 Task: Play online Dominion games in easy mode.
Action: Mouse moved to (237, 537)
Screenshot: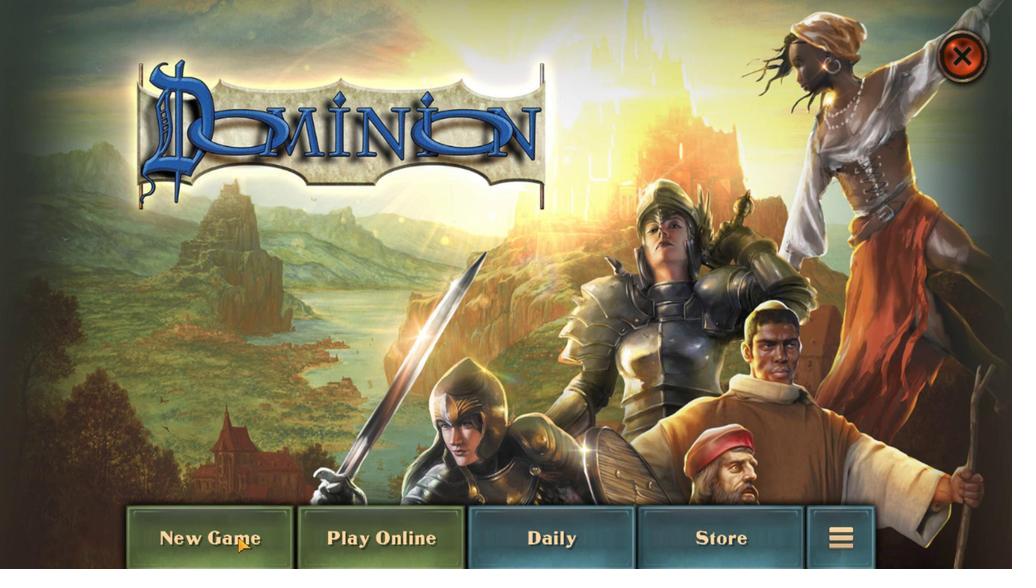 
Action: Mouse pressed left at (237, 537)
Screenshot: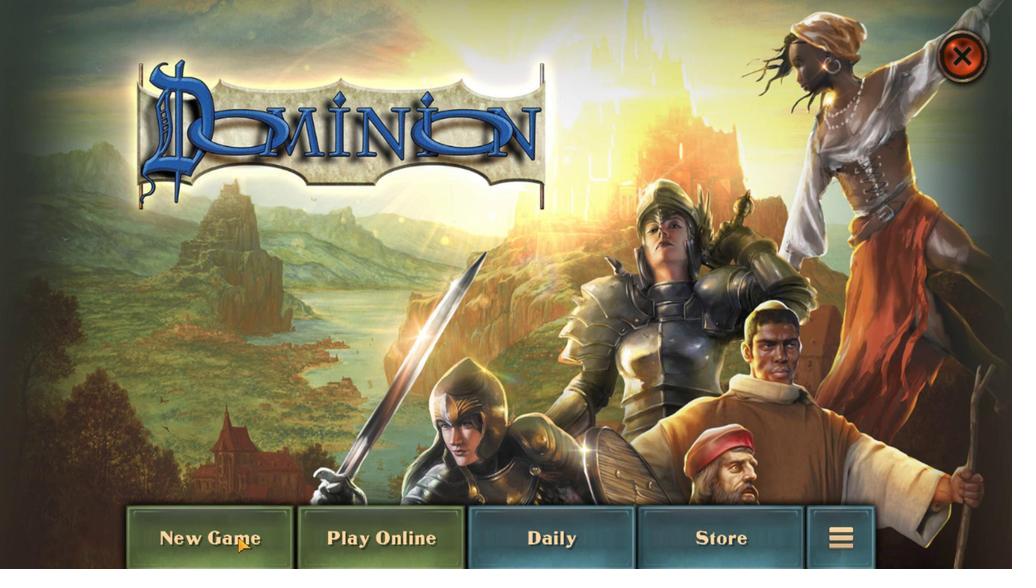 
Action: Mouse moved to (527, 243)
Screenshot: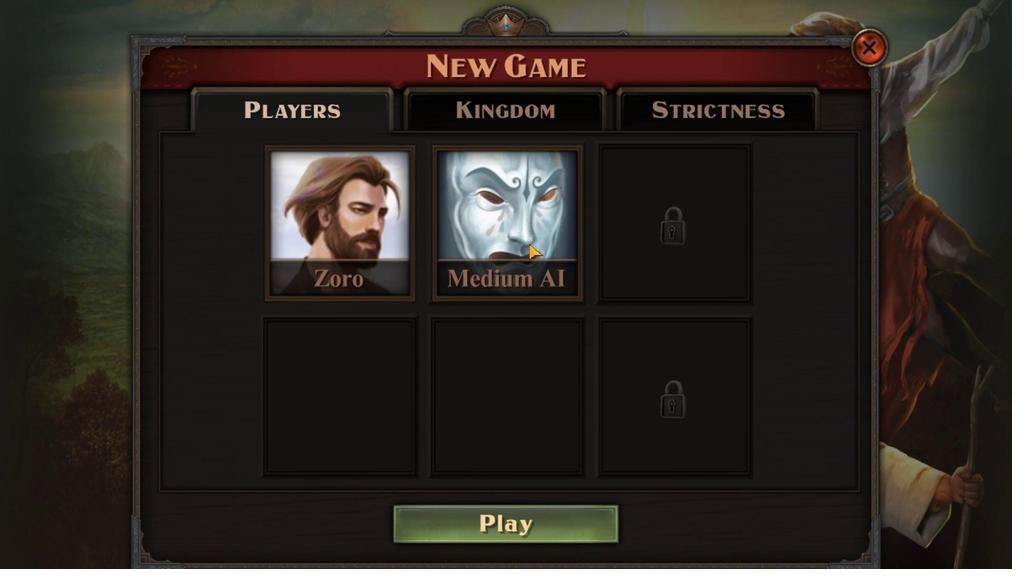 
Action: Mouse pressed left at (527, 243)
Screenshot: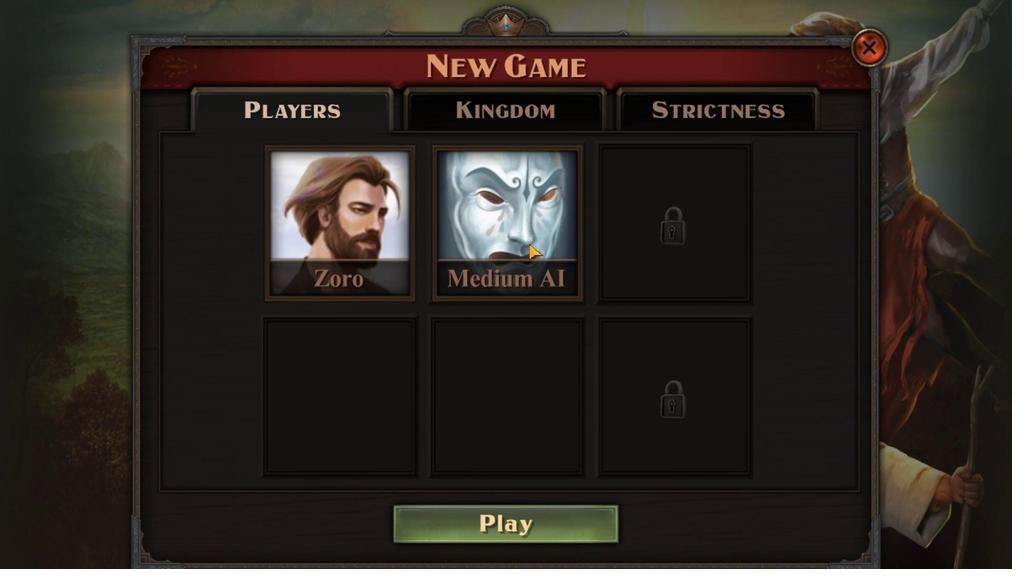 
Action: Mouse moved to (354, 316)
Screenshot: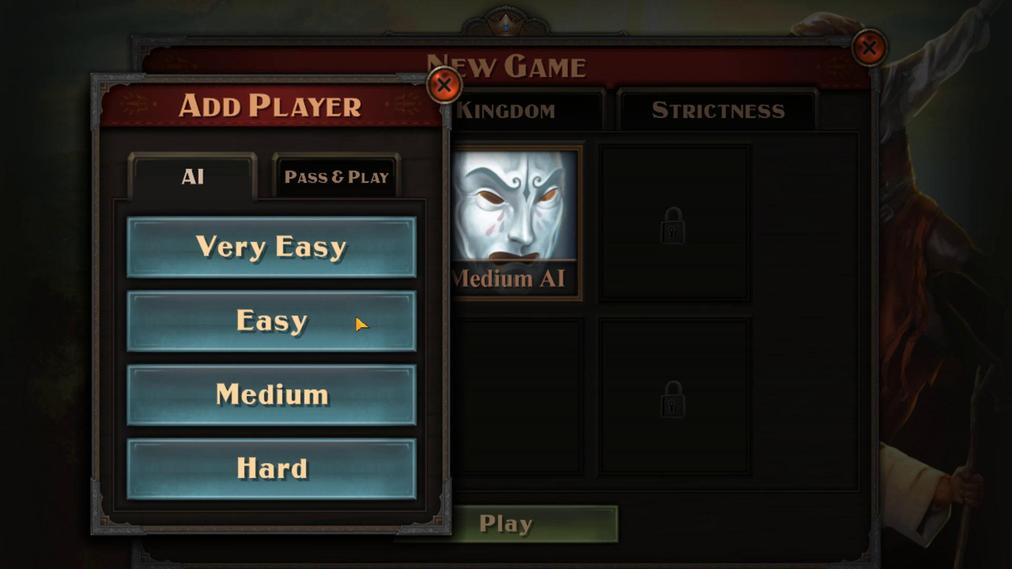 
Action: Mouse pressed left at (354, 316)
Screenshot: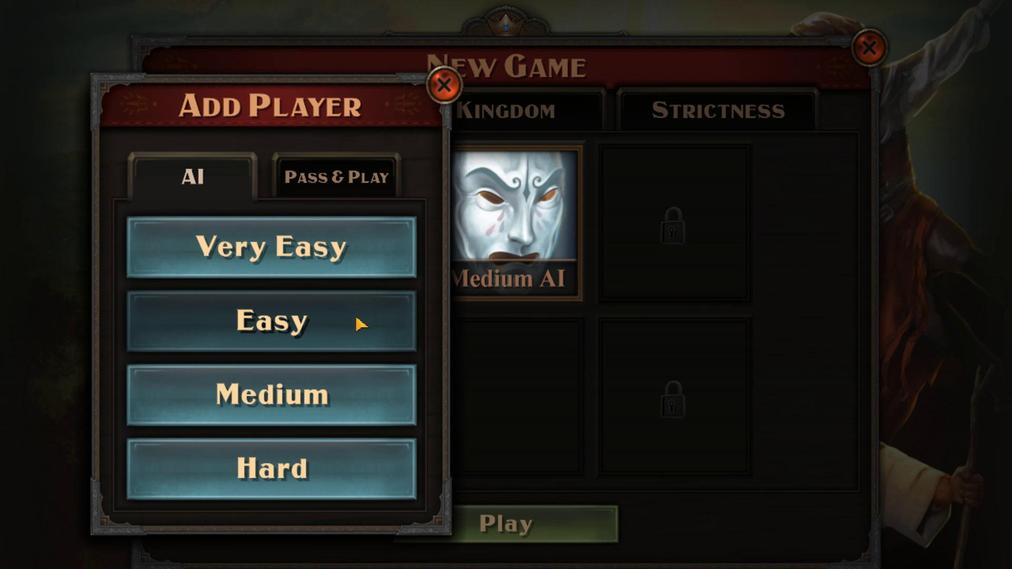 
Action: Mouse moved to (541, 524)
Screenshot: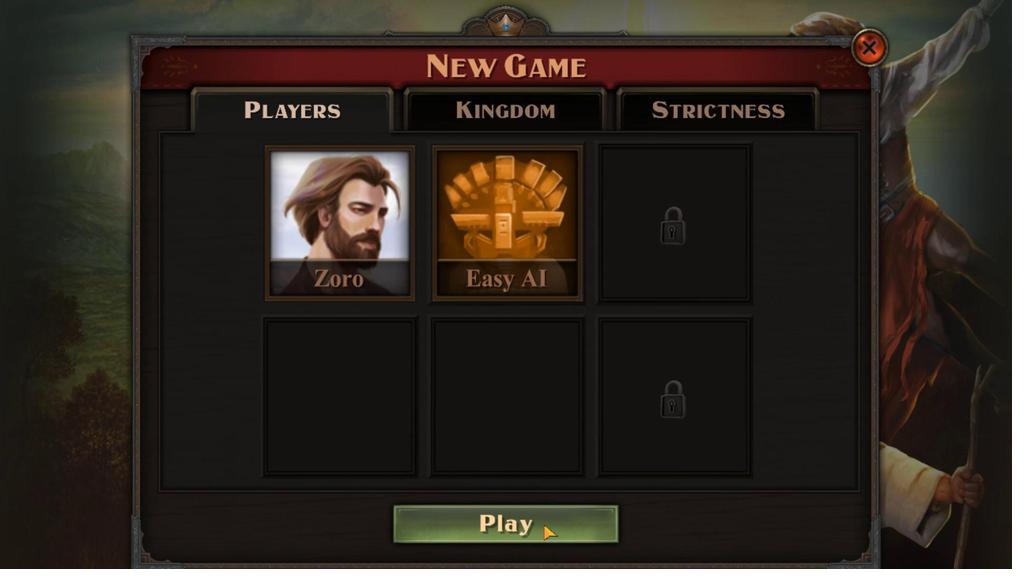 
Action: Mouse pressed left at (541, 524)
Screenshot: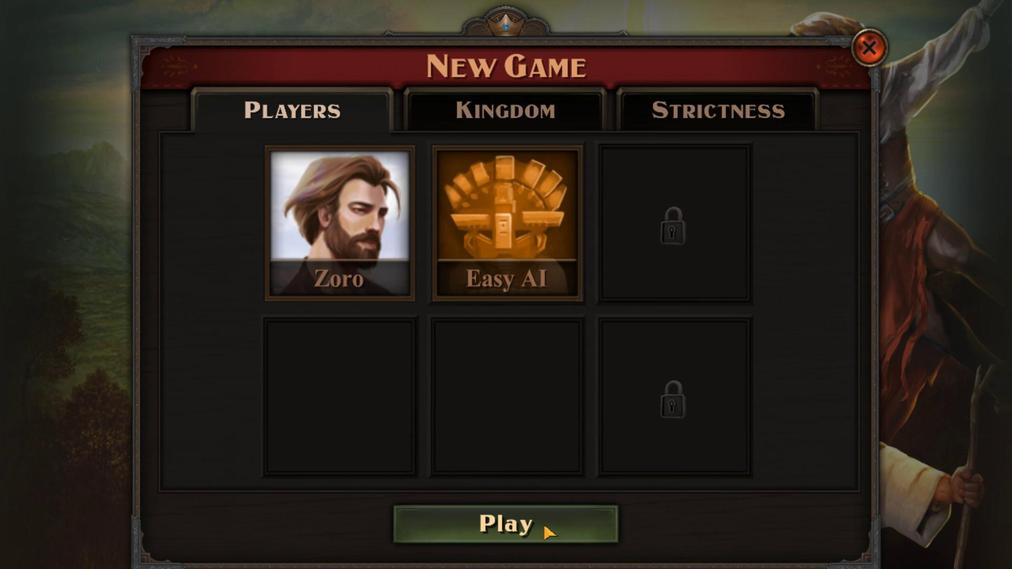 
Action: Mouse moved to (492, 485)
Screenshot: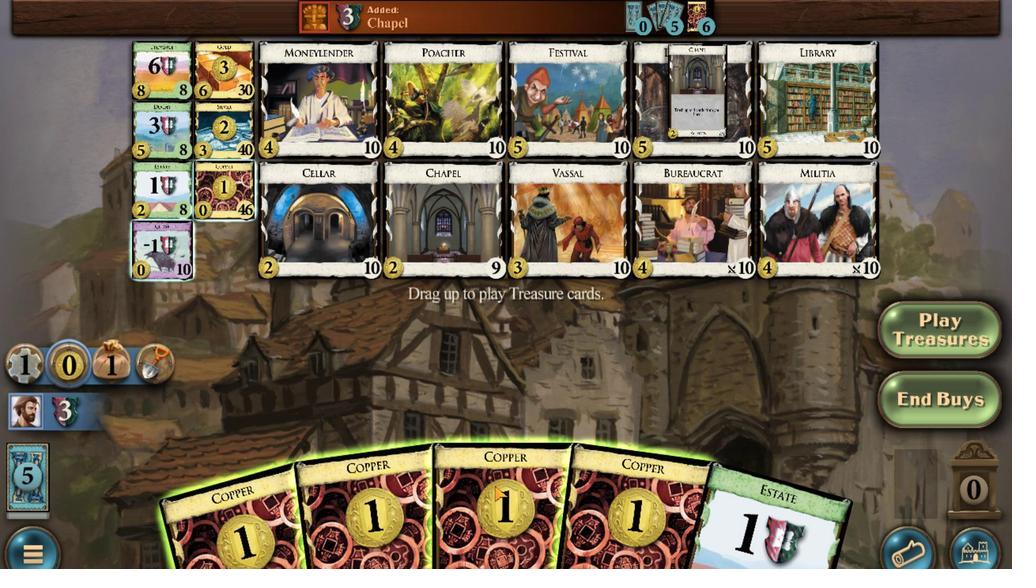 
Action: Mouse scrolled (492, 485) with delta (0, 0)
Screenshot: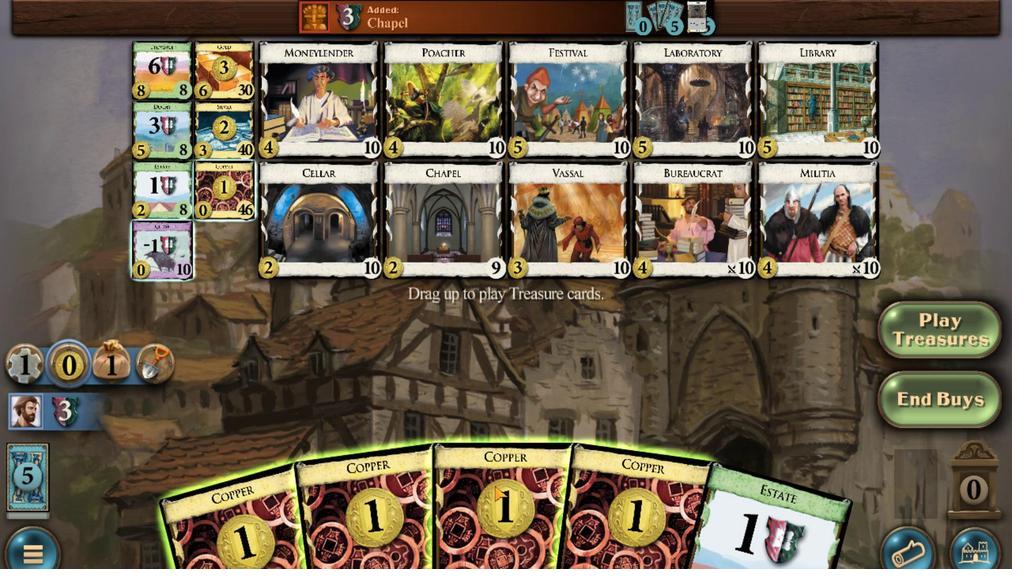 
Action: Mouse moved to (461, 497)
Screenshot: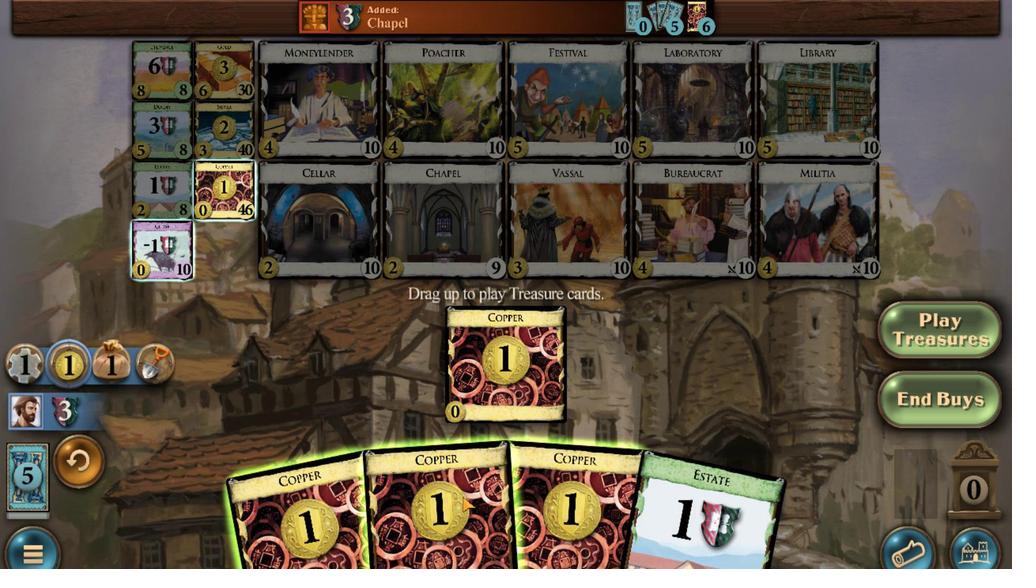
Action: Mouse scrolled (461, 496) with delta (0, 0)
Screenshot: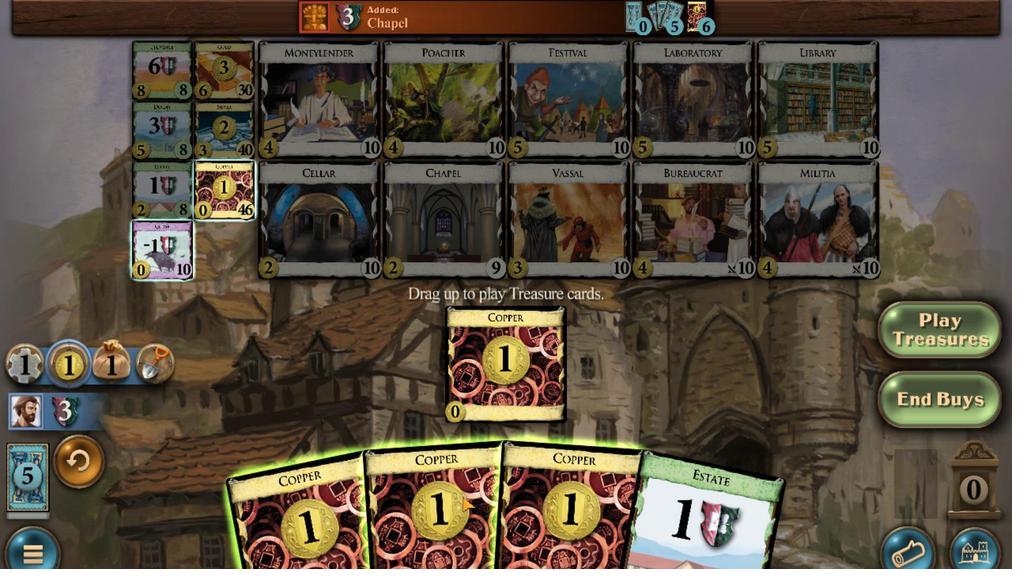 
Action: Mouse moved to (409, 499)
Screenshot: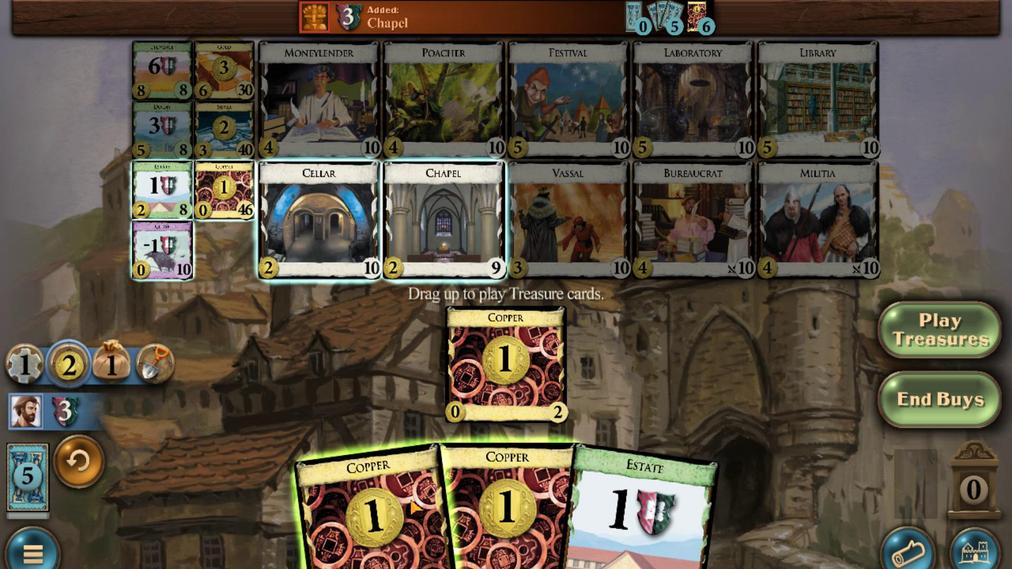 
Action: Mouse scrolled (409, 499) with delta (0, 0)
Screenshot: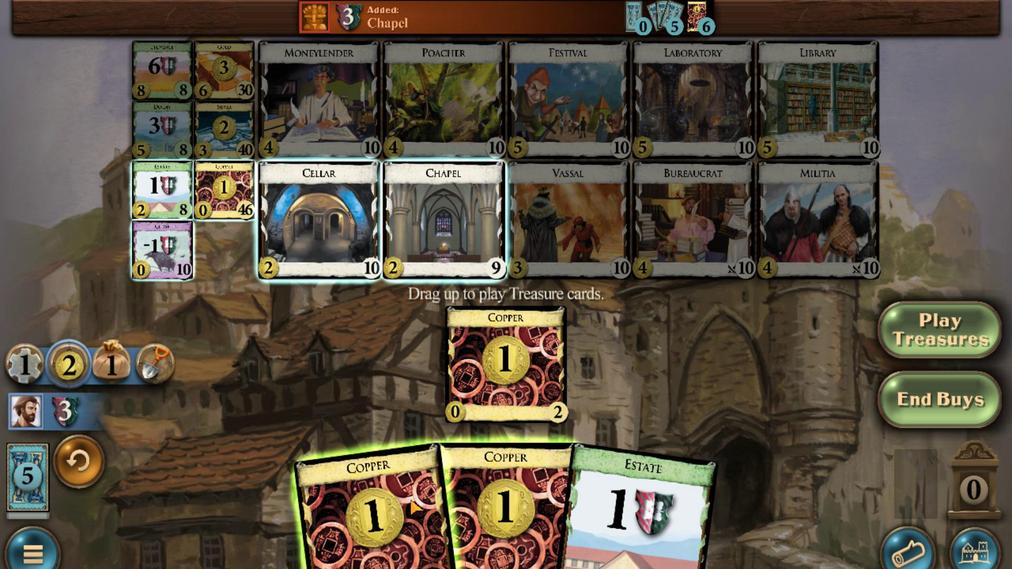
Action: Mouse scrolled (409, 499) with delta (0, 0)
Screenshot: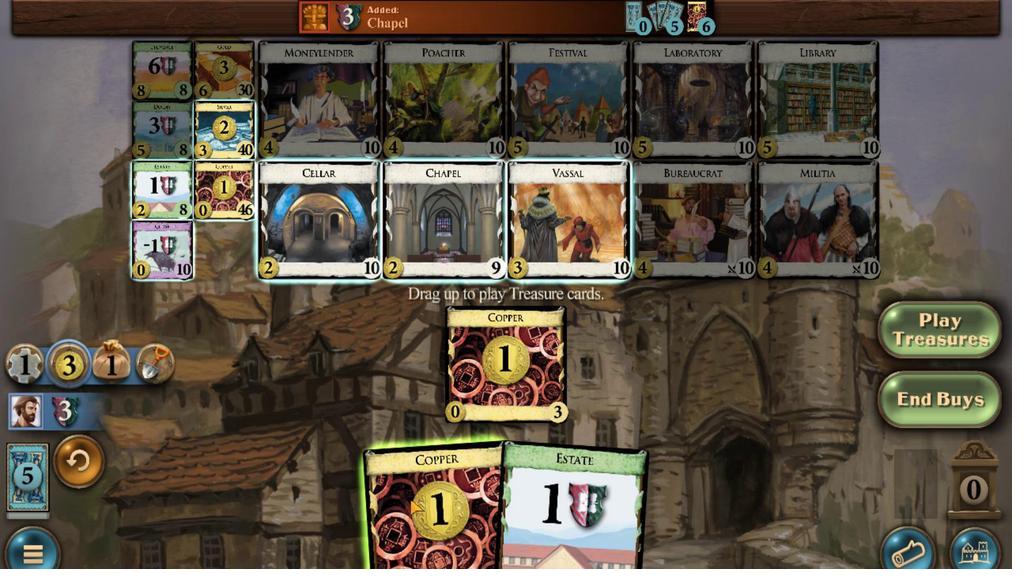 
Action: Mouse moved to (798, 217)
Screenshot: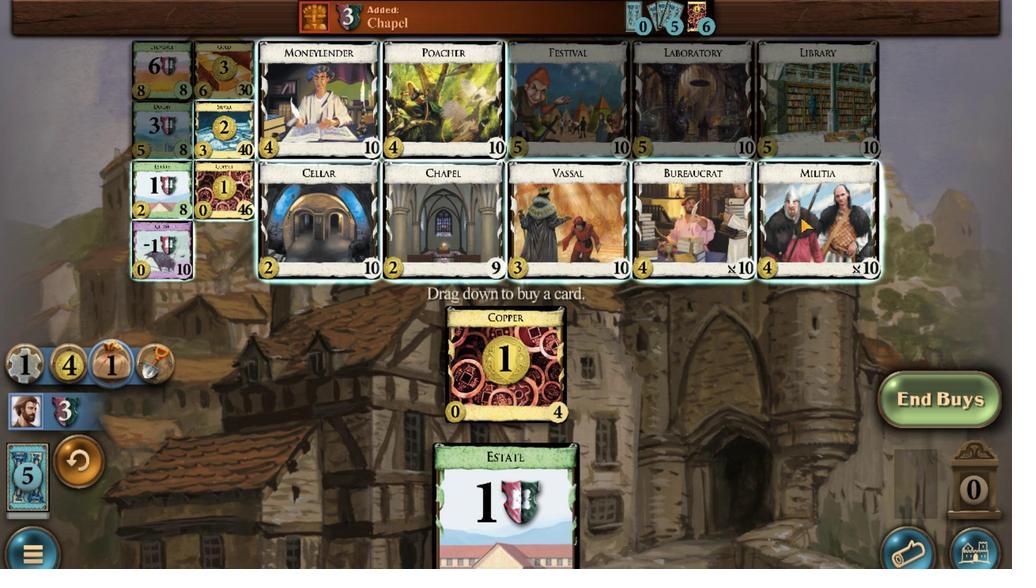 
Action: Mouse scrolled (798, 217) with delta (0, 0)
Screenshot: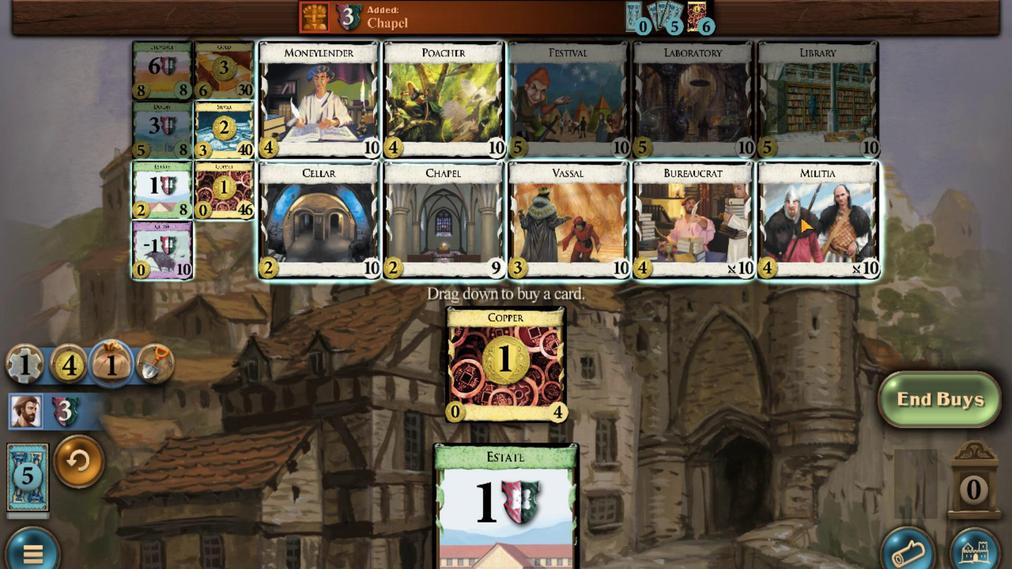 
Action: Mouse scrolled (798, 217) with delta (0, 0)
Screenshot: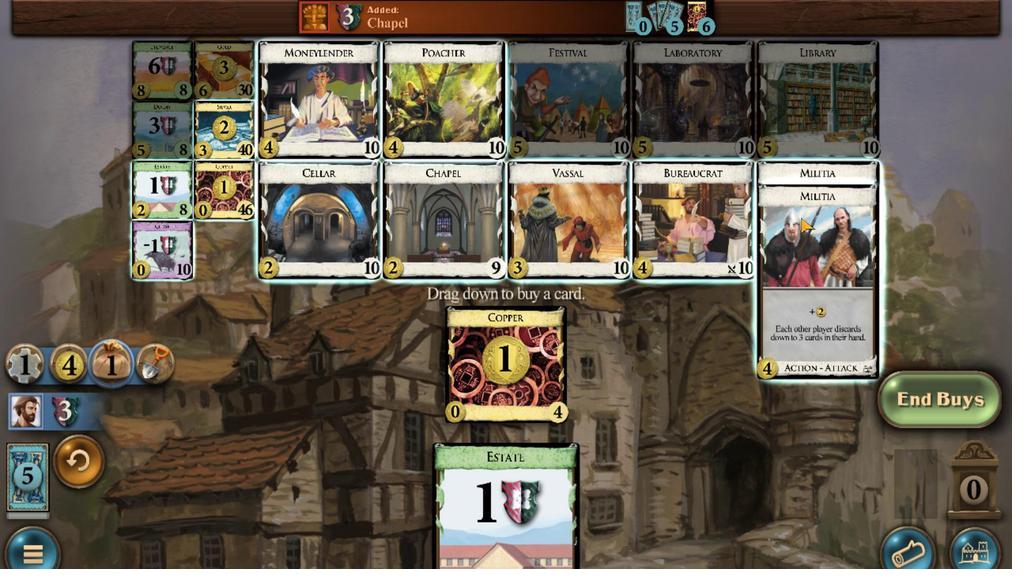 
Action: Mouse scrolled (798, 217) with delta (0, 0)
Screenshot: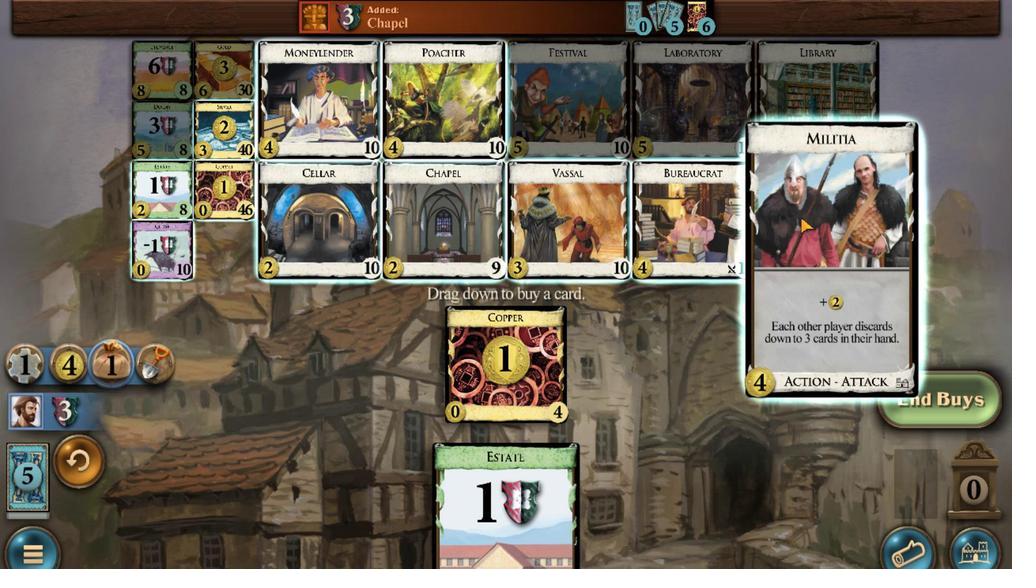
Action: Mouse scrolled (798, 217) with delta (0, 0)
Screenshot: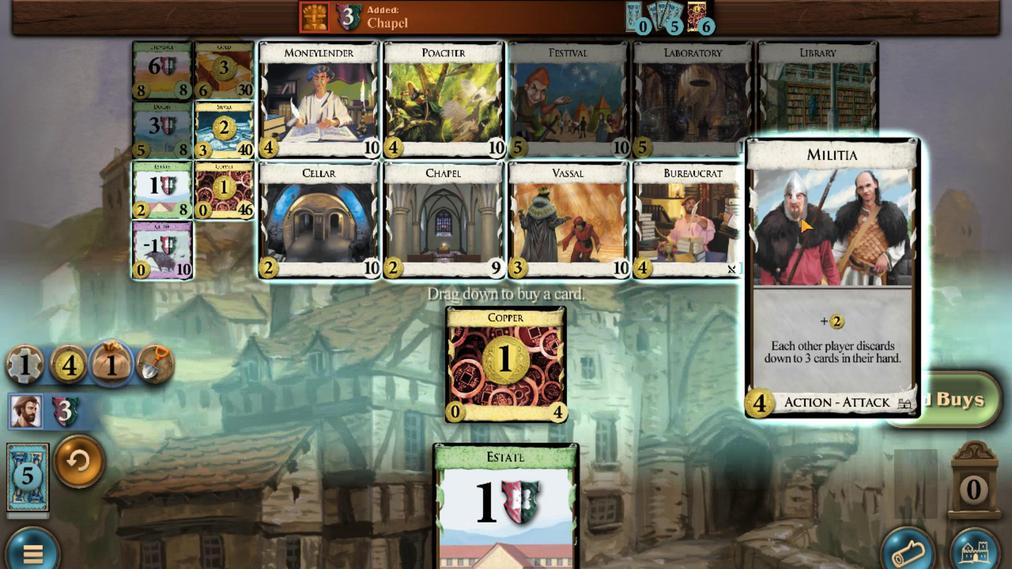 
Action: Mouse moved to (480, 482)
Screenshot: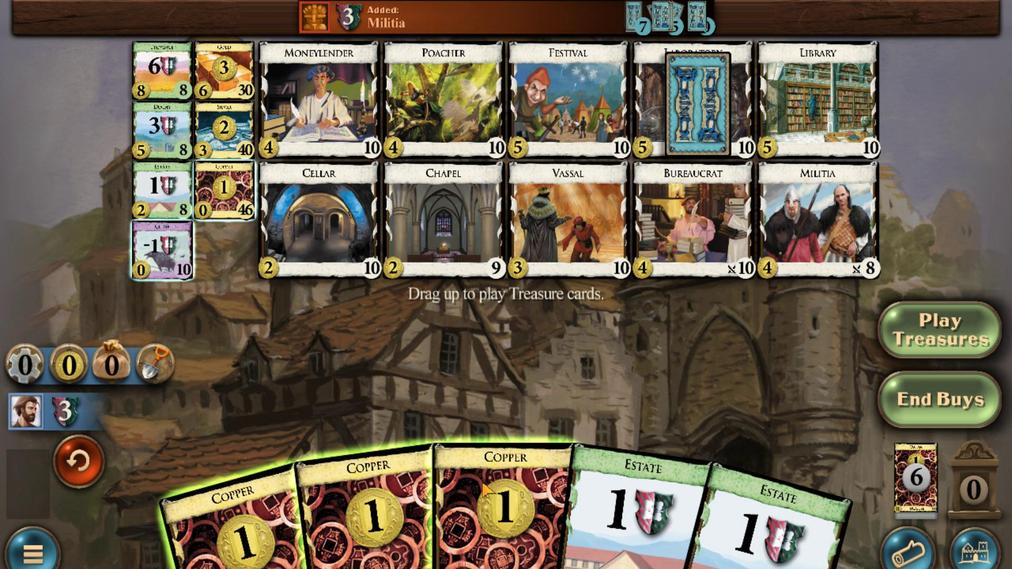 
Action: Mouse scrolled (480, 481) with delta (0, 0)
Screenshot: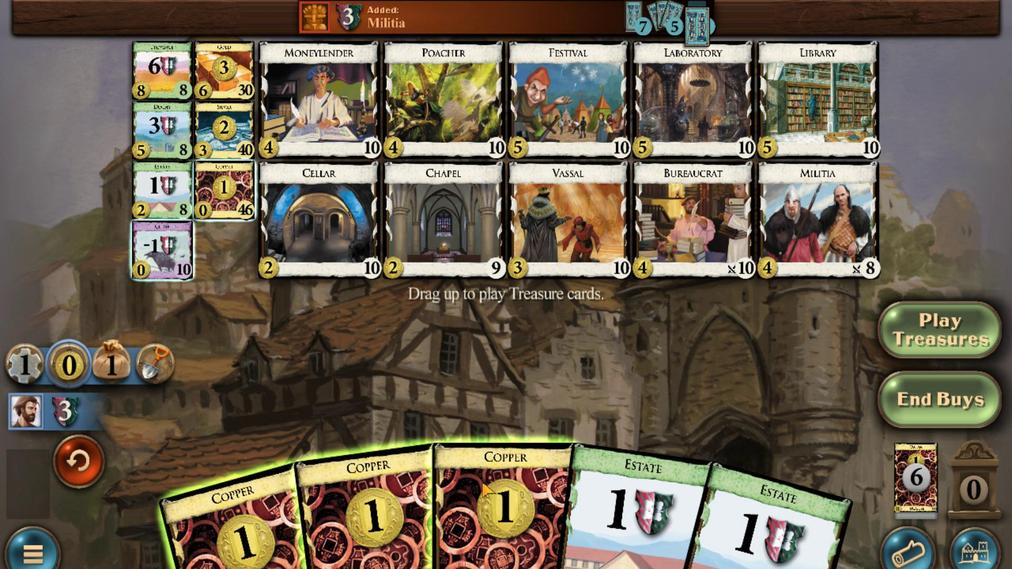 
Action: Mouse moved to (416, 479)
Screenshot: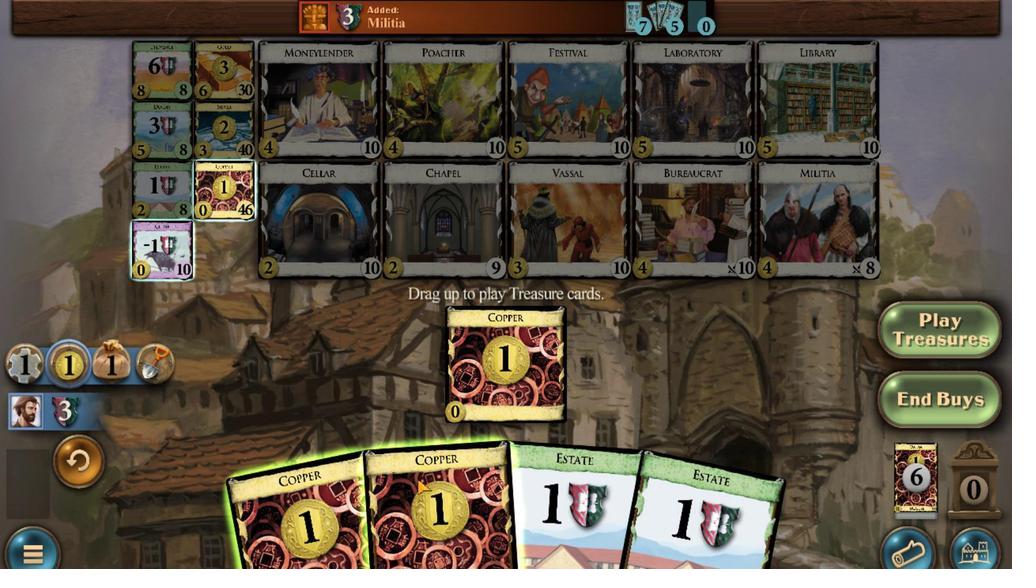 
Action: Mouse scrolled (416, 479) with delta (0, 0)
Screenshot: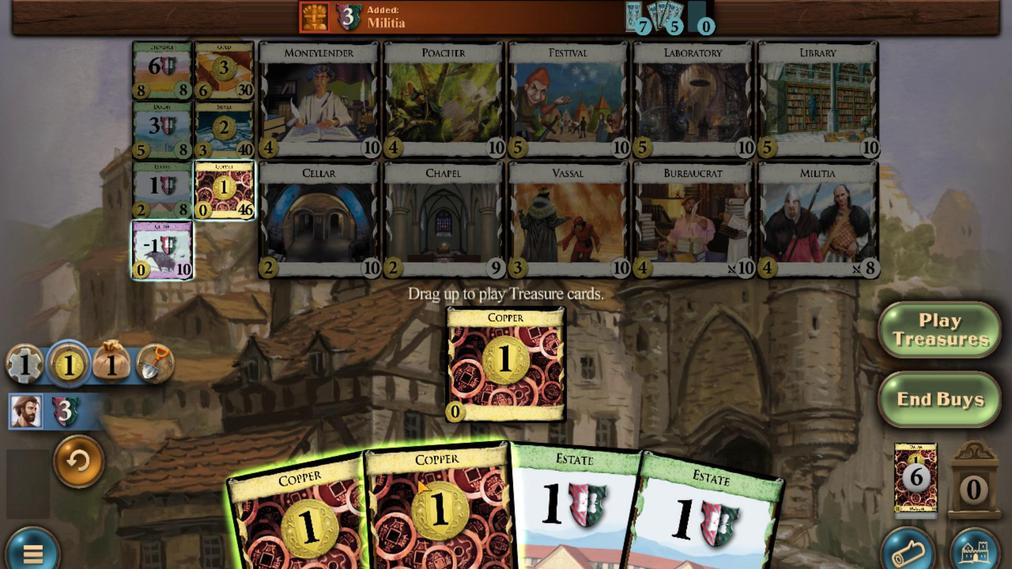 
Action: Mouse moved to (351, 482)
Screenshot: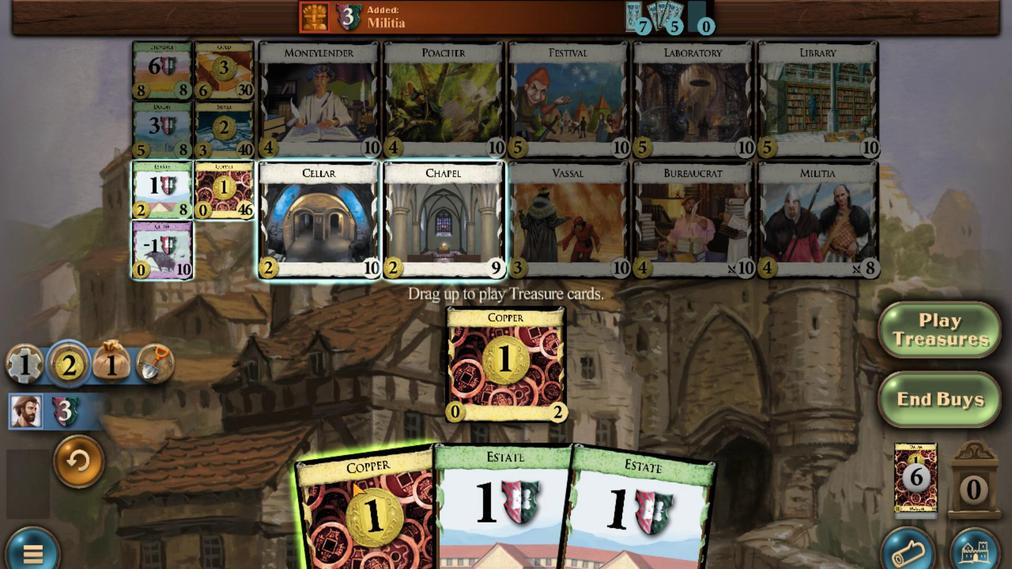 
Action: Mouse scrolled (351, 481) with delta (0, 0)
Screenshot: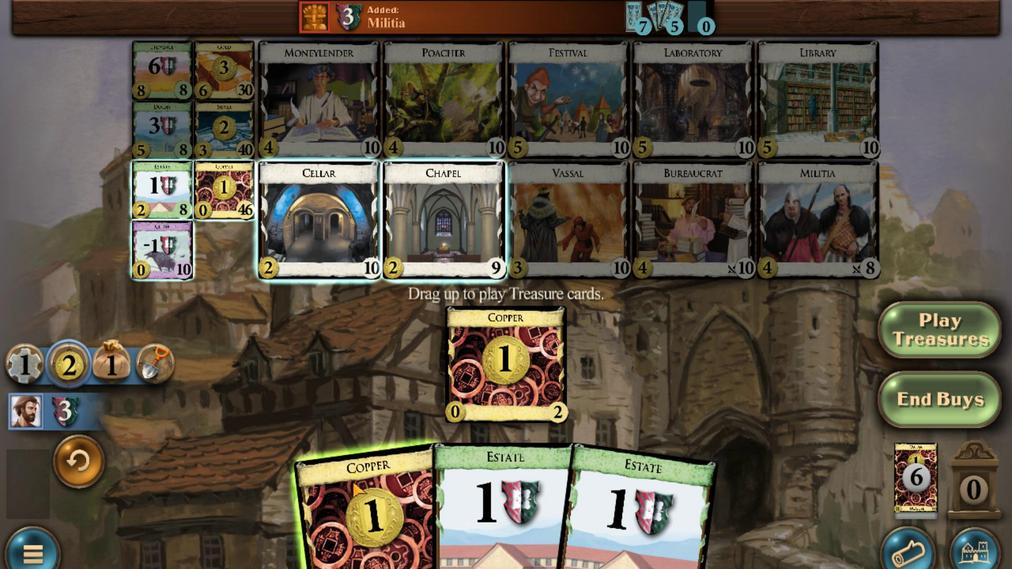 
Action: Mouse moved to (234, 131)
Screenshot: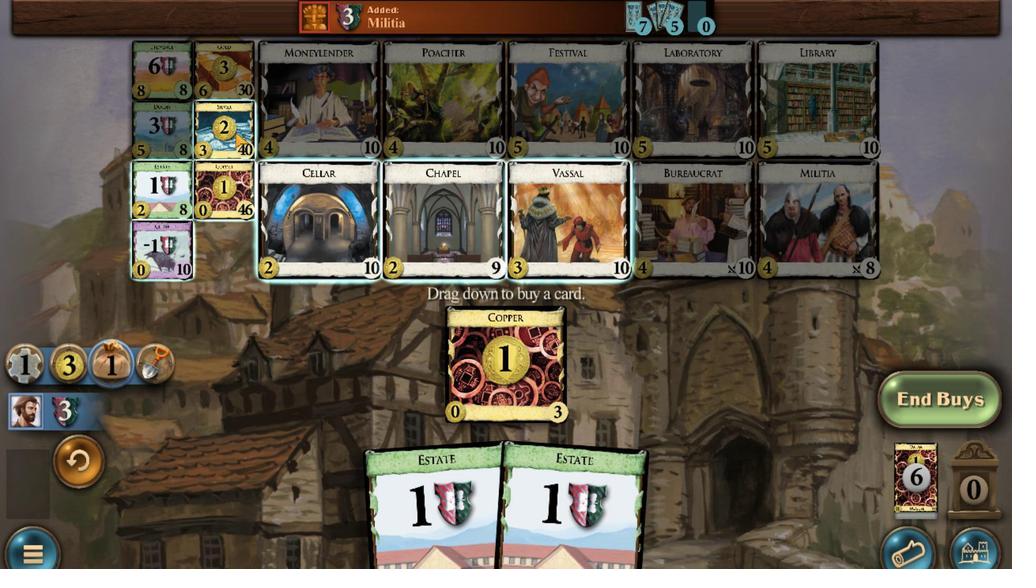 
Action: Mouse scrolled (234, 132) with delta (0, 0)
Screenshot: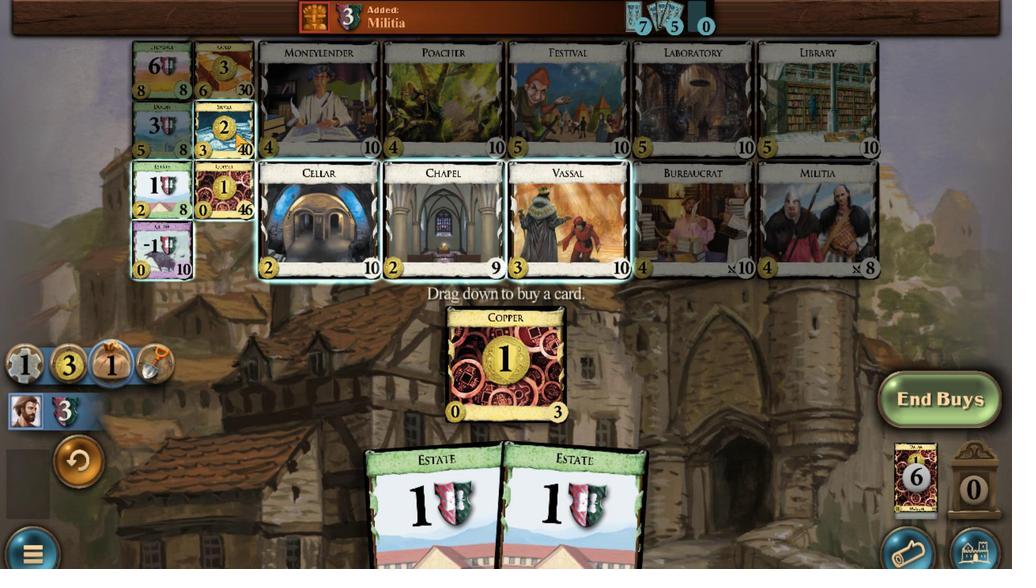 
Action: Mouse scrolled (234, 132) with delta (0, 0)
Screenshot: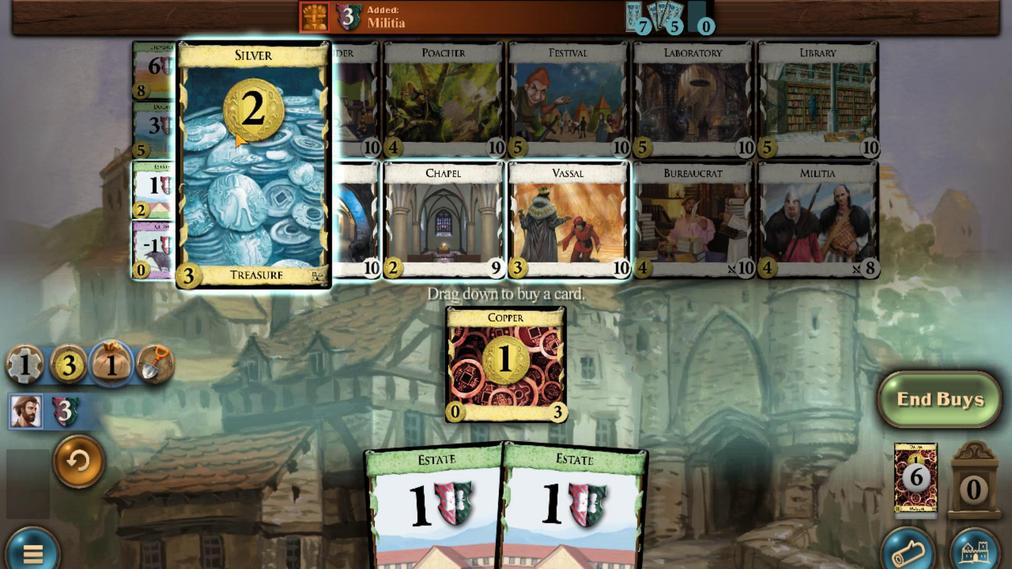 
Action: Mouse moved to (234, 131)
Screenshot: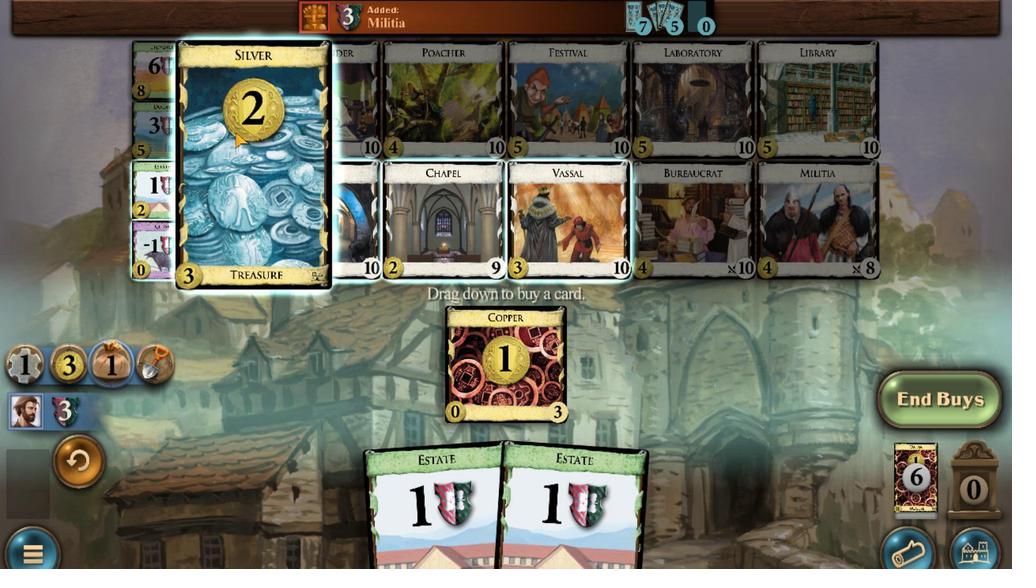 
Action: Mouse scrolled (234, 131) with delta (0, 0)
Screenshot: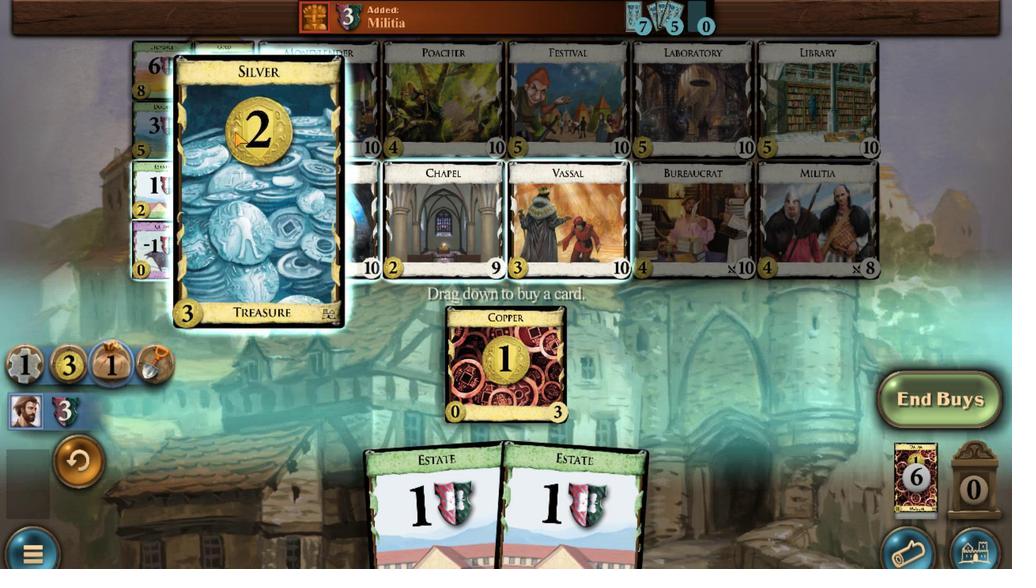 
Action: Mouse scrolled (234, 131) with delta (0, 0)
Screenshot: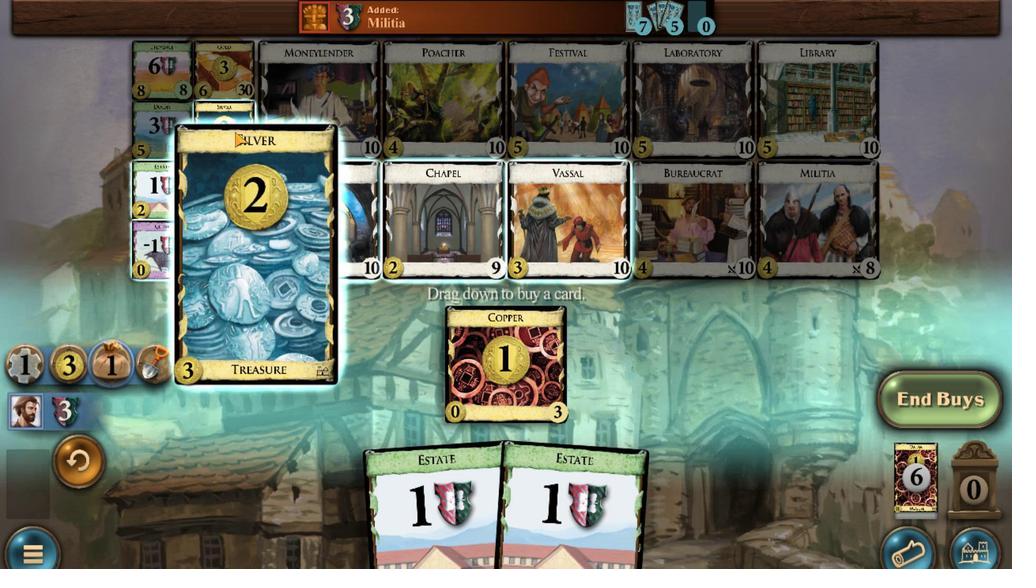 
Action: Mouse scrolled (234, 131) with delta (0, 0)
Screenshot: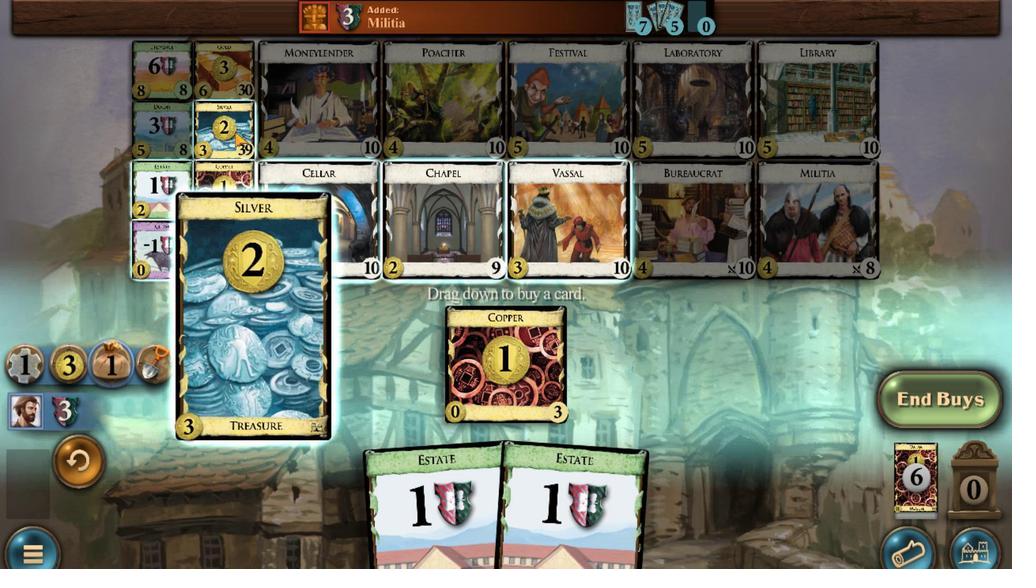 
Action: Mouse moved to (240, 519)
Screenshot: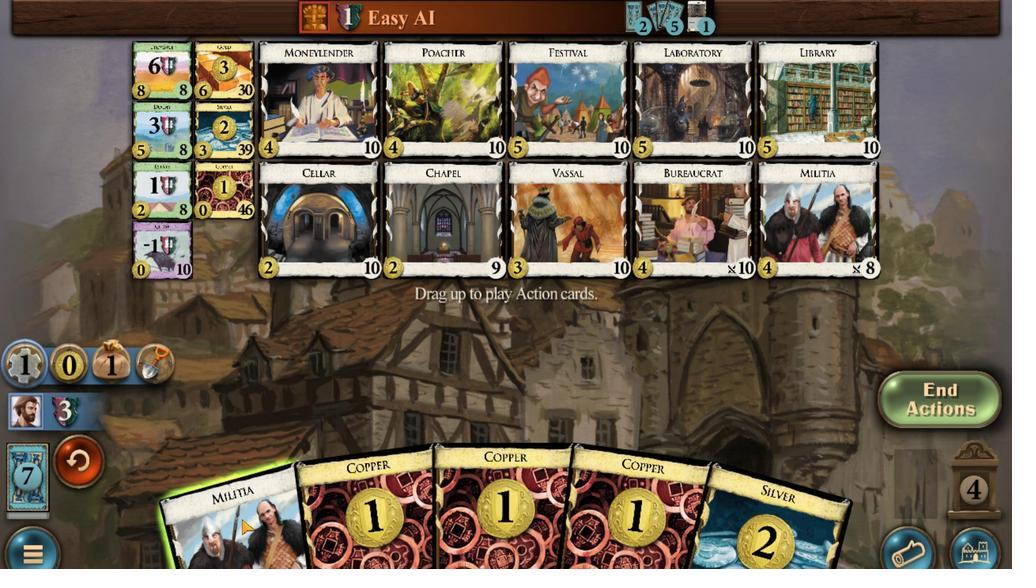 
Action: Mouse scrolled (240, 519) with delta (0, 0)
Screenshot: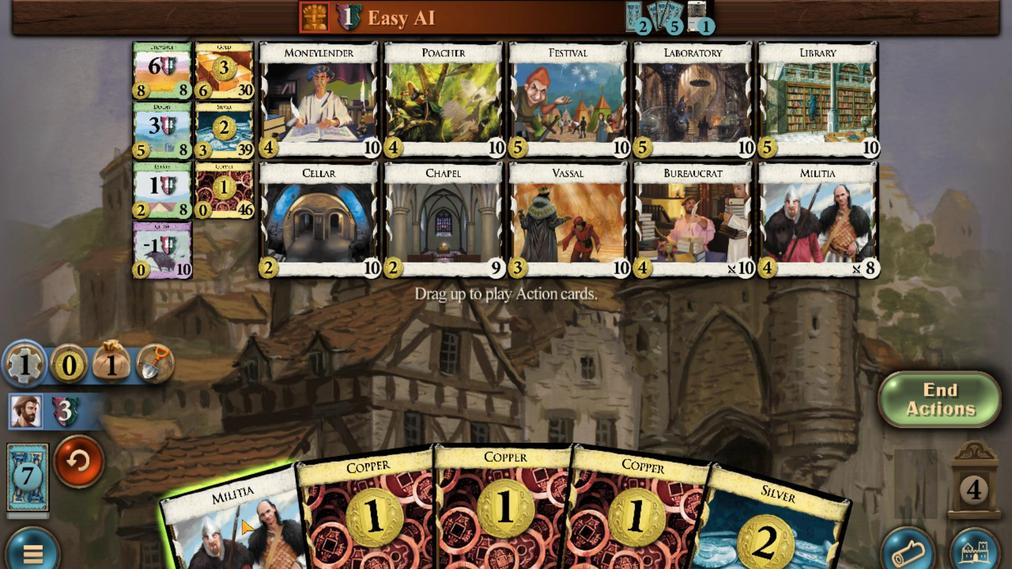 
Action: Mouse moved to (695, 486)
Screenshot: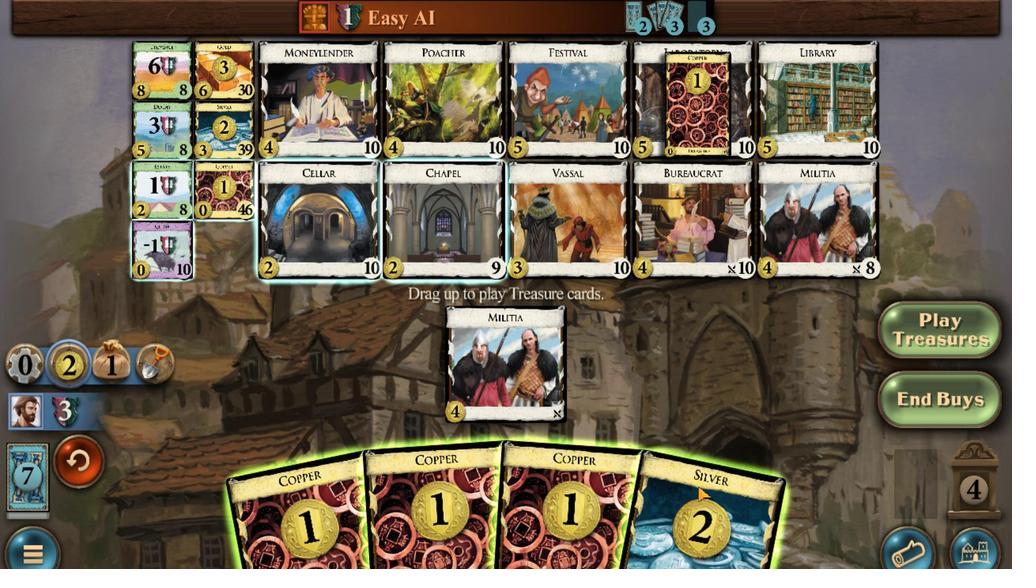 
Action: Mouse scrolled (695, 485) with delta (0, 0)
Screenshot: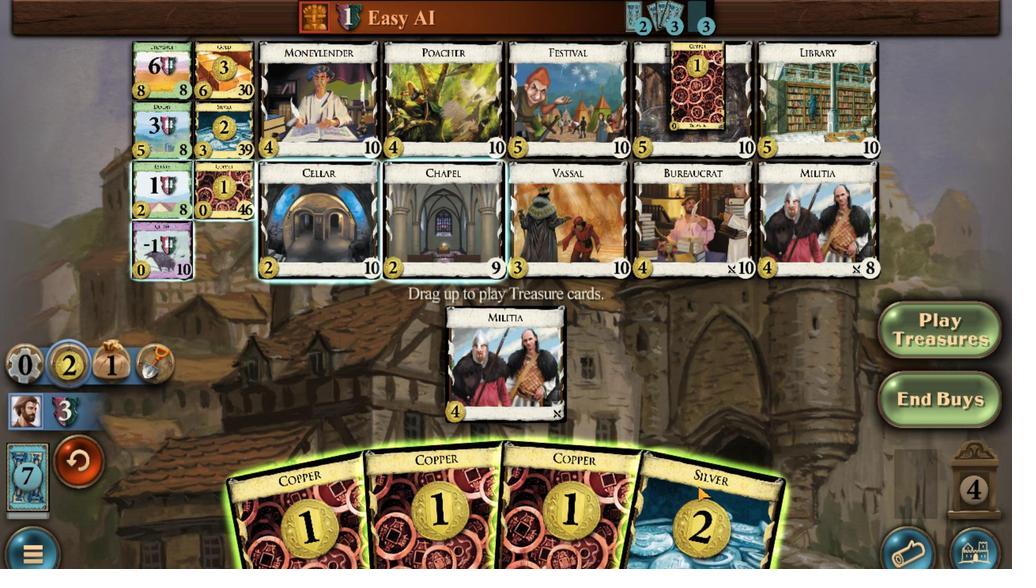 
Action: Mouse moved to (653, 486)
Screenshot: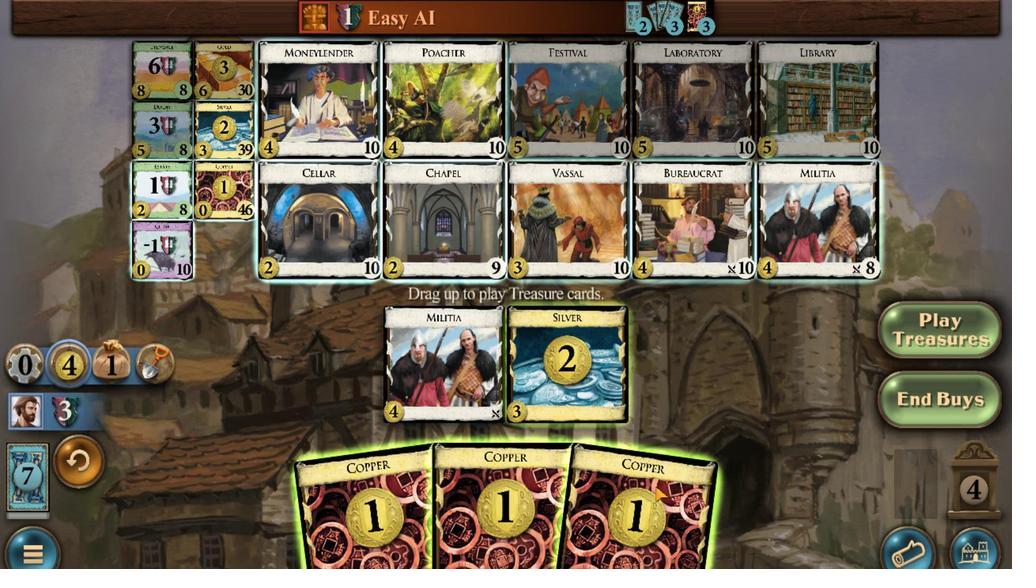 
Action: Mouse scrolled (653, 485) with delta (0, 0)
Screenshot: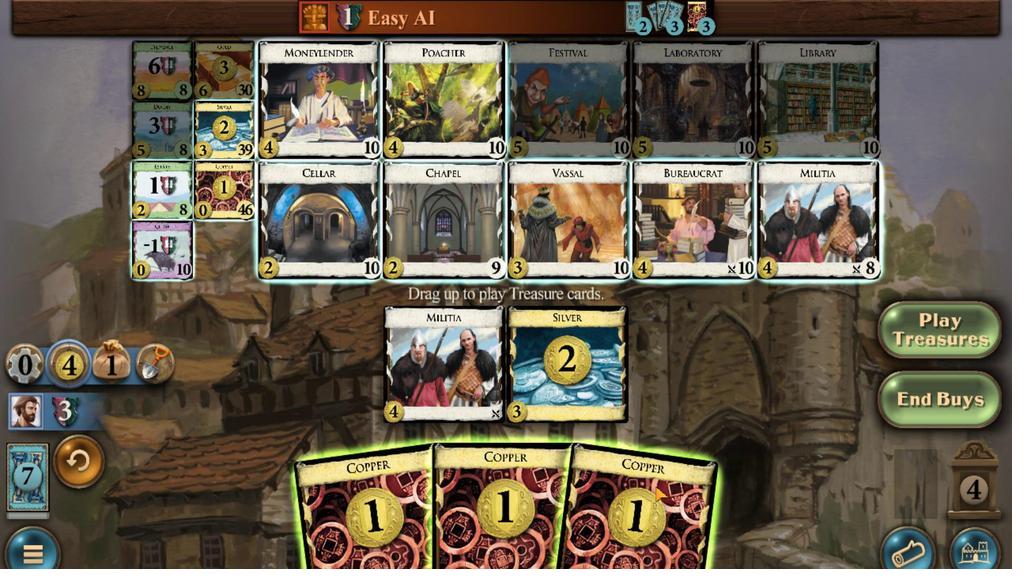 
Action: Mouse moved to (613, 491)
Screenshot: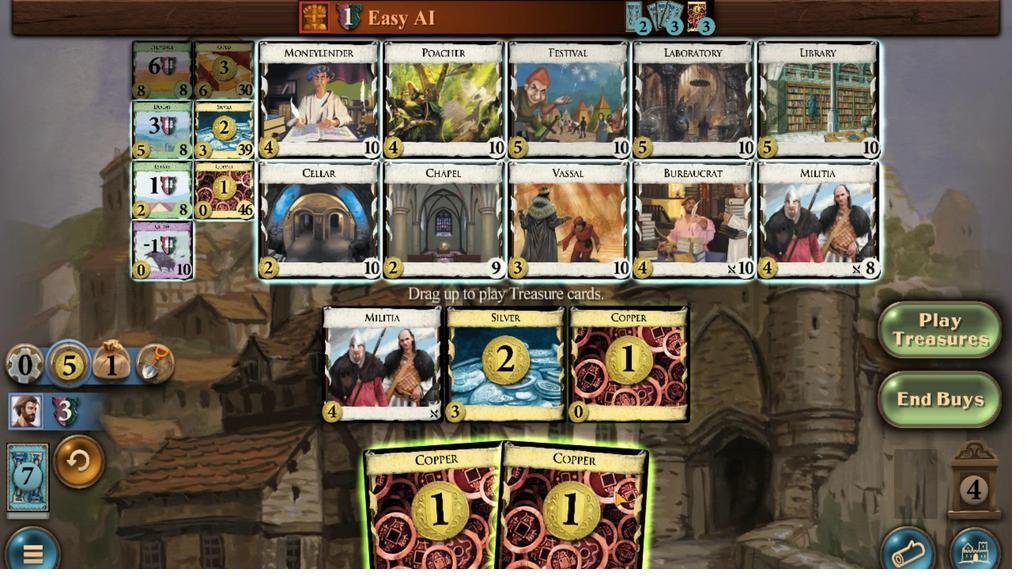 
Action: Mouse scrolled (613, 491) with delta (0, 0)
Screenshot: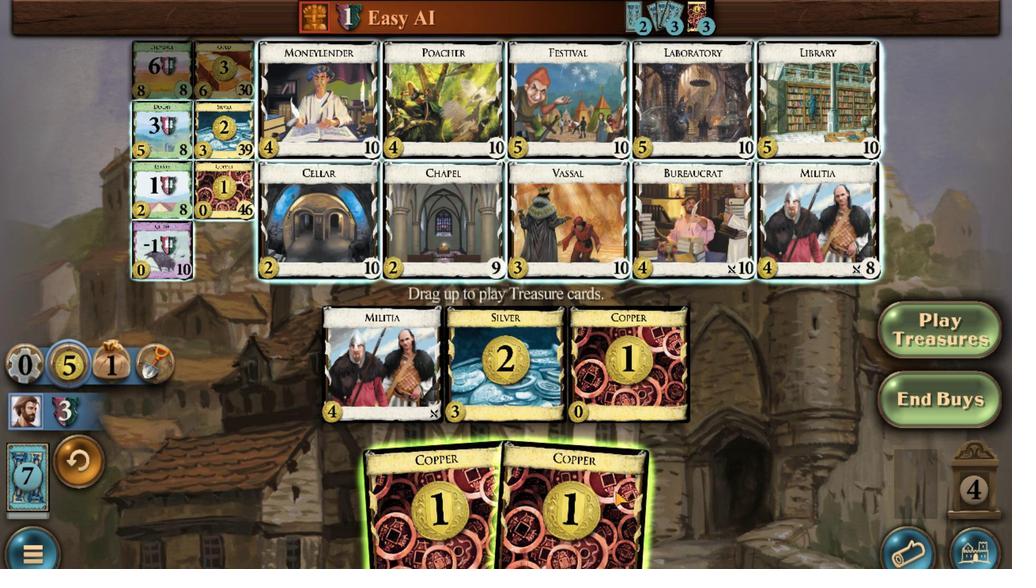 
Action: Mouse moved to (547, 484)
Screenshot: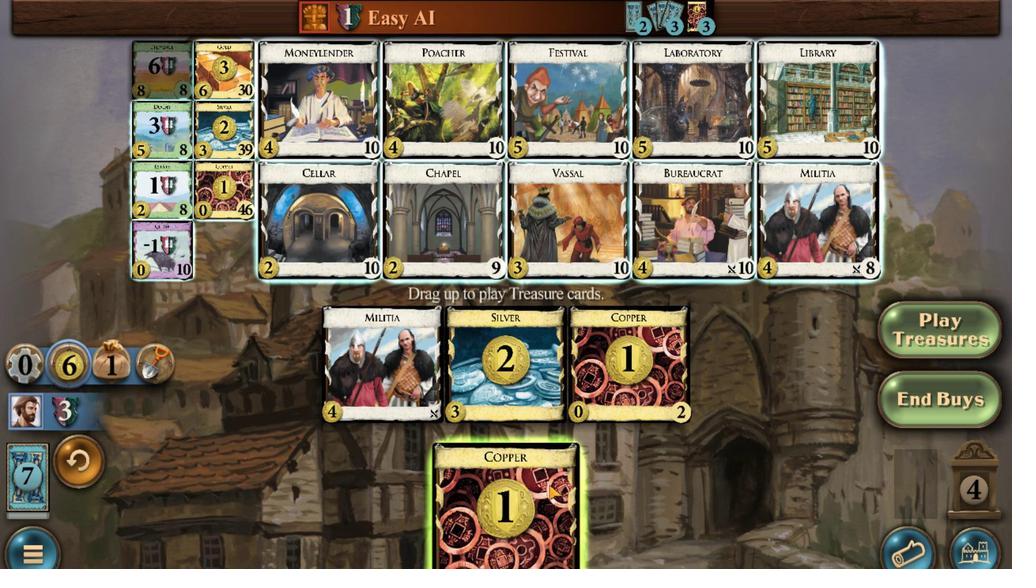 
Action: Mouse scrolled (547, 484) with delta (0, 0)
Screenshot: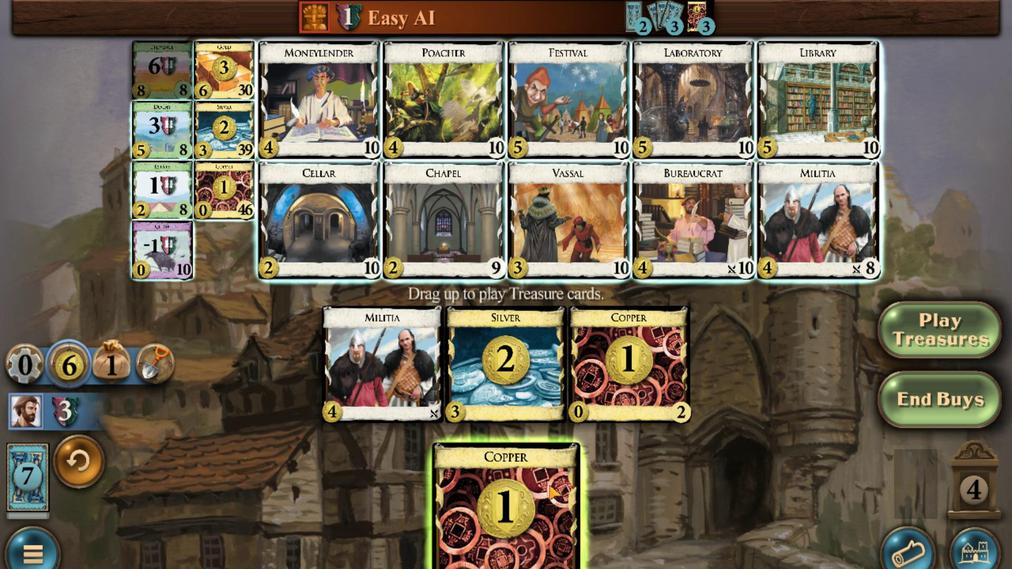 
Action: Mouse moved to (226, 74)
Screenshot: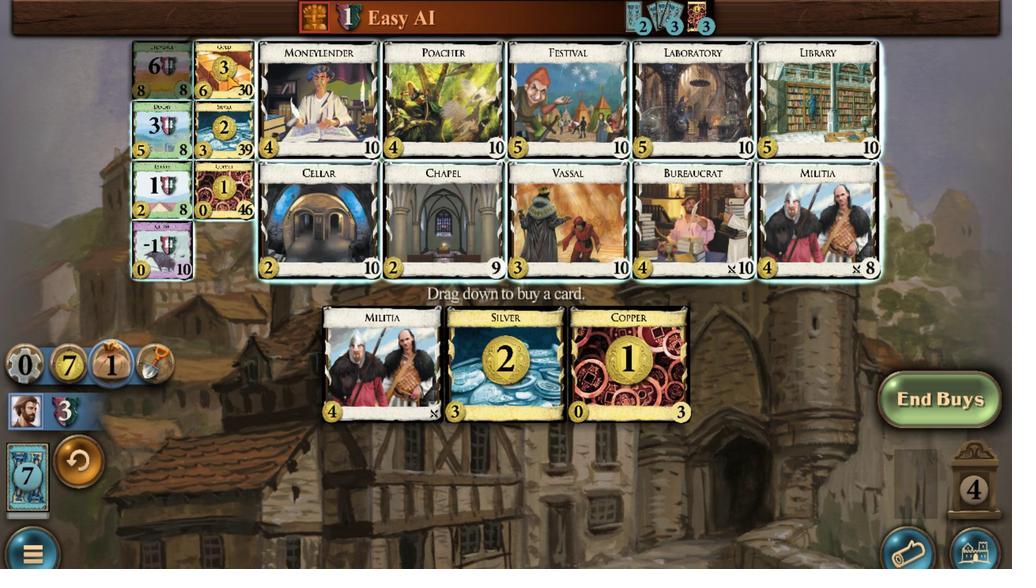 
Action: Mouse scrolled (226, 74) with delta (0, 0)
Screenshot: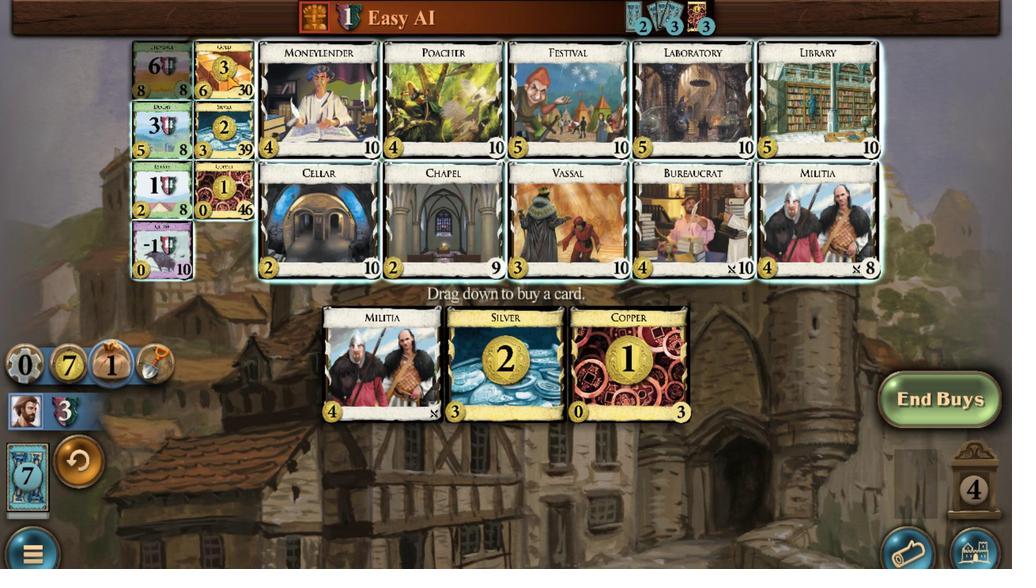 
Action: Mouse scrolled (226, 74) with delta (0, 0)
Screenshot: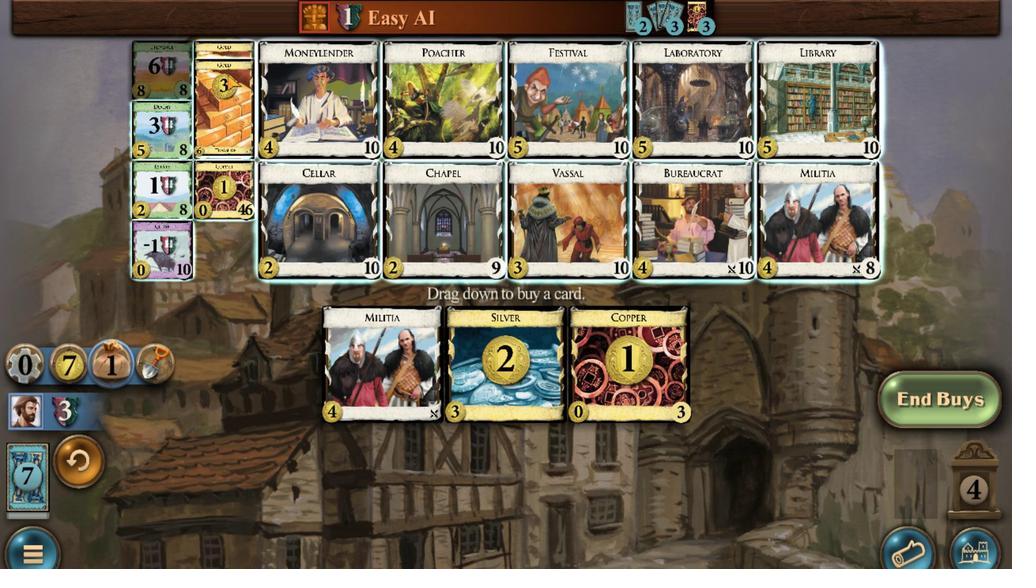 
Action: Mouse scrolled (226, 74) with delta (0, 0)
Screenshot: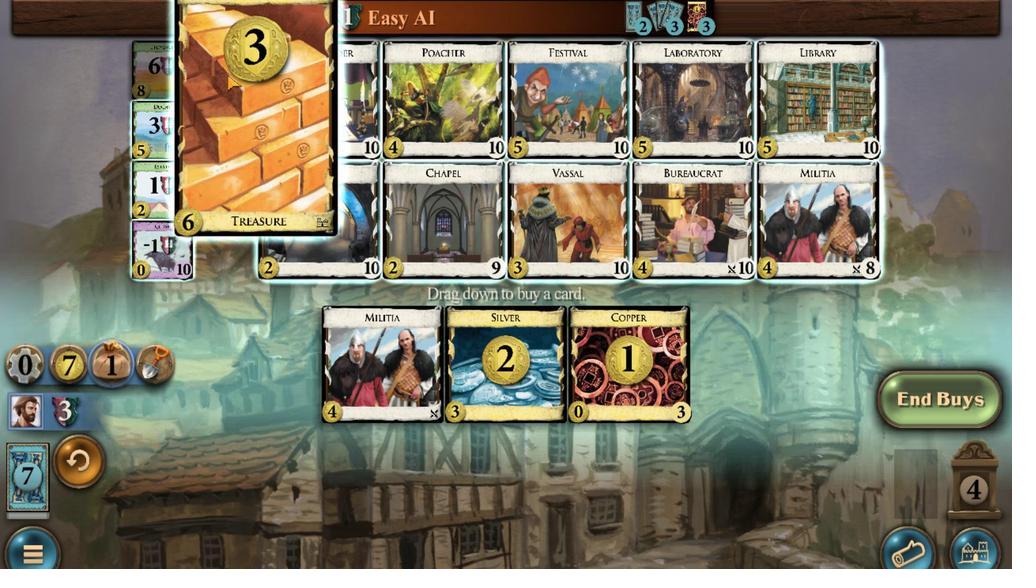 
Action: Mouse scrolled (226, 74) with delta (0, 0)
Screenshot: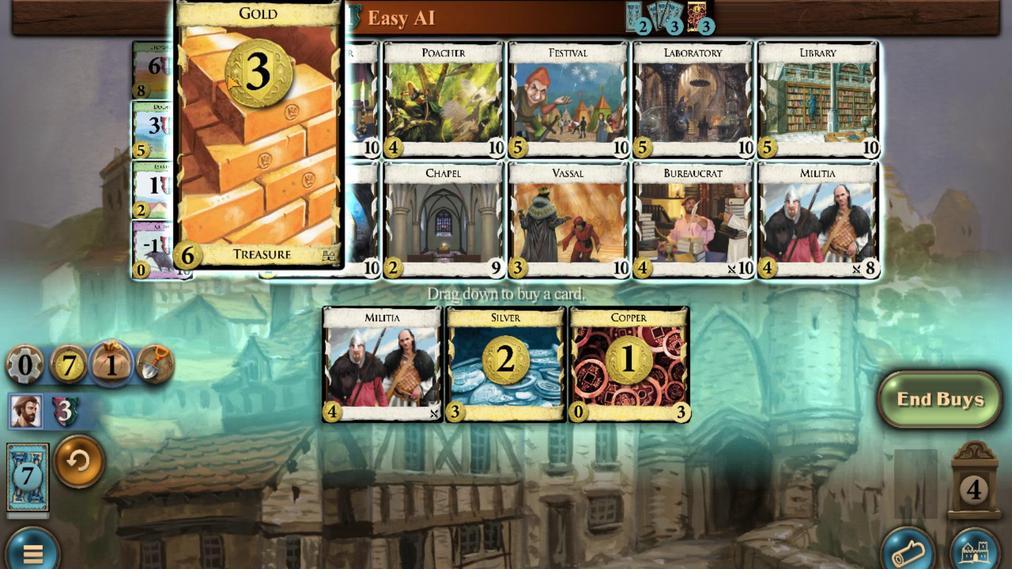 
Action: Mouse scrolled (226, 74) with delta (0, 0)
Screenshot: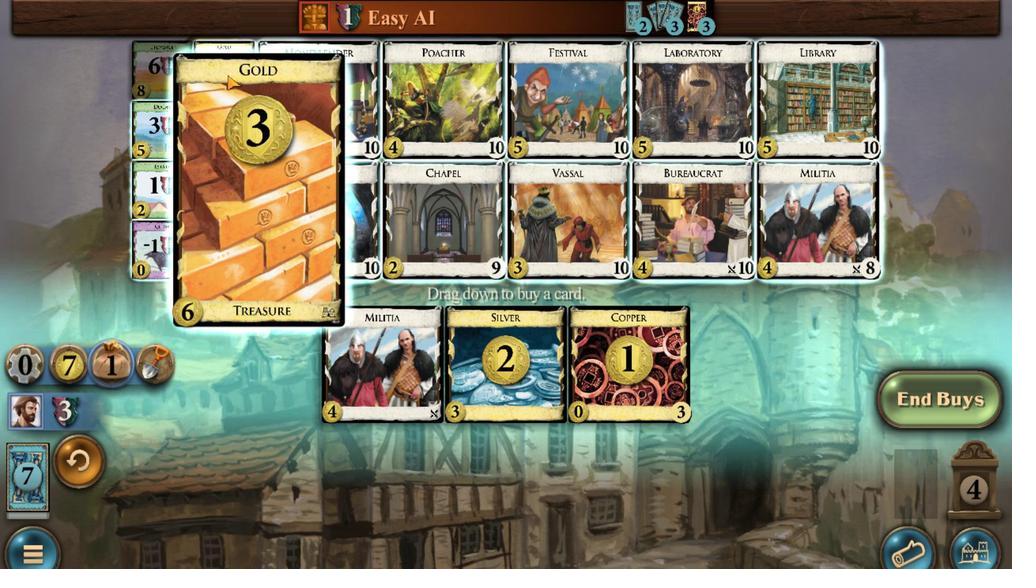 
Action: Mouse scrolled (226, 74) with delta (0, 0)
Screenshot: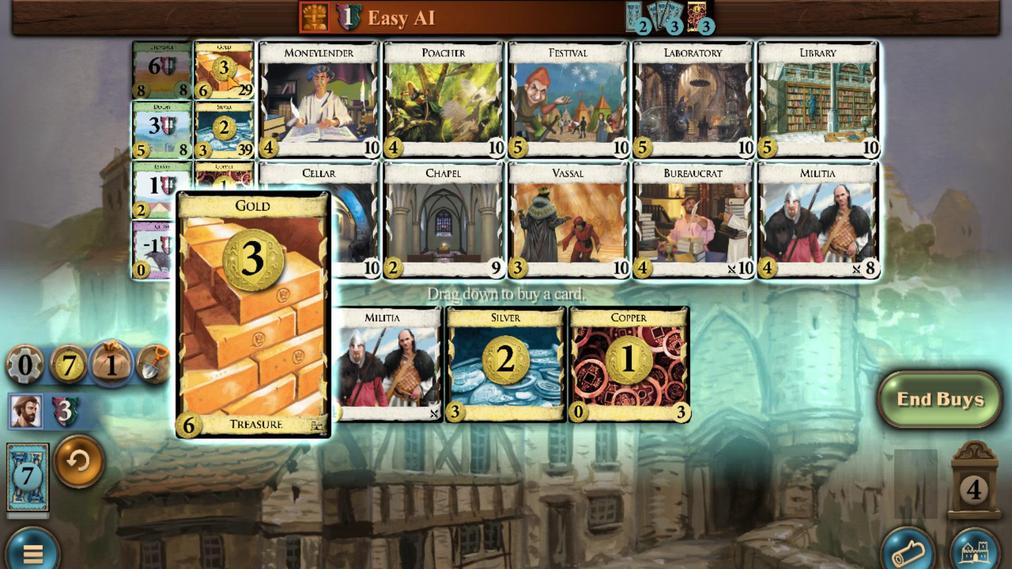 
Action: Mouse moved to (486, 471)
Screenshot: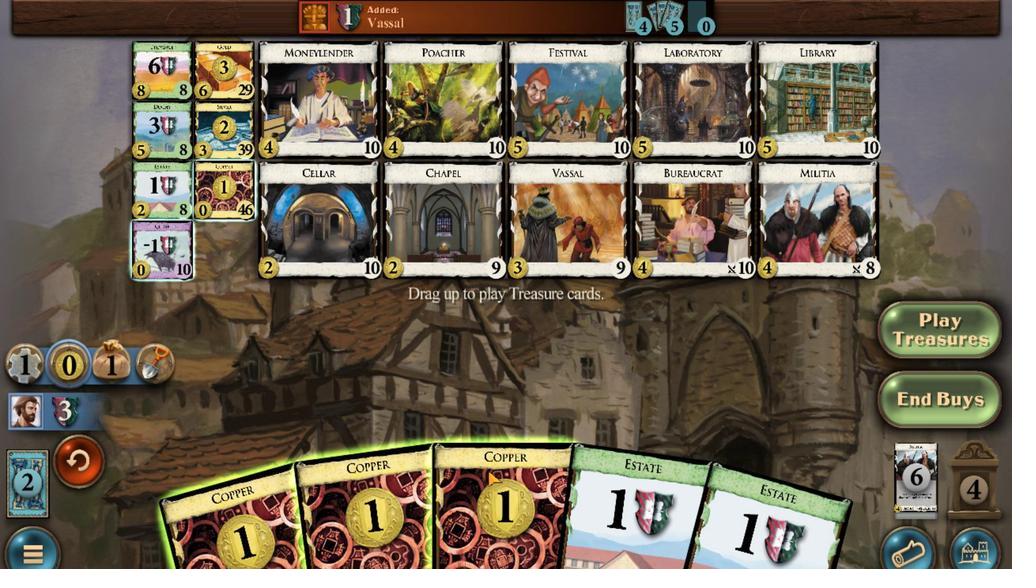 
Action: Mouse scrolled (486, 470) with delta (0, 0)
Screenshot: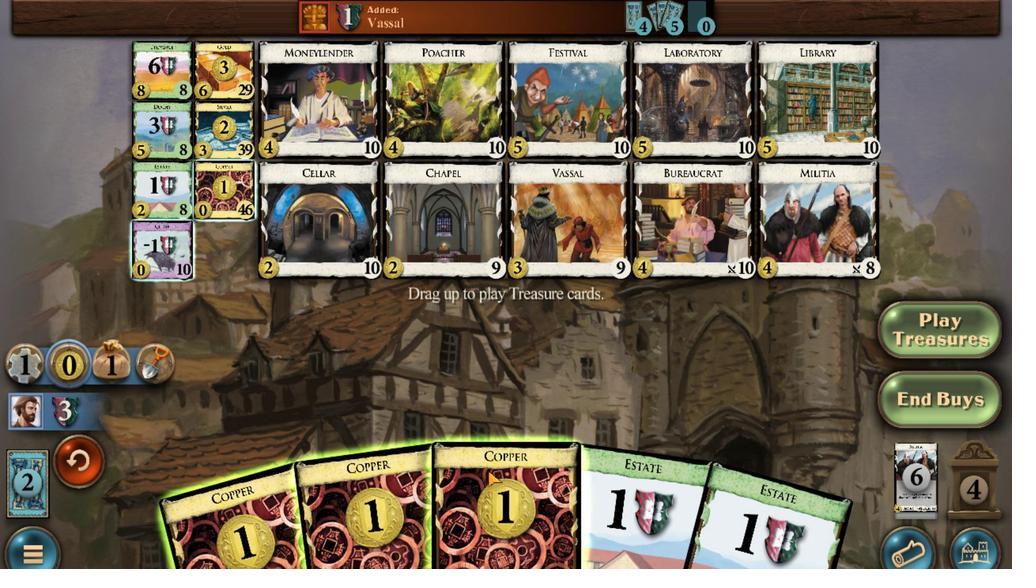 
Action: Mouse moved to (448, 484)
Screenshot: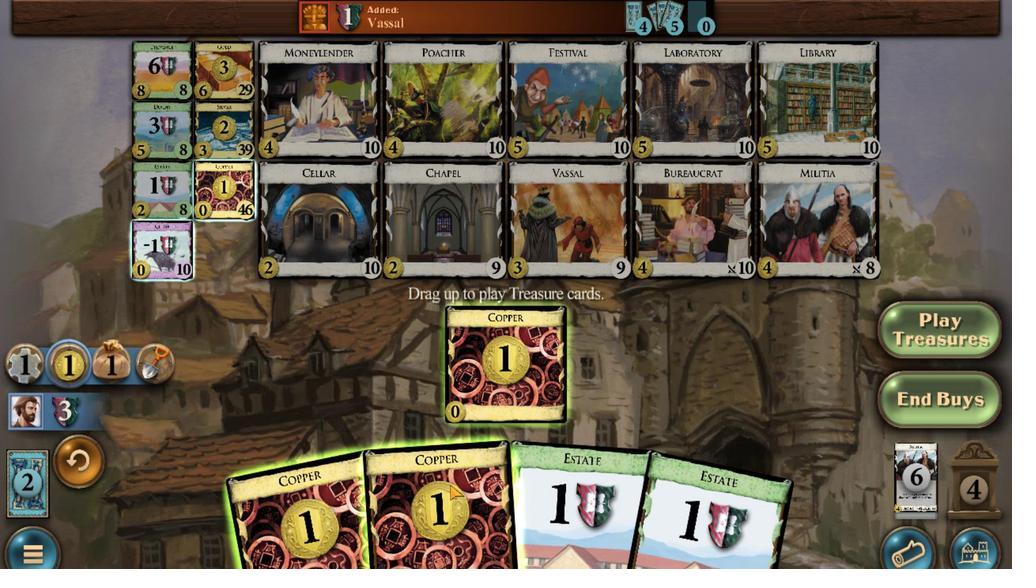 
Action: Mouse scrolled (448, 484) with delta (0, 0)
Screenshot: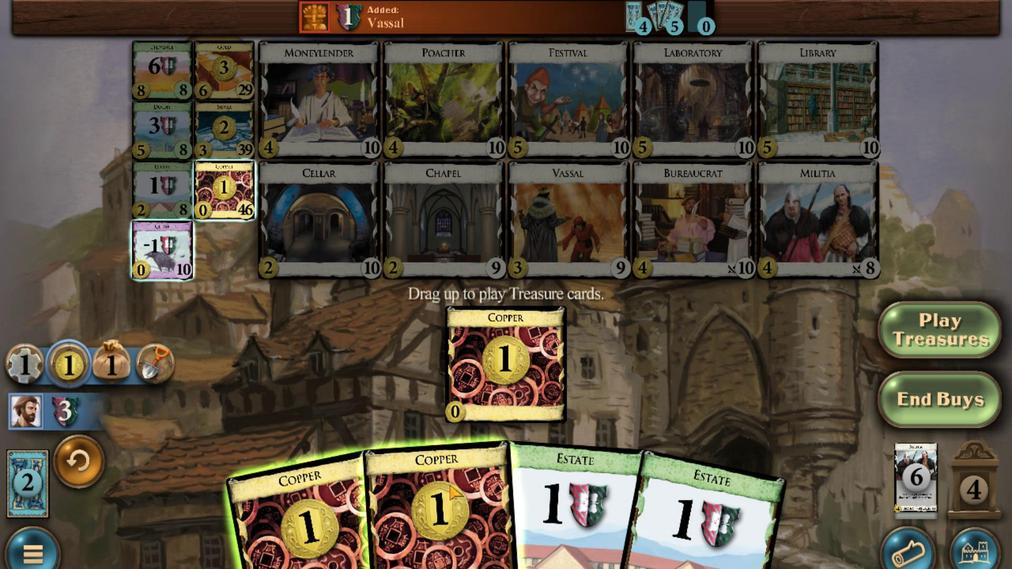 
Action: Mouse moved to (393, 488)
Screenshot: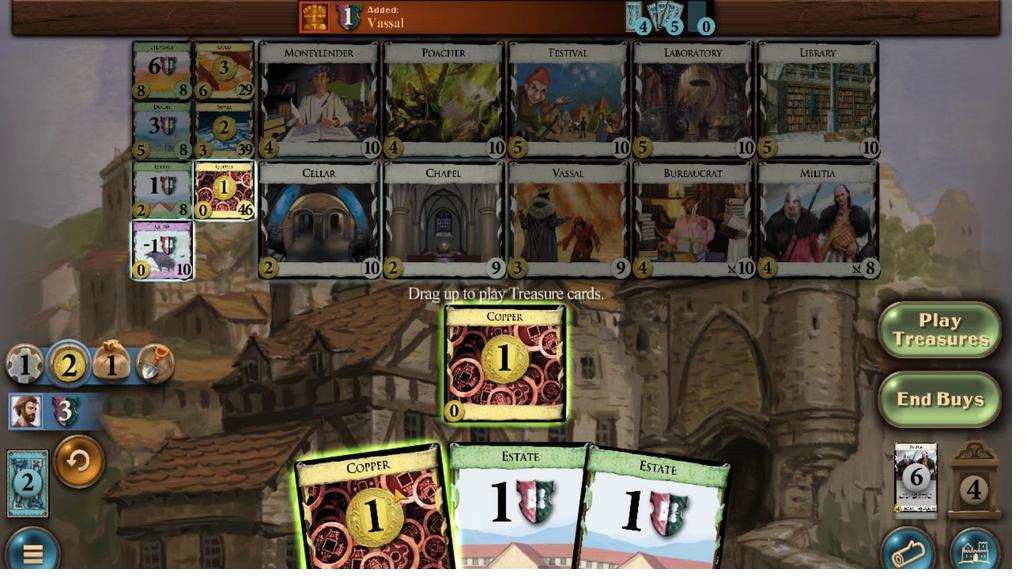 
Action: Mouse scrolled (393, 487) with delta (0, -1)
Screenshot: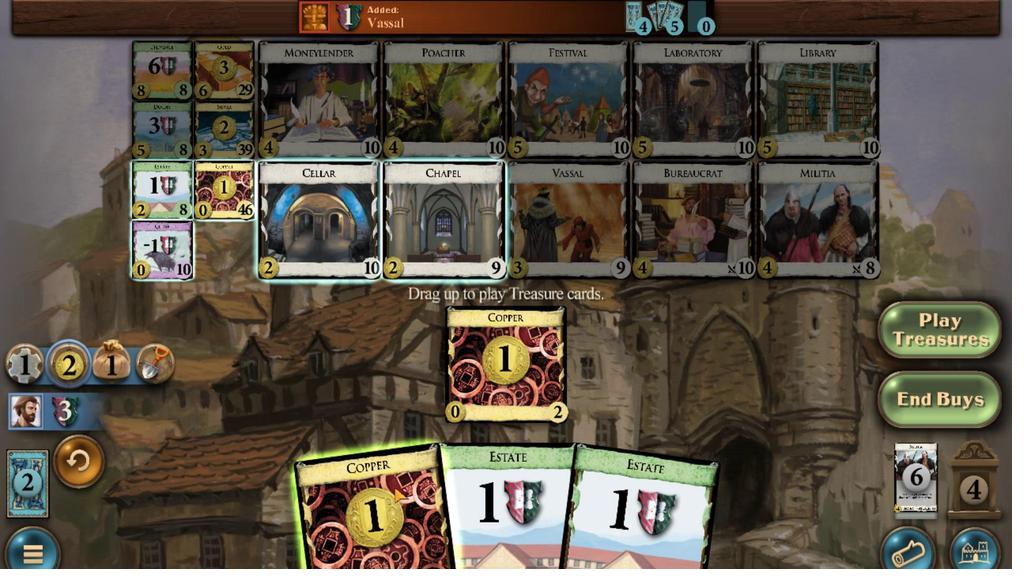 
Action: Mouse moved to (226, 134)
Screenshot: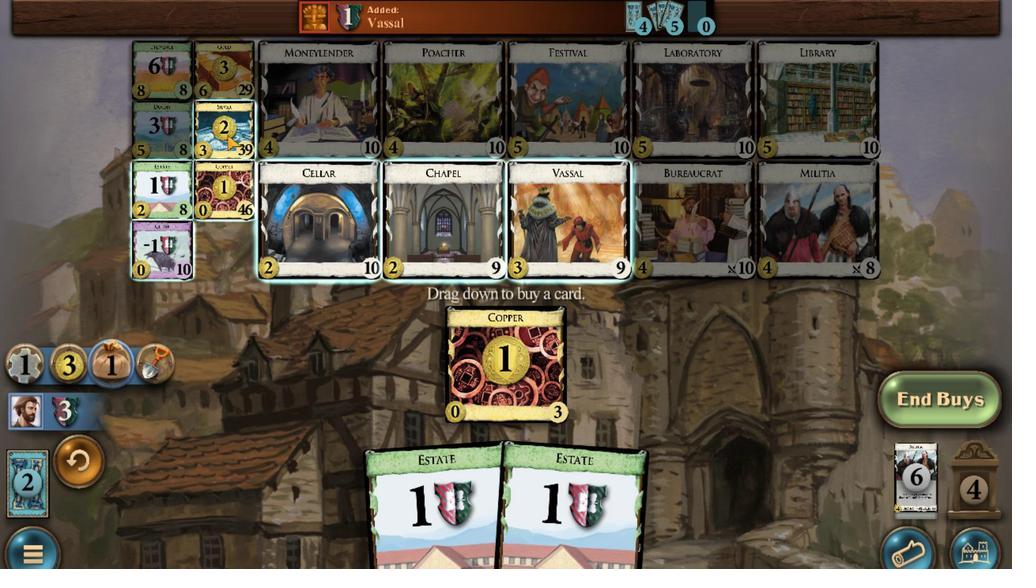 
Action: Mouse scrolled (226, 134) with delta (0, 0)
Screenshot: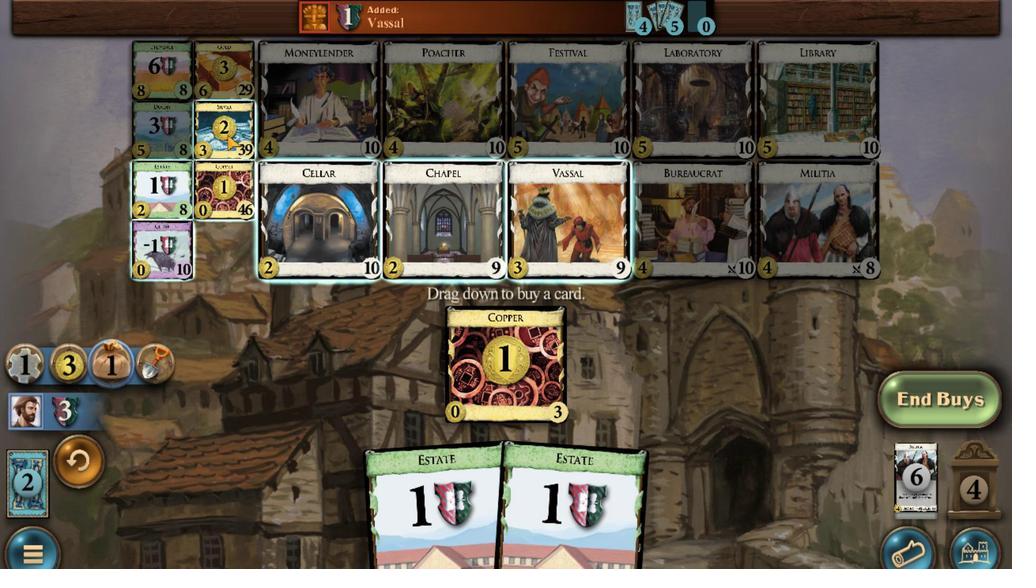 
Action: Mouse scrolled (226, 134) with delta (0, 0)
Screenshot: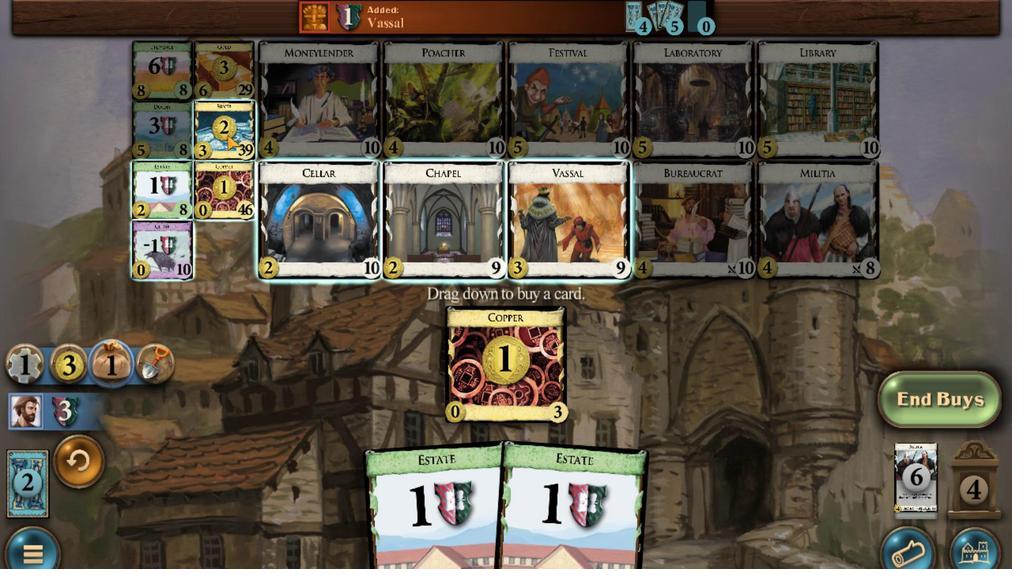 
Action: Mouse scrolled (226, 134) with delta (0, 0)
Screenshot: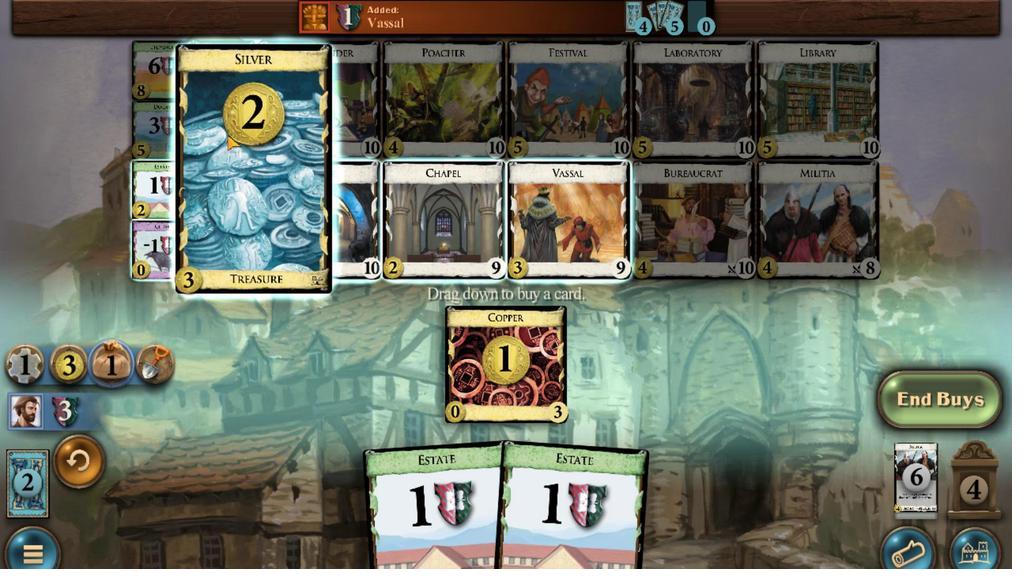 
Action: Mouse scrolled (226, 134) with delta (0, 0)
Screenshot: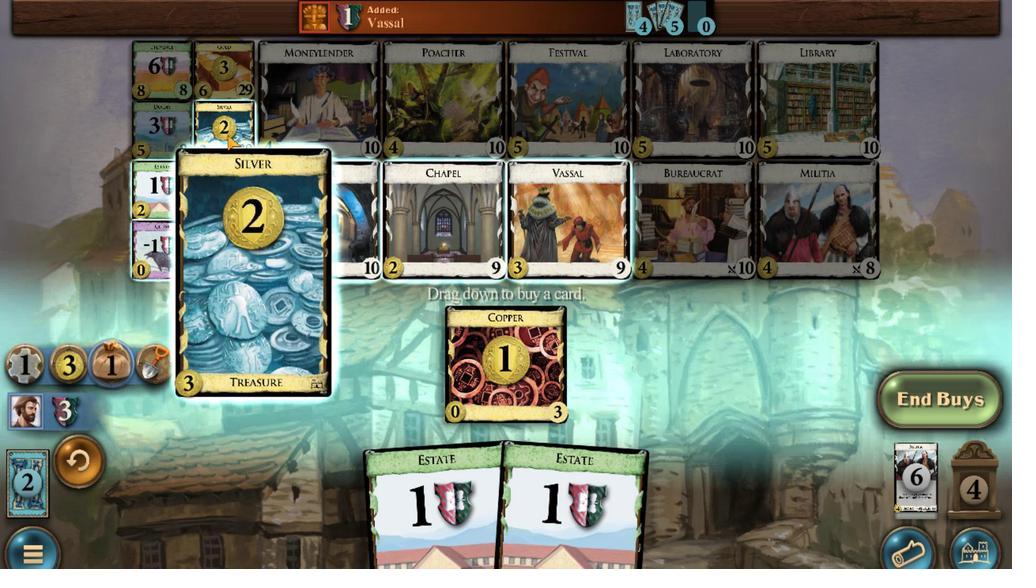 
Action: Mouse scrolled (226, 134) with delta (0, 0)
Screenshot: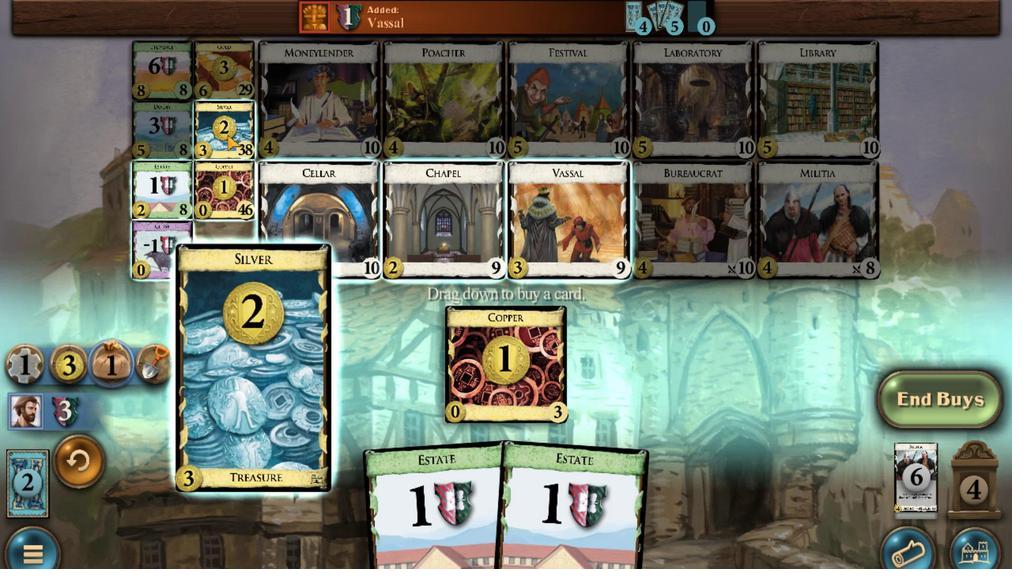 
Action: Mouse moved to (618, 507)
Screenshot: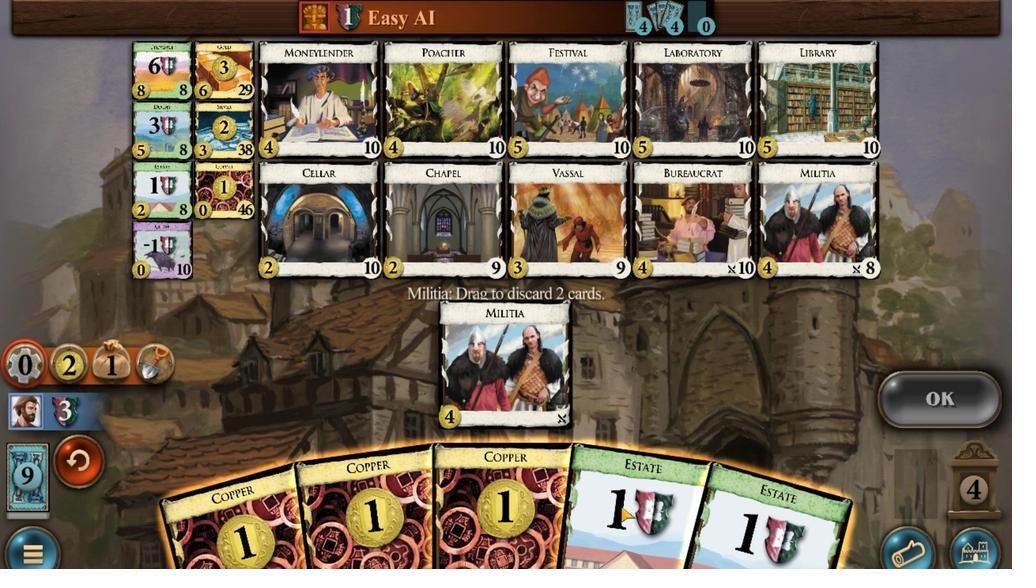 
Action: Mouse scrolled (618, 506) with delta (0, 0)
Screenshot: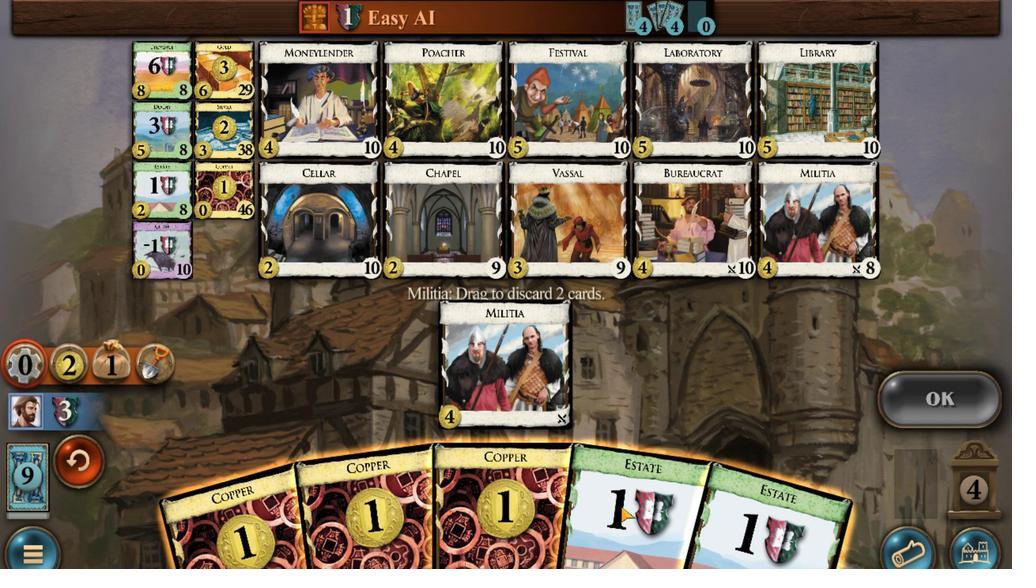 
Action: Mouse moved to (717, 511)
Screenshot: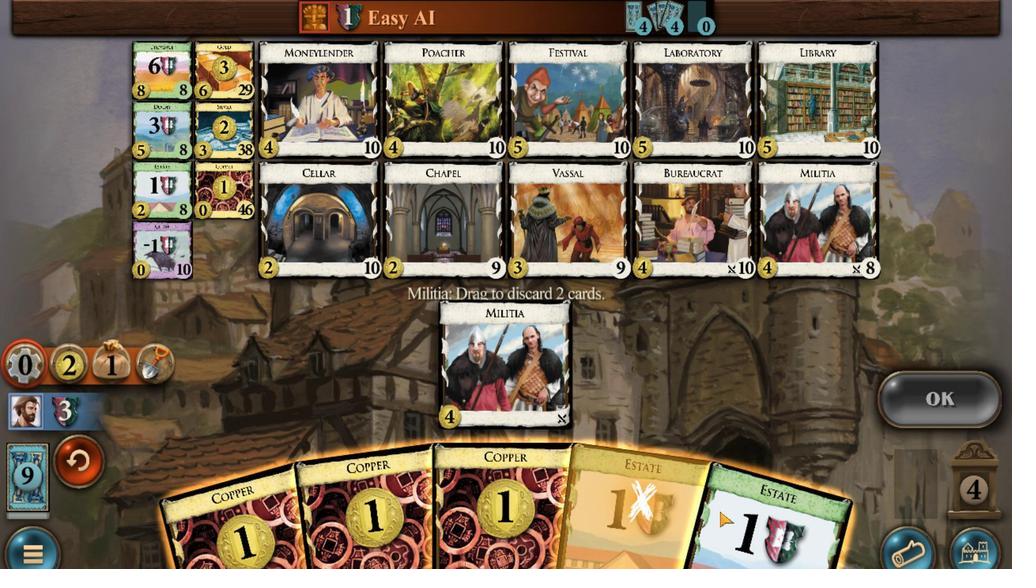 
Action: Mouse scrolled (717, 511) with delta (0, 0)
Screenshot: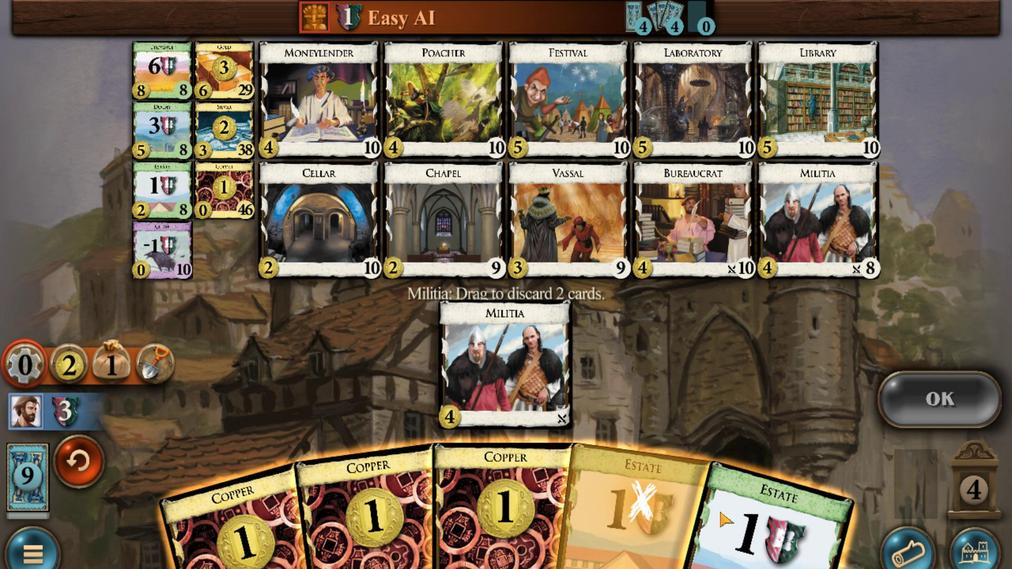 
Action: Mouse moved to (903, 404)
Screenshot: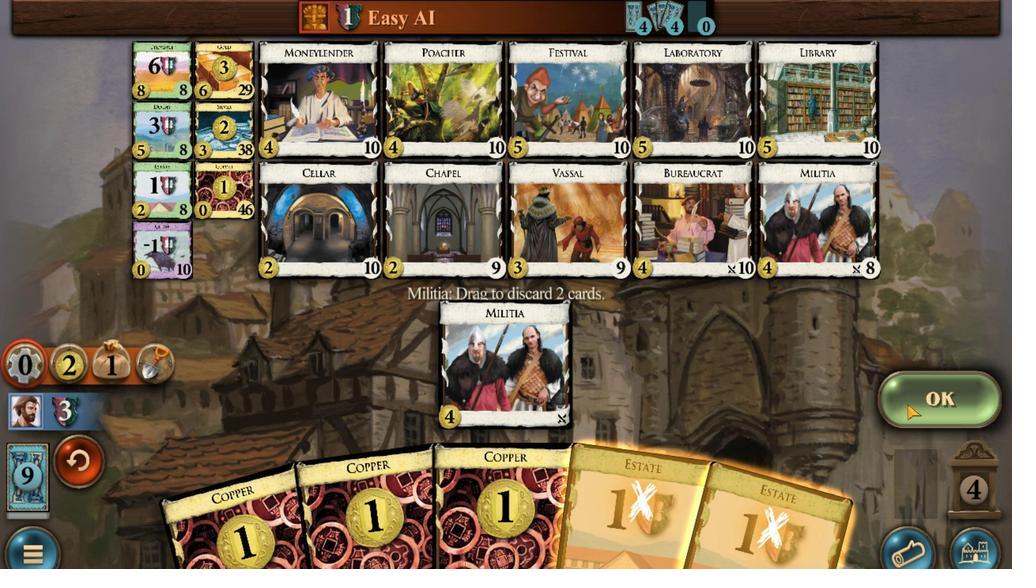 
Action: Mouse pressed left at (903, 404)
Screenshot: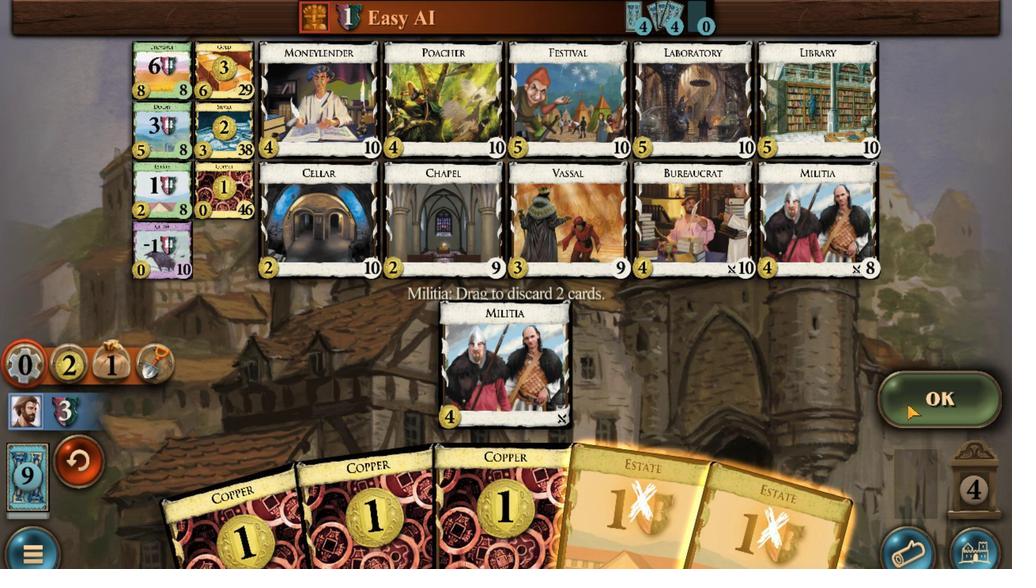 
Action: Mouse moved to (642, 500)
Screenshot: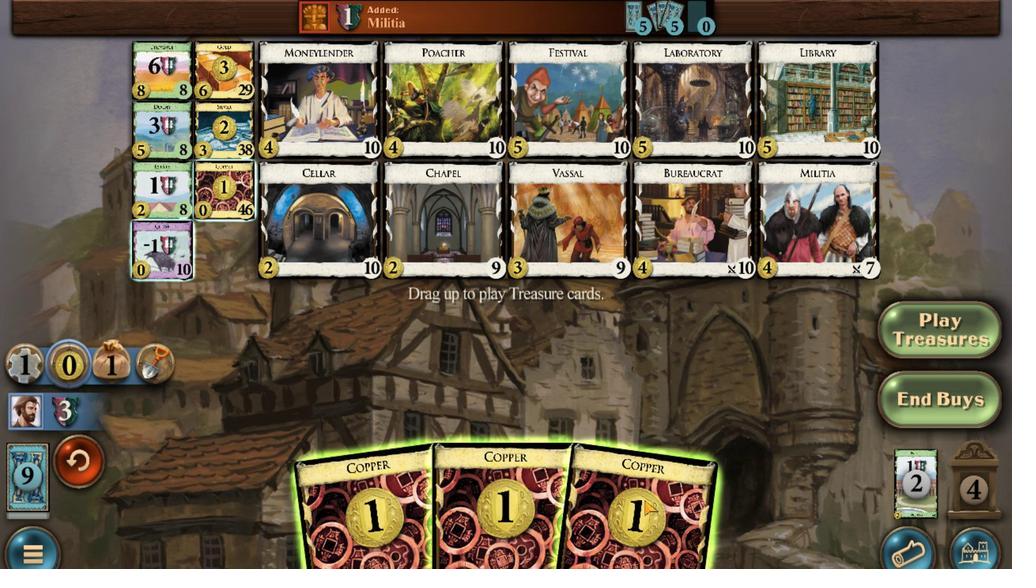 
Action: Mouse scrolled (642, 499) with delta (0, 0)
Screenshot: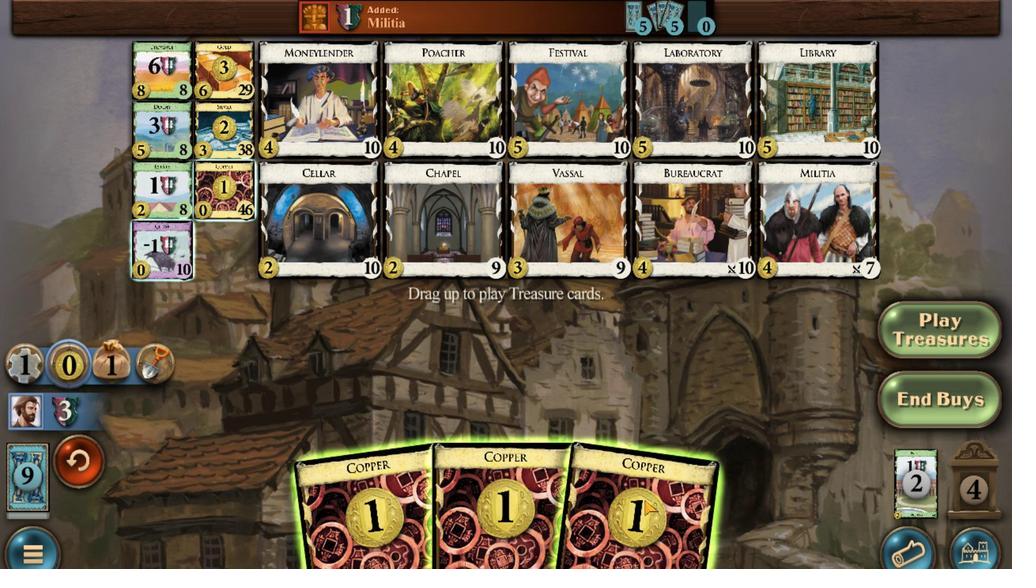 
Action: Mouse moved to (586, 502)
Screenshot: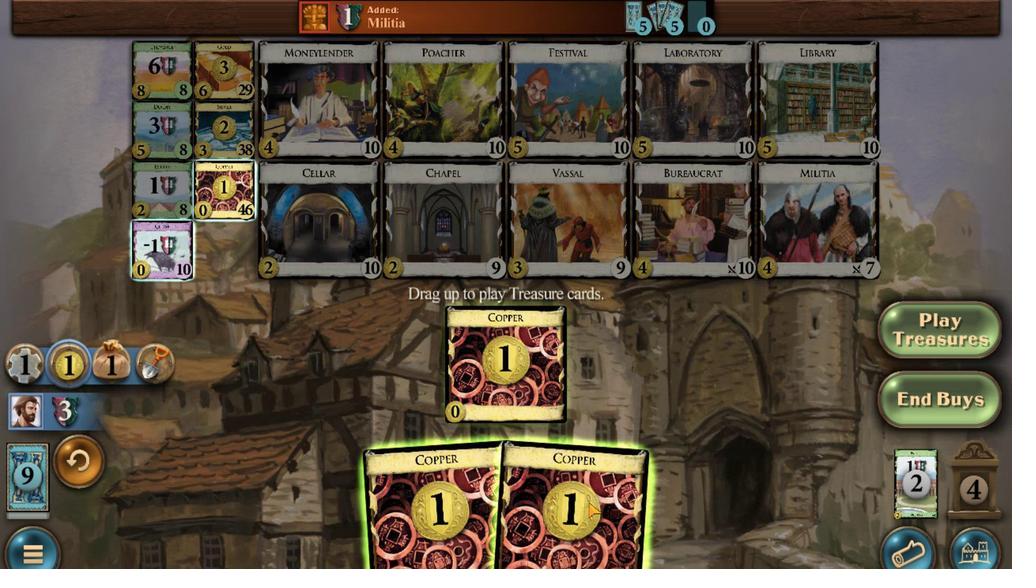
Action: Mouse scrolled (586, 502) with delta (0, 0)
Screenshot: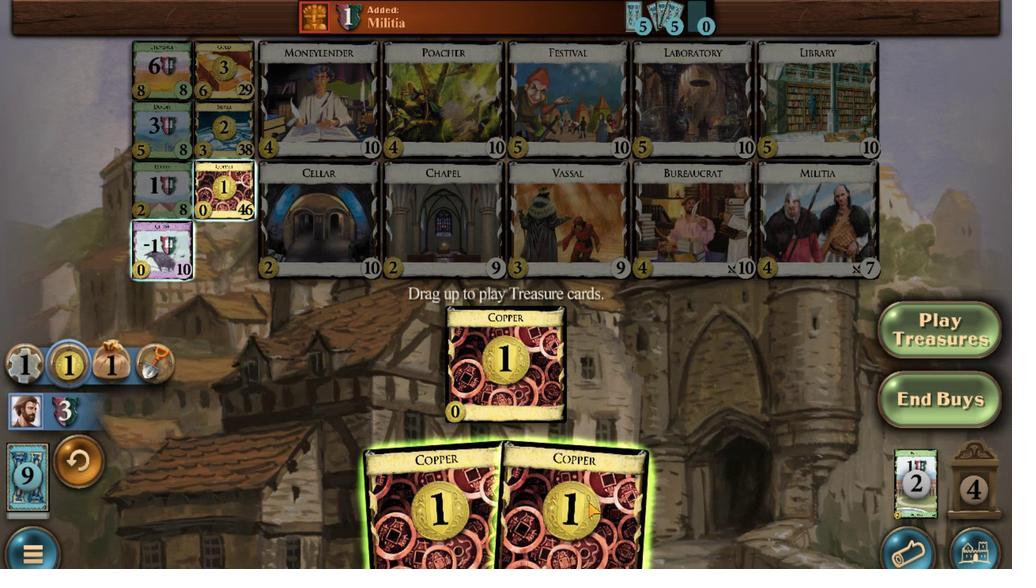 
Action: Mouse moved to (541, 510)
Screenshot: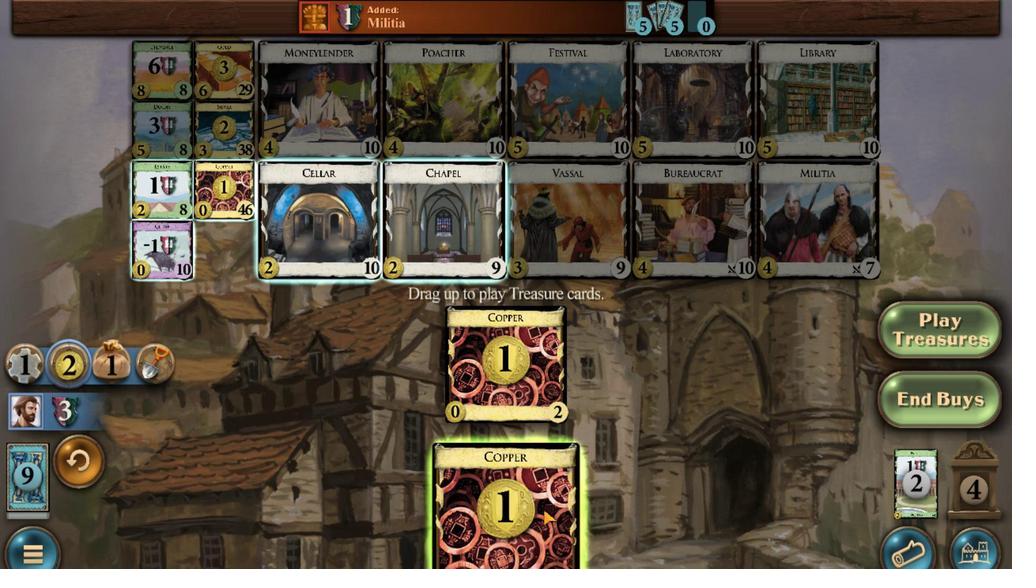 
Action: Mouse scrolled (541, 510) with delta (0, 0)
Screenshot: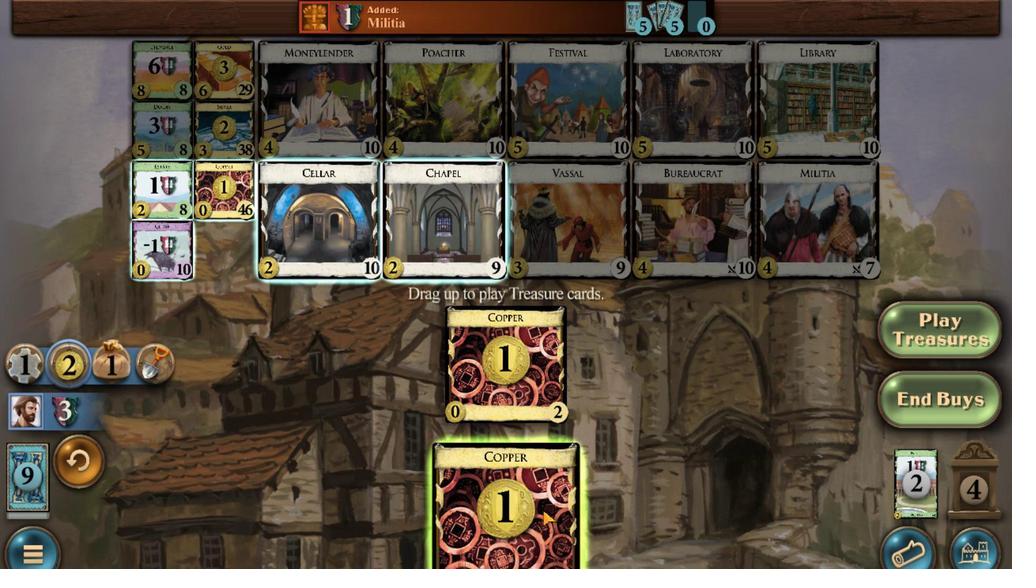 
Action: Mouse moved to (211, 123)
Screenshot: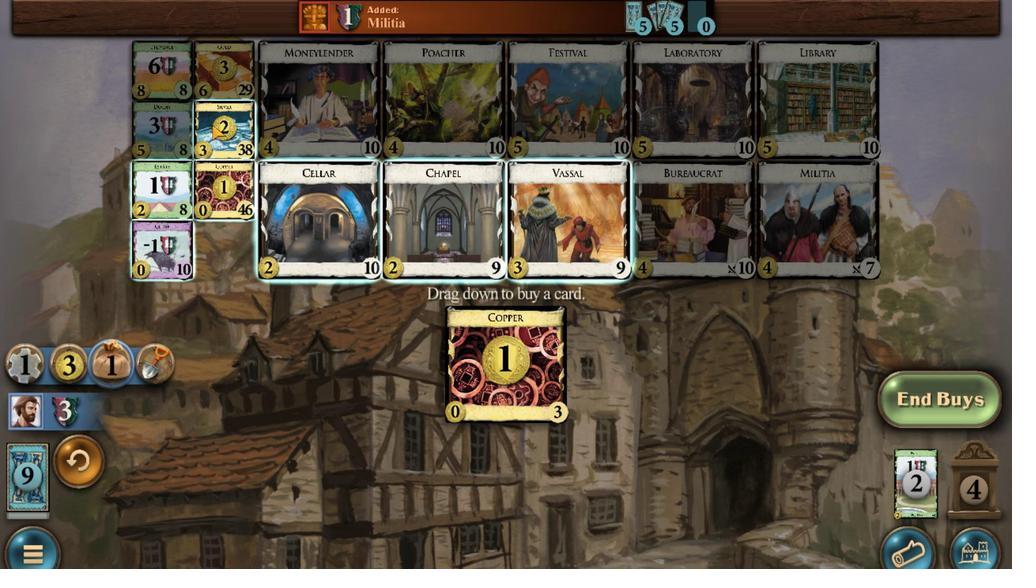 
Action: Mouse scrolled (211, 124) with delta (0, 0)
Screenshot: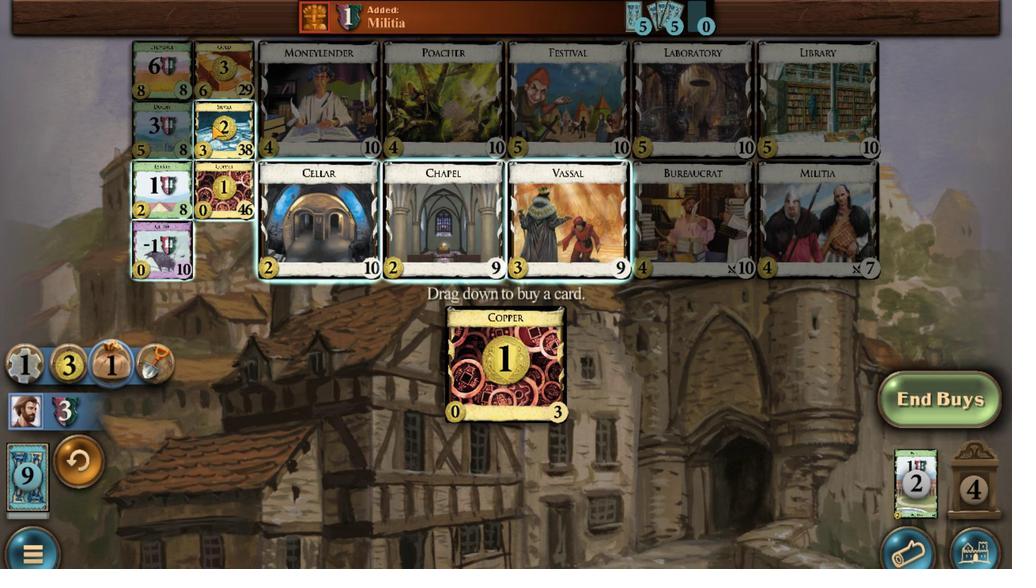 
Action: Mouse scrolled (211, 124) with delta (0, 0)
Screenshot: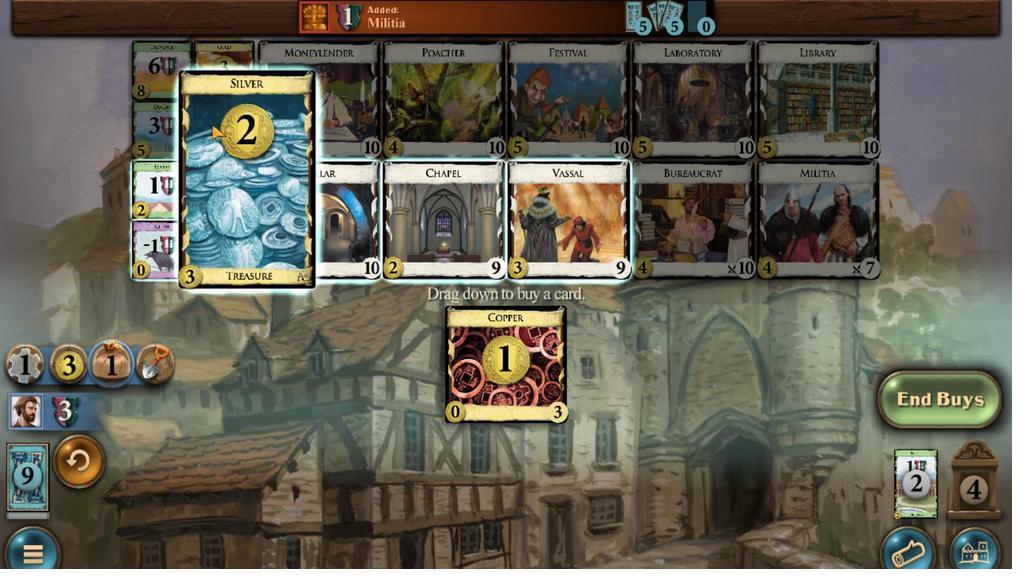 
Action: Mouse scrolled (211, 124) with delta (0, 0)
Screenshot: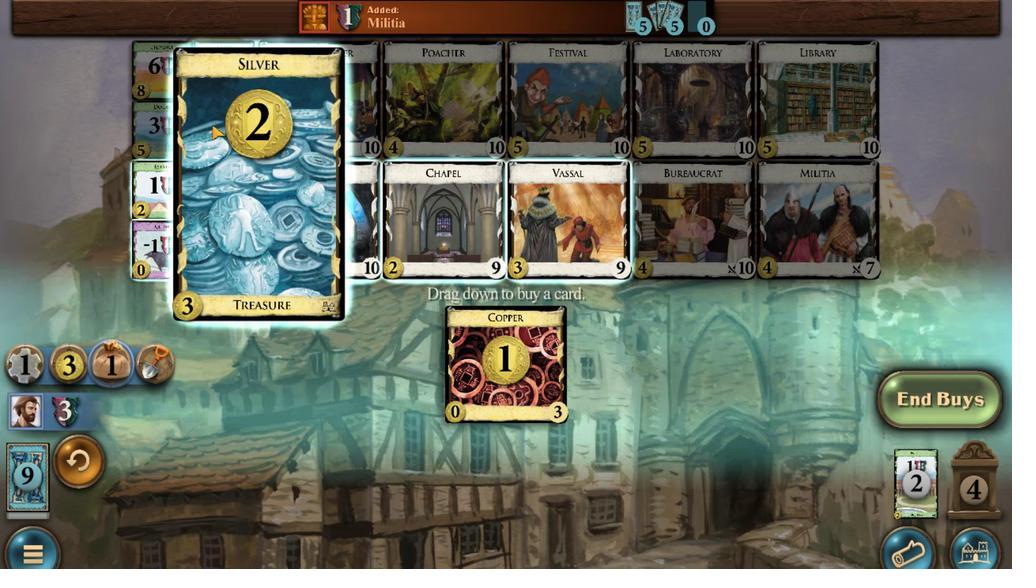 
Action: Mouse scrolled (211, 124) with delta (0, 0)
Screenshot: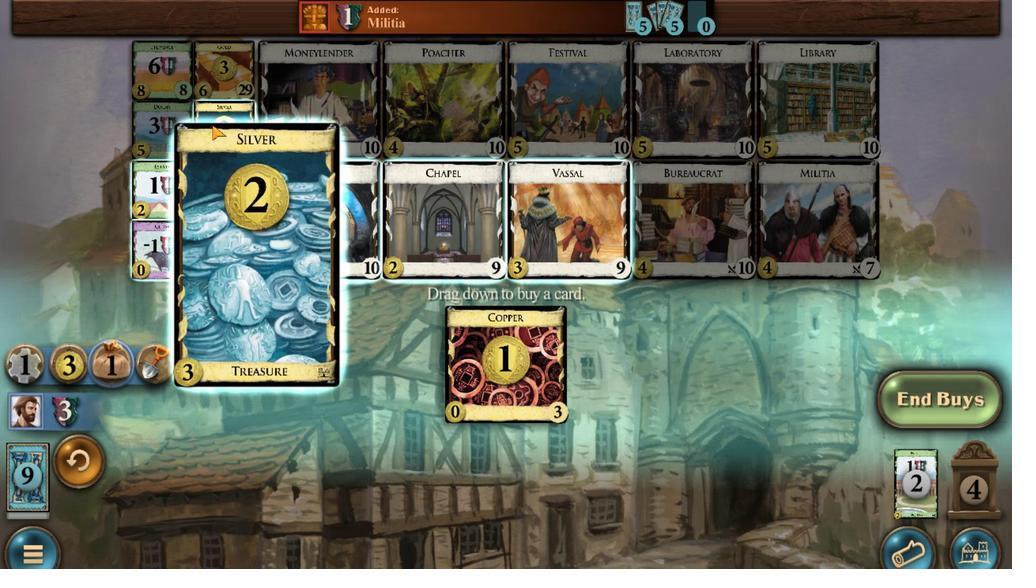 
Action: Mouse moved to (371, 500)
Screenshot: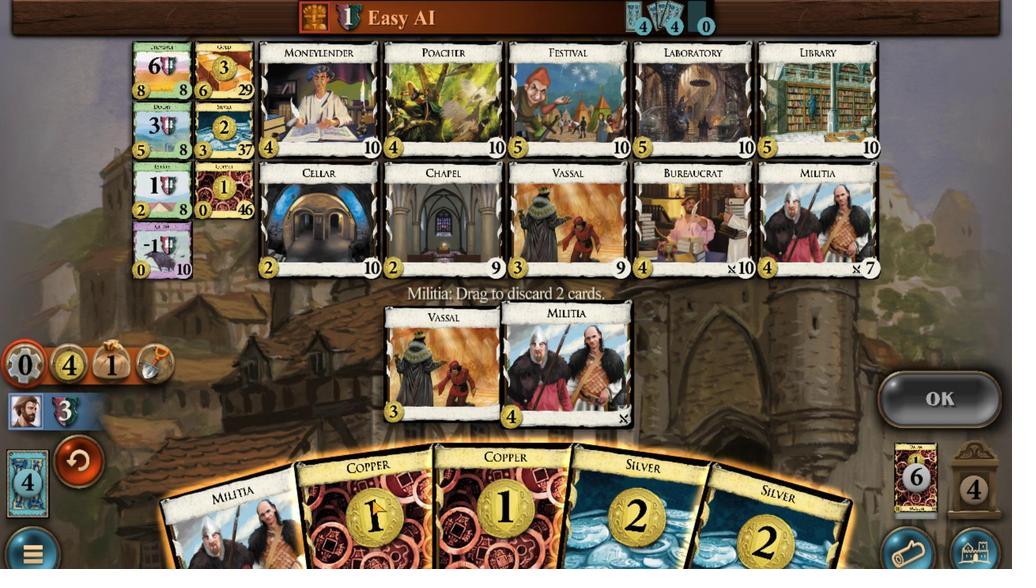
Action: Mouse scrolled (371, 499) with delta (0, 0)
Screenshot: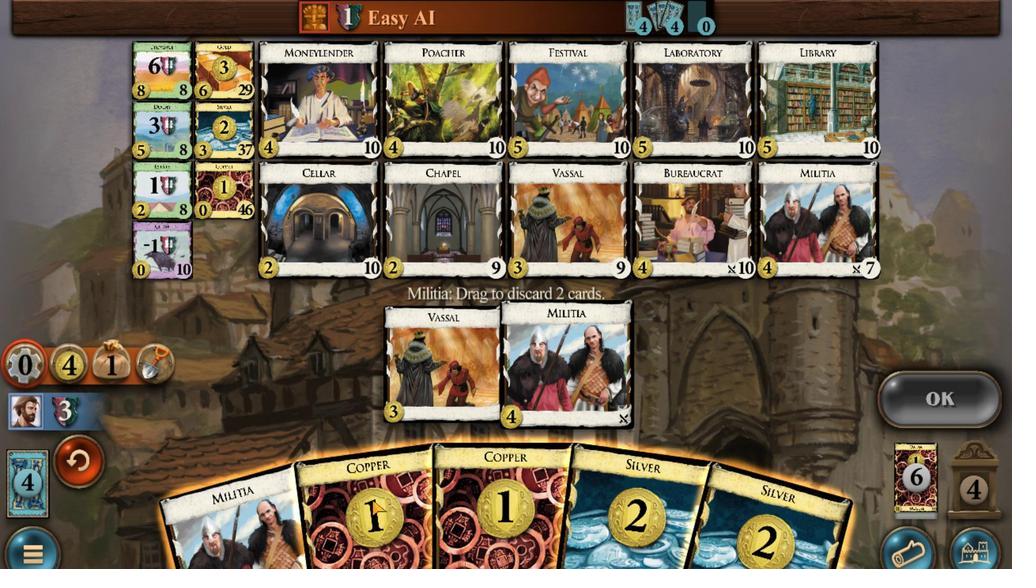 
Action: Mouse moved to (470, 502)
Screenshot: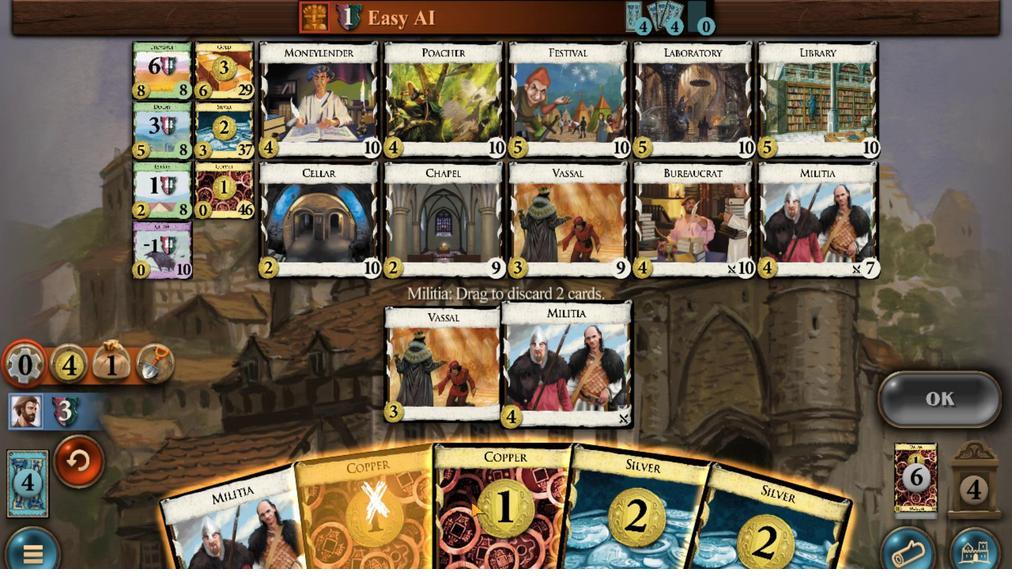 
Action: Mouse scrolled (470, 502) with delta (0, 0)
Screenshot: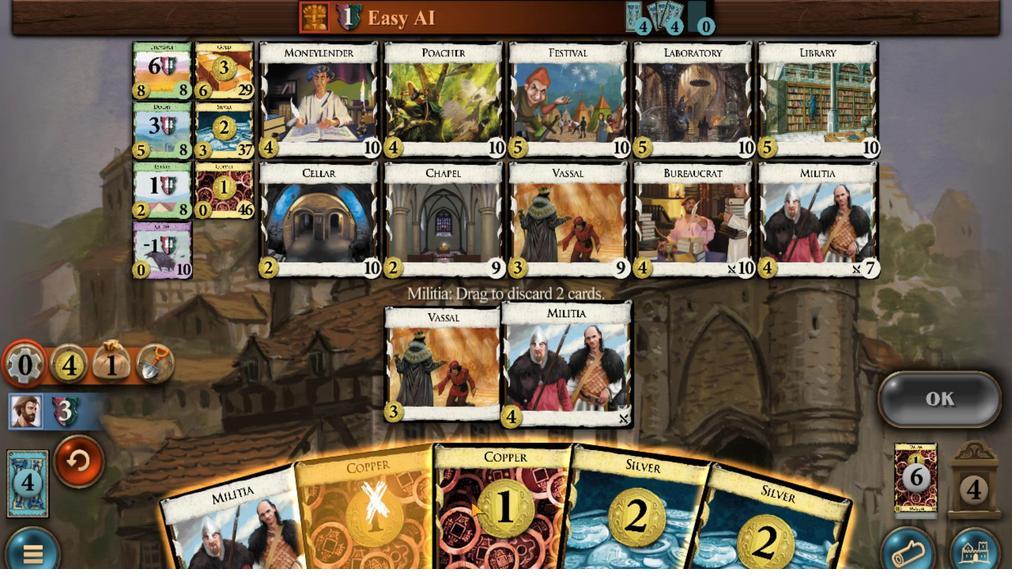 
Action: Mouse moved to (942, 401)
Screenshot: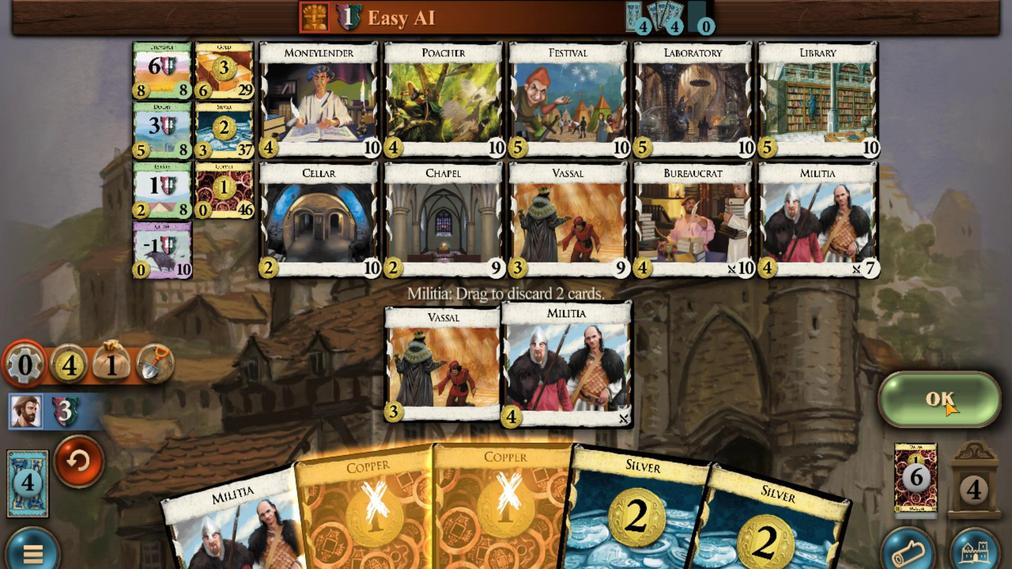 
Action: Mouse pressed left at (942, 401)
Screenshot: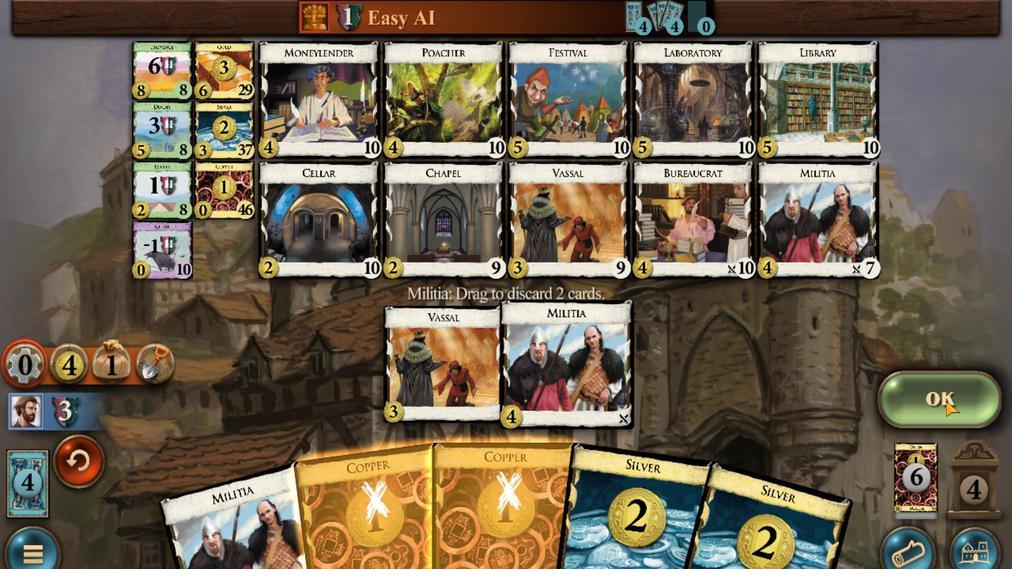 
Action: Mouse moved to (376, 465)
Screenshot: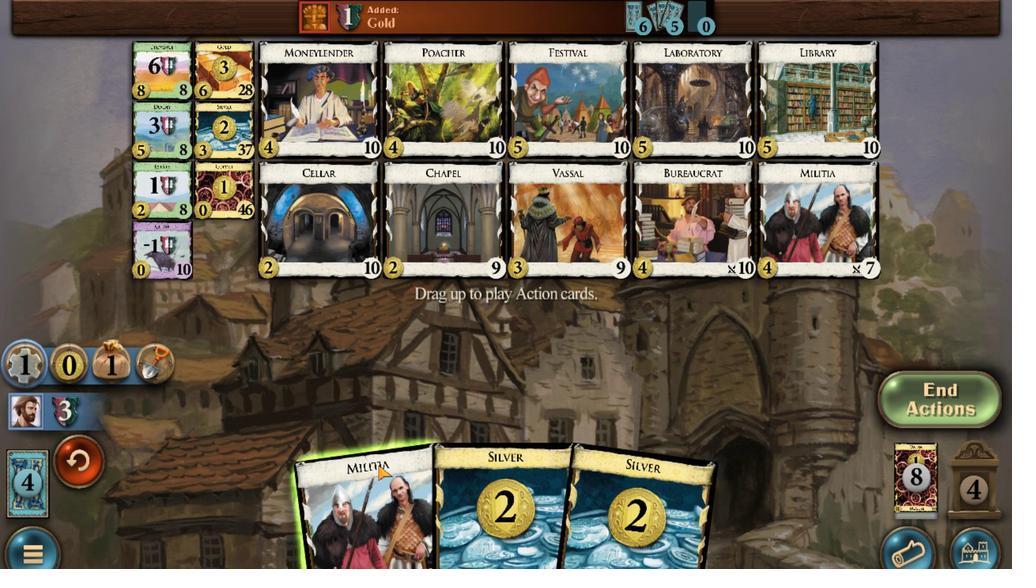 
Action: Mouse scrolled (376, 464) with delta (0, 0)
Screenshot: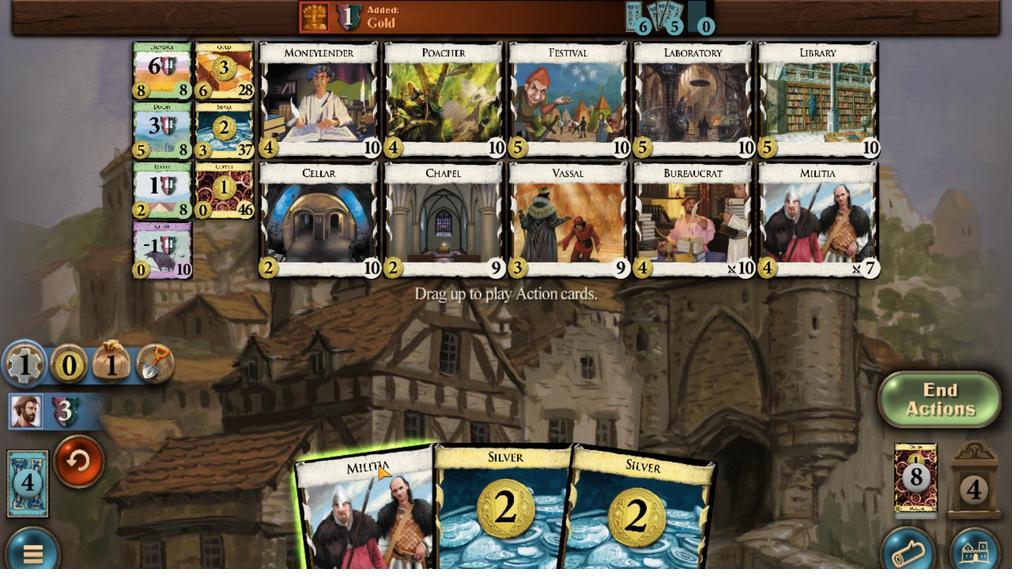 
Action: Mouse moved to (557, 492)
Screenshot: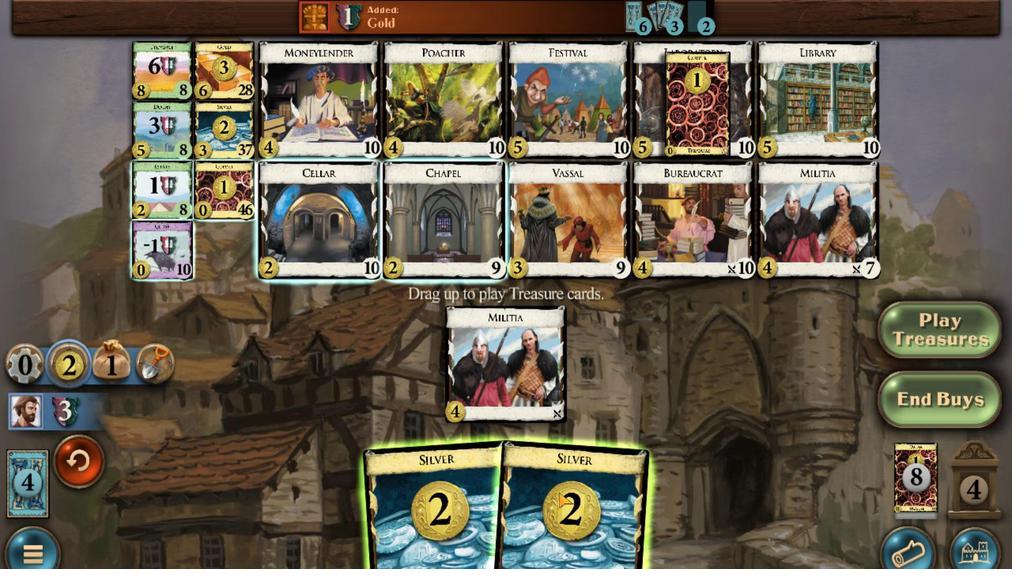 
Action: Mouse scrolled (557, 492) with delta (0, 0)
Screenshot: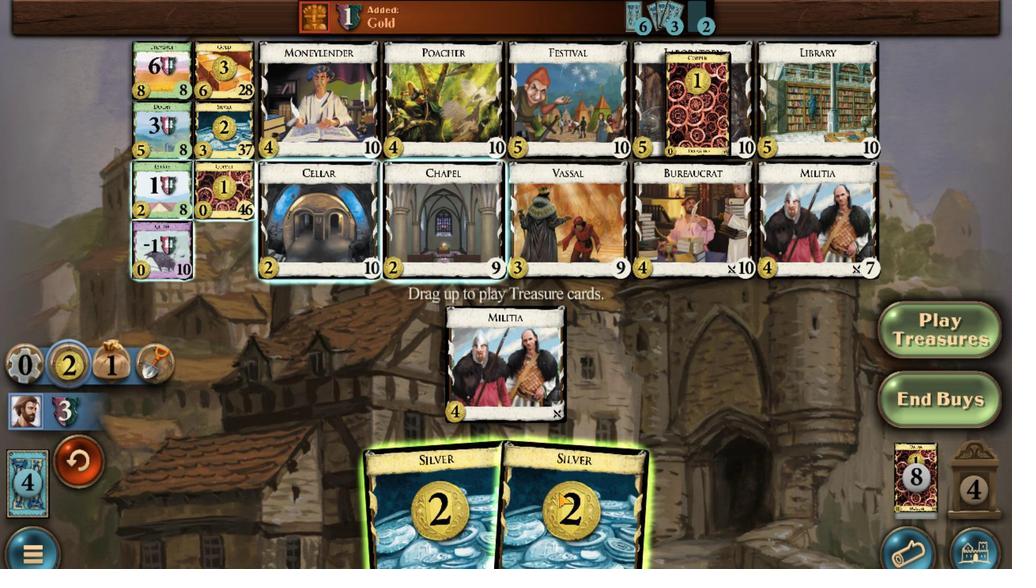 
Action: Mouse moved to (516, 494)
Screenshot: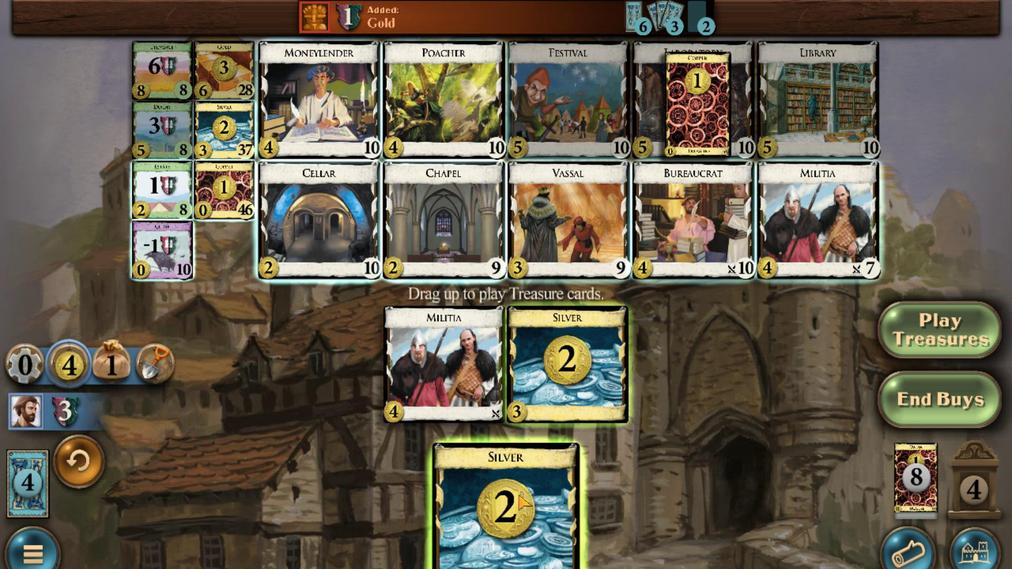 
Action: Mouse scrolled (516, 494) with delta (0, 0)
Screenshot: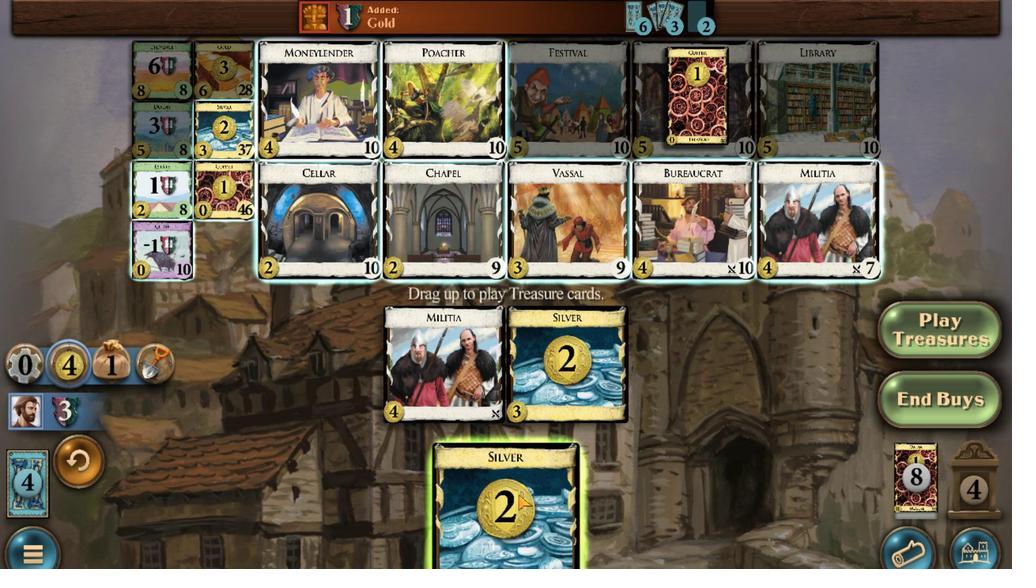 
Action: Mouse moved to (223, 75)
Screenshot: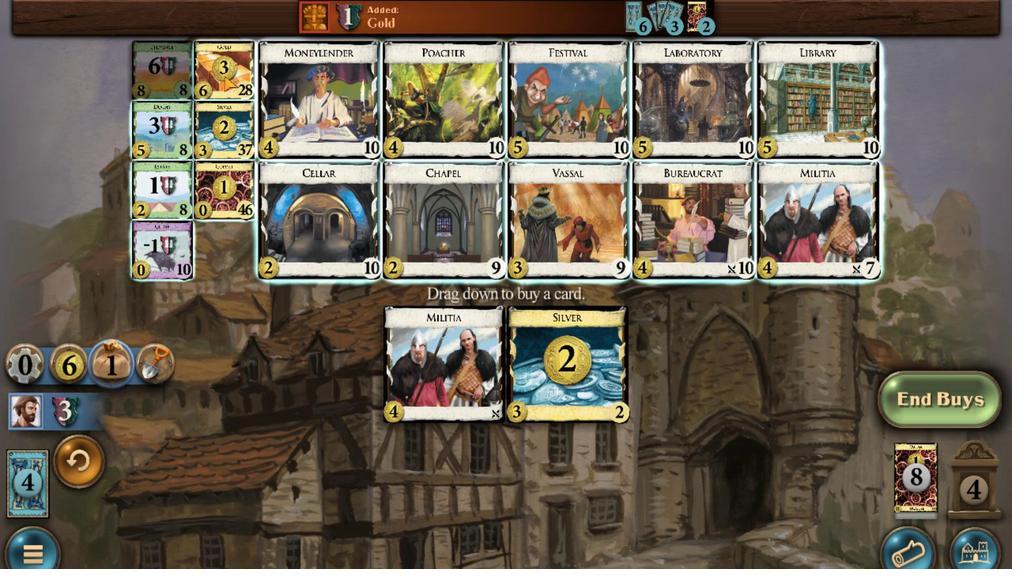 
Action: Mouse scrolled (223, 75) with delta (0, 0)
Screenshot: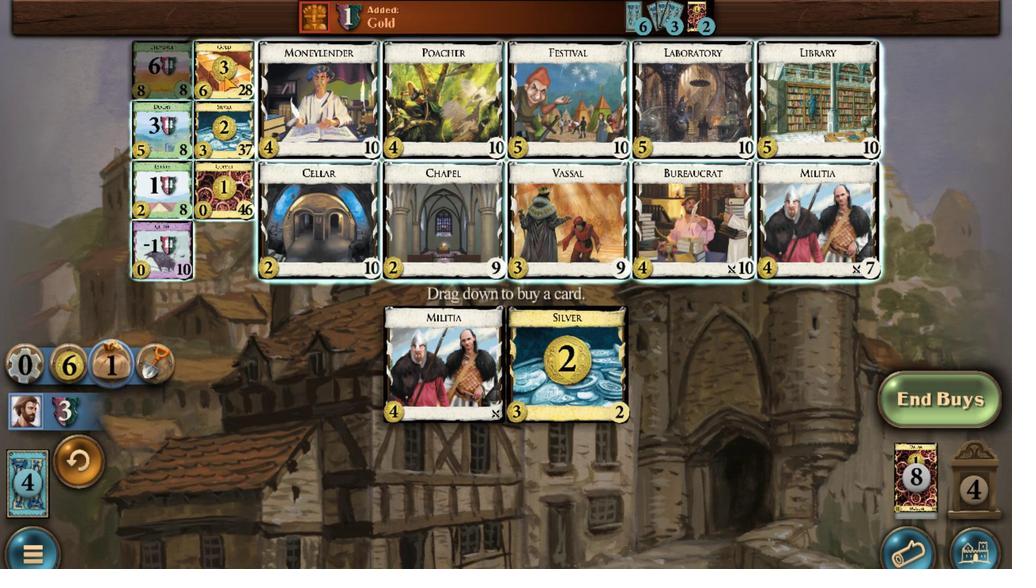 
Action: Mouse scrolled (223, 75) with delta (0, 0)
Screenshot: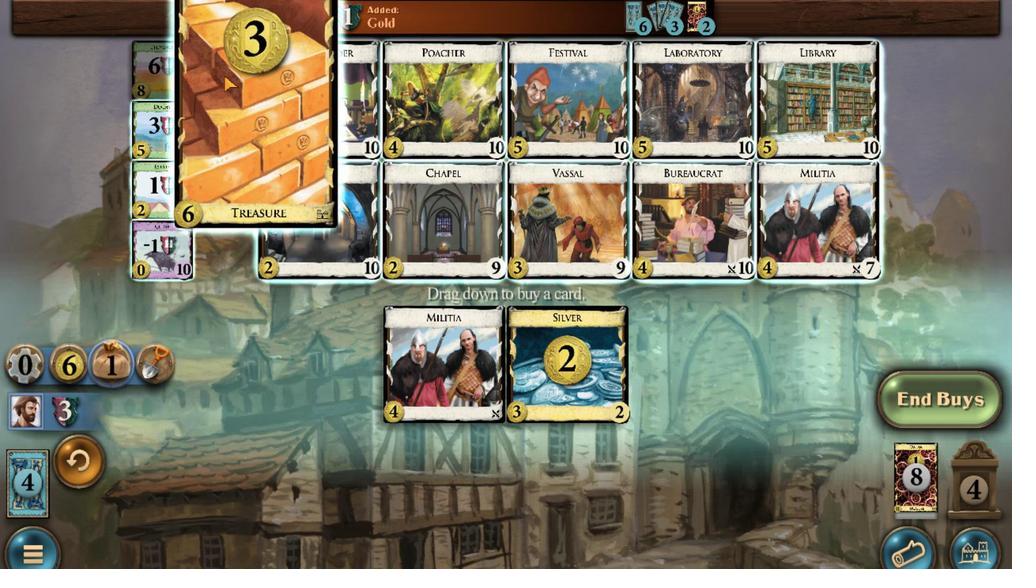 
Action: Mouse scrolled (223, 75) with delta (0, 0)
Screenshot: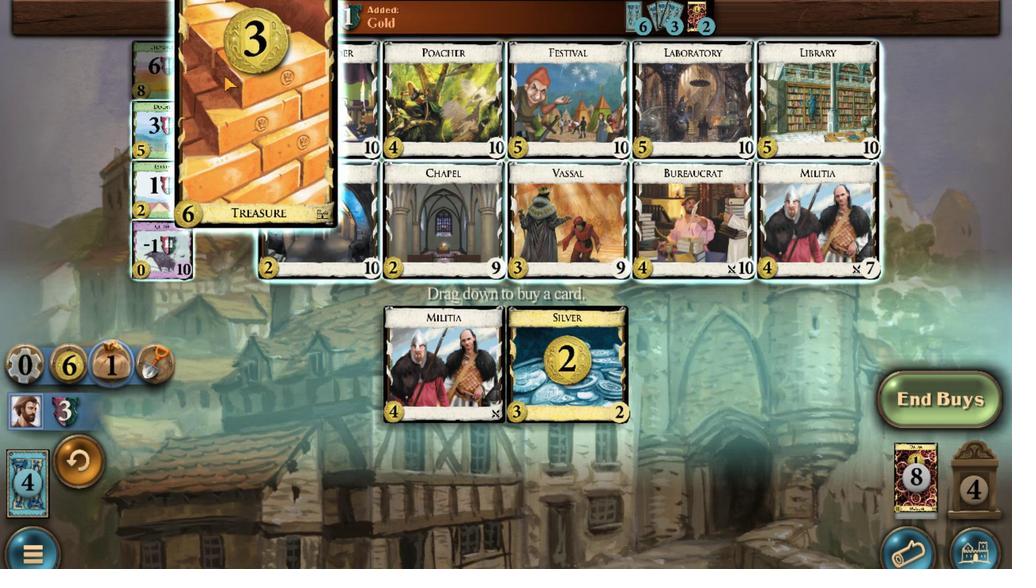 
Action: Mouse scrolled (223, 75) with delta (0, 0)
Screenshot: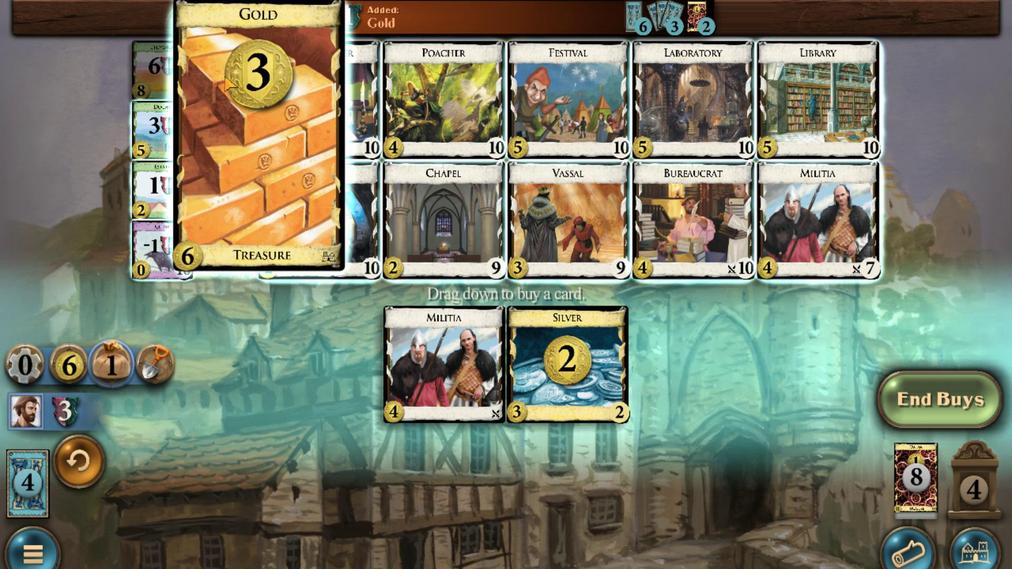 
Action: Mouse scrolled (223, 75) with delta (0, 0)
Screenshot: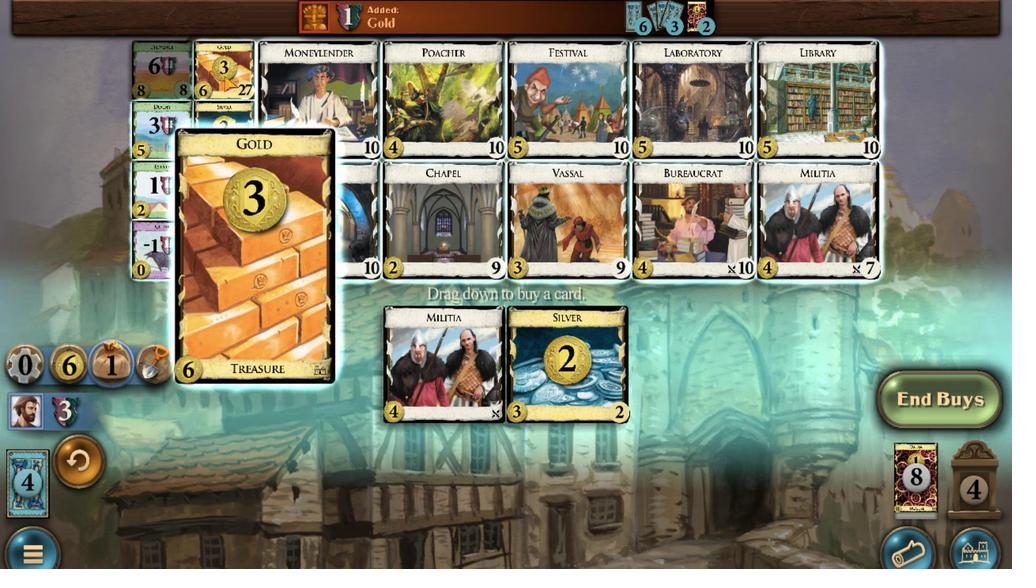 
Action: Mouse moved to (782, 535)
Screenshot: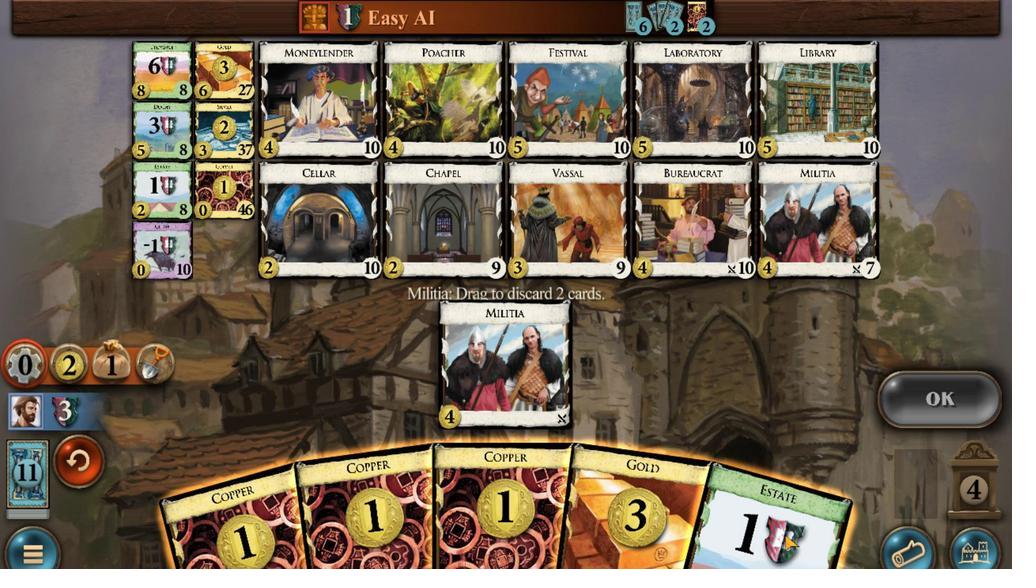 
Action: Mouse scrolled (782, 535) with delta (0, 0)
Screenshot: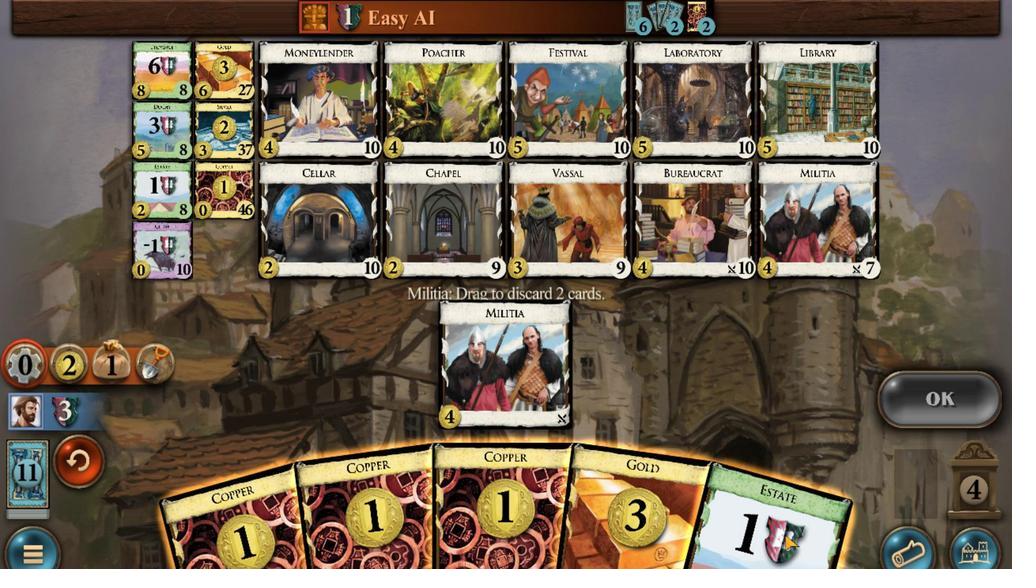 
Action: Mouse moved to (260, 526)
Screenshot: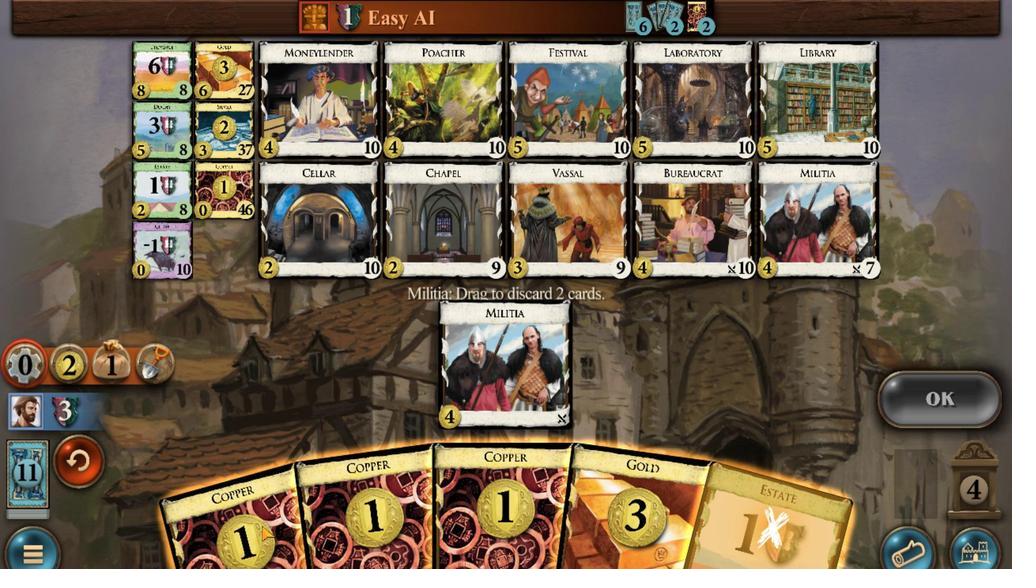 
Action: Mouse scrolled (260, 525) with delta (0, 0)
Screenshot: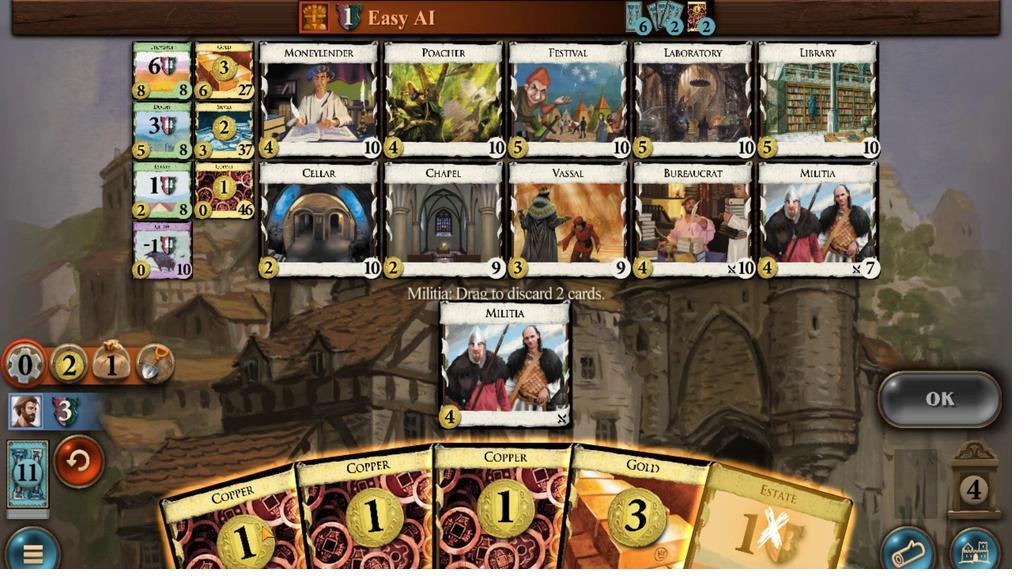 
Action: Mouse moved to (917, 401)
Screenshot: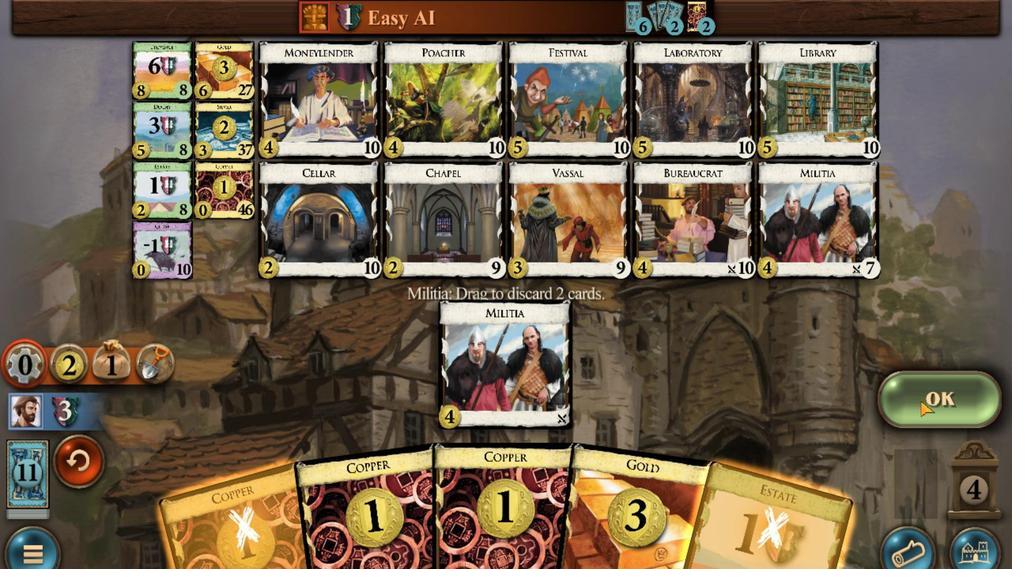 
Action: Mouse pressed left at (917, 401)
Screenshot: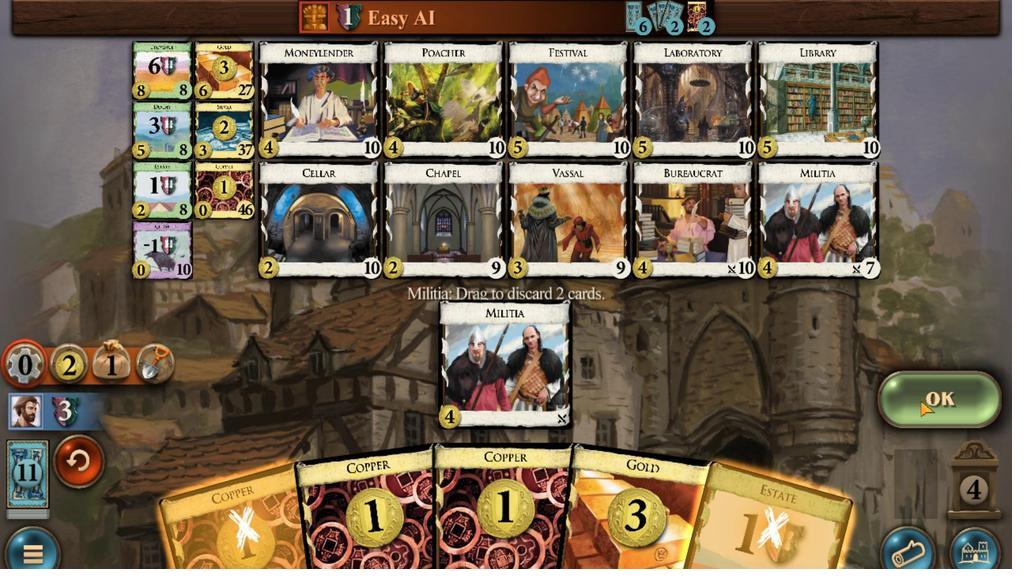 
Action: Mouse moved to (519, 474)
Screenshot: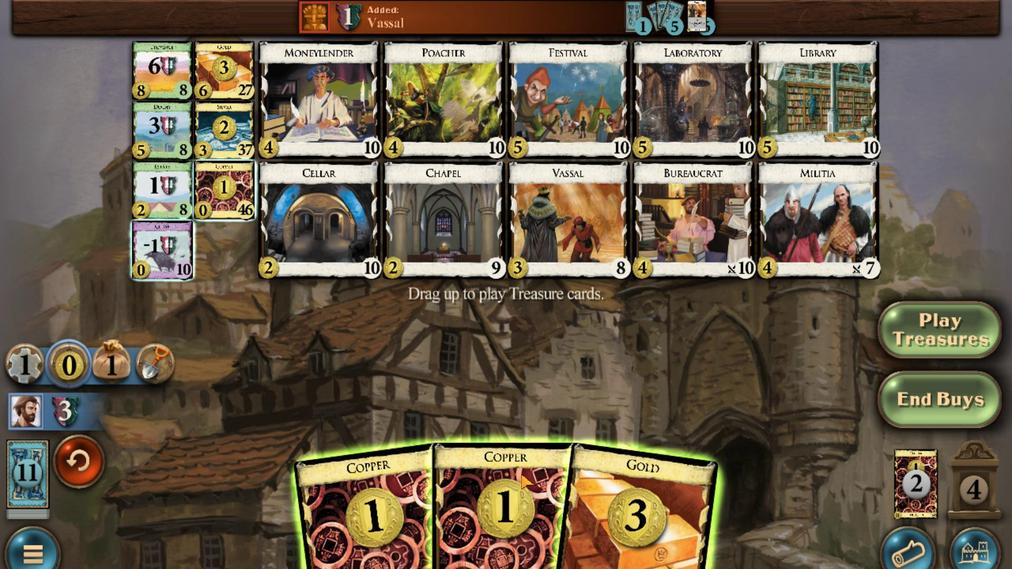 
Action: Mouse scrolled (519, 473) with delta (0, -1)
Screenshot: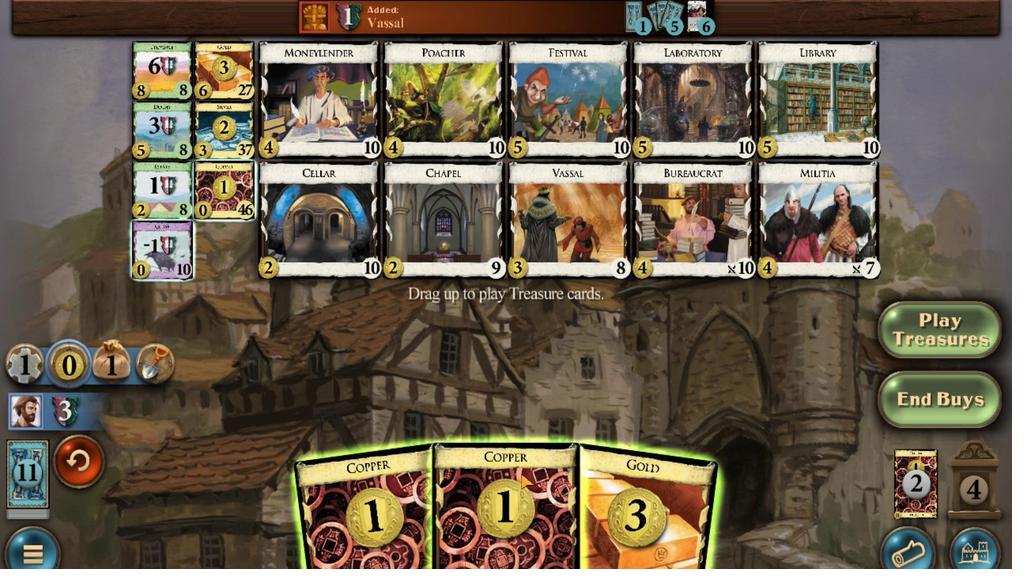 
Action: Mouse moved to (474, 491)
Screenshot: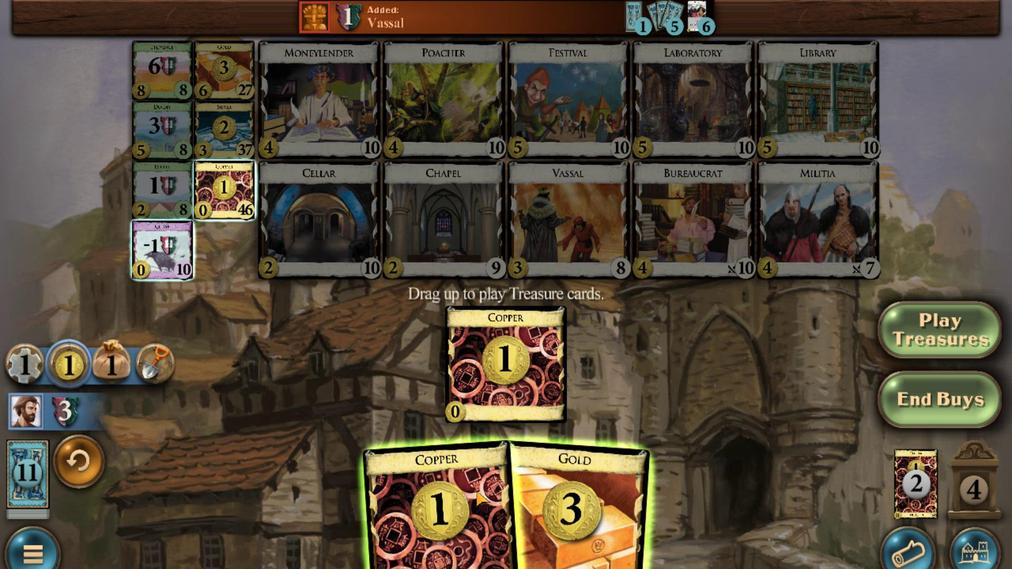 
Action: Mouse scrolled (474, 490) with delta (0, 0)
Screenshot: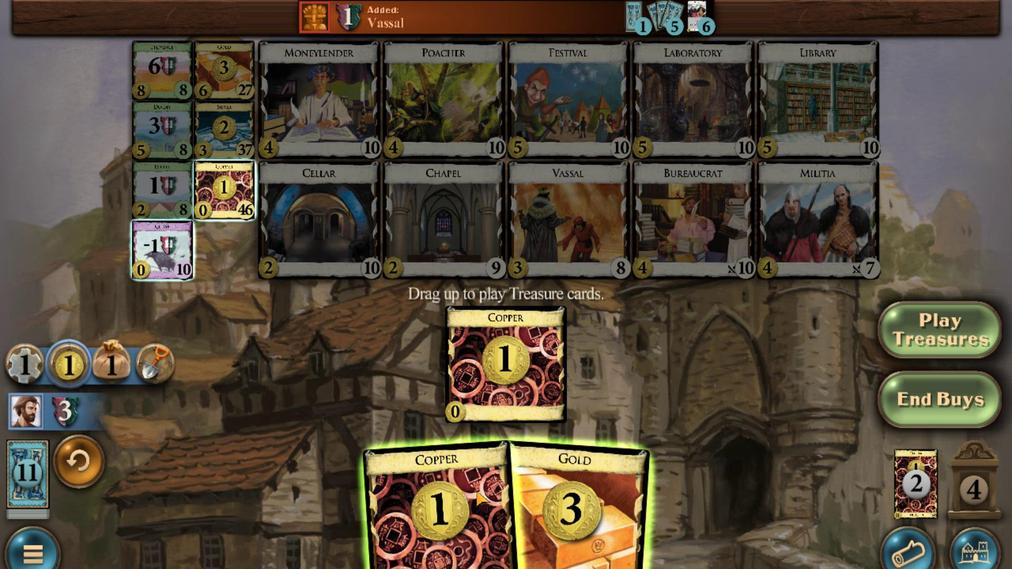 
Action: Mouse moved to (473, 491)
Screenshot: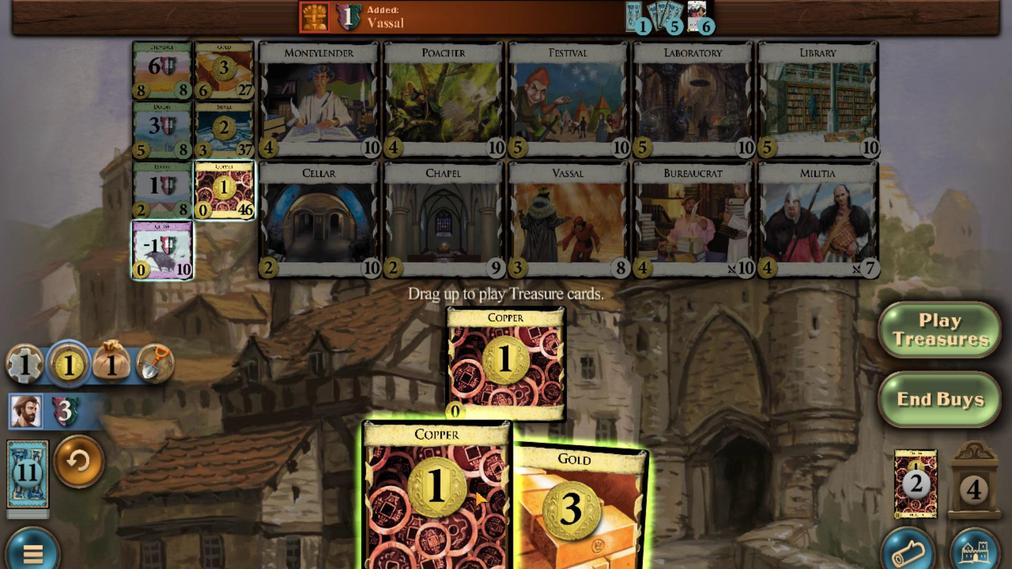 
Action: Mouse scrolled (473, 490) with delta (0, 0)
Screenshot: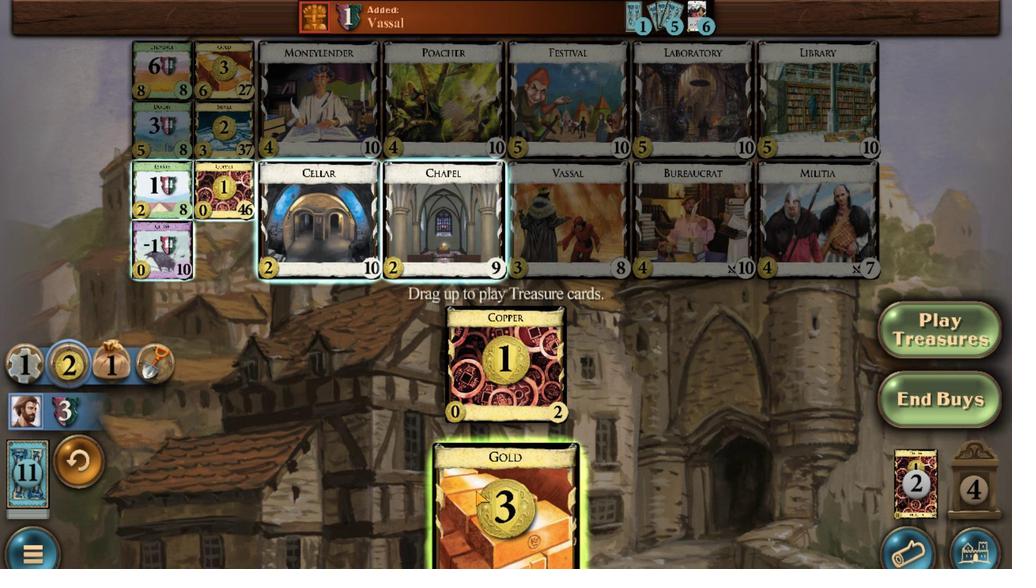 
Action: Mouse moved to (144, 129)
Screenshot: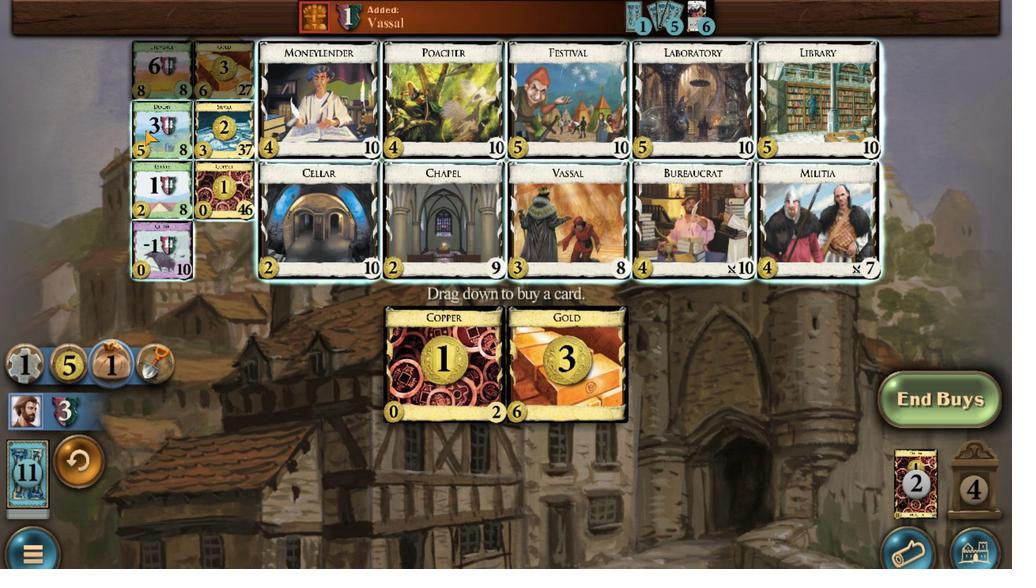 
Action: Mouse scrolled (144, 130) with delta (0, 0)
Screenshot: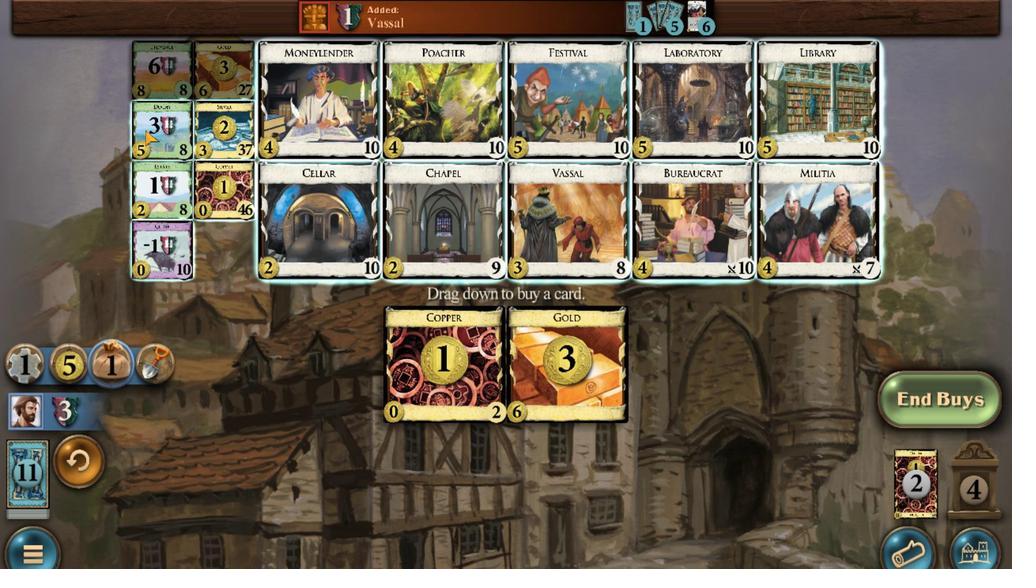 
Action: Mouse scrolled (144, 130) with delta (0, 0)
Screenshot: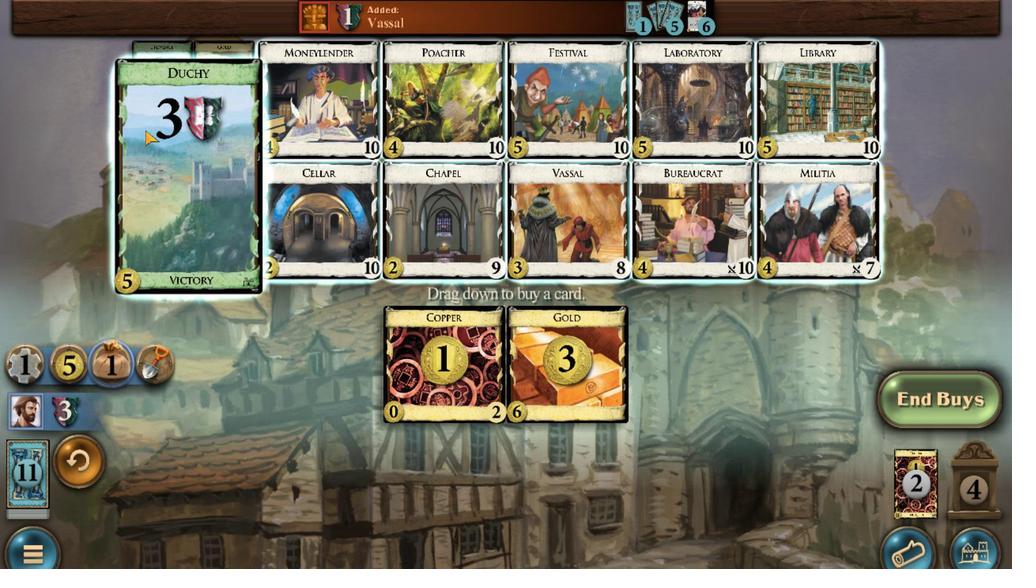 
Action: Mouse scrolled (144, 130) with delta (0, 0)
Screenshot: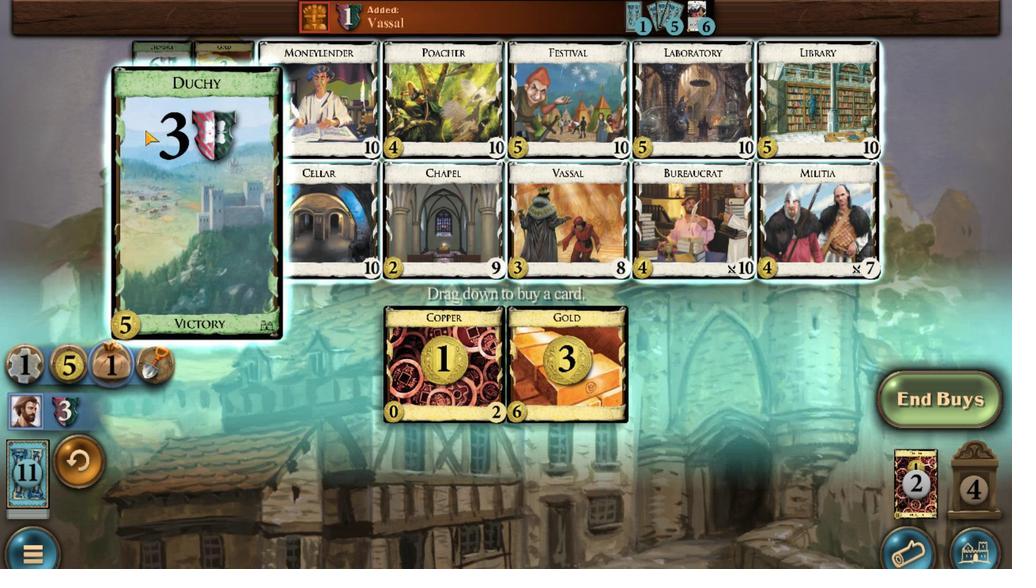 
Action: Mouse scrolled (144, 130) with delta (0, 0)
Screenshot: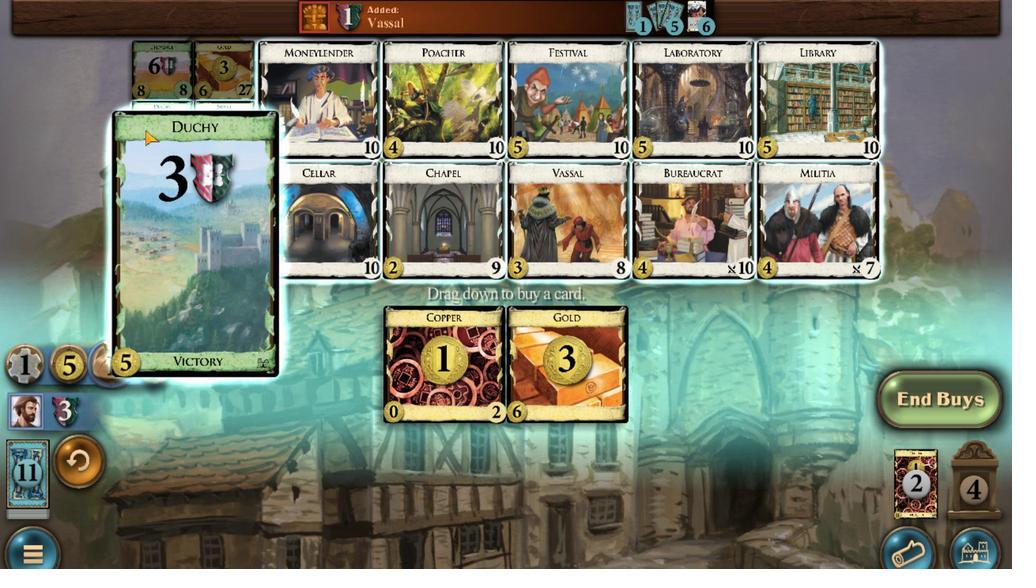 
Action: Mouse scrolled (144, 130) with delta (0, 0)
Screenshot: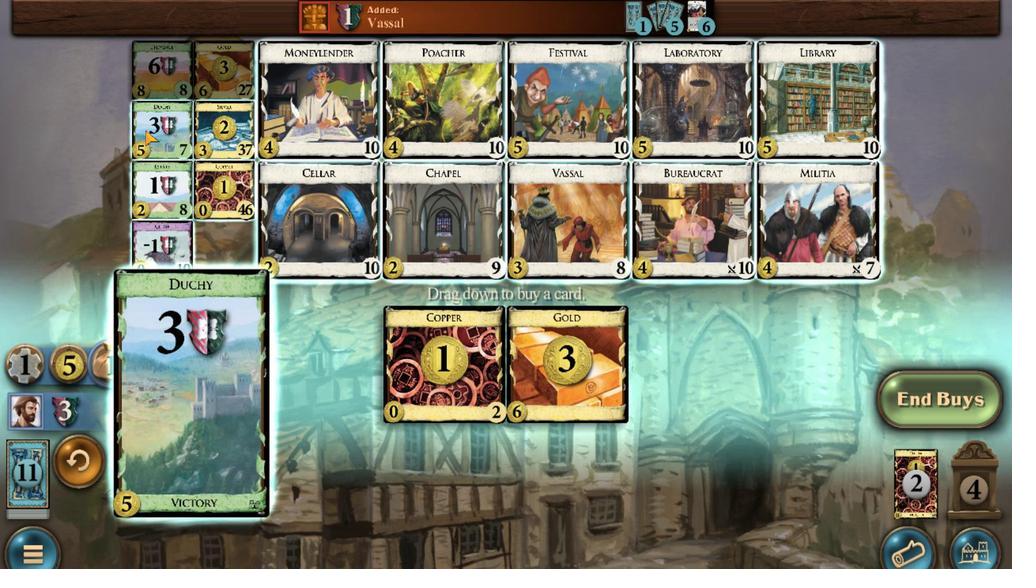 
Action: Mouse moved to (275, 507)
Screenshot: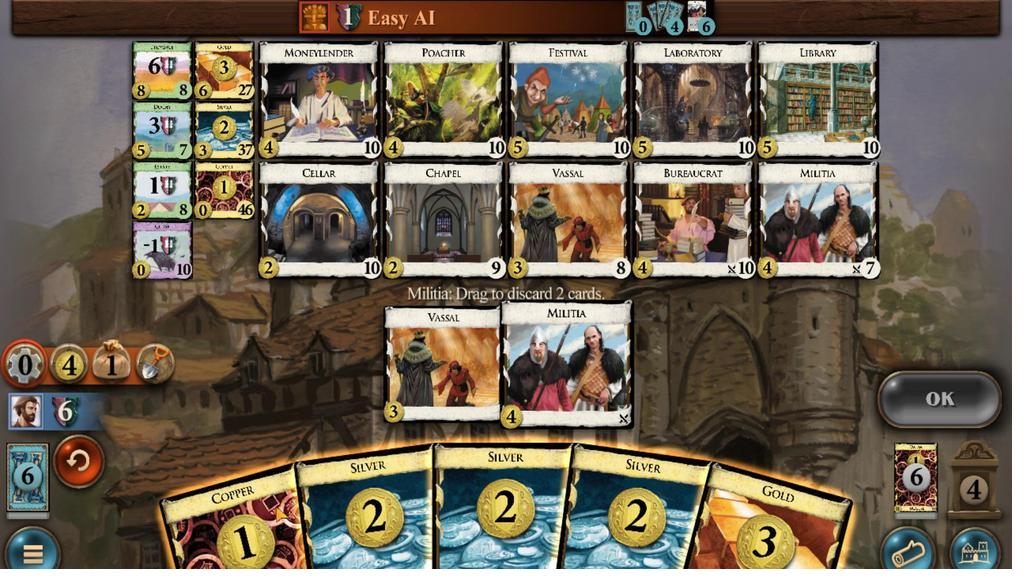 
Action: Mouse scrolled (275, 506) with delta (0, 0)
Screenshot: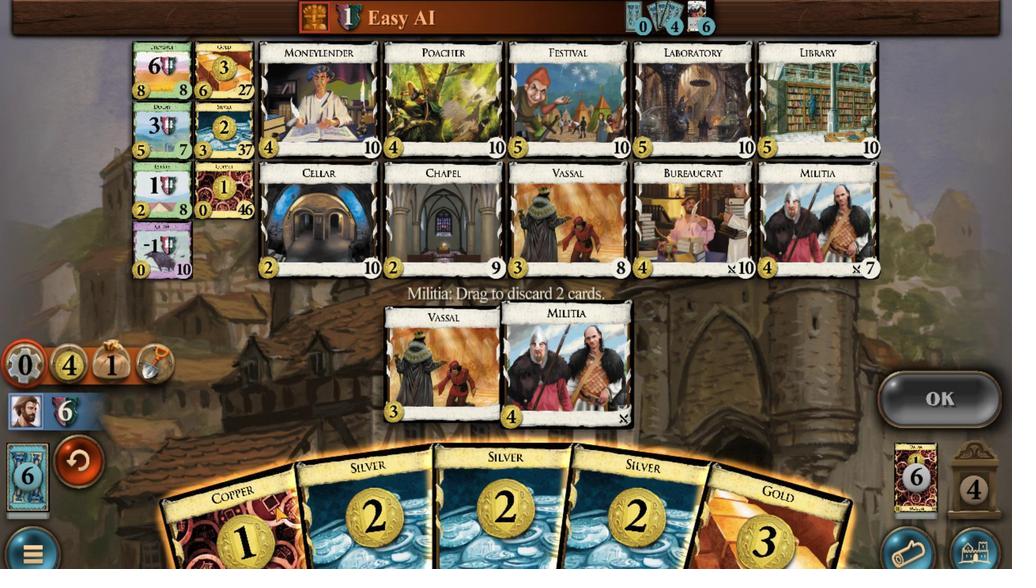 
Action: Mouse moved to (348, 511)
Screenshot: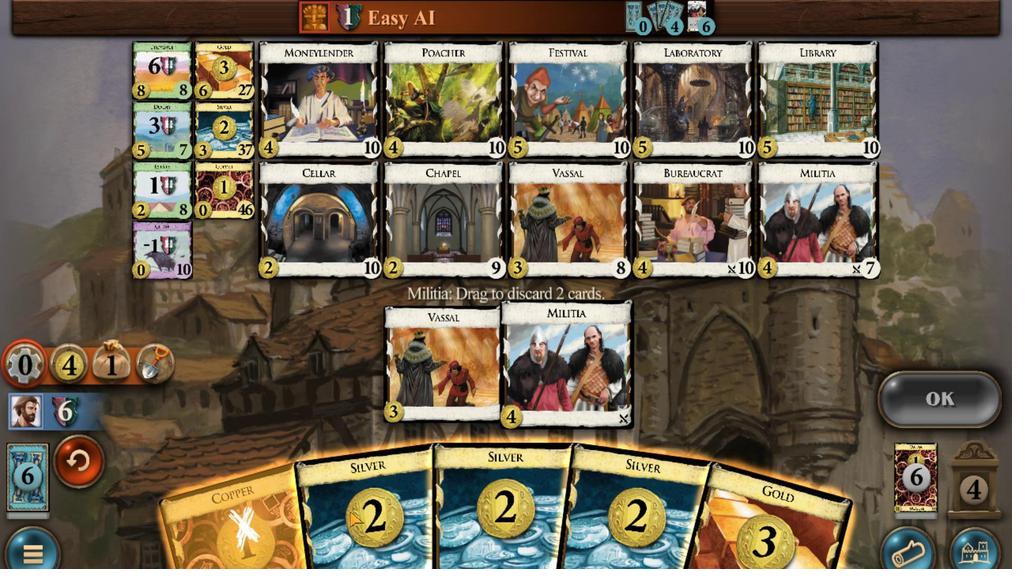 
Action: Mouse scrolled (348, 511) with delta (0, 0)
Screenshot: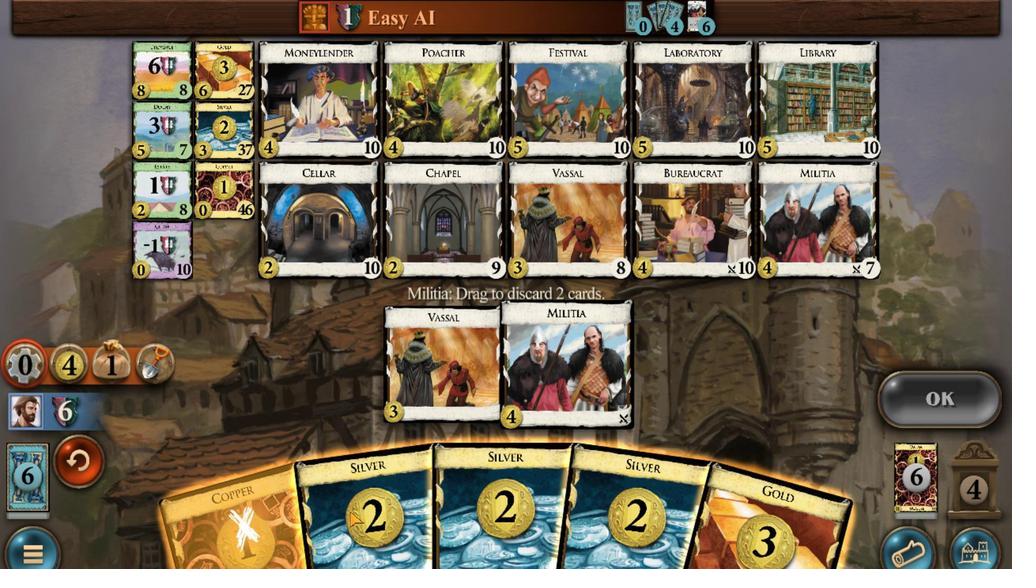 
Action: Mouse moved to (352, 542)
Screenshot: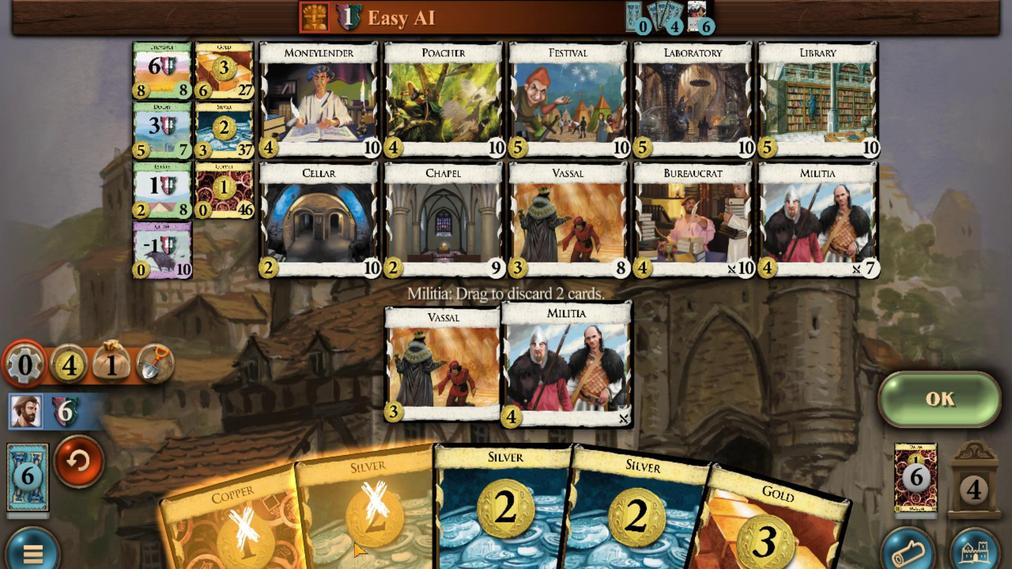 
Action: Mouse scrolled (352, 542) with delta (0, 0)
Screenshot: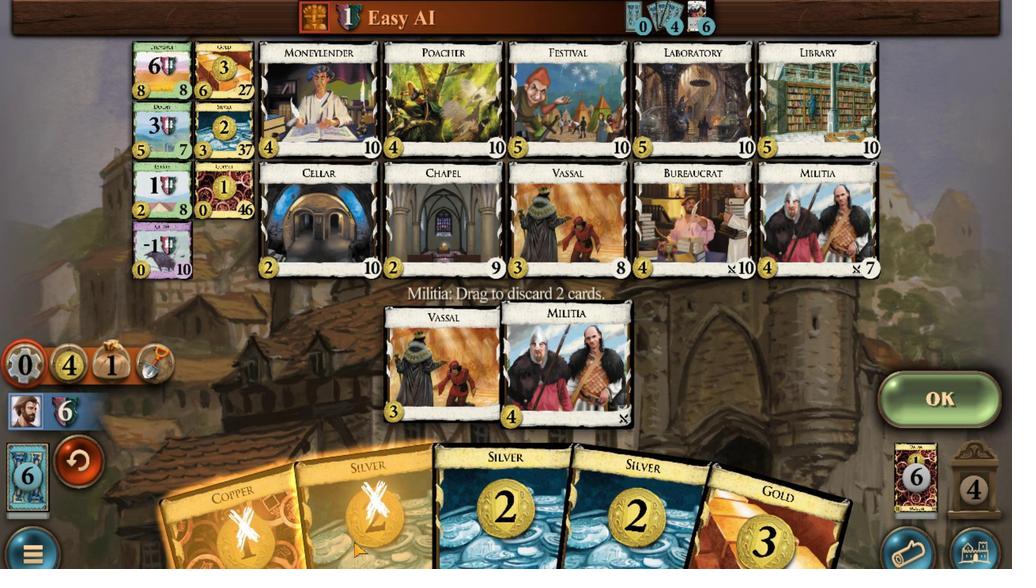 
Action: Mouse moved to (771, 538)
Screenshot: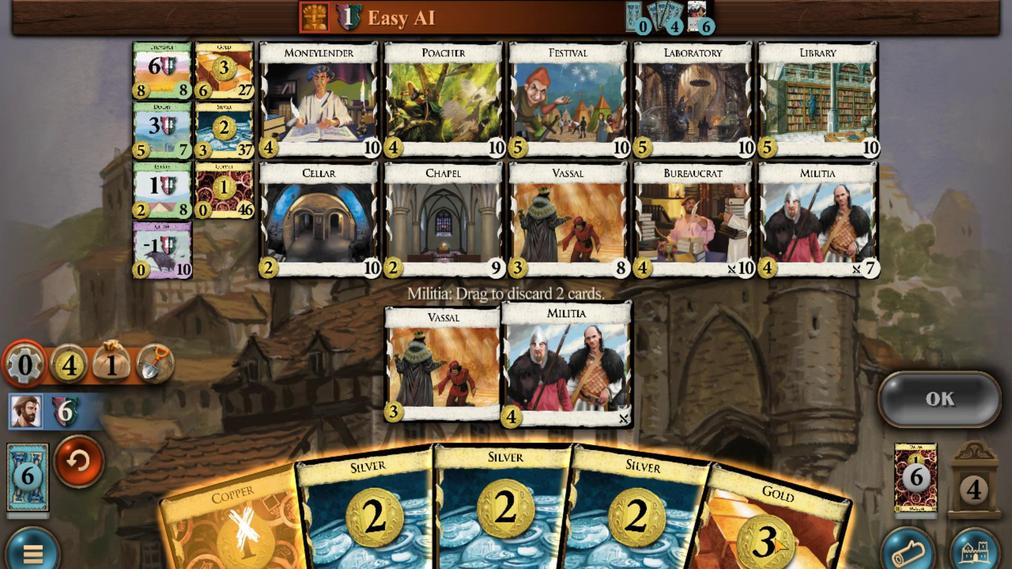 
Action: Mouse scrolled (771, 537) with delta (0, 0)
Screenshot: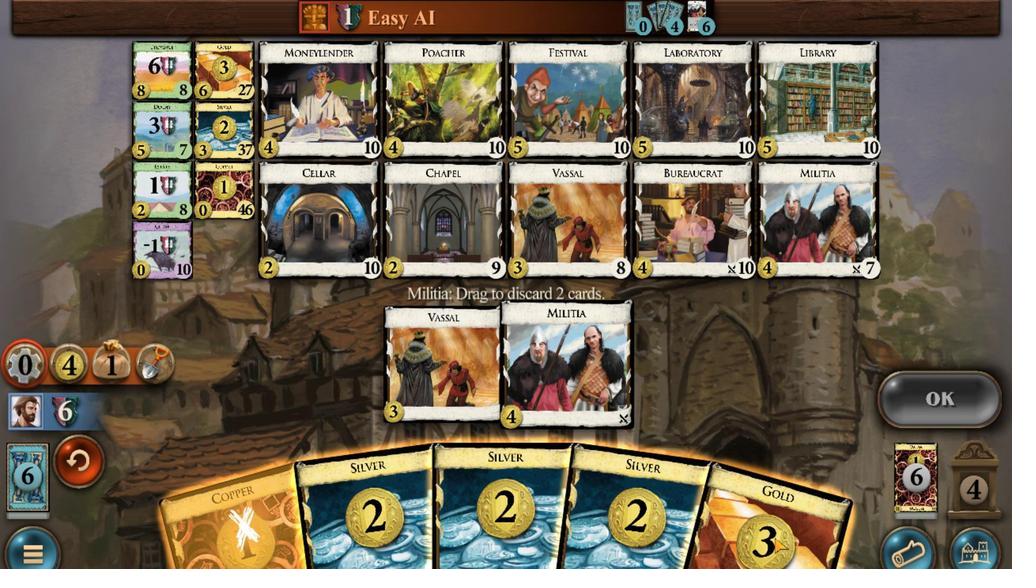 
Action: Mouse moved to (953, 413)
Screenshot: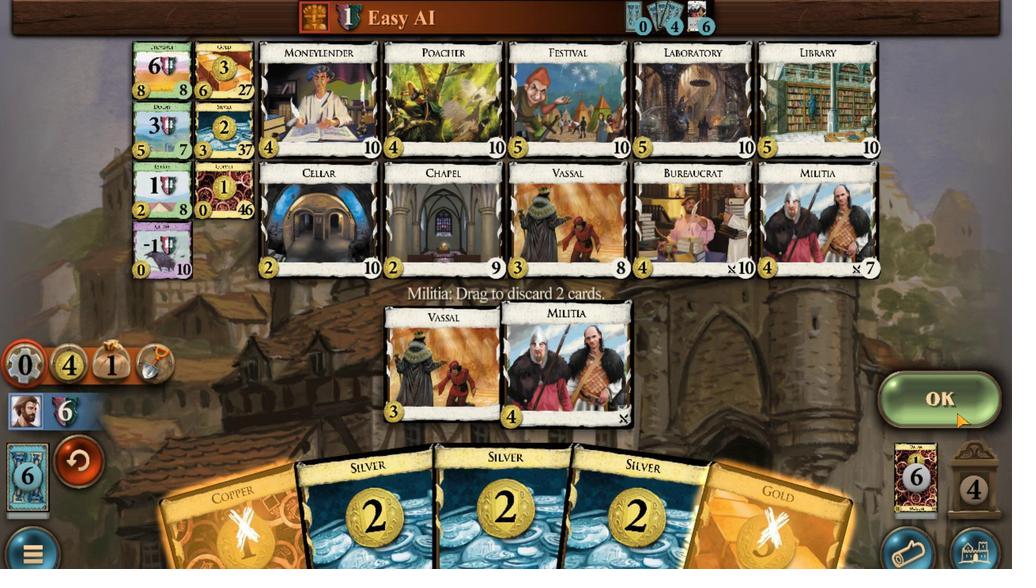 
Action: Mouse pressed left at (953, 413)
Screenshot: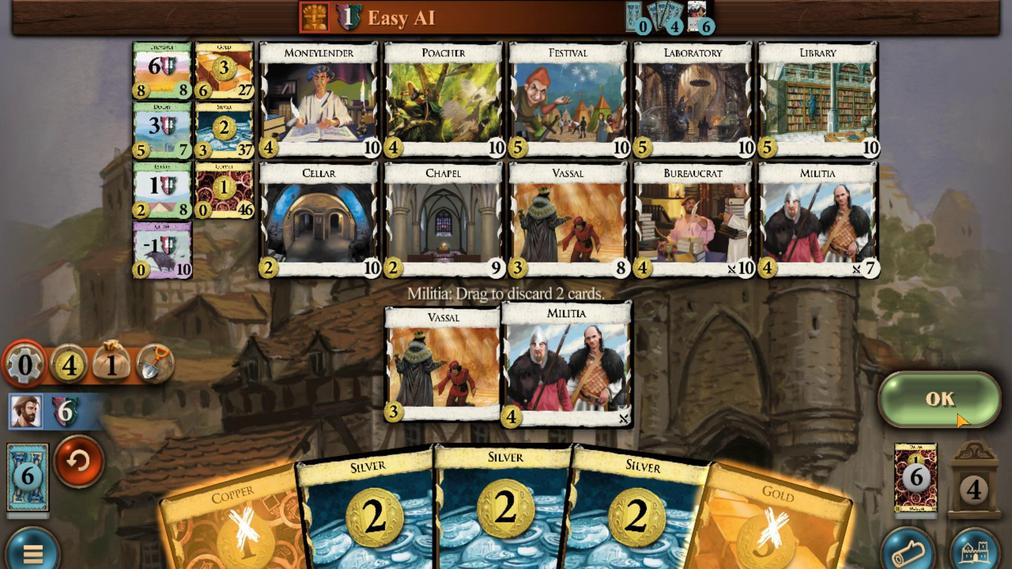 
Action: Mouse moved to (382, 474)
Screenshot: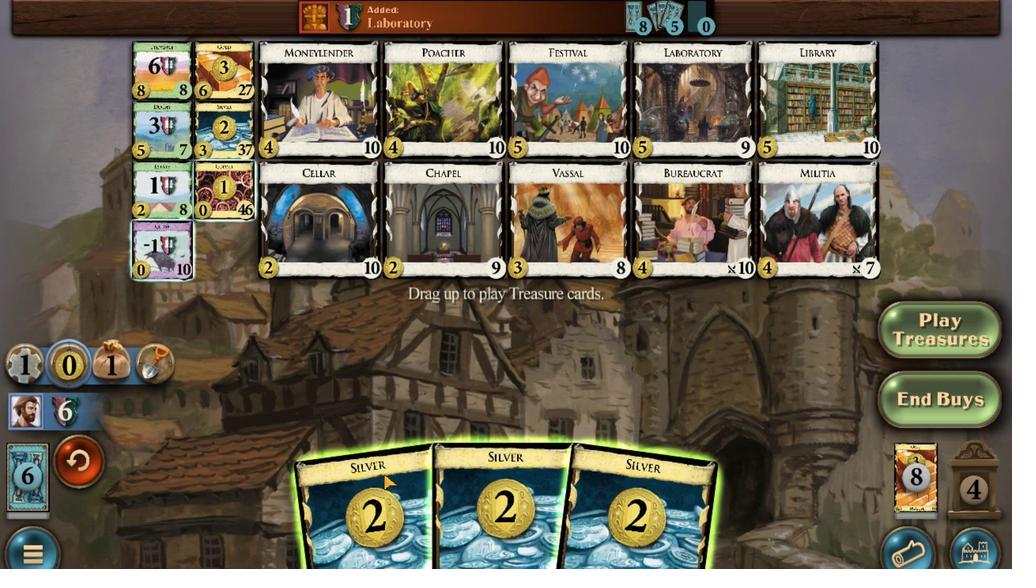 
Action: Mouse scrolled (382, 474) with delta (0, 0)
Screenshot: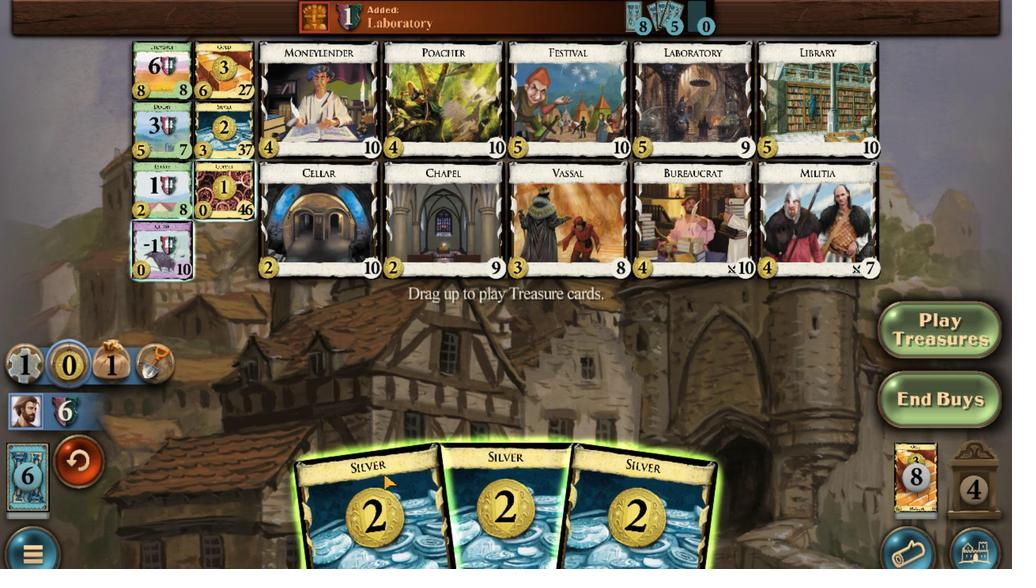 
Action: Mouse moved to (426, 474)
Screenshot: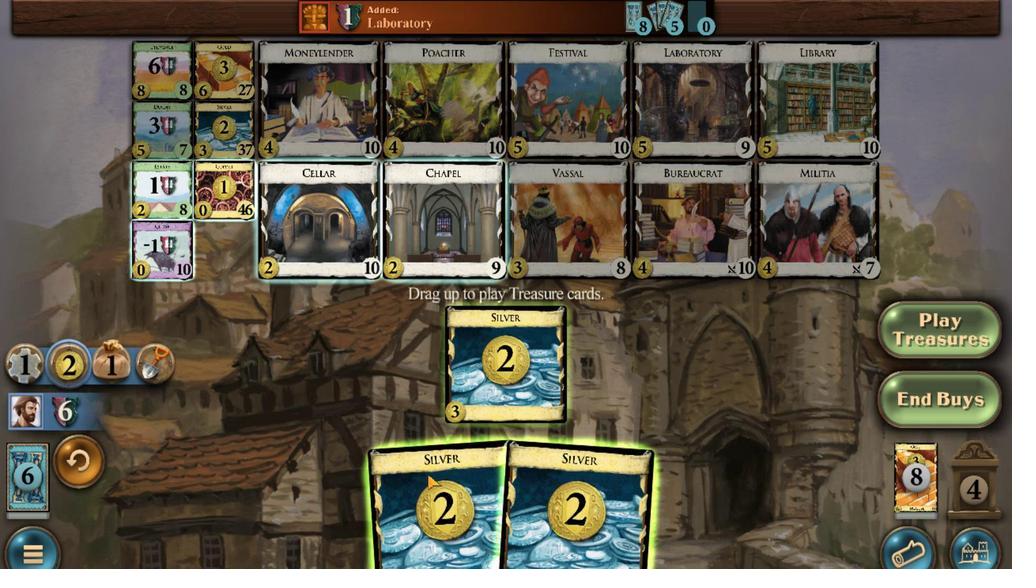 
Action: Mouse scrolled (426, 474) with delta (0, 0)
Screenshot: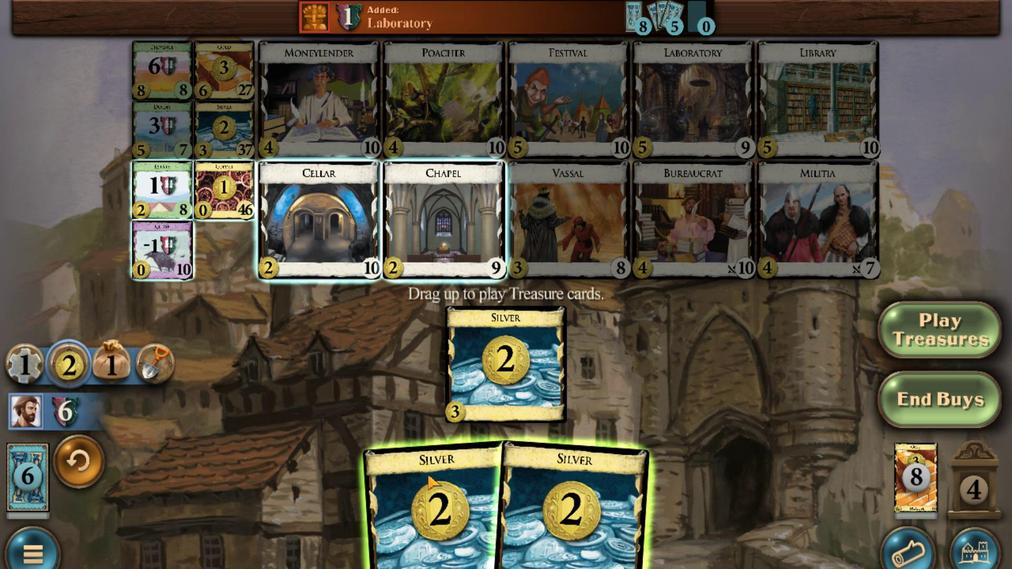 
Action: Mouse moved to (466, 474)
Screenshot: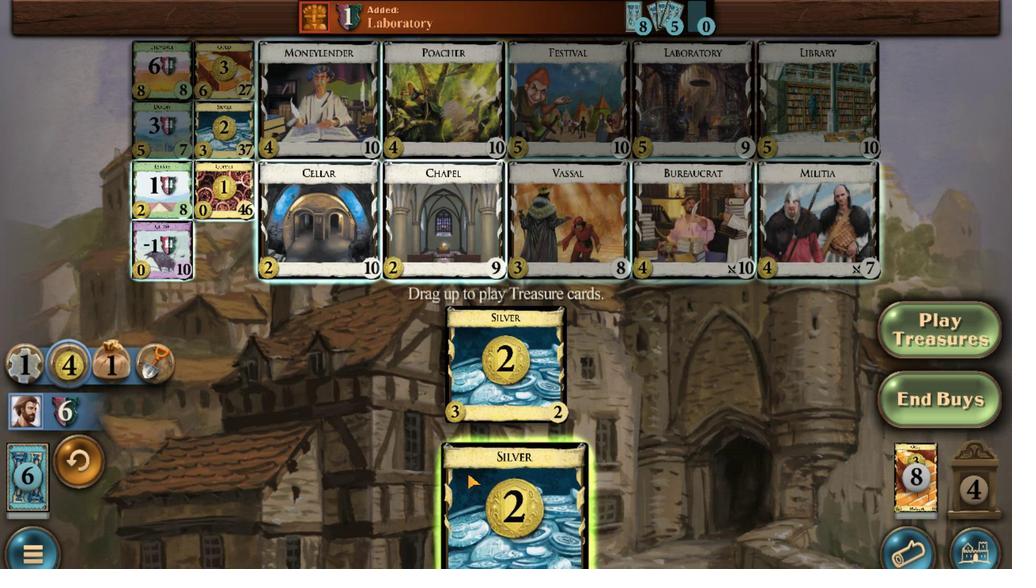 
Action: Mouse scrolled (466, 473) with delta (0, -1)
Screenshot: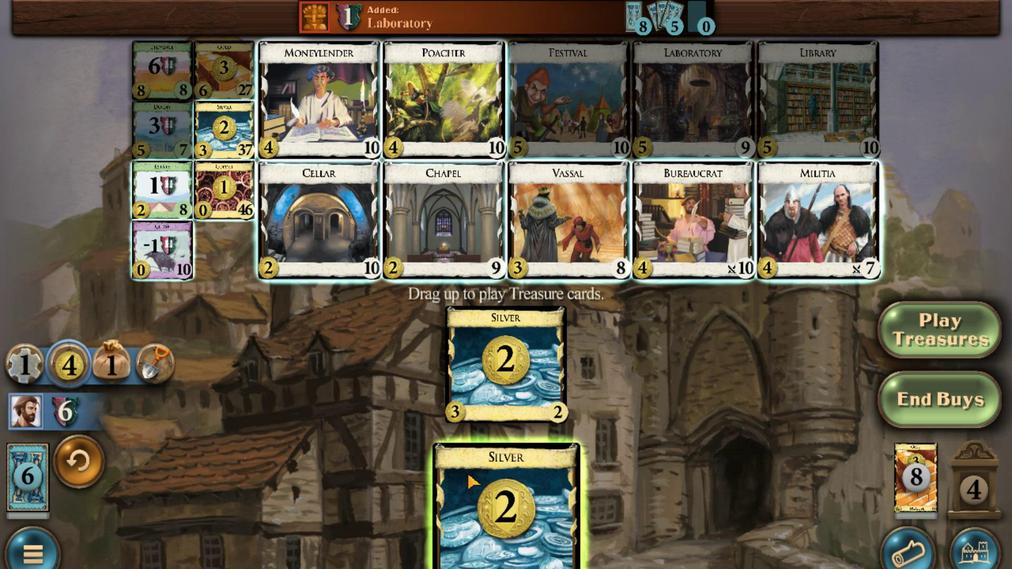 
Action: Mouse moved to (212, 58)
Screenshot: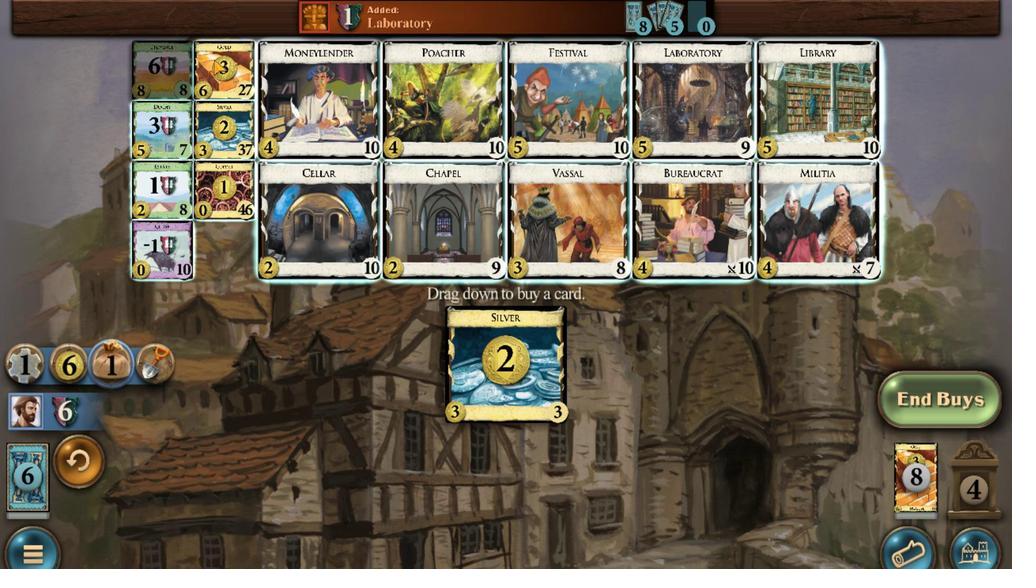 
Action: Mouse scrolled (212, 59) with delta (0, 0)
Screenshot: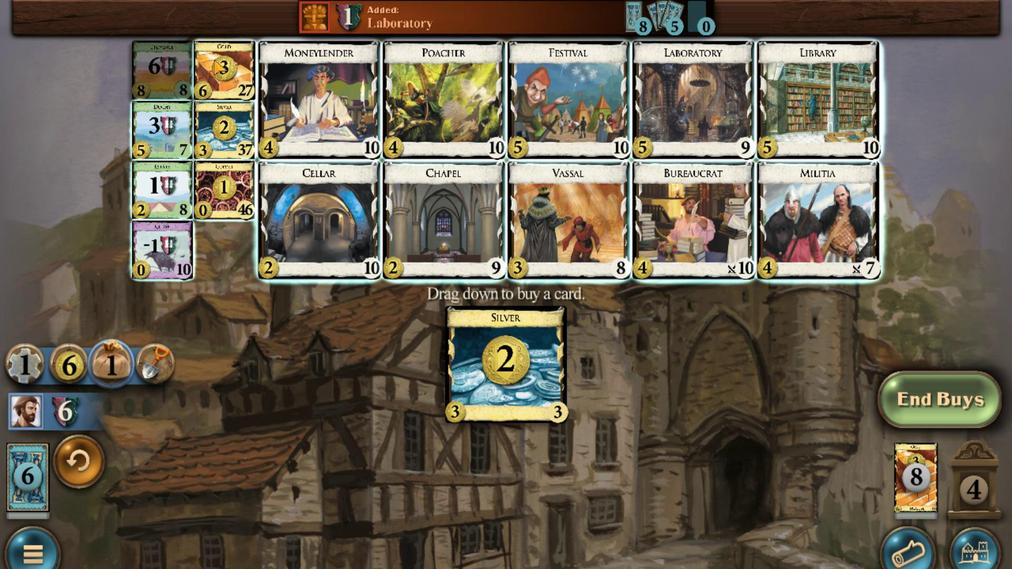 
Action: Mouse scrolled (212, 59) with delta (0, 0)
Screenshot: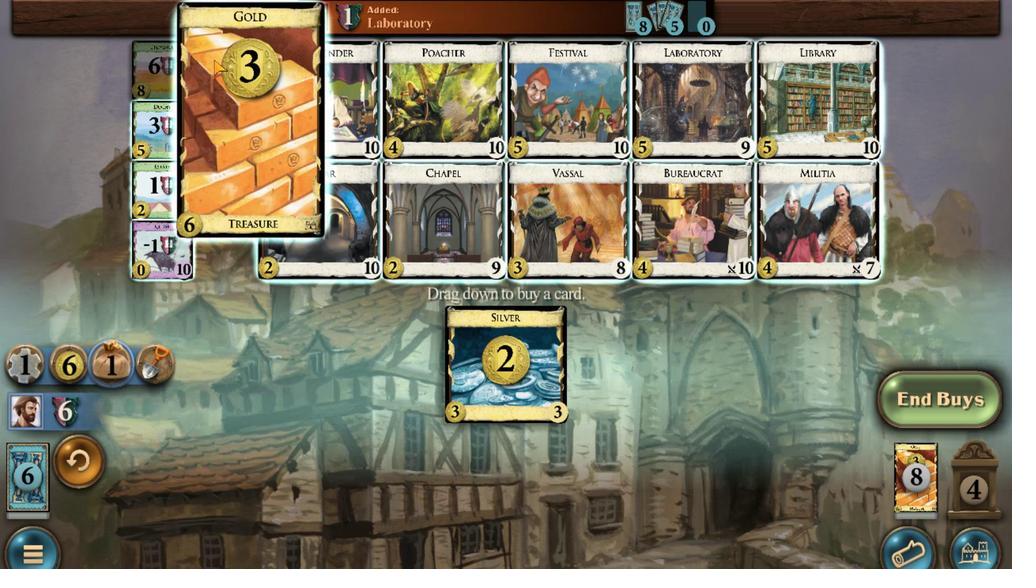 
Action: Mouse scrolled (212, 59) with delta (0, 0)
Screenshot: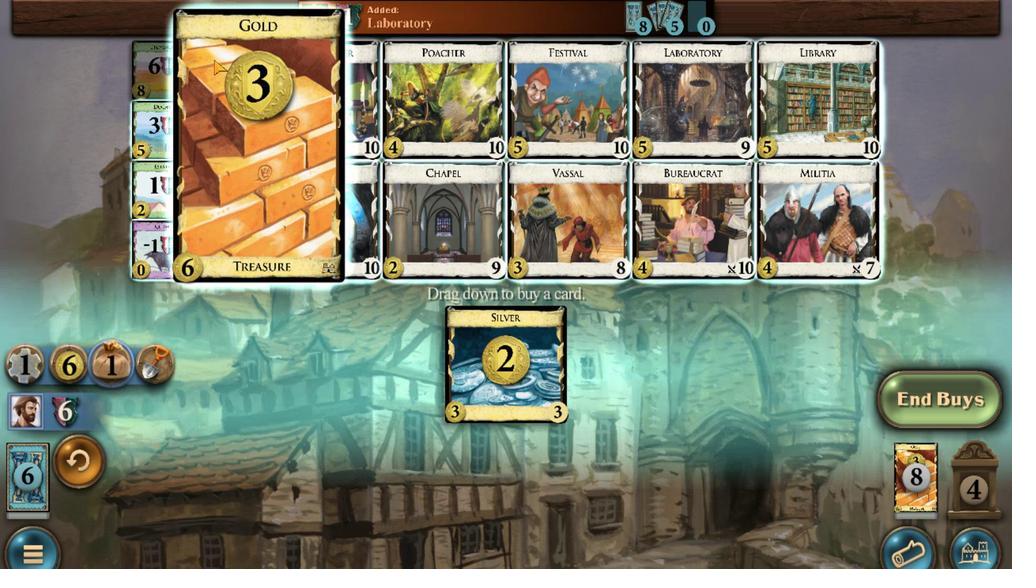 
Action: Mouse scrolled (212, 59) with delta (0, 0)
Screenshot: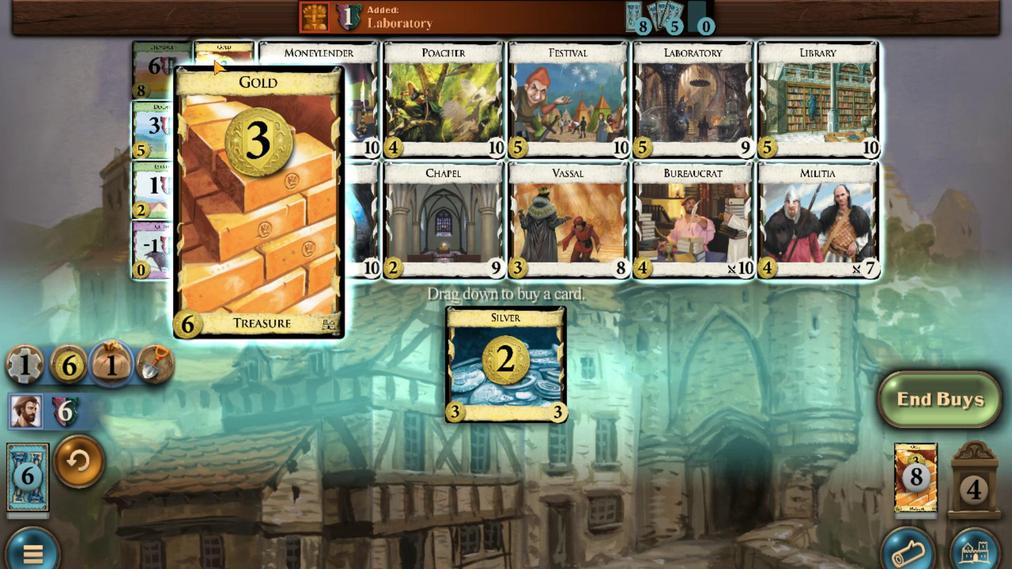 
Action: Mouse scrolled (212, 59) with delta (0, 0)
Screenshot: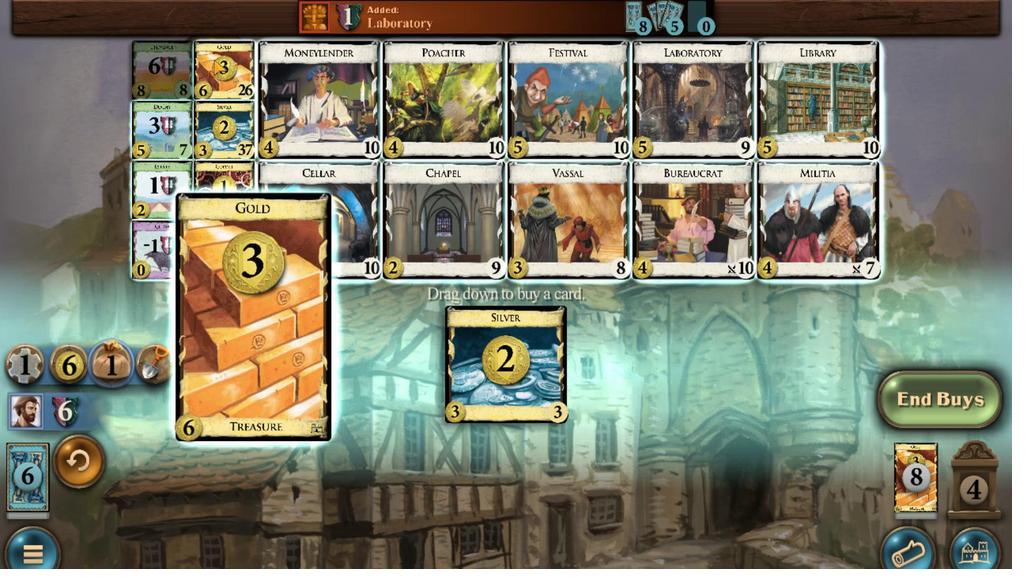 
Action: Mouse moved to (614, 490)
Screenshot: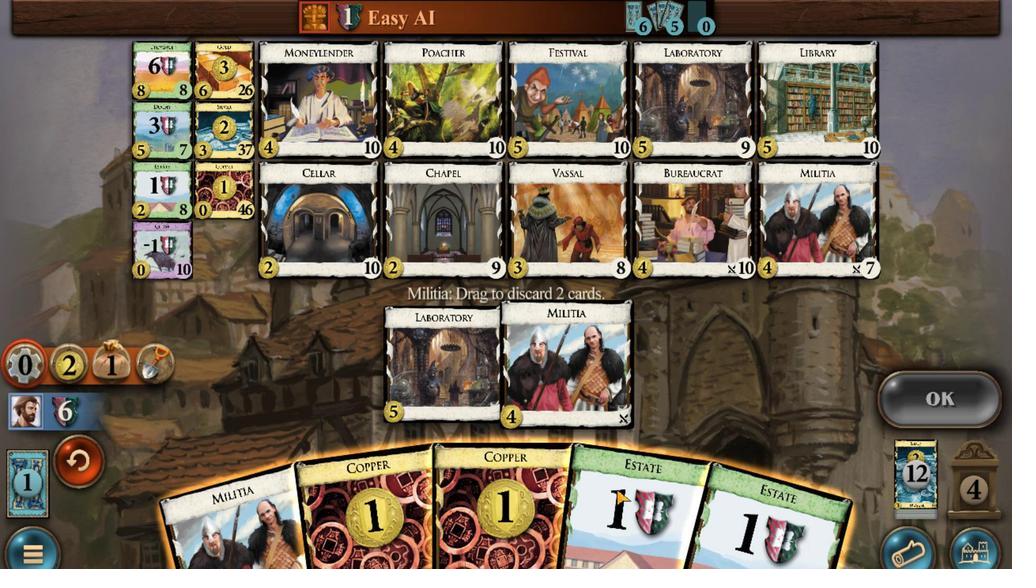 
Action: Mouse scrolled (614, 489) with delta (0, 0)
Screenshot: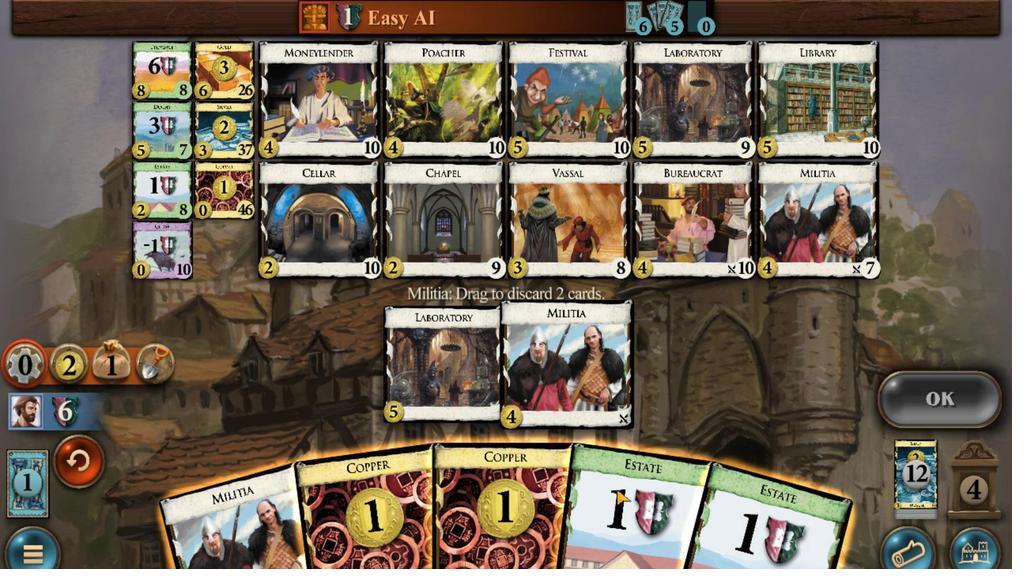 
Action: Mouse moved to (724, 506)
Screenshot: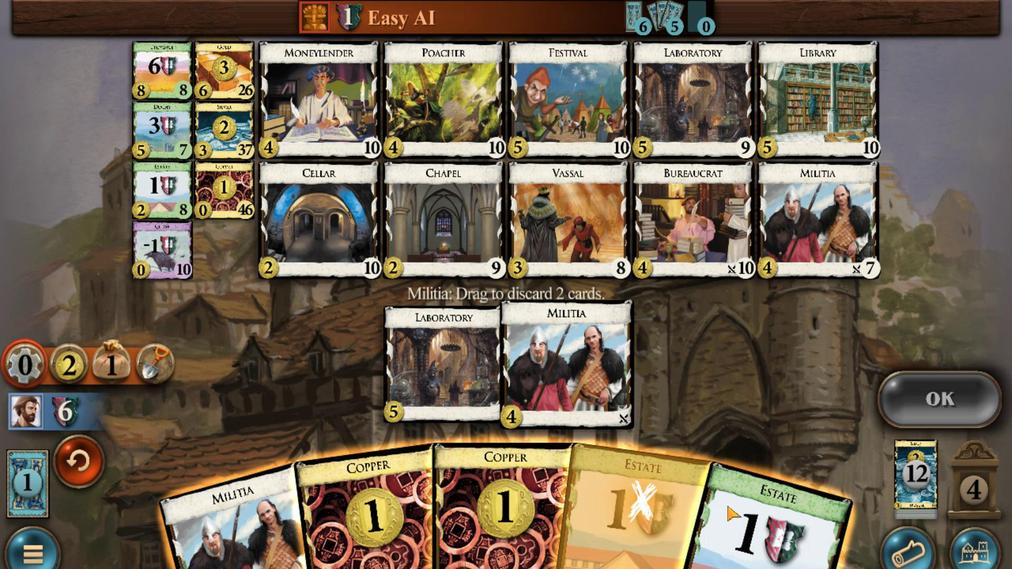 
Action: Mouse scrolled (724, 505) with delta (0, 0)
Screenshot: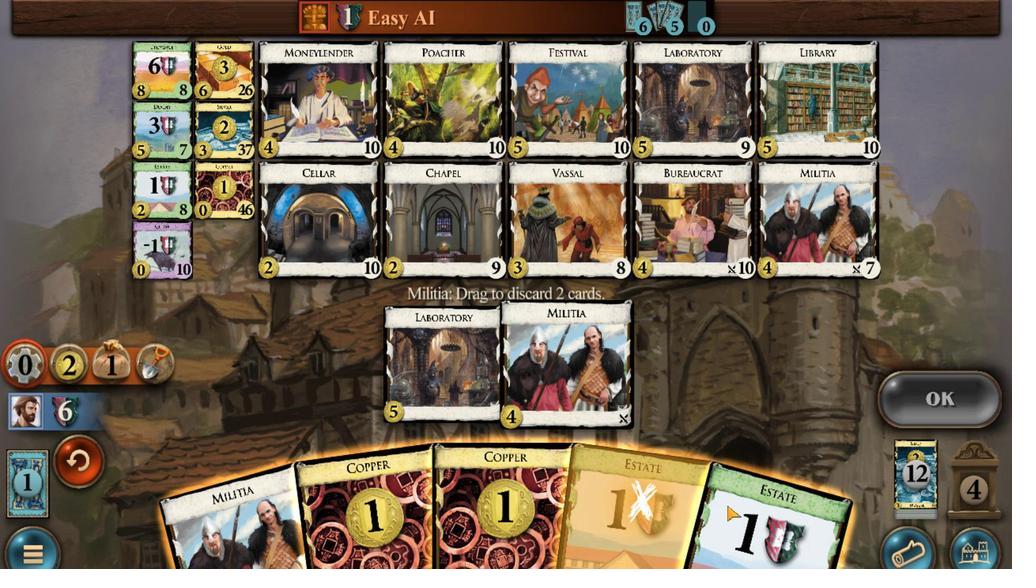 
Action: Mouse moved to (893, 411)
Screenshot: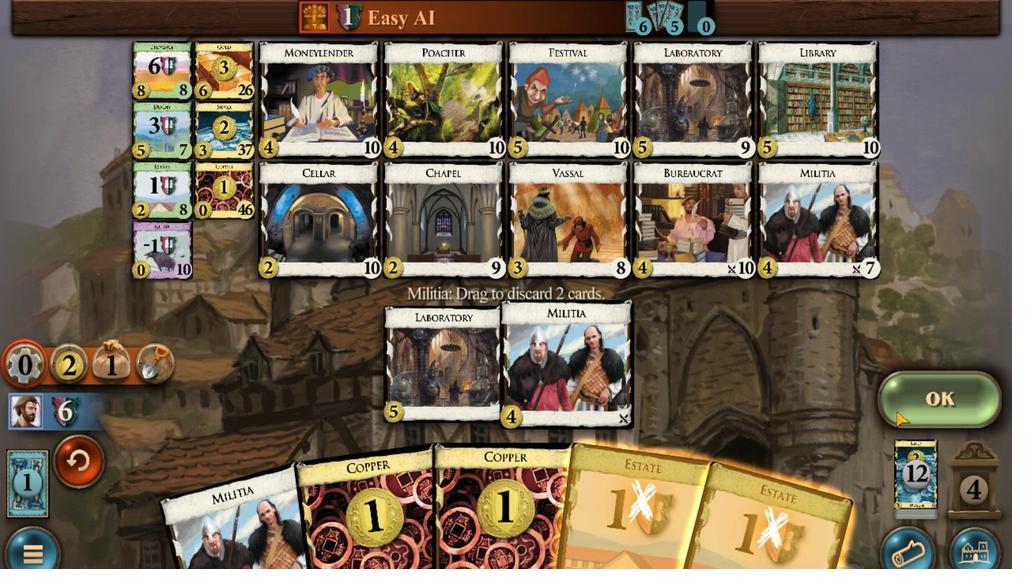 
Action: Mouse pressed left at (893, 411)
Screenshot: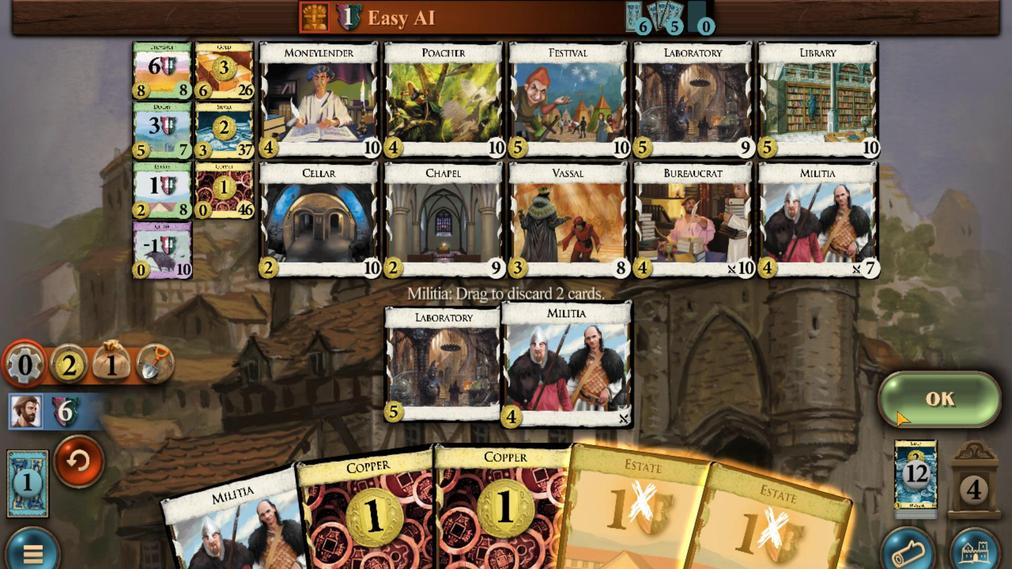 
Action: Mouse moved to (396, 471)
Screenshot: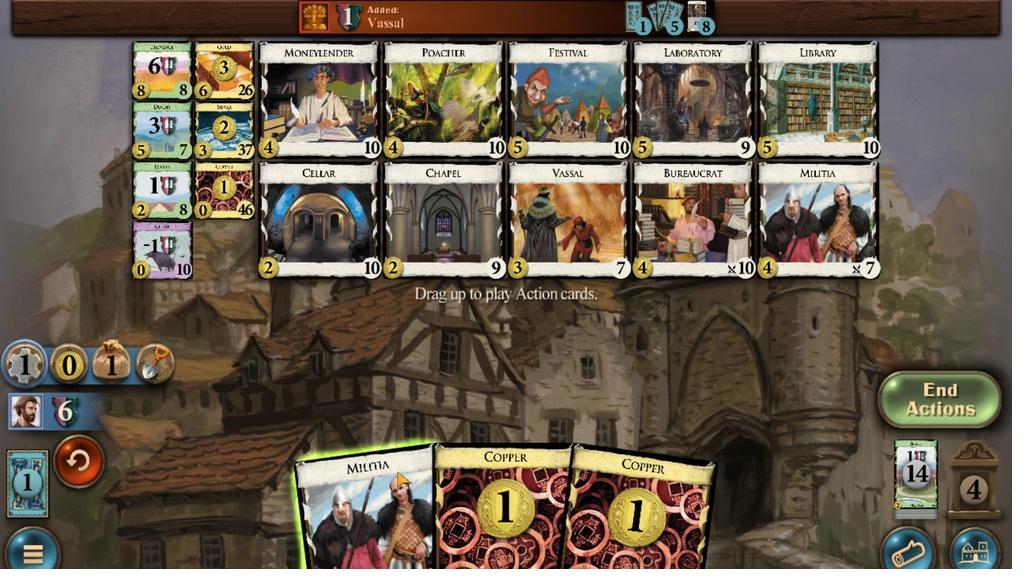 
Action: Mouse scrolled (396, 471) with delta (0, 0)
Screenshot: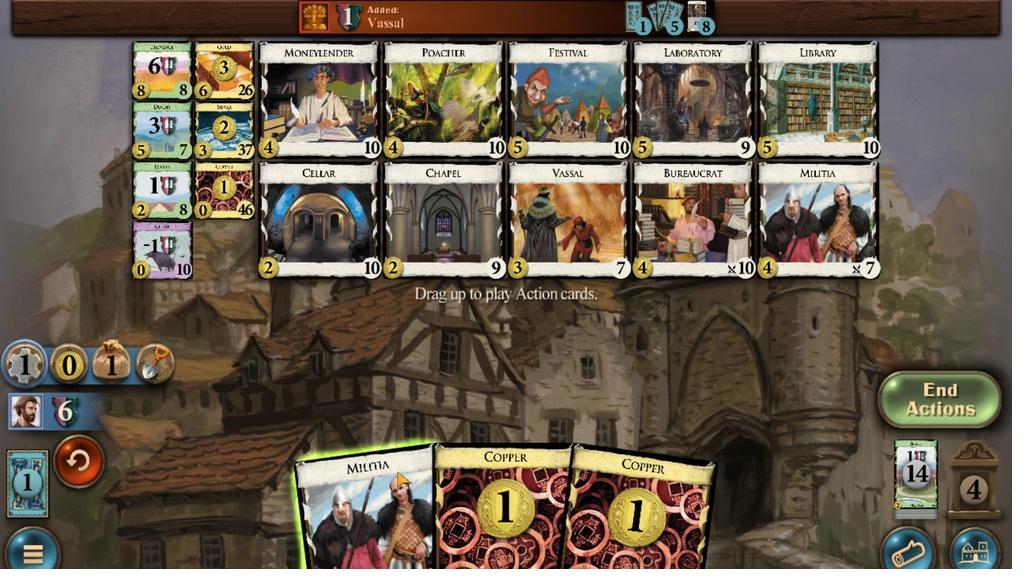 
Action: Mouse moved to (426, 476)
Screenshot: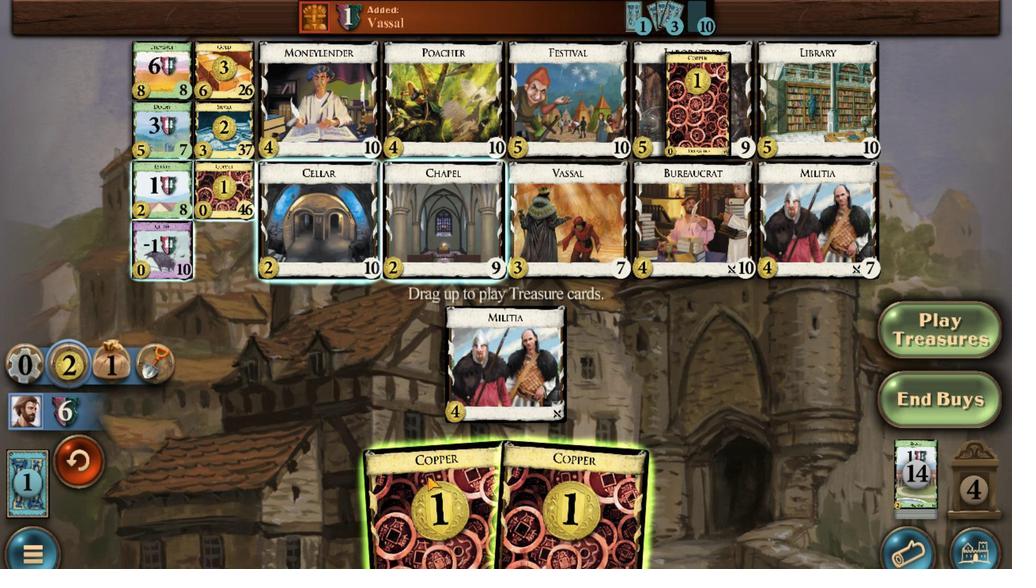 
Action: Mouse scrolled (426, 475) with delta (0, 0)
Screenshot: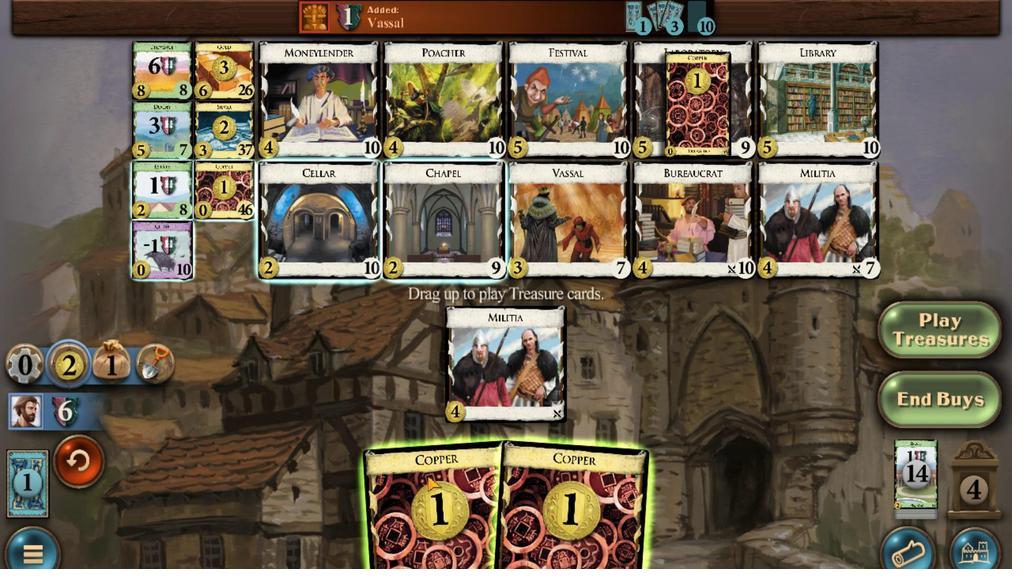 
Action: Mouse moved to (530, 501)
Screenshot: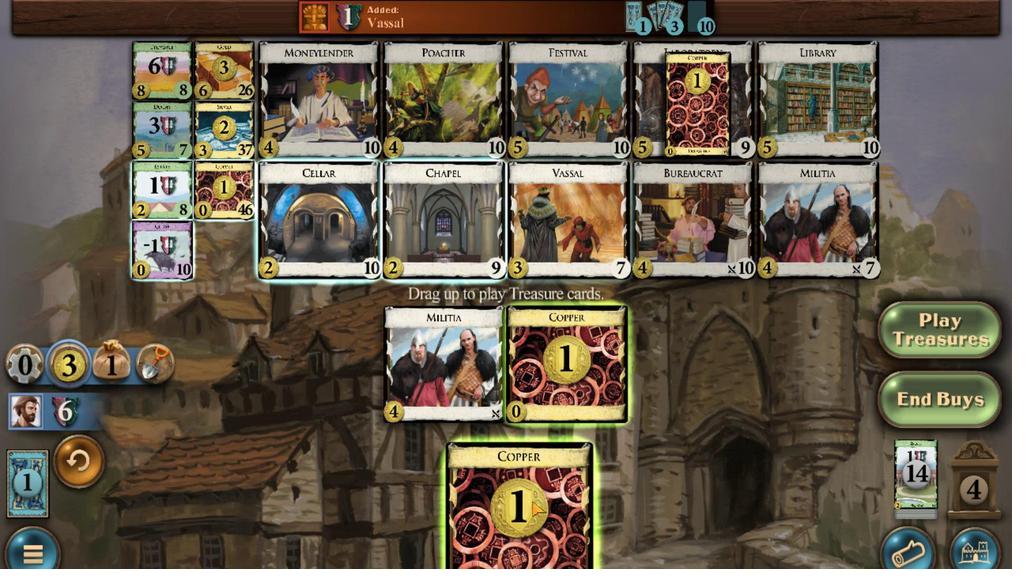 
Action: Mouse scrolled (530, 501) with delta (0, 0)
Screenshot: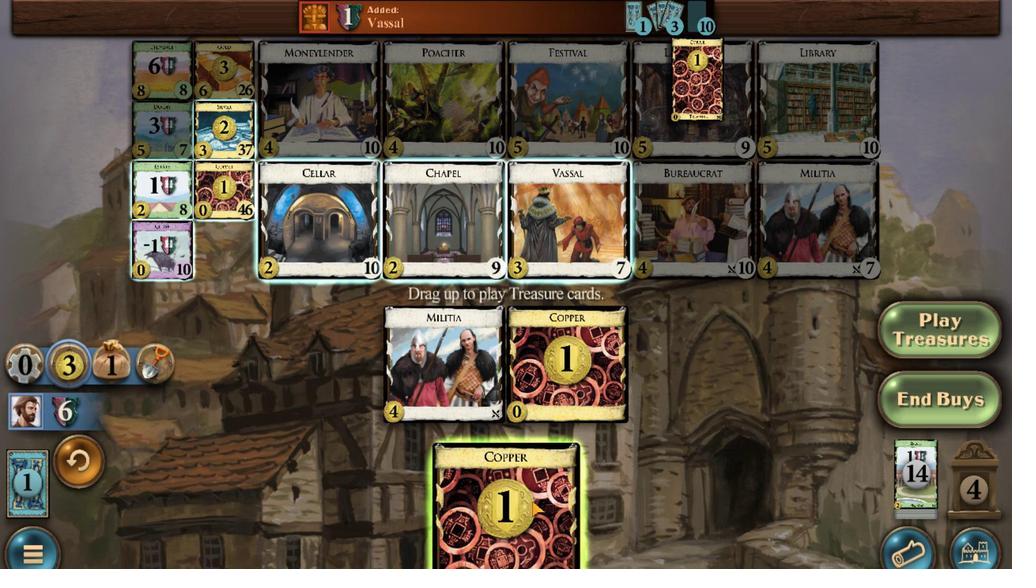 
Action: Mouse moved to (782, 214)
Screenshot: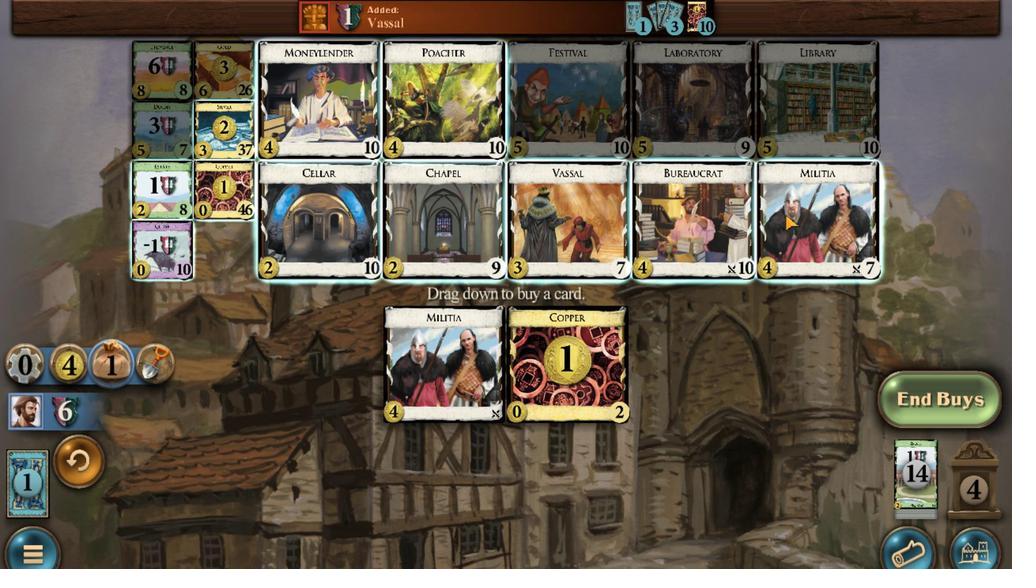 
Action: Mouse scrolled (782, 215) with delta (0, 0)
Screenshot: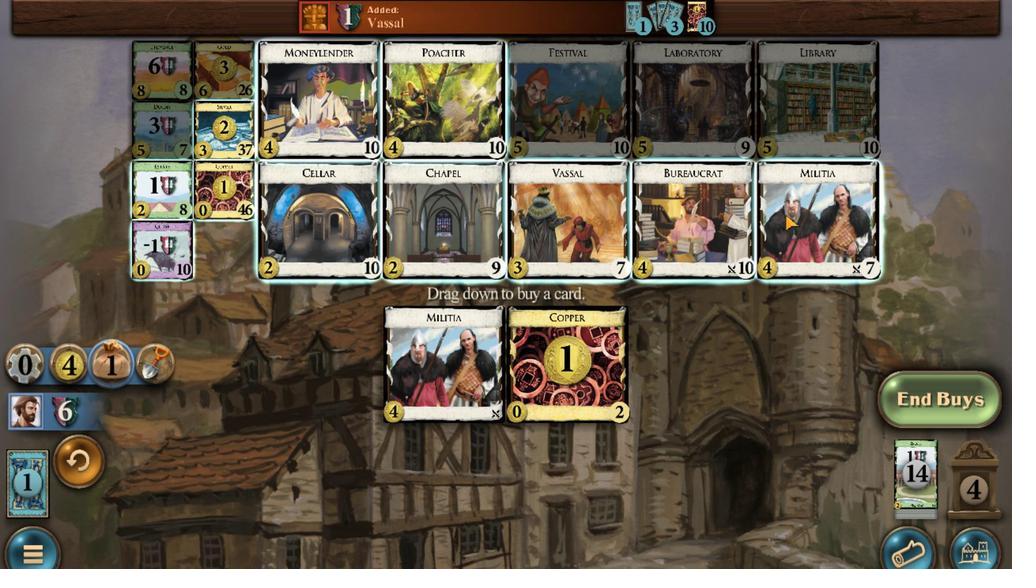 
Action: Mouse scrolled (782, 215) with delta (0, 0)
Screenshot: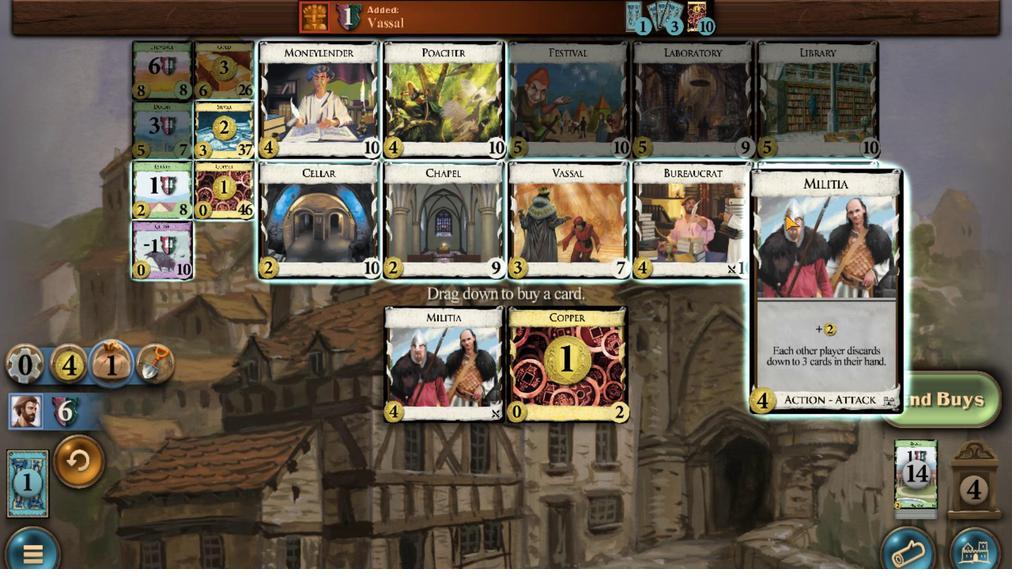 
Action: Mouse scrolled (782, 215) with delta (0, 0)
Screenshot: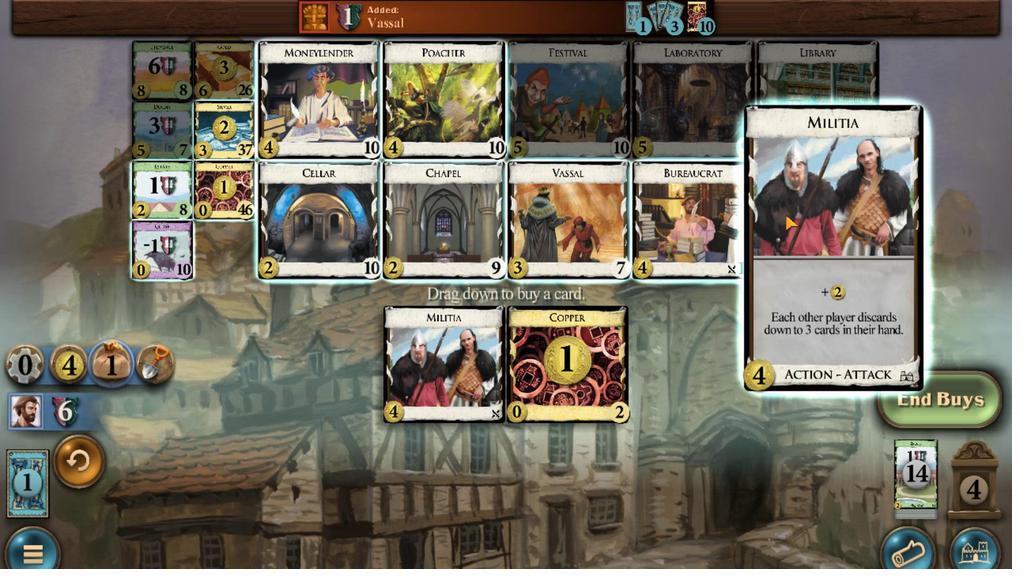 
Action: Mouse scrolled (782, 215) with delta (0, 0)
Screenshot: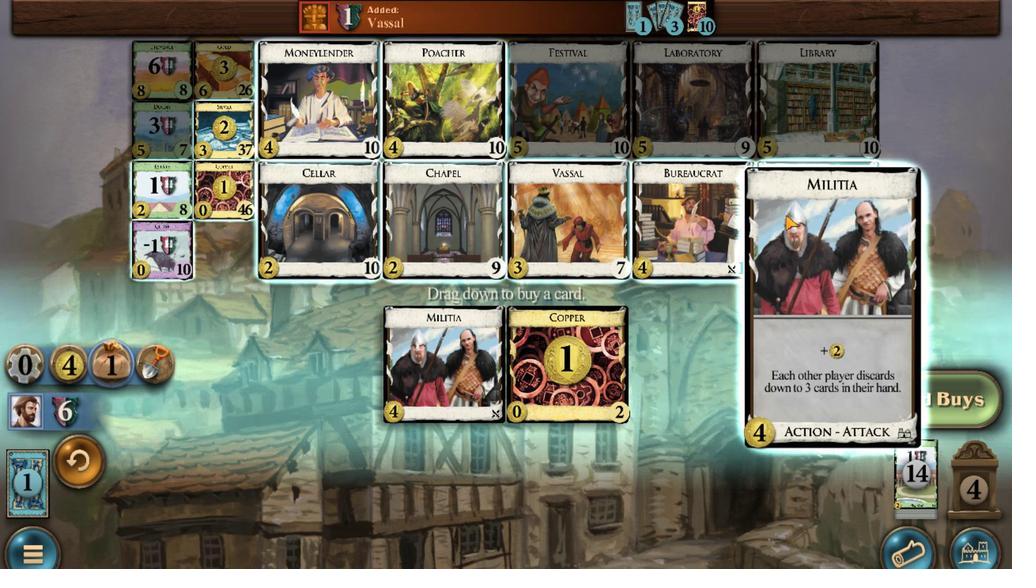 
Action: Mouse scrolled (782, 215) with delta (0, 0)
Screenshot: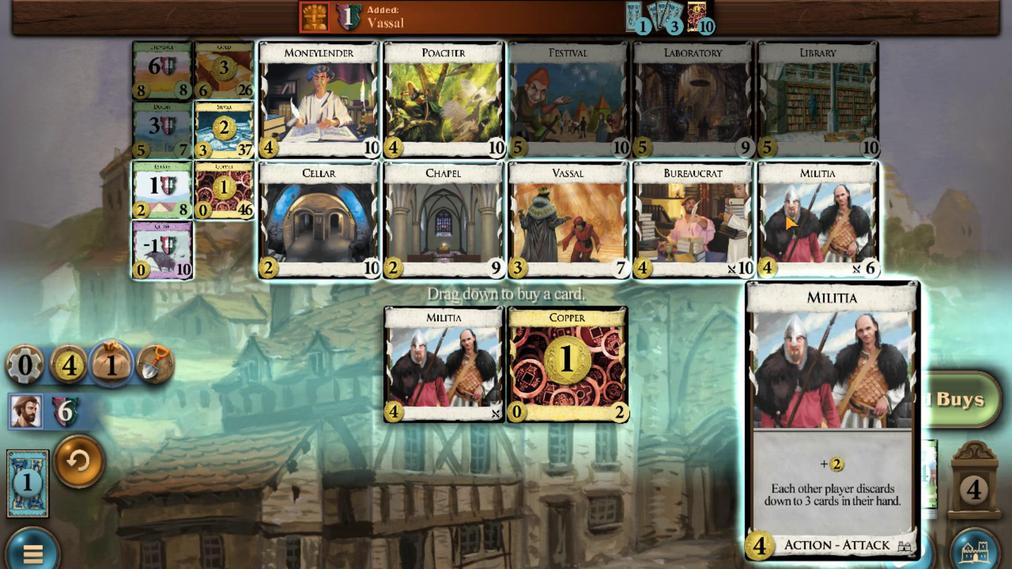 
Action: Mouse moved to (250, 487)
Screenshot: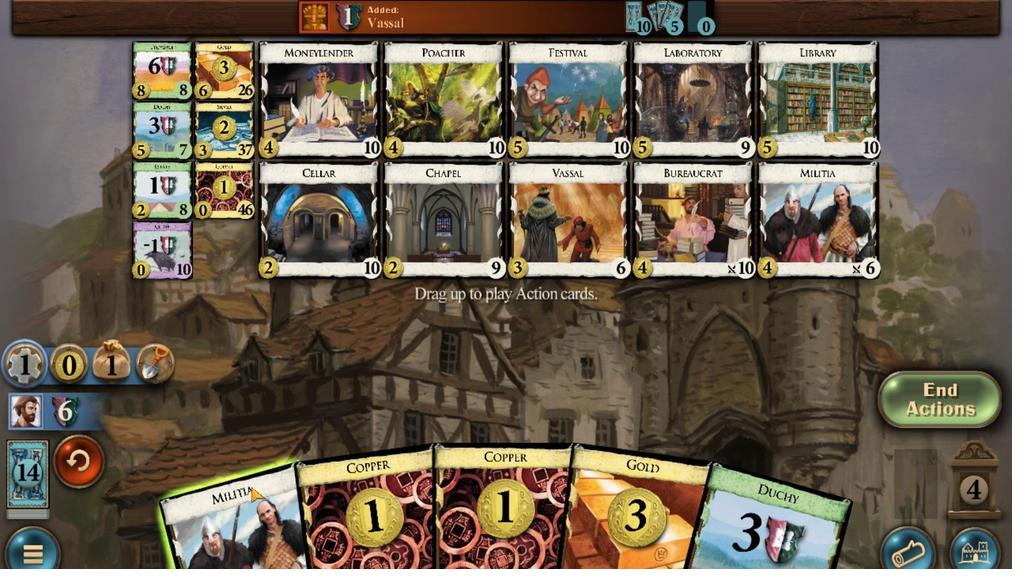 
Action: Mouse scrolled (250, 486) with delta (0, 0)
Screenshot: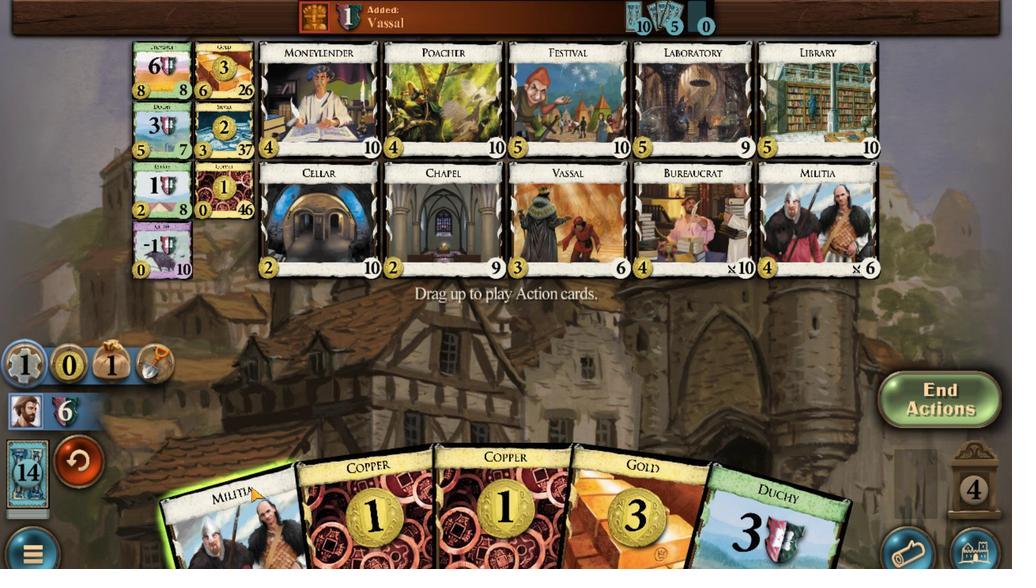 
Action: Mouse moved to (580, 481)
Screenshot: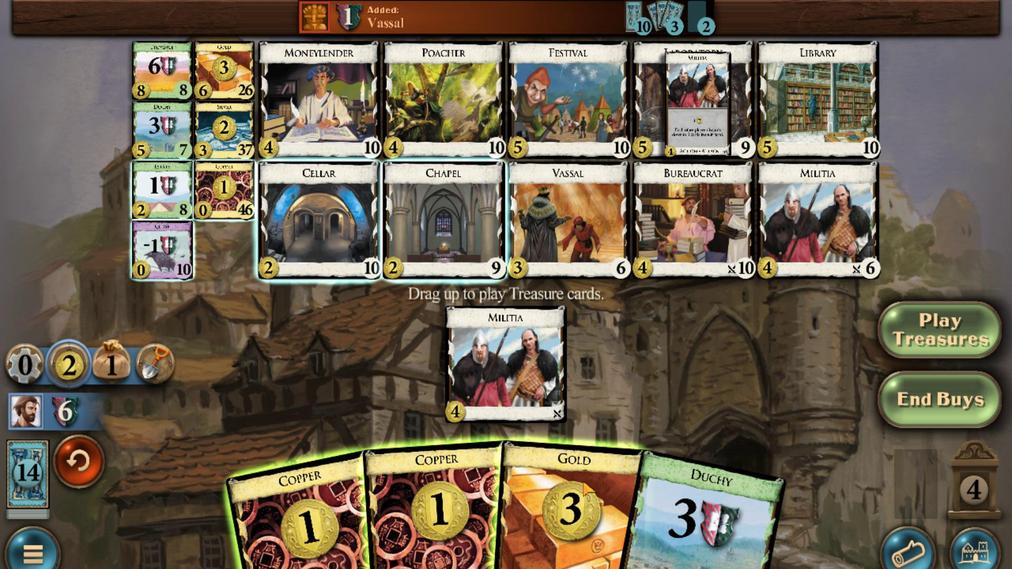 
Action: Mouse scrolled (580, 480) with delta (0, 0)
Screenshot: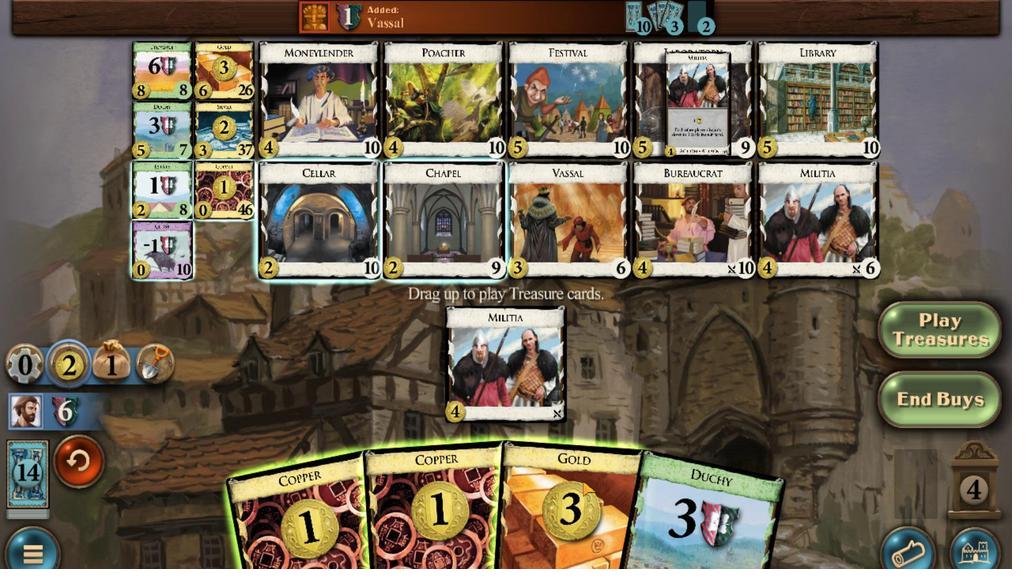 
Action: Mouse moved to (501, 492)
Screenshot: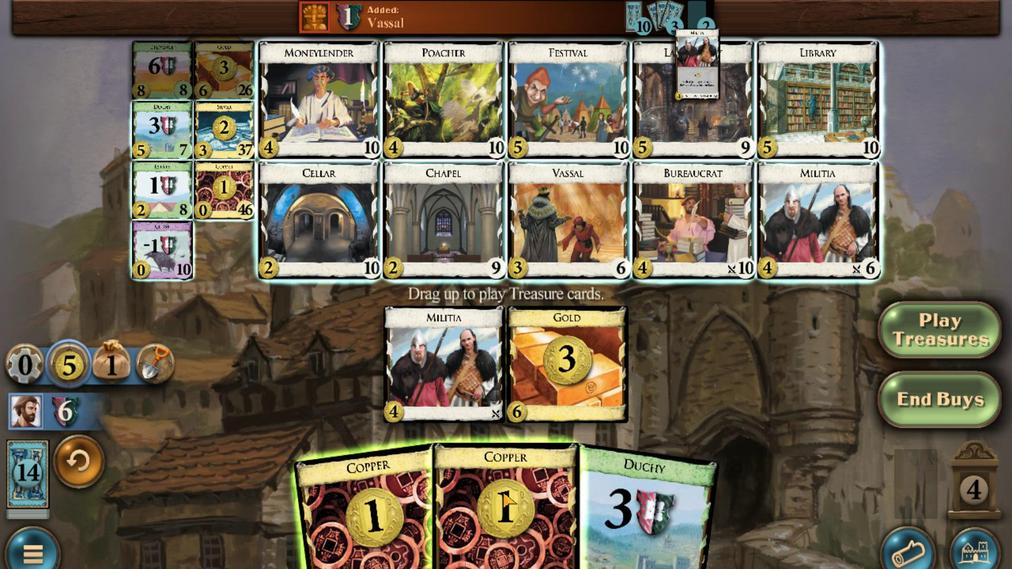 
Action: Mouse scrolled (501, 492) with delta (0, 0)
Screenshot: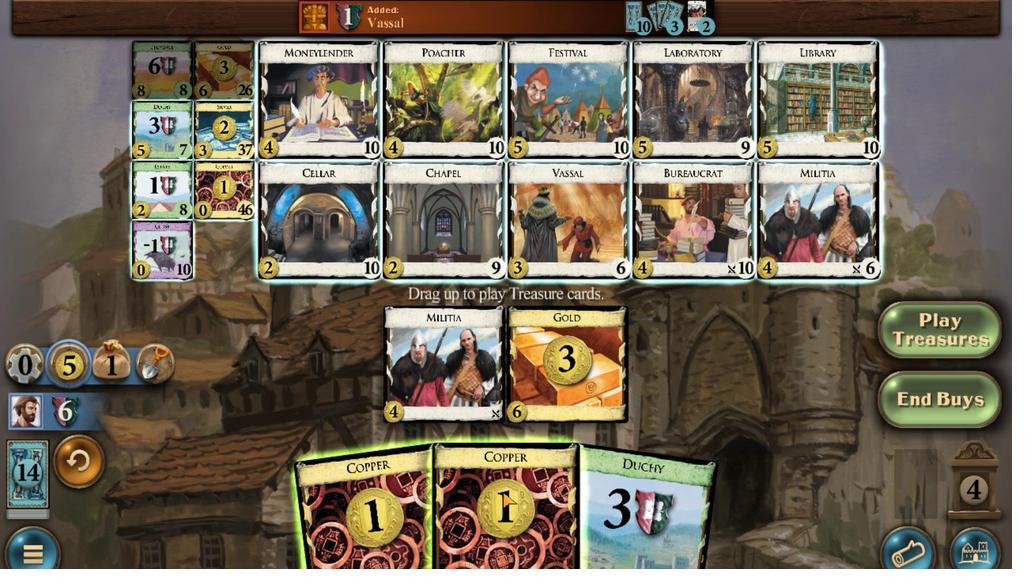 
Action: Mouse moved to (212, 60)
Screenshot: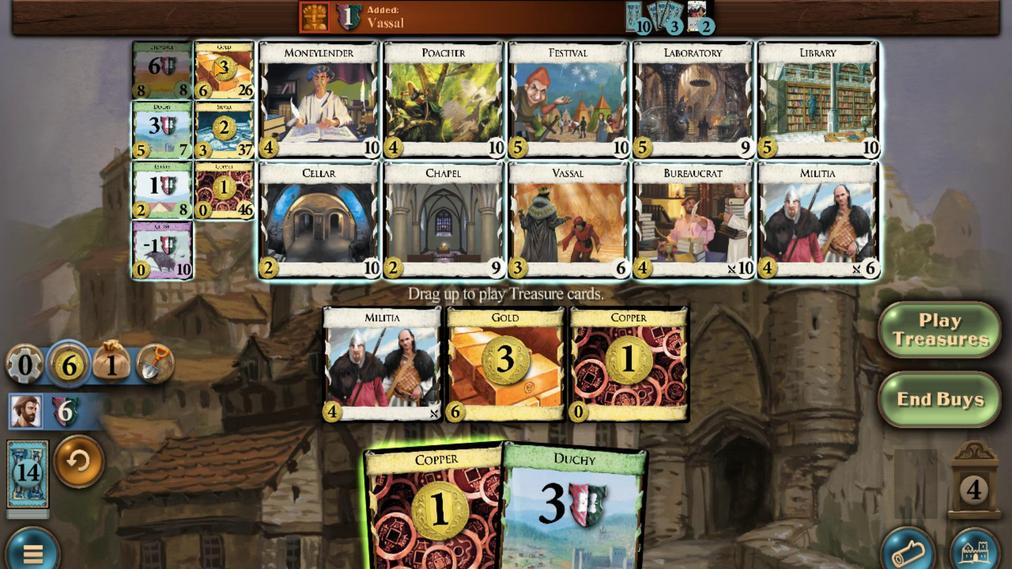 
Action: Mouse scrolled (212, 61) with delta (0, 0)
Screenshot: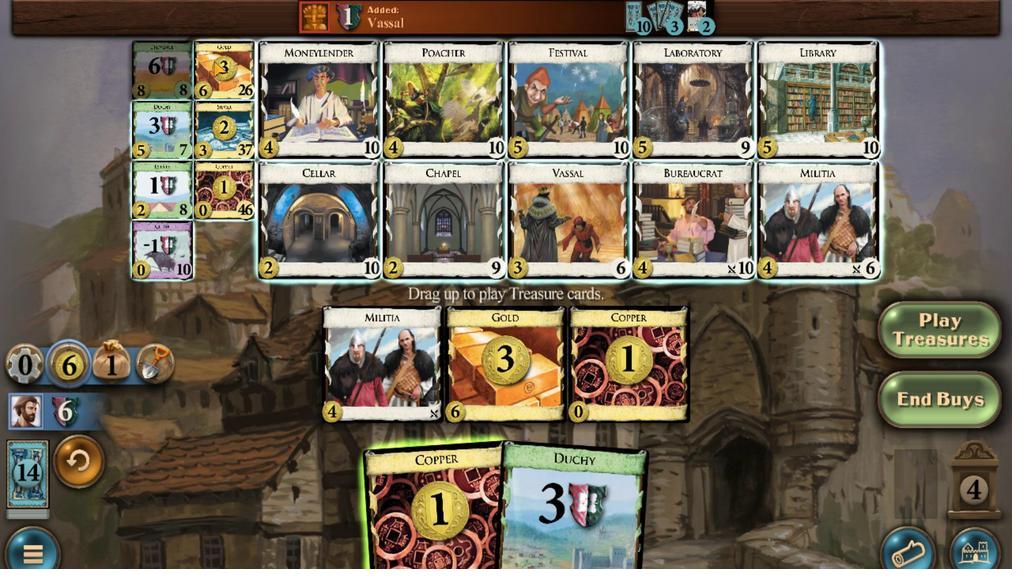 
Action: Mouse scrolled (212, 61) with delta (0, 0)
Screenshot: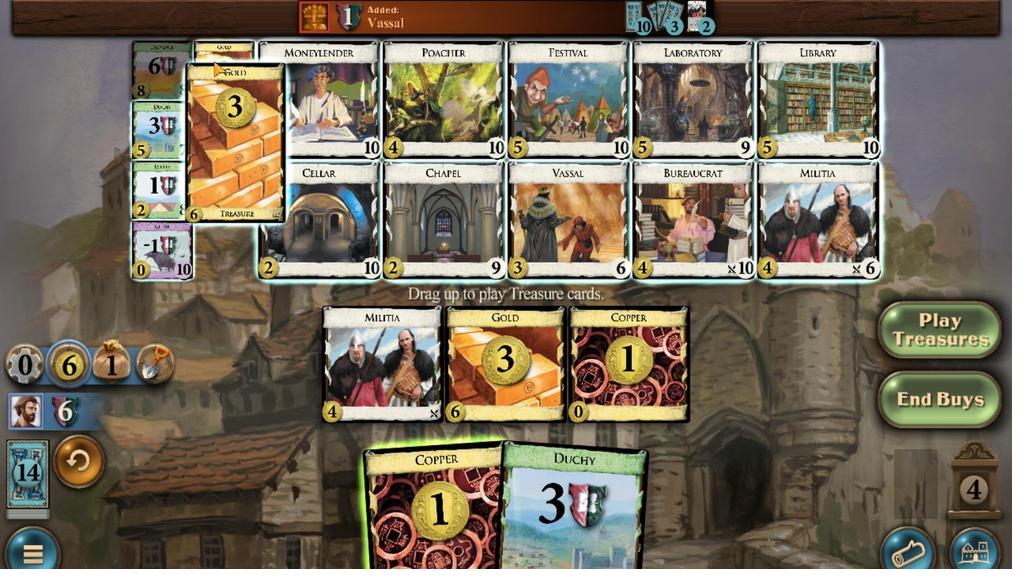
Action: Mouse scrolled (212, 61) with delta (0, 0)
Screenshot: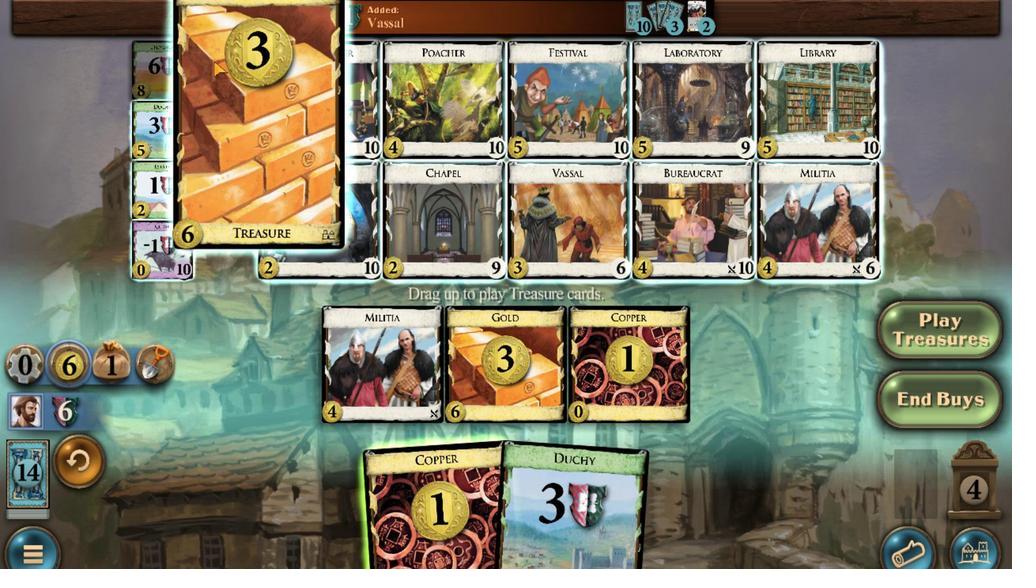 
Action: Mouse scrolled (212, 61) with delta (0, 0)
Screenshot: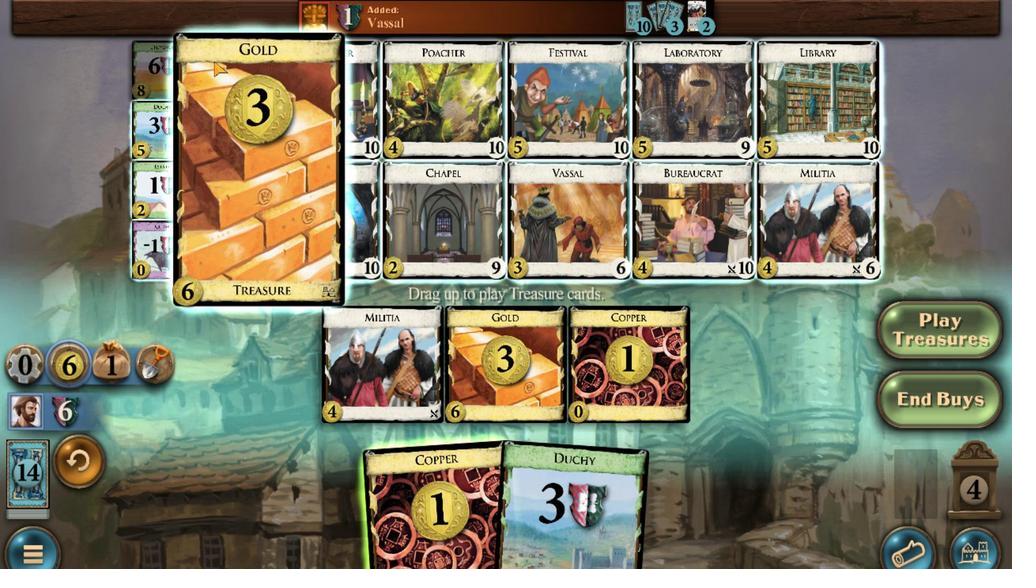 
Action: Mouse scrolled (212, 61) with delta (0, 0)
Screenshot: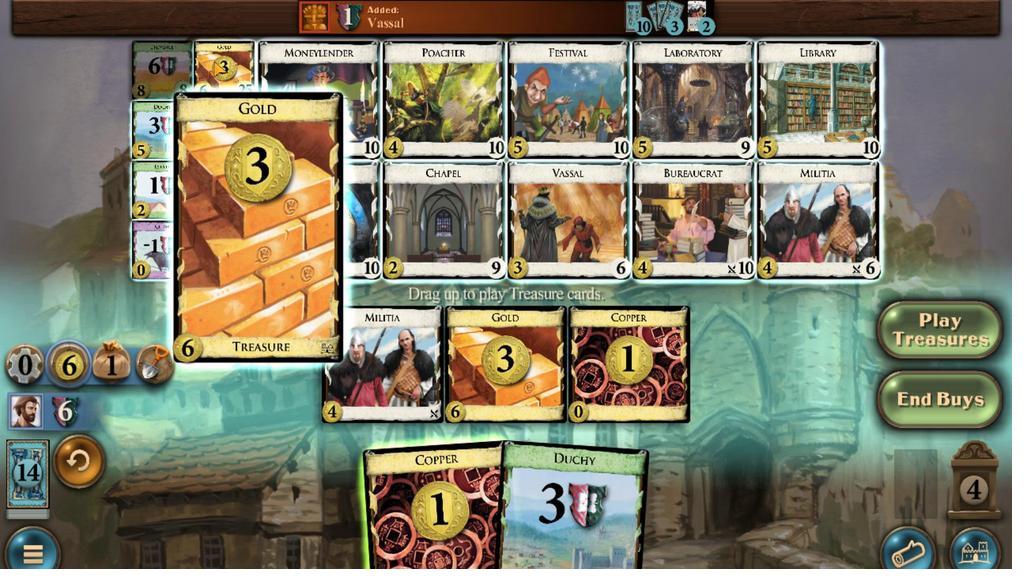 
Action: Mouse moved to (473, 497)
Screenshot: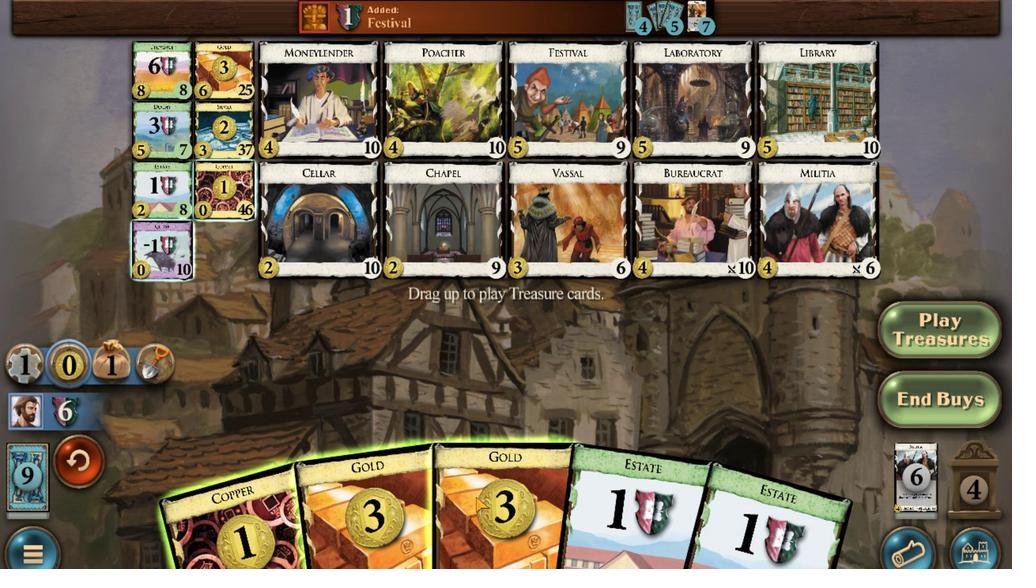 
Action: Mouse scrolled (473, 496) with delta (0, 0)
Screenshot: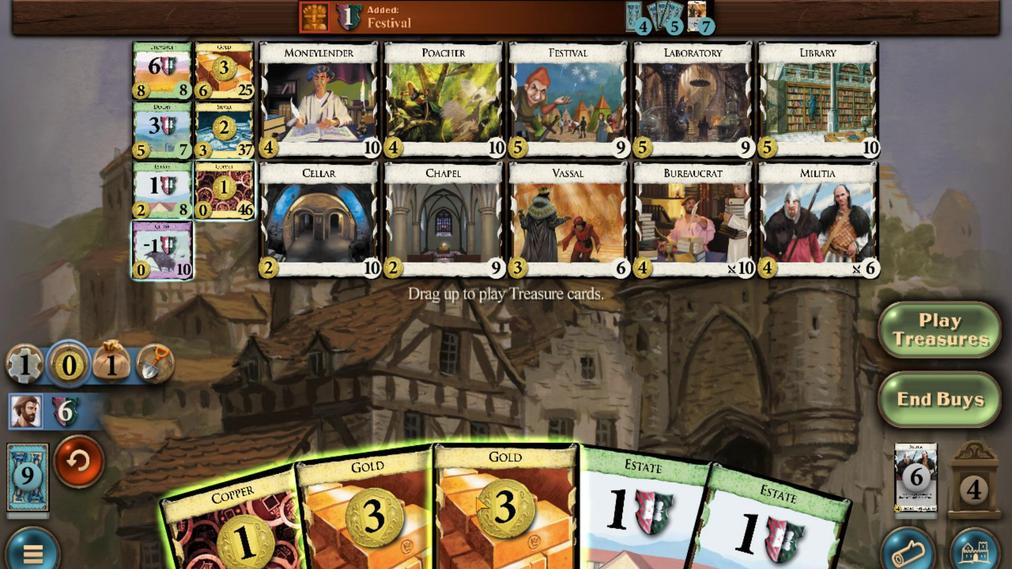
Action: Mouse moved to (412, 499)
Screenshot: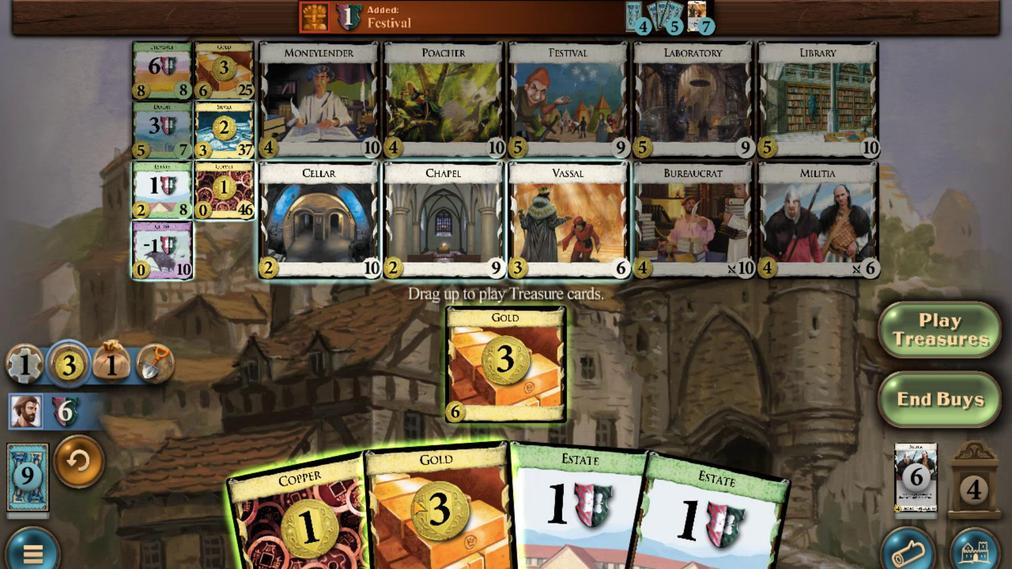 
Action: Mouse scrolled (412, 499) with delta (0, 0)
Screenshot: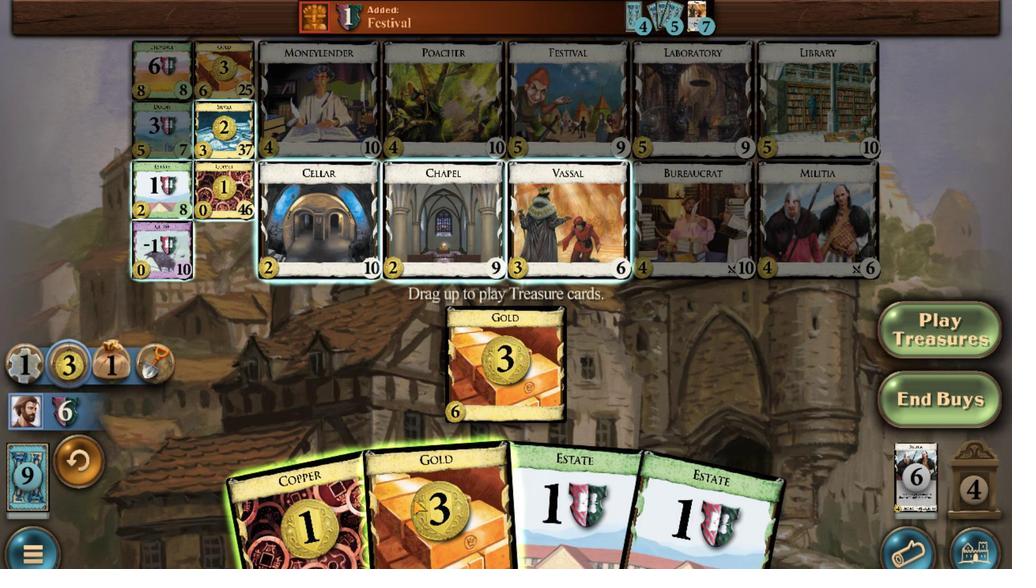 
Action: Mouse moved to (217, 75)
Screenshot: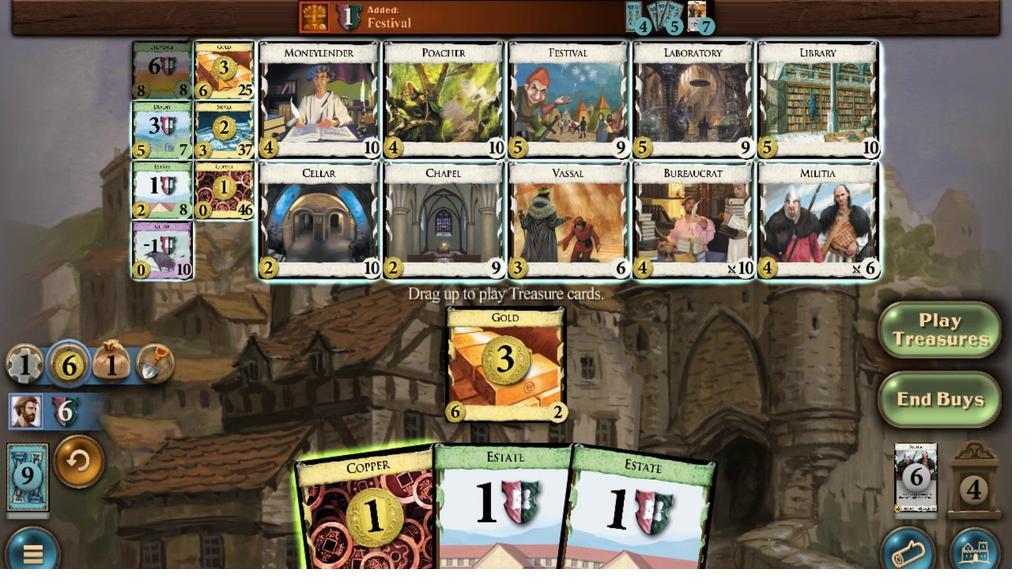 
Action: Mouse scrolled (217, 75) with delta (0, 0)
Screenshot: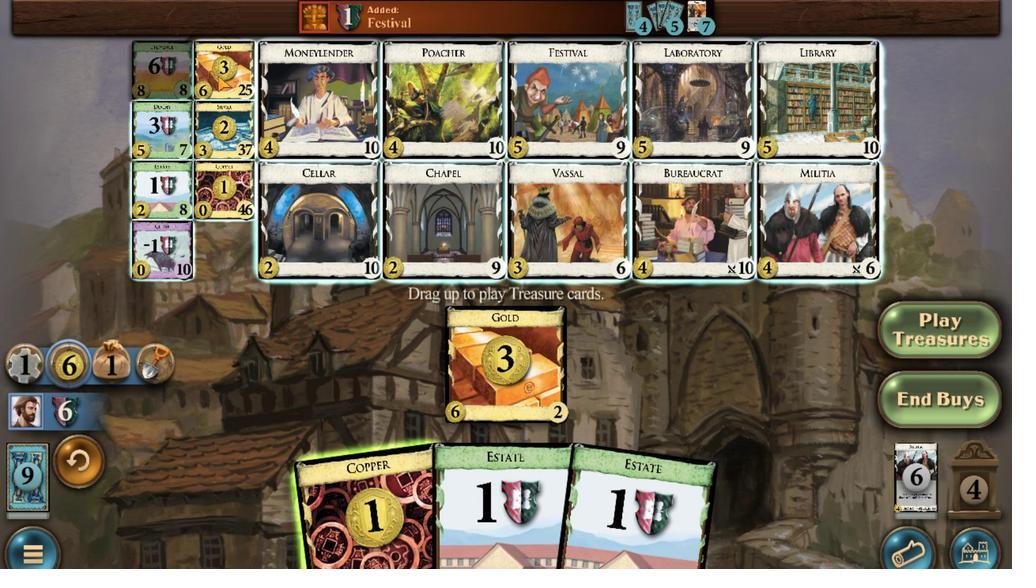 
Action: Mouse scrolled (217, 75) with delta (0, 0)
Screenshot: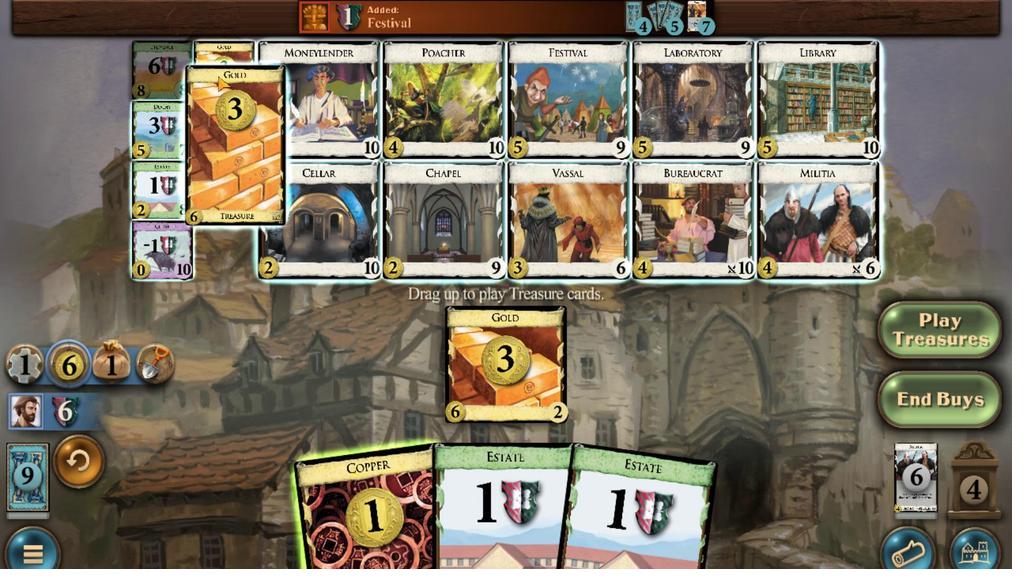 
Action: Mouse scrolled (217, 75) with delta (0, 0)
Screenshot: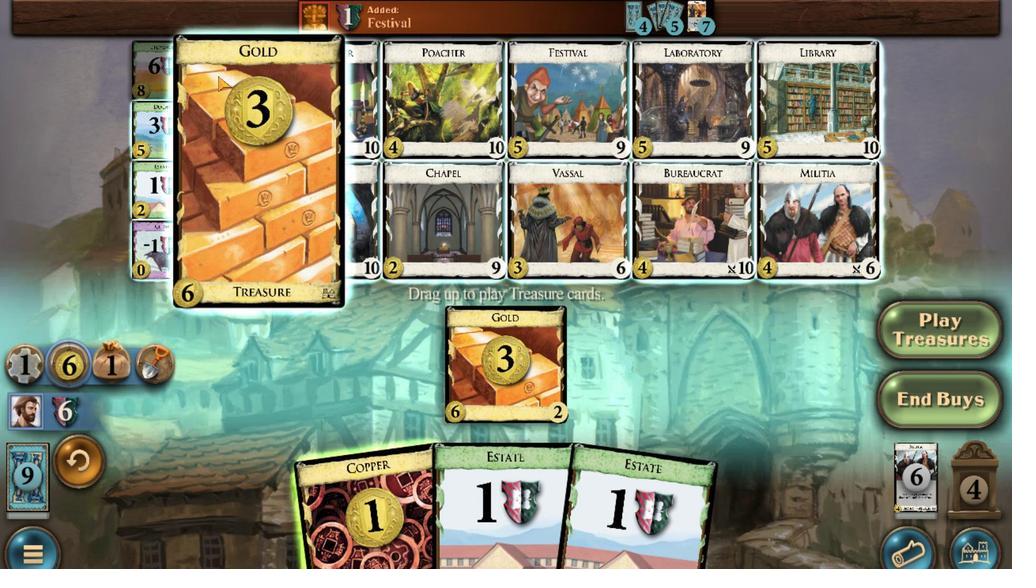 
Action: Mouse scrolled (217, 75) with delta (0, 0)
Screenshot: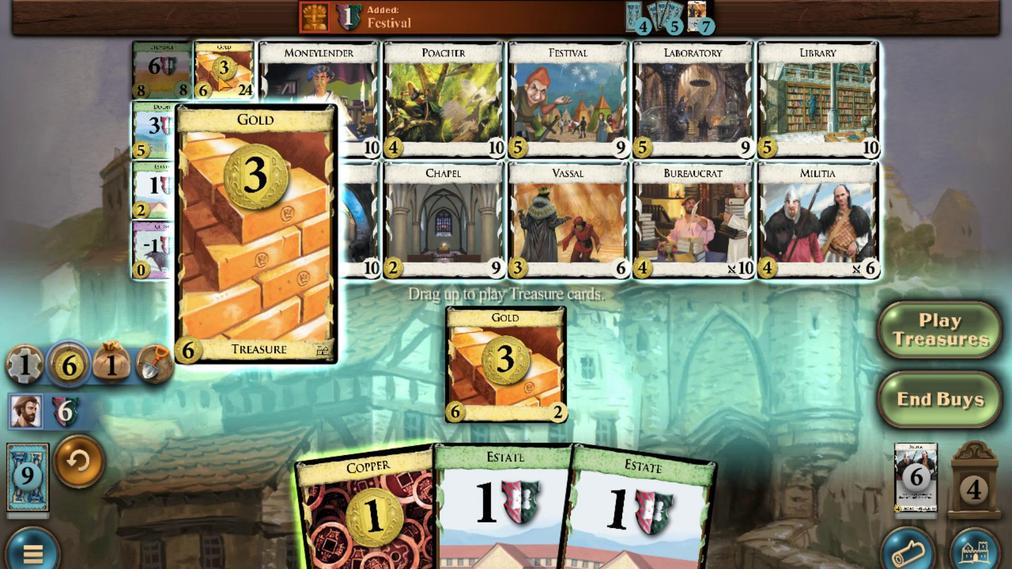 
Action: Mouse scrolled (217, 75) with delta (0, 0)
Screenshot: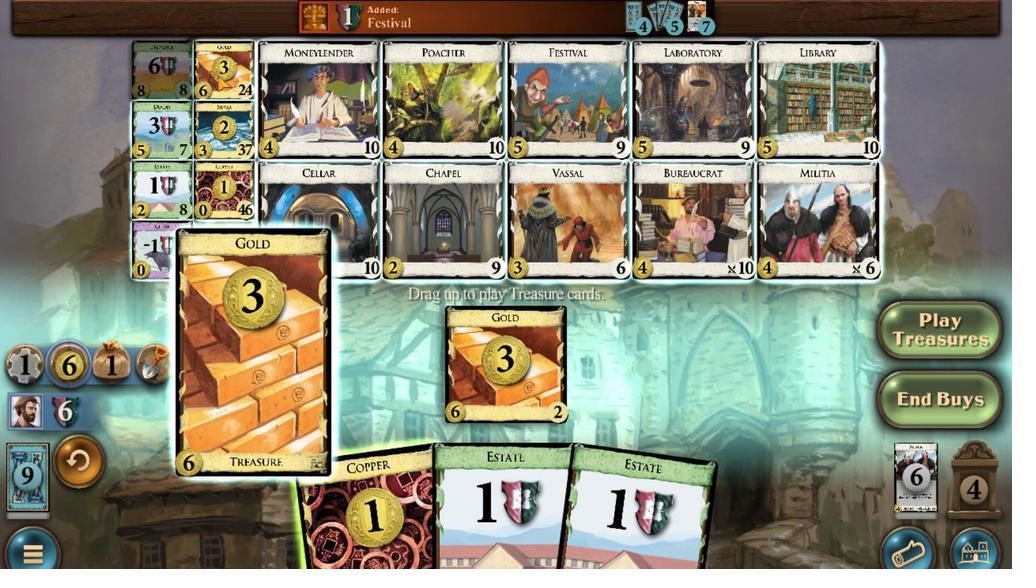 
Action: Mouse moved to (726, 522)
Screenshot: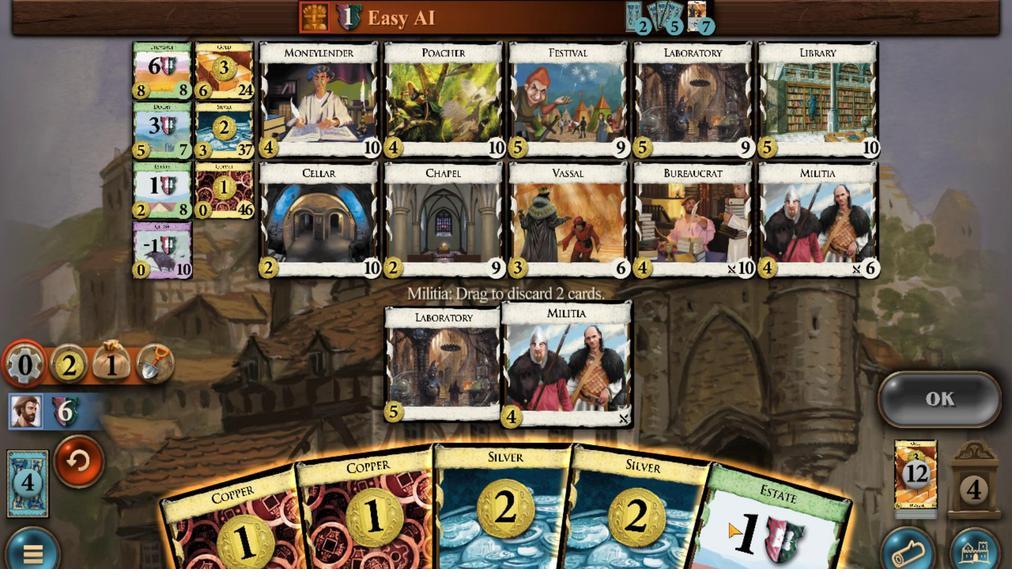 
Action: Mouse scrolled (726, 522) with delta (0, 0)
Screenshot: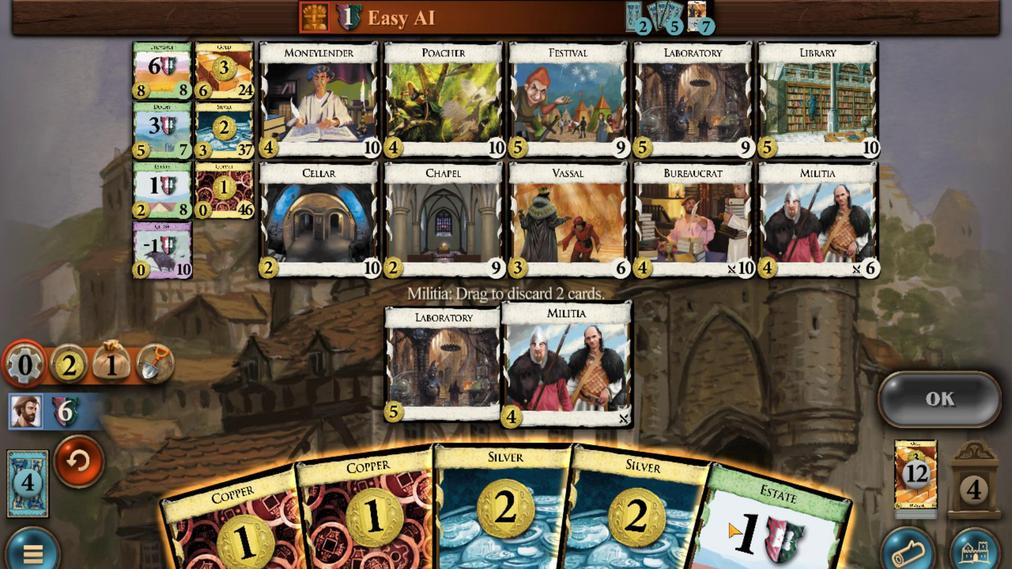 
Action: Mouse moved to (226, 516)
Screenshot: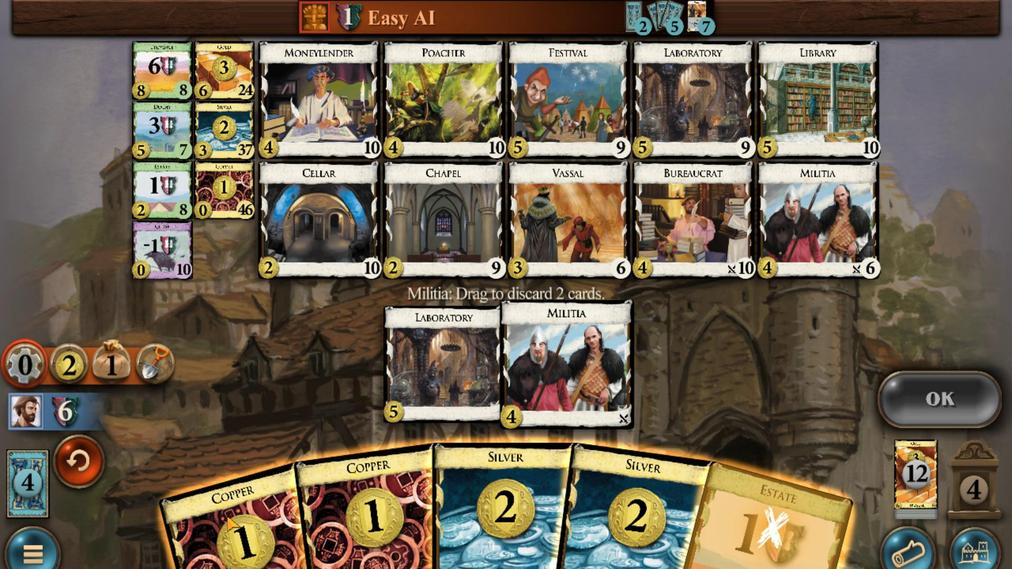 
Action: Mouse scrolled (226, 516) with delta (0, 0)
Screenshot: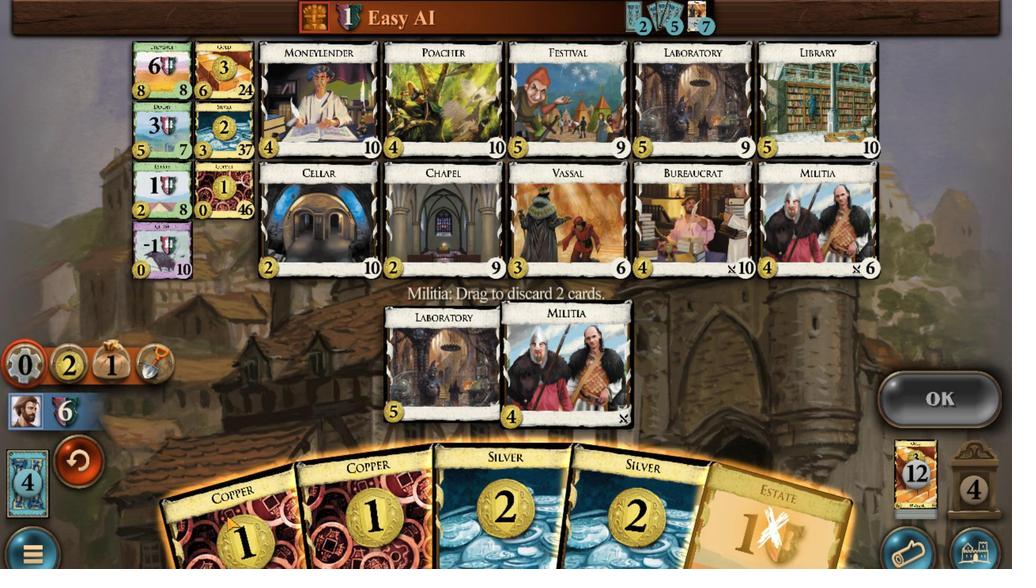 
Action: Mouse moved to (933, 404)
Screenshot: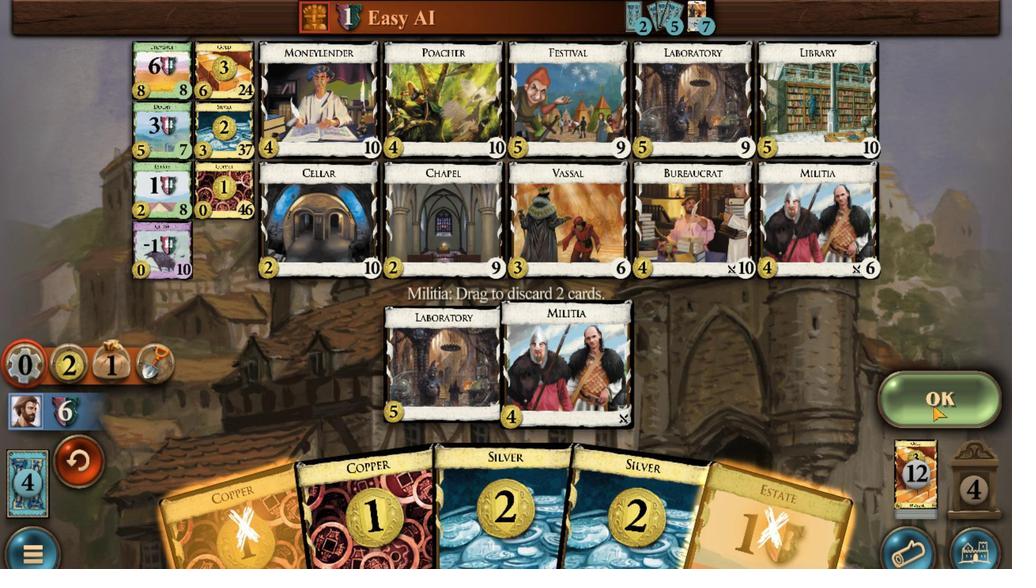 
Action: Mouse pressed left at (933, 404)
Screenshot: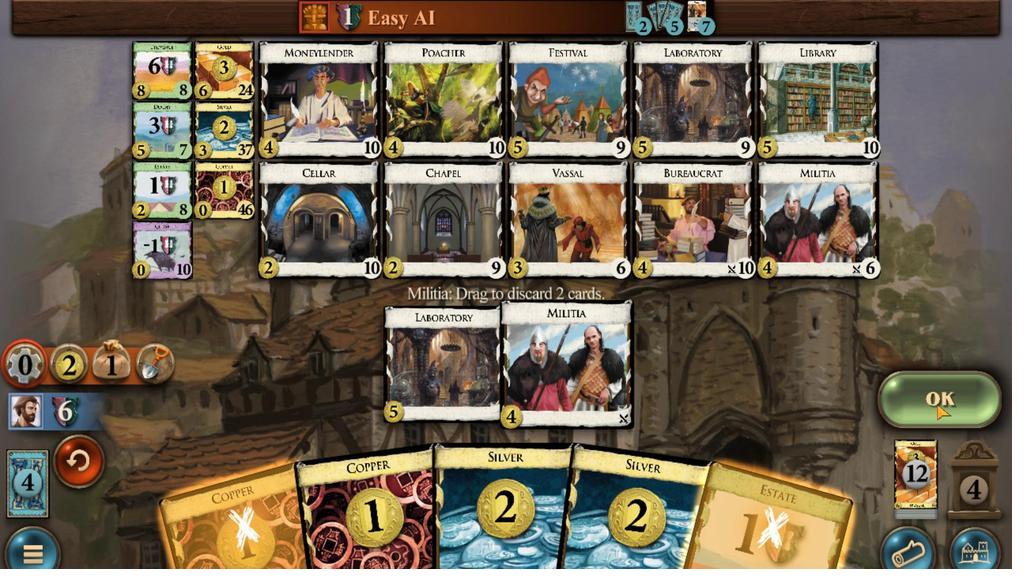 
Action: Mouse moved to (618, 480)
Screenshot: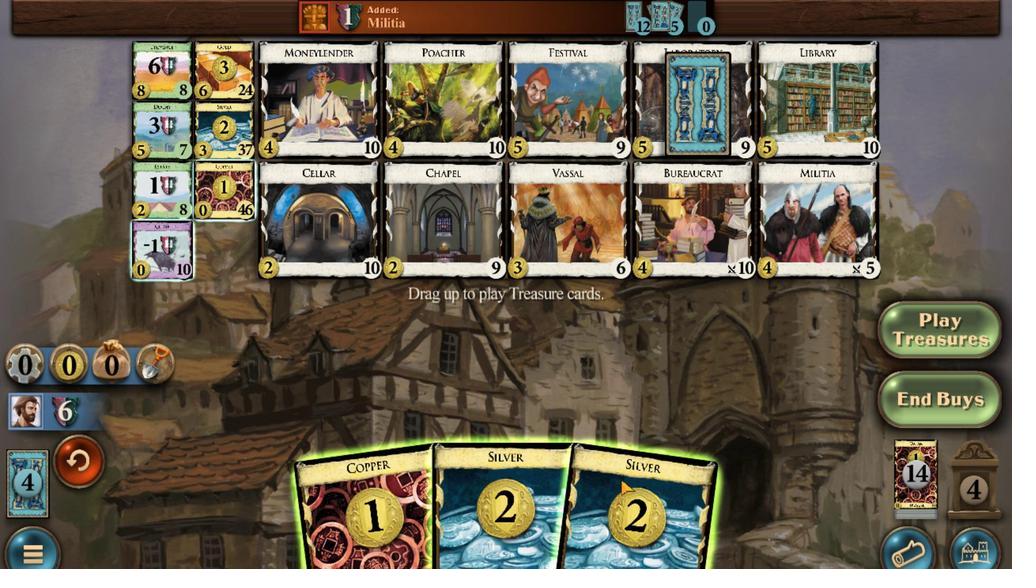 
Action: Mouse scrolled (618, 479) with delta (0, 0)
Screenshot: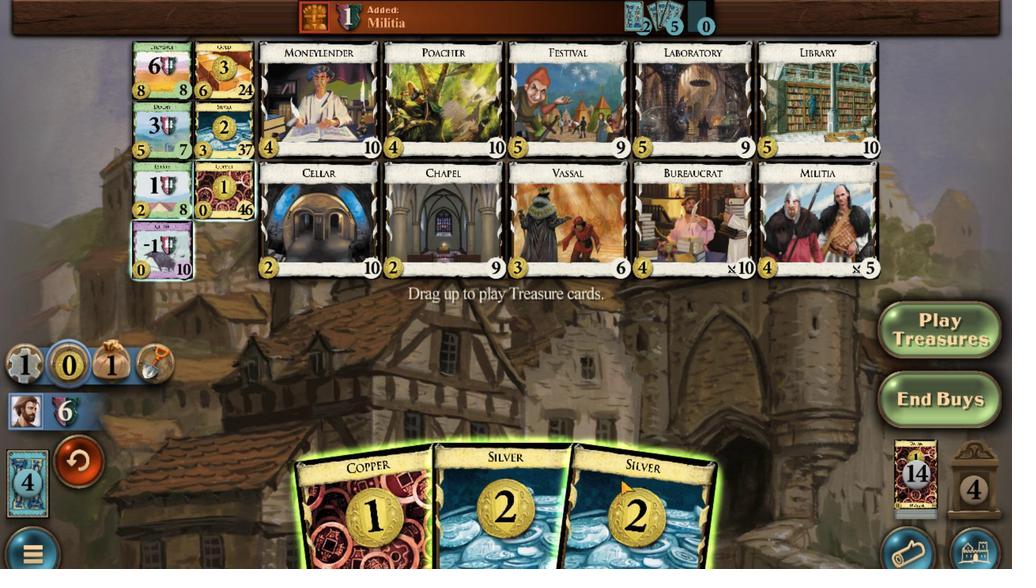 
Action: Mouse moved to (548, 474)
Screenshot: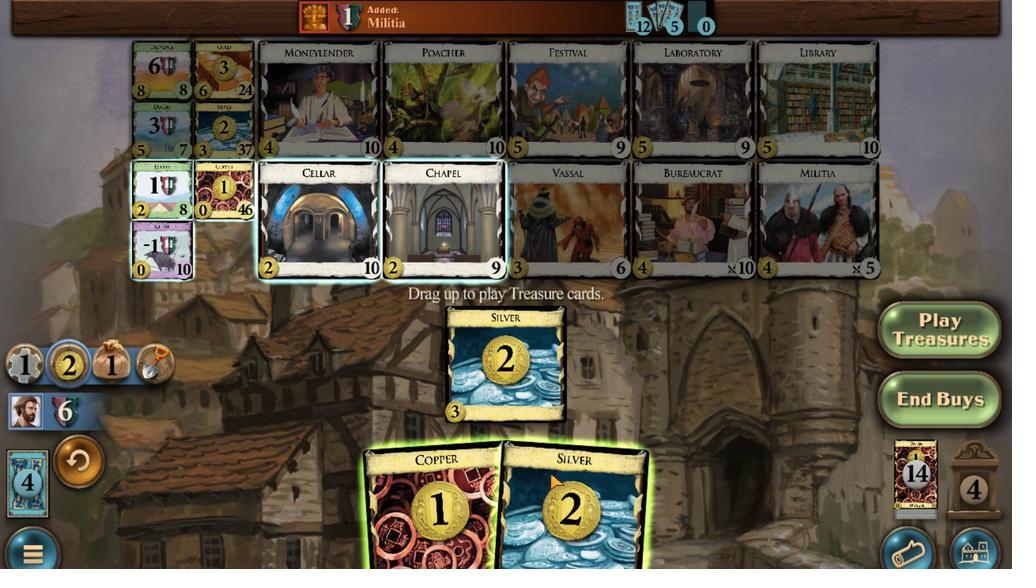 
Action: Mouse scrolled (548, 473) with delta (0, -1)
Screenshot: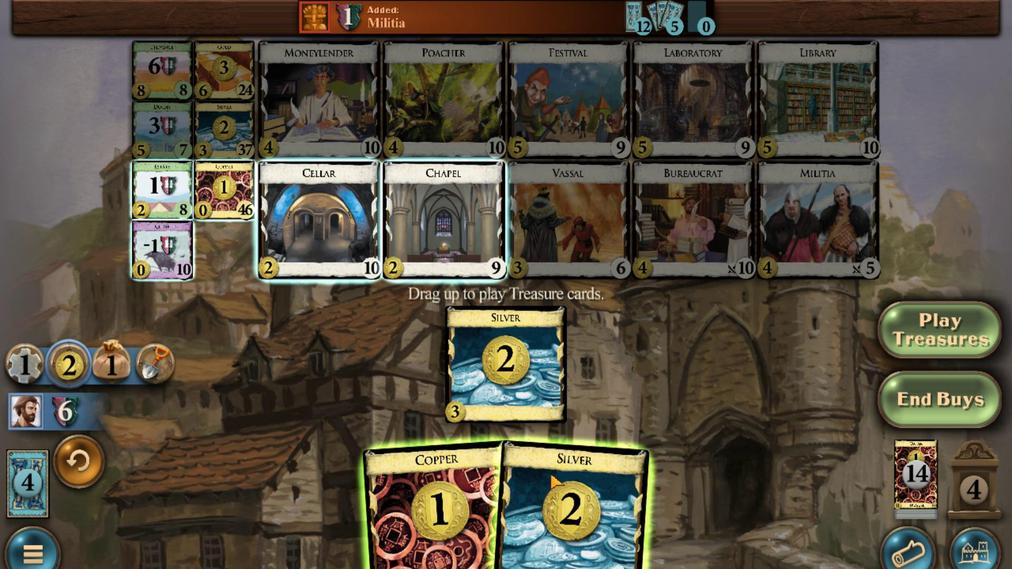 
Action: Mouse moved to (482, 471)
Screenshot: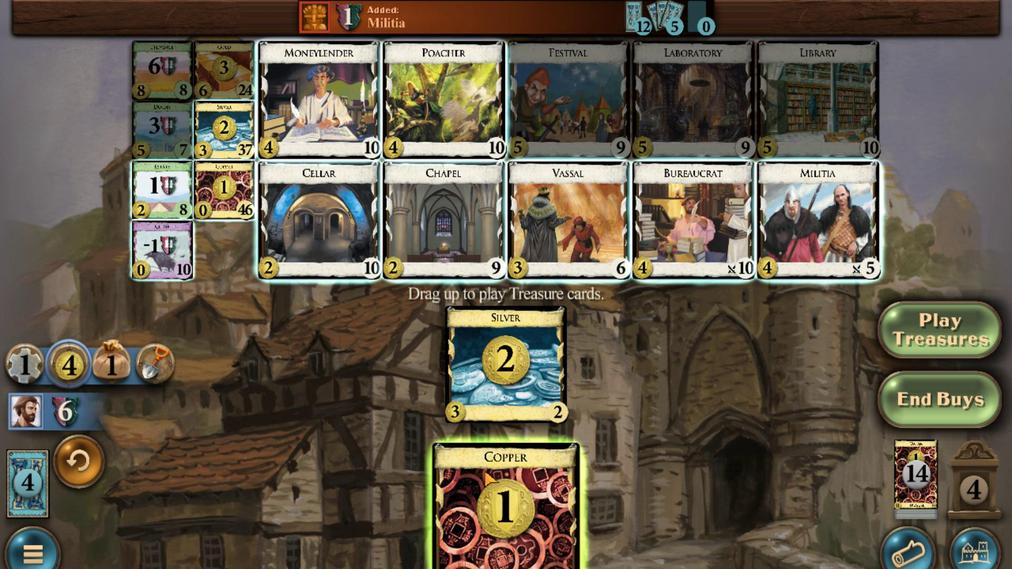 
Action: Mouse scrolled (482, 470) with delta (0, 0)
Screenshot: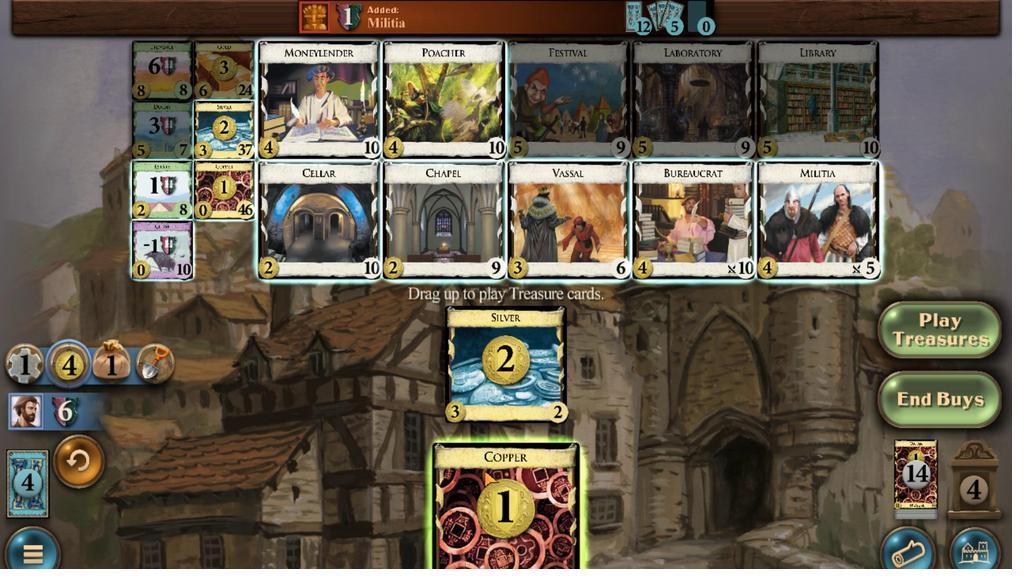 
Action: Mouse moved to (152, 127)
Screenshot: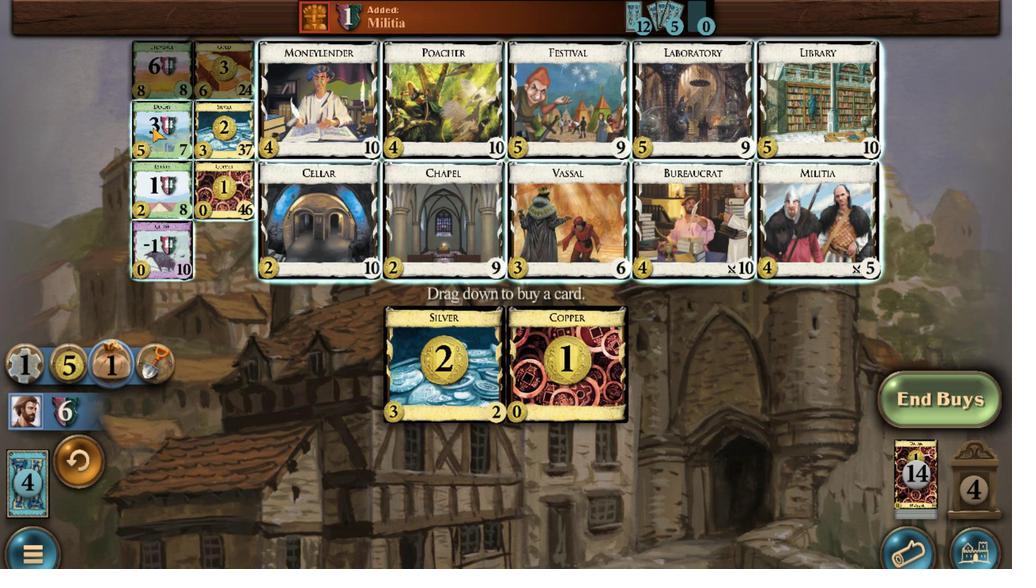 
Action: Mouse scrolled (152, 127) with delta (0, 0)
Screenshot: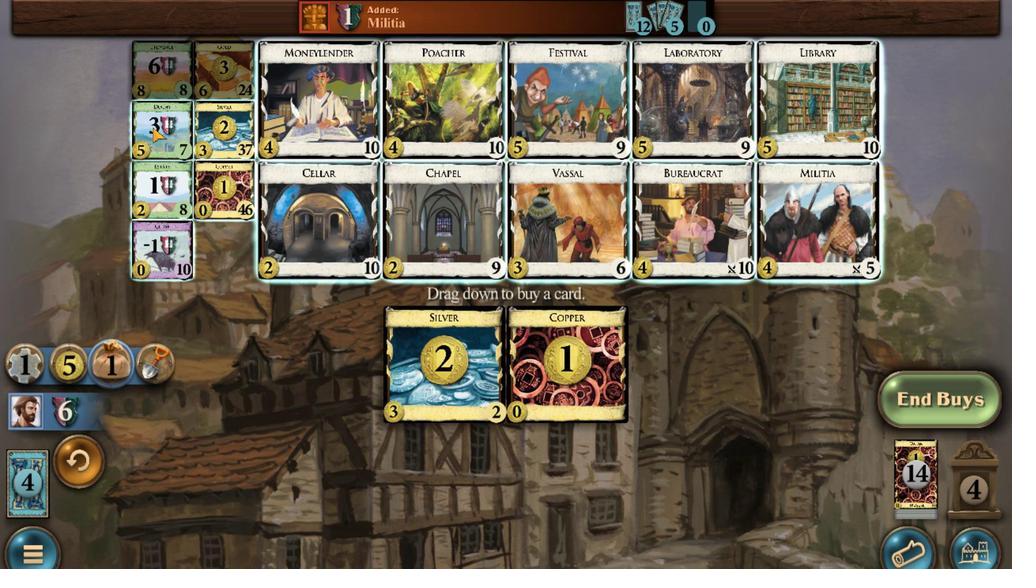 
Action: Mouse scrolled (152, 127) with delta (0, 0)
Screenshot: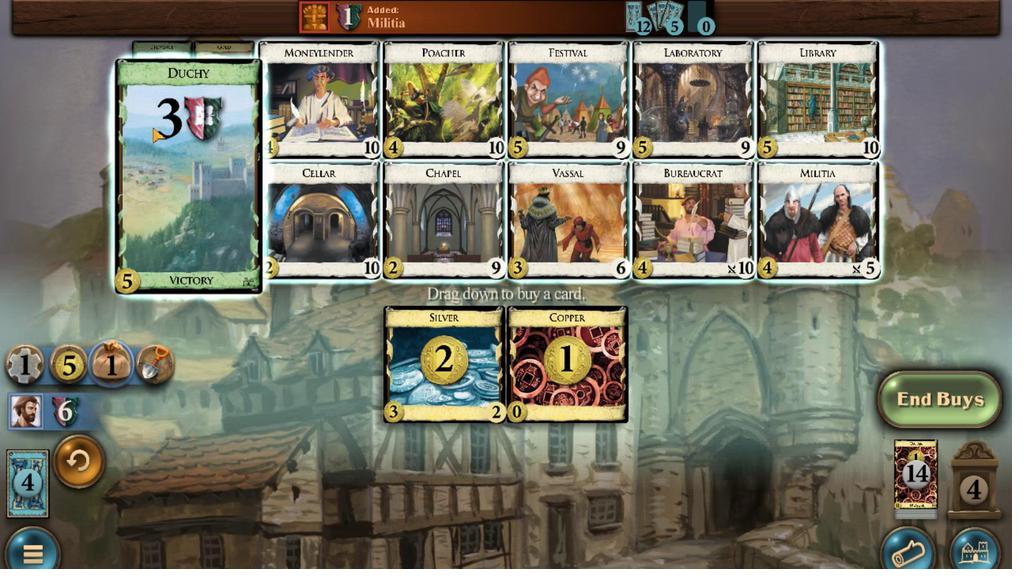 
Action: Mouse scrolled (152, 127) with delta (0, 0)
Screenshot: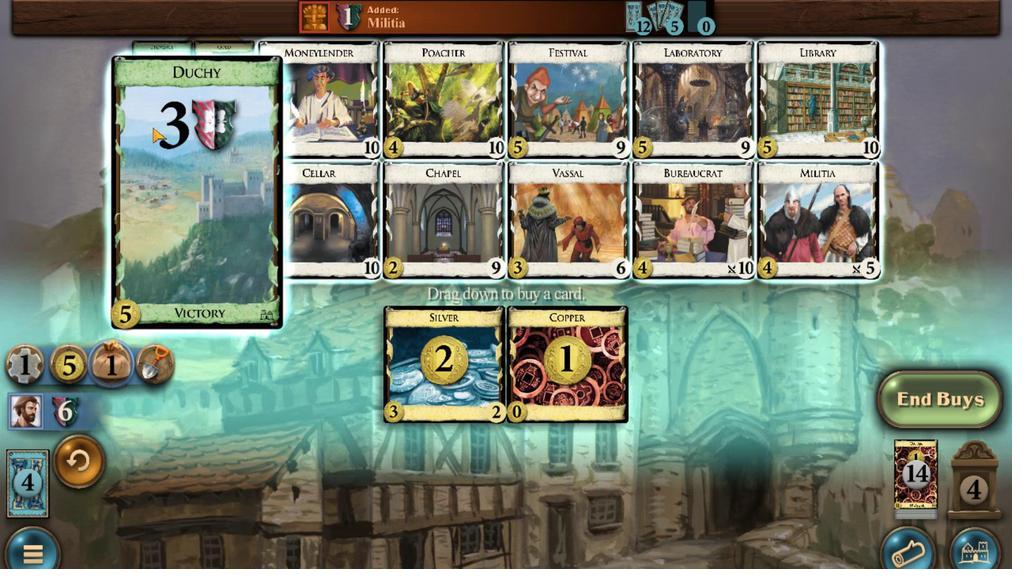 
Action: Mouse scrolled (152, 127) with delta (0, 0)
Screenshot: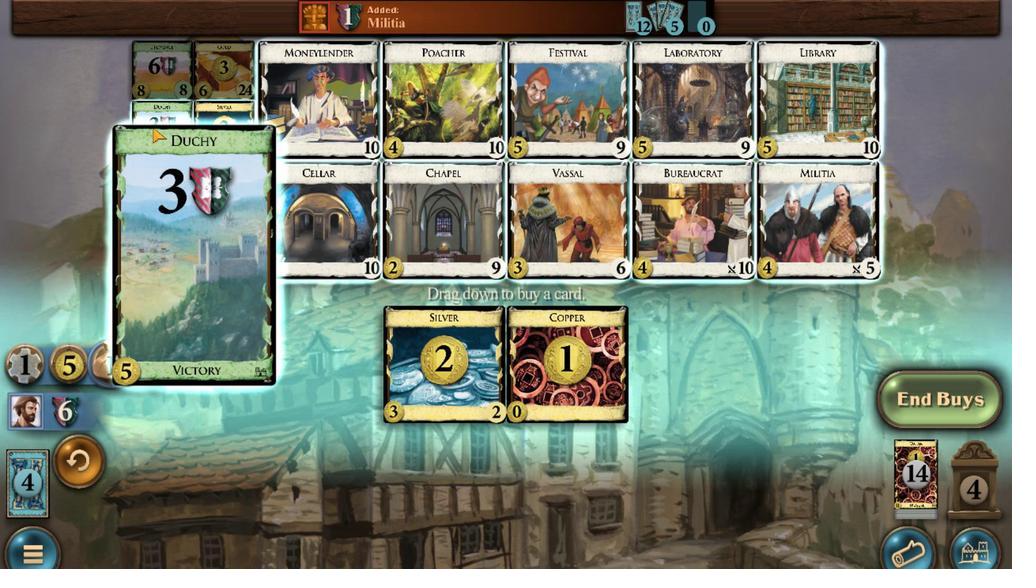 
Action: Mouse moved to (375, 494)
Screenshot: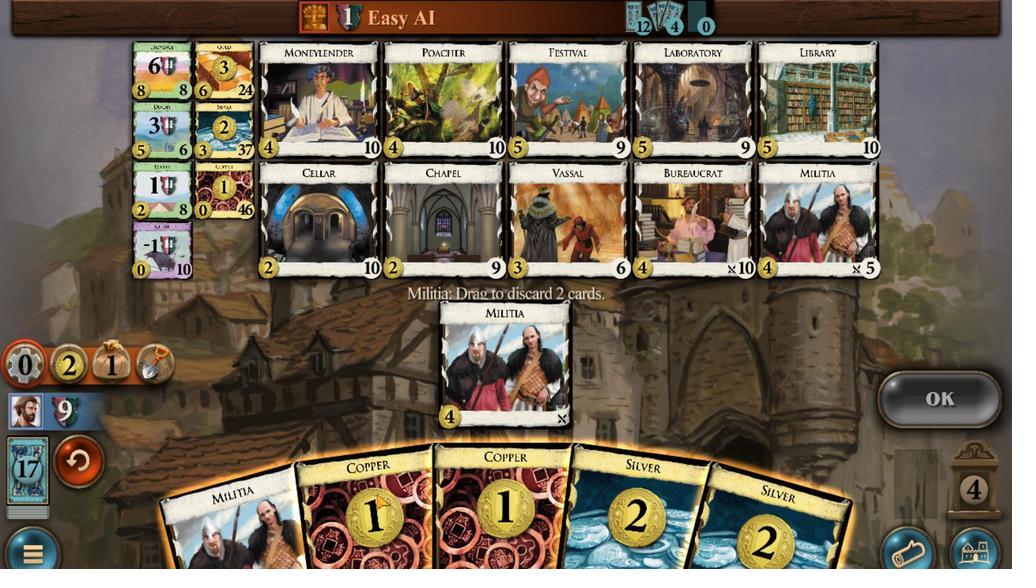 
Action: Mouse scrolled (375, 493) with delta (0, 0)
Screenshot: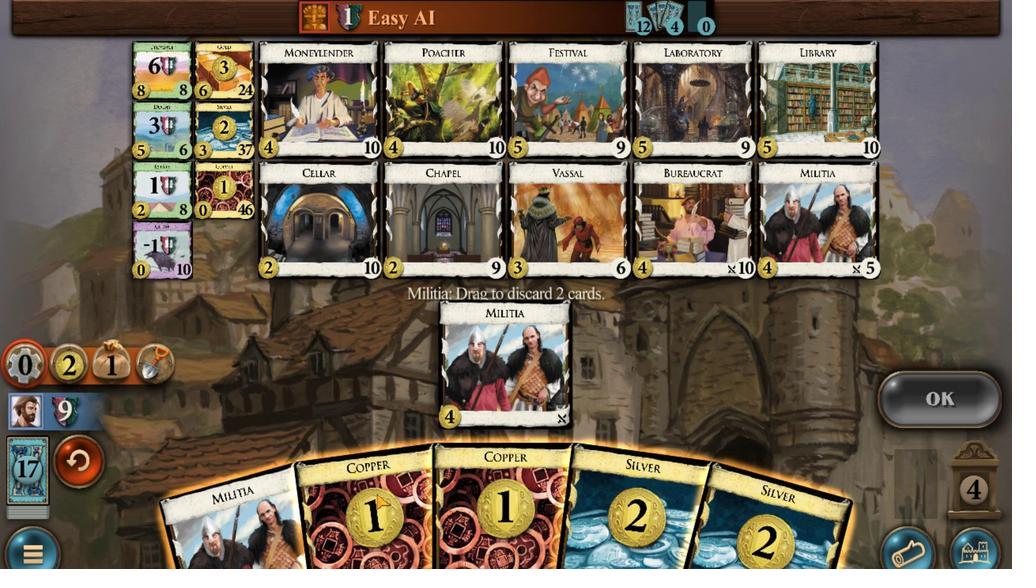 
Action: Mouse moved to (491, 489)
Screenshot: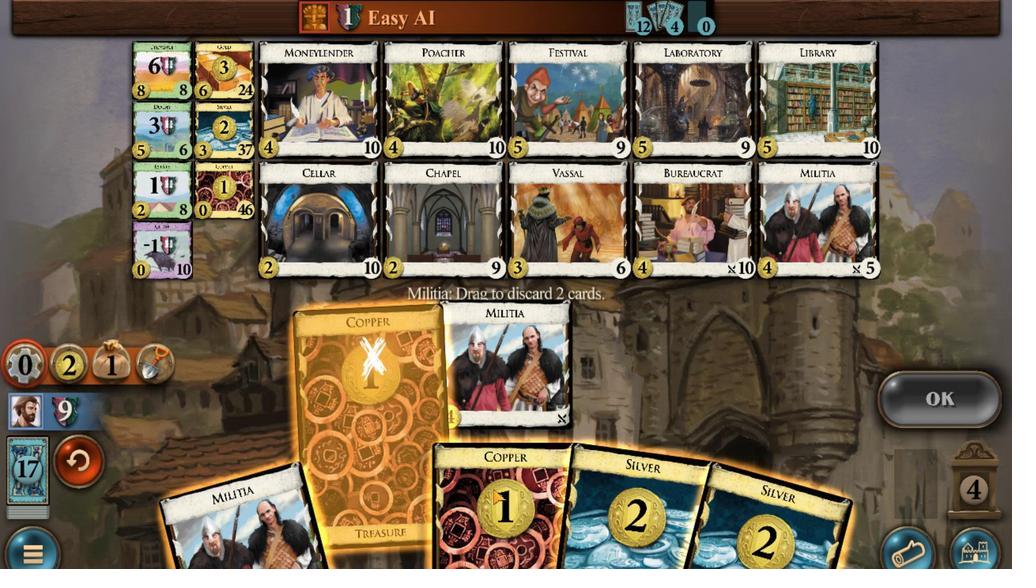 
Action: Mouse scrolled (491, 489) with delta (0, 0)
Screenshot: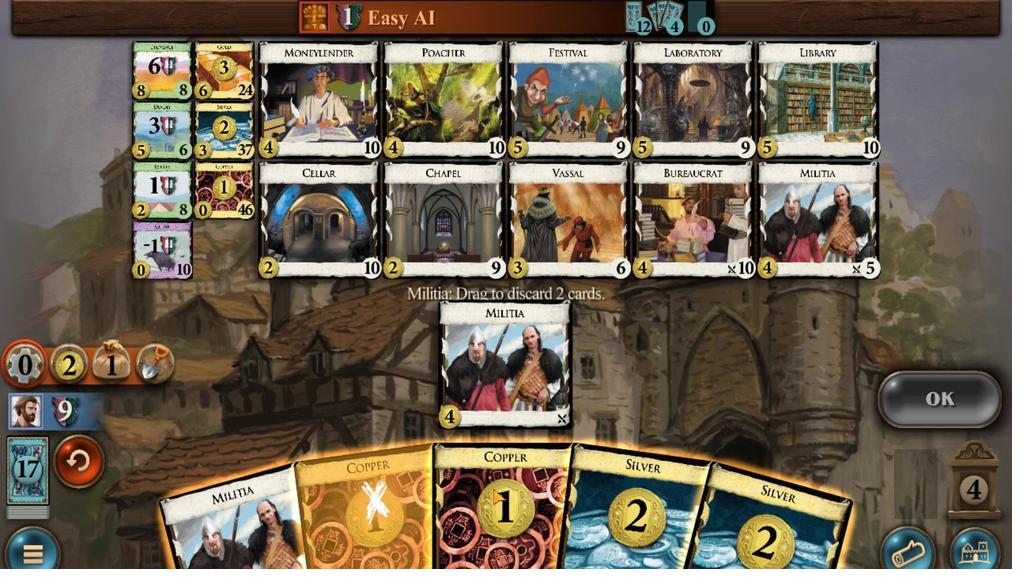 
Action: Mouse moved to (896, 404)
Screenshot: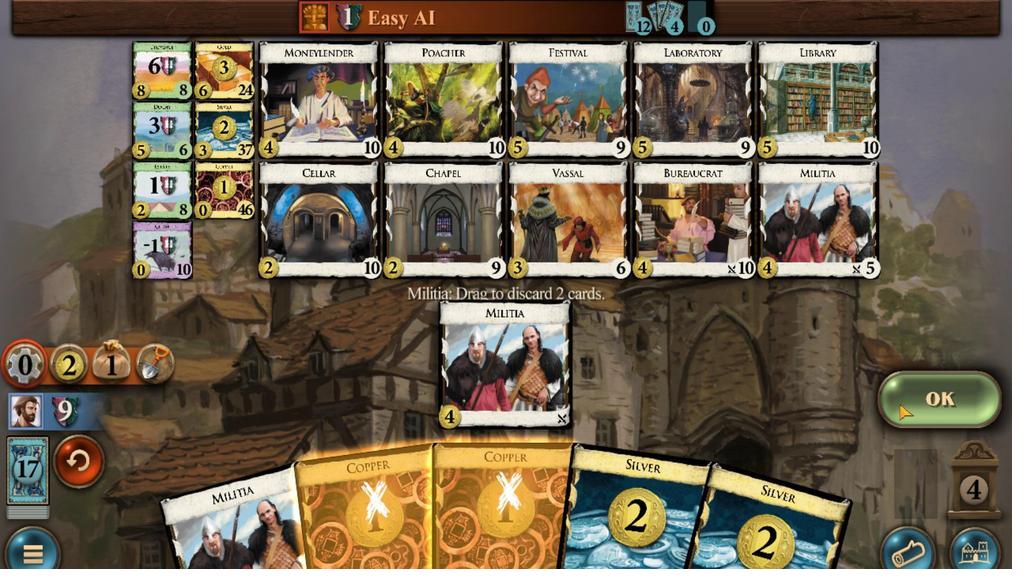 
Action: Mouse pressed left at (896, 404)
Screenshot: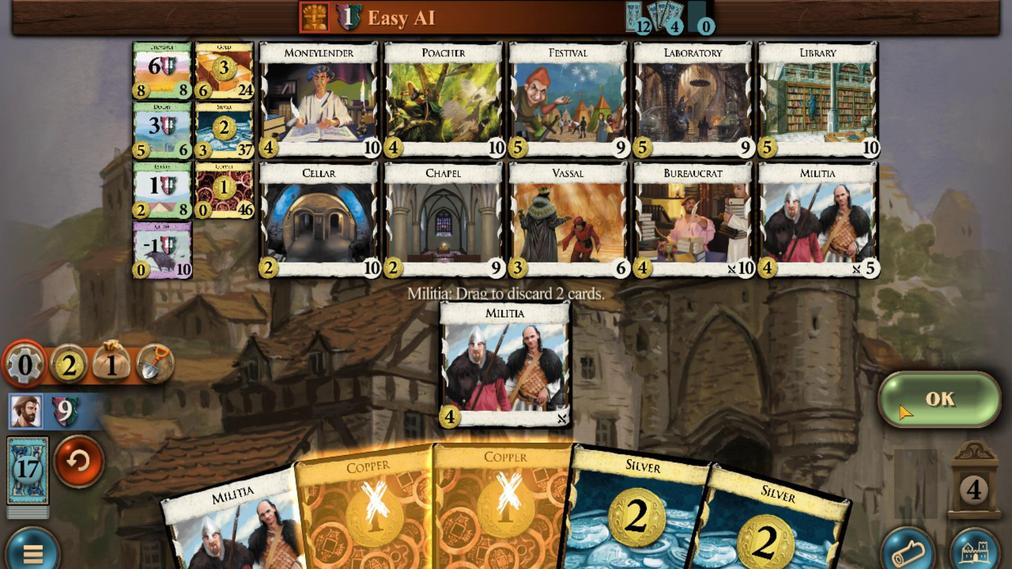
Action: Mouse moved to (368, 504)
Screenshot: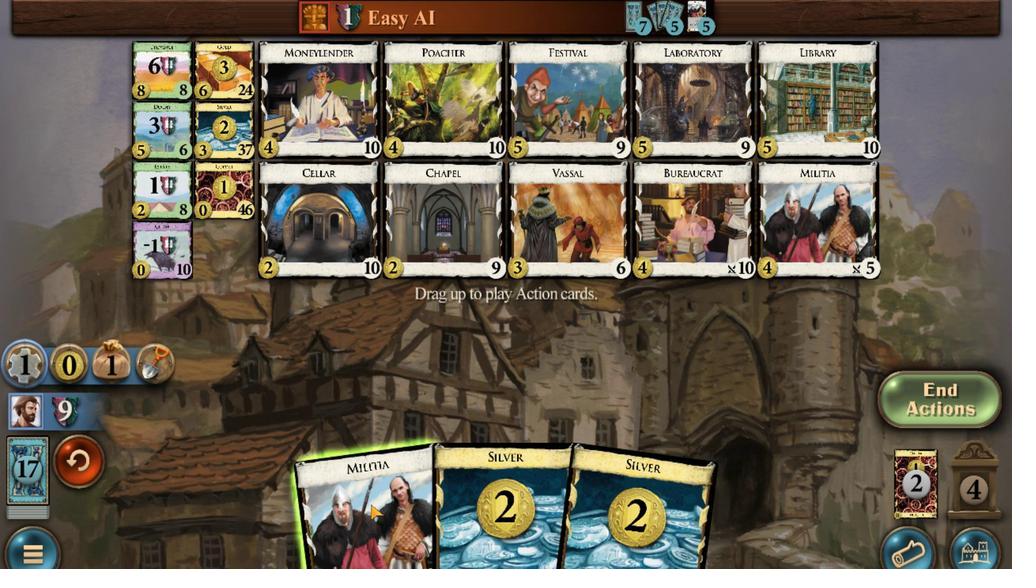 
Action: Mouse scrolled (368, 504) with delta (0, 0)
Screenshot: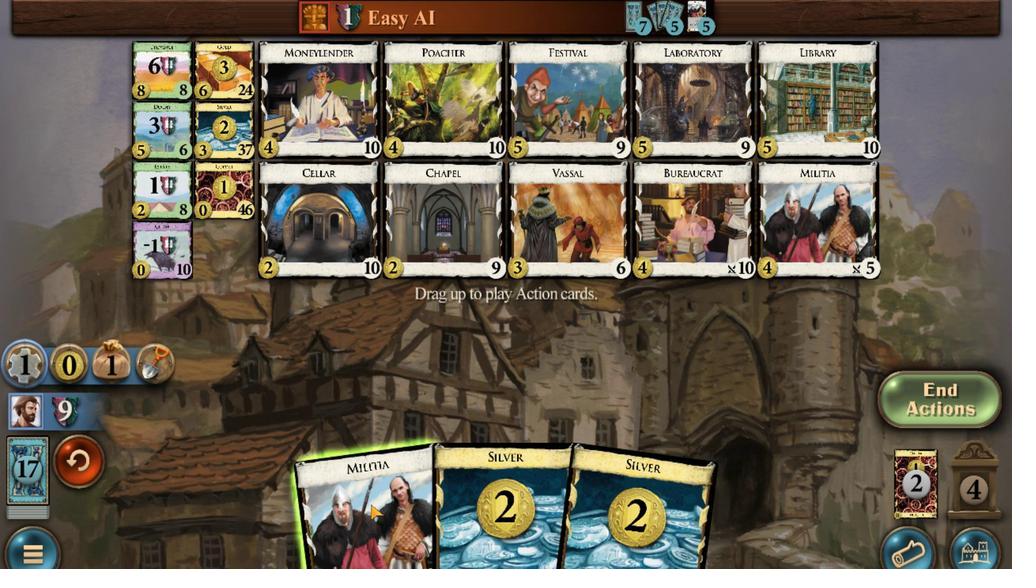 
Action: Mouse moved to (532, 481)
Screenshot: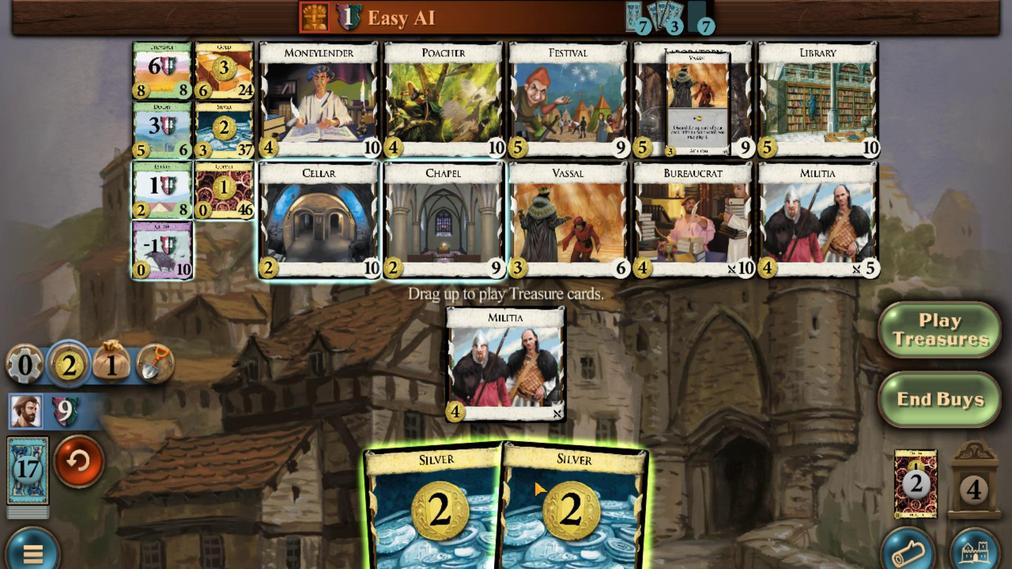 
Action: Mouse scrolled (532, 480) with delta (0, 0)
Screenshot: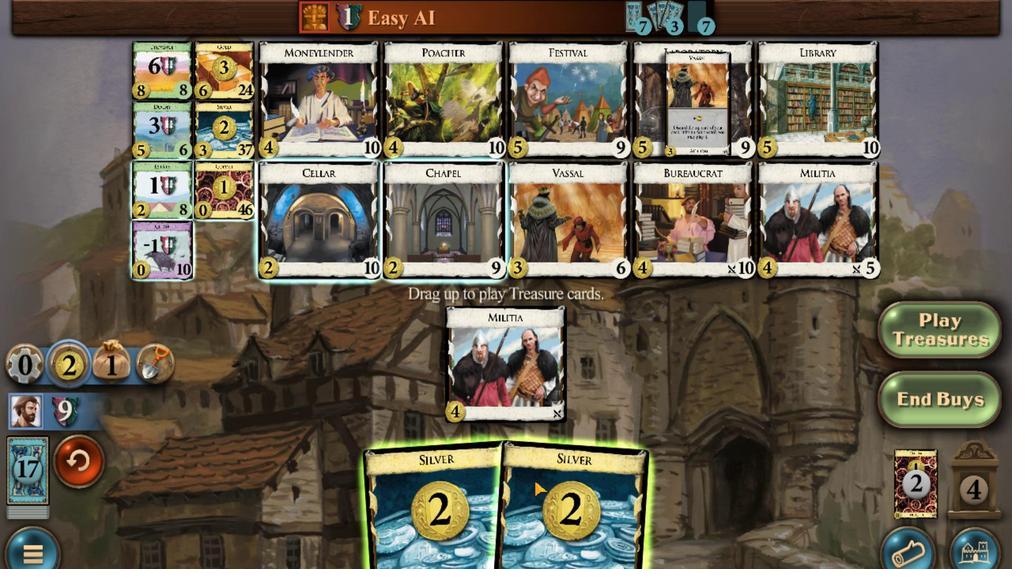 
Action: Mouse moved to (455, 500)
Screenshot: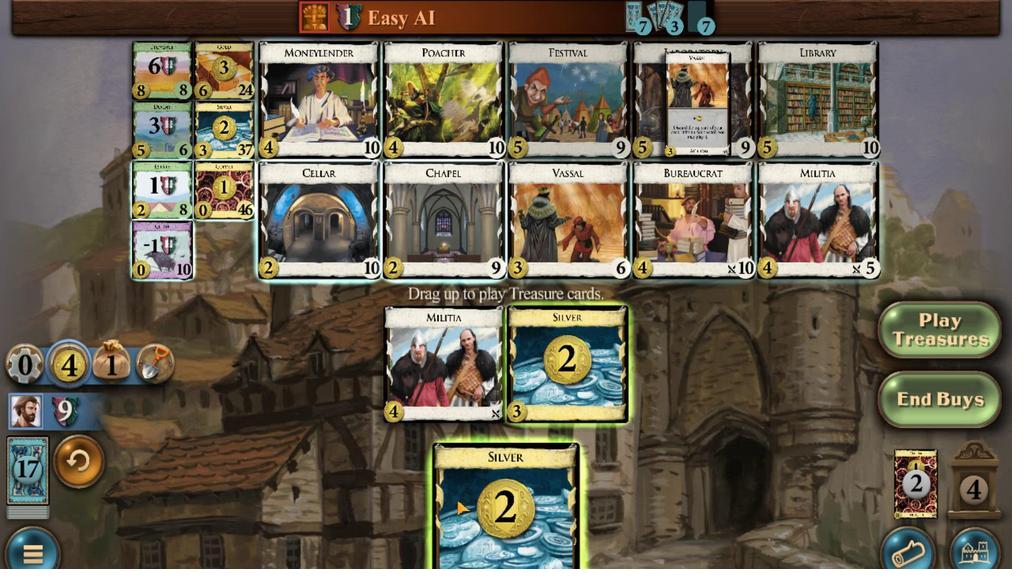 
Action: Mouse scrolled (455, 499) with delta (0, 0)
Screenshot: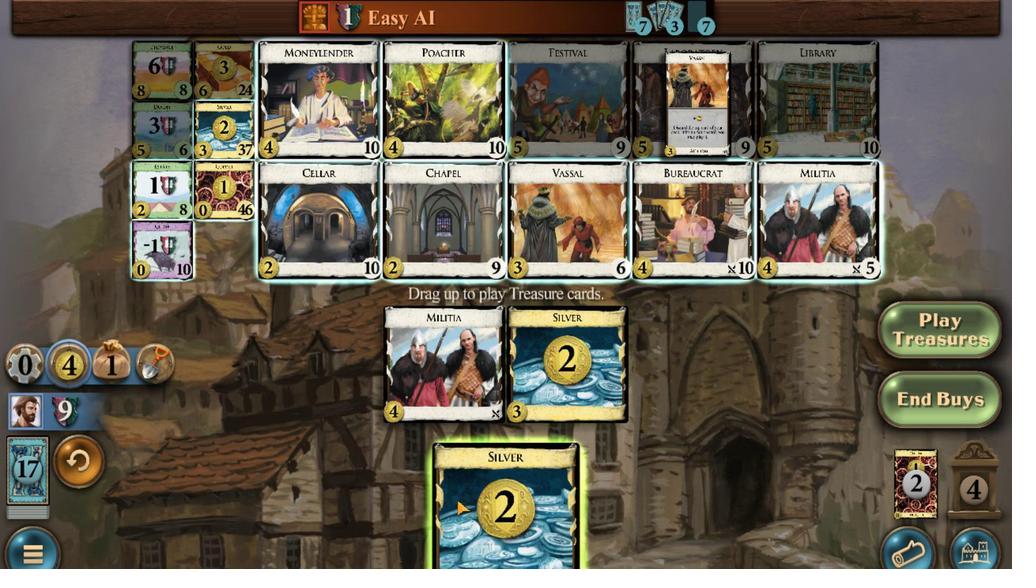
Action: Mouse moved to (229, 58)
Screenshot: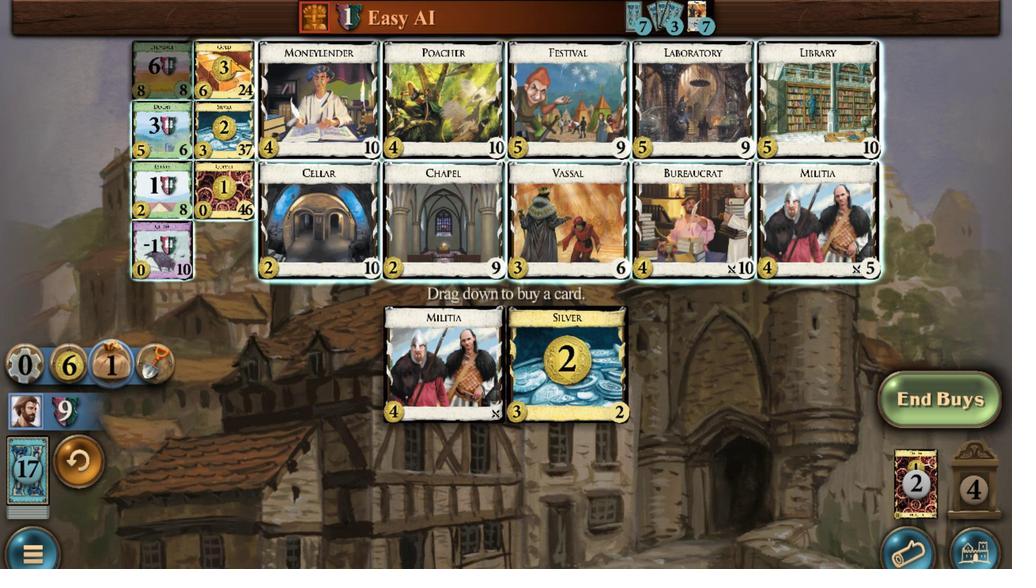 
Action: Mouse scrolled (229, 59) with delta (0, 0)
Screenshot: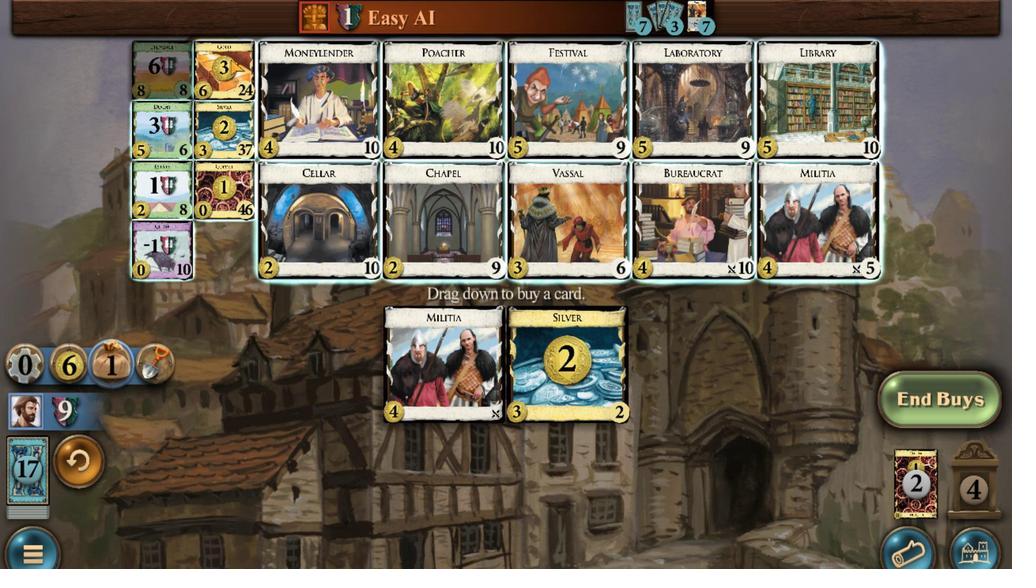 
Action: Mouse scrolled (229, 59) with delta (0, 0)
Screenshot: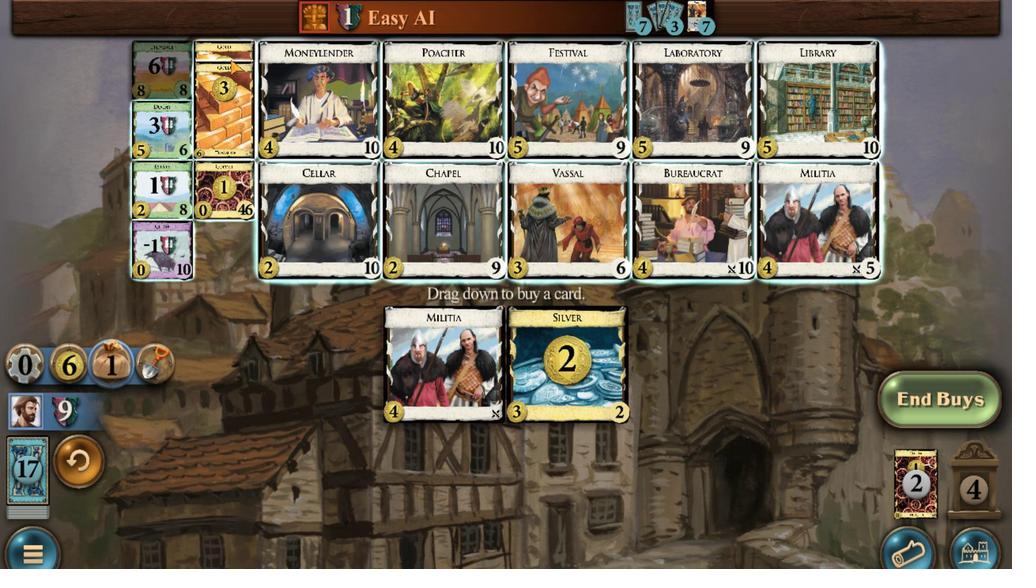 
Action: Mouse scrolled (229, 59) with delta (0, 0)
Screenshot: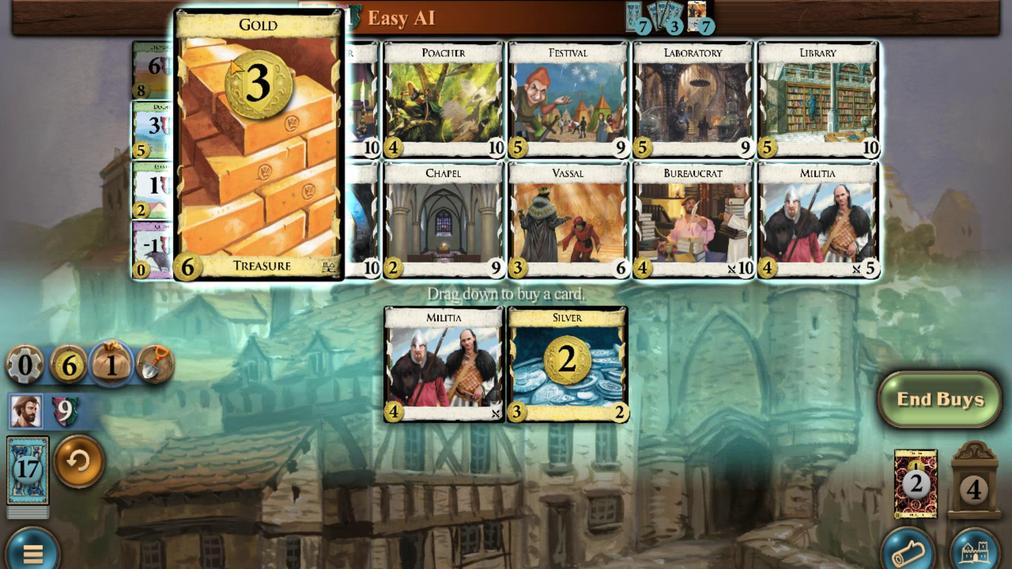 
Action: Mouse scrolled (229, 59) with delta (0, 0)
Screenshot: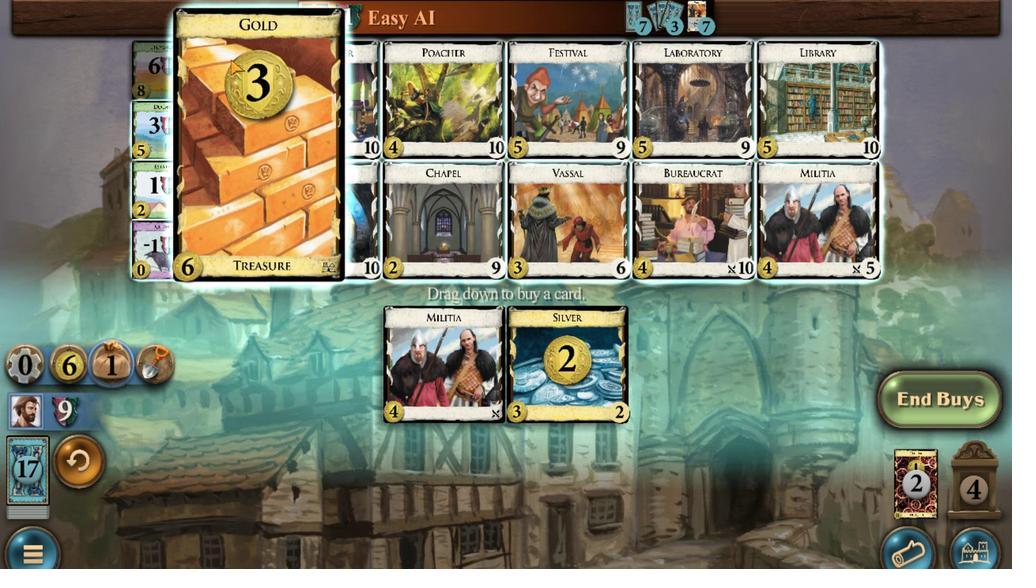 
Action: Mouse scrolled (229, 59) with delta (0, 0)
Screenshot: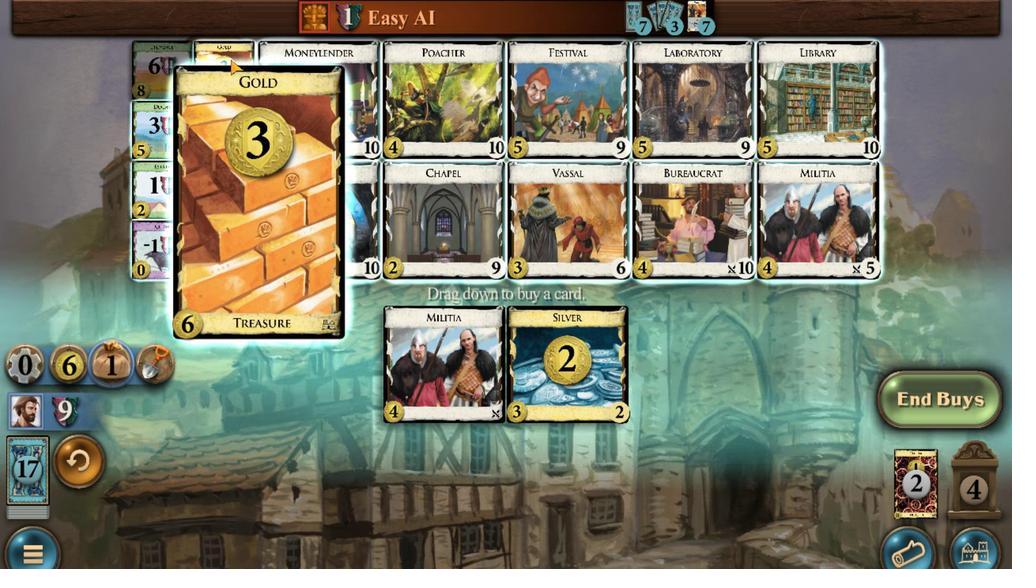 
Action: Mouse scrolled (229, 59) with delta (0, 0)
Screenshot: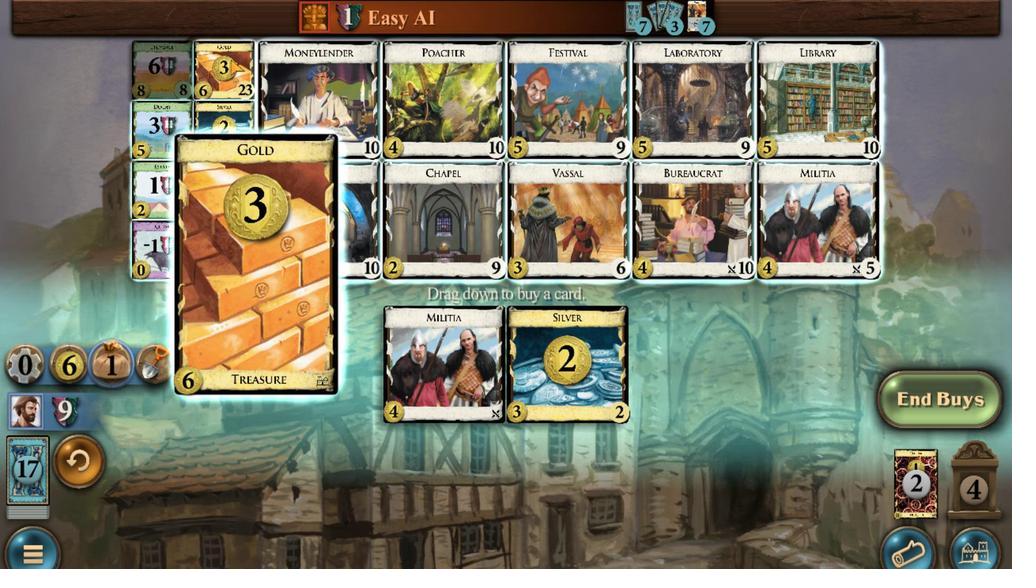 
Action: Mouse moved to (745, 523)
Screenshot: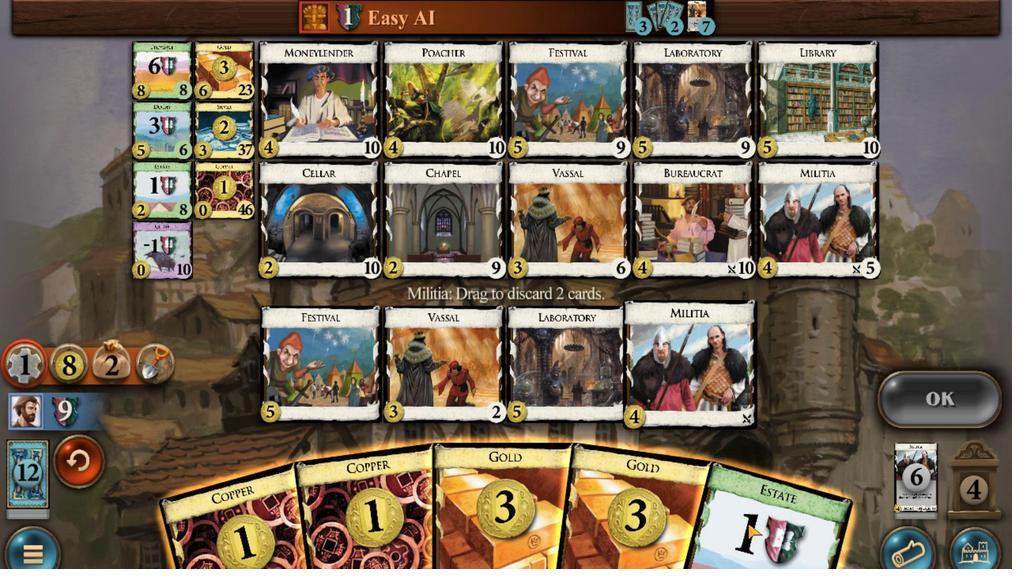 
Action: Mouse scrolled (745, 523) with delta (0, 0)
Screenshot: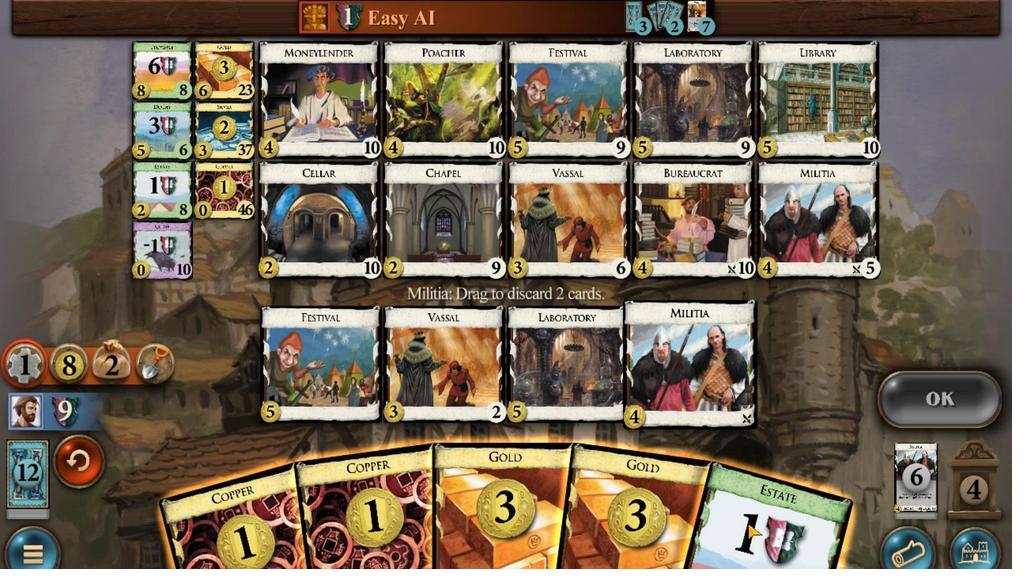 
Action: Mouse moved to (783, 526)
Screenshot: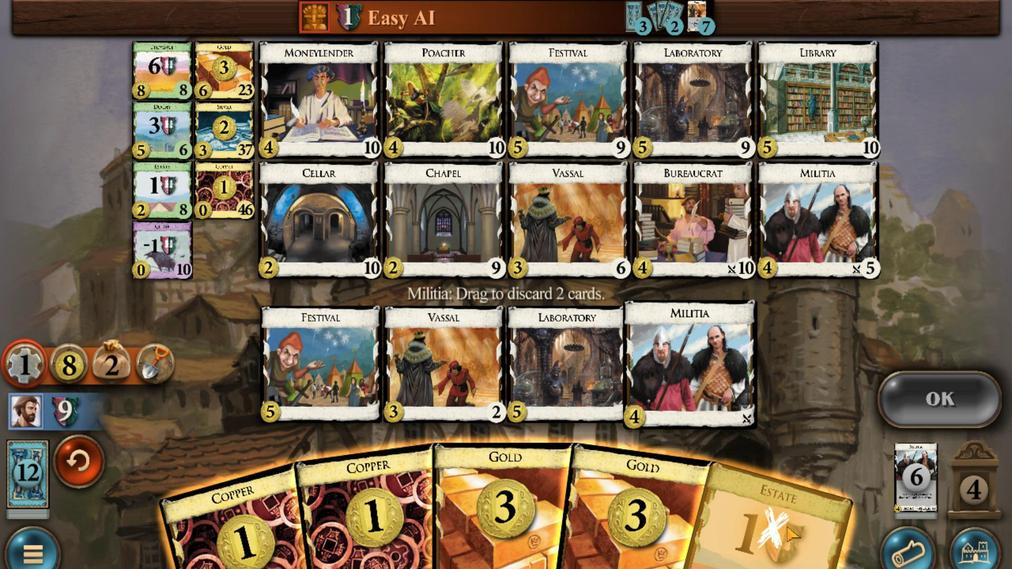 
Action: Mouse scrolled (783, 526) with delta (0, 0)
Screenshot: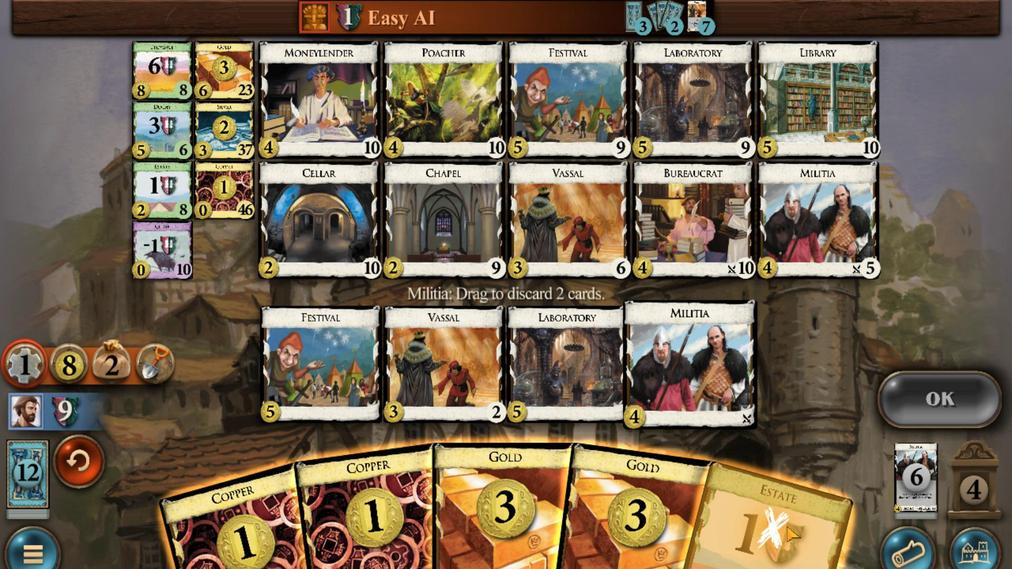 
Action: Mouse moved to (357, 526)
Screenshot: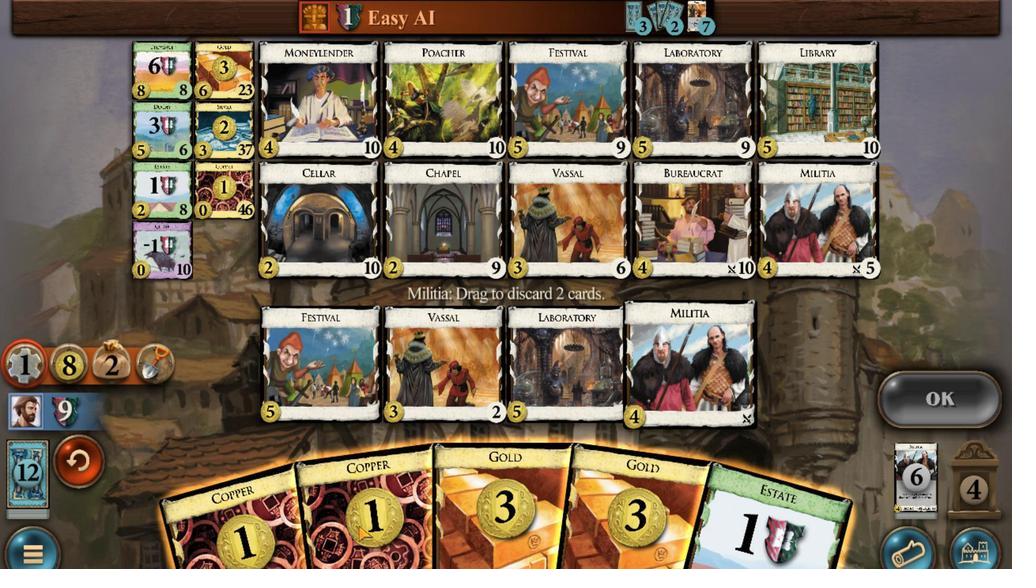 
Action: Mouse scrolled (357, 525) with delta (0, 0)
Screenshot: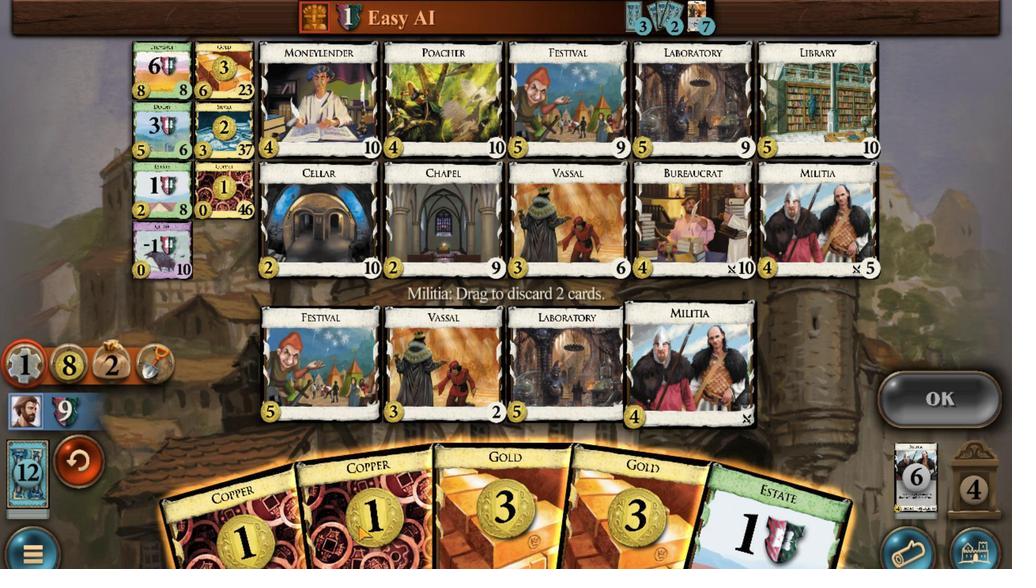 
Action: Mouse moved to (301, 528)
Screenshot: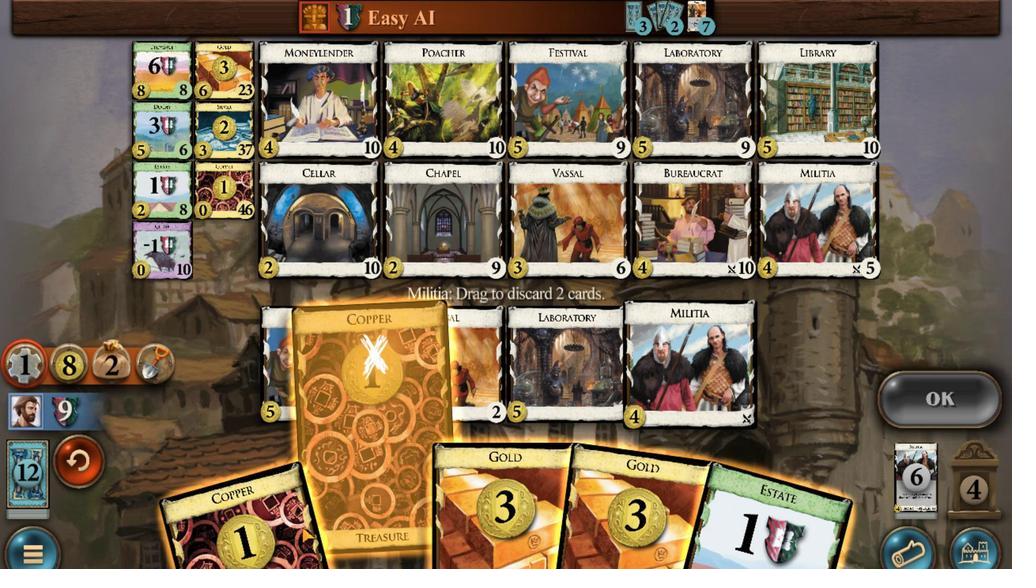 
Action: Mouse scrolled (301, 527) with delta (0, -1)
Screenshot: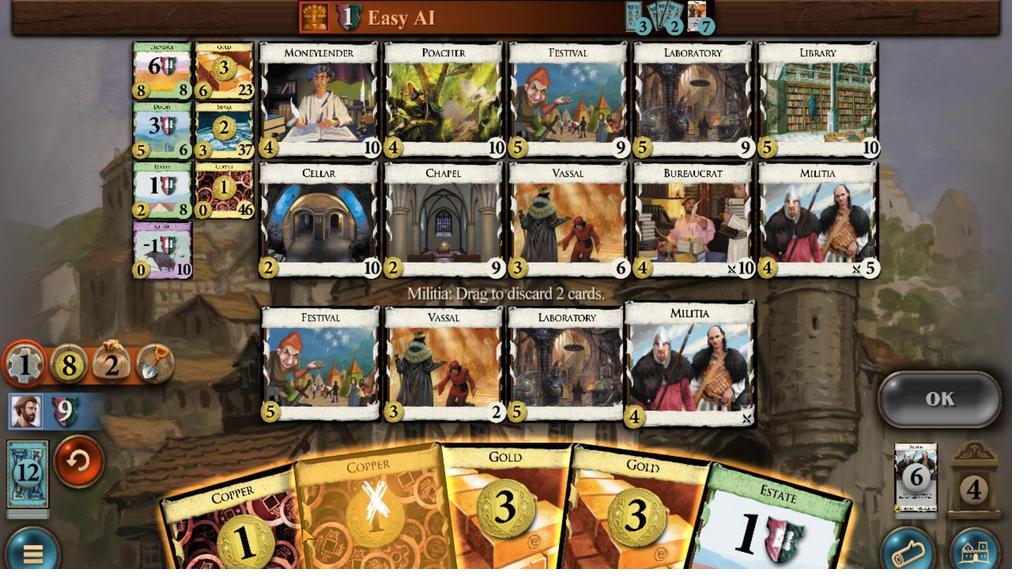 
Action: Mouse moved to (320, 521)
Screenshot: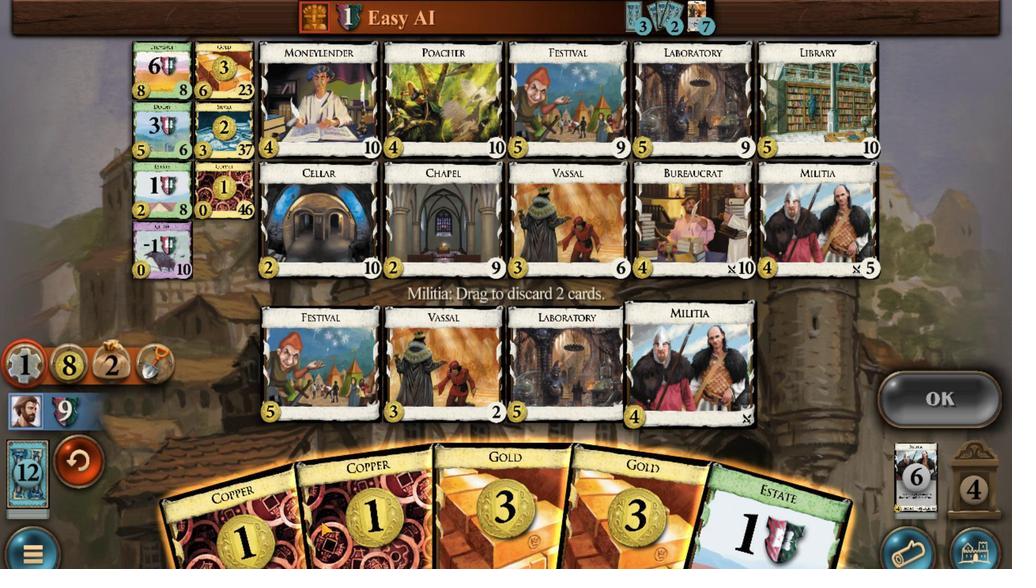 
Action: Mouse scrolled (320, 521) with delta (0, 0)
Screenshot: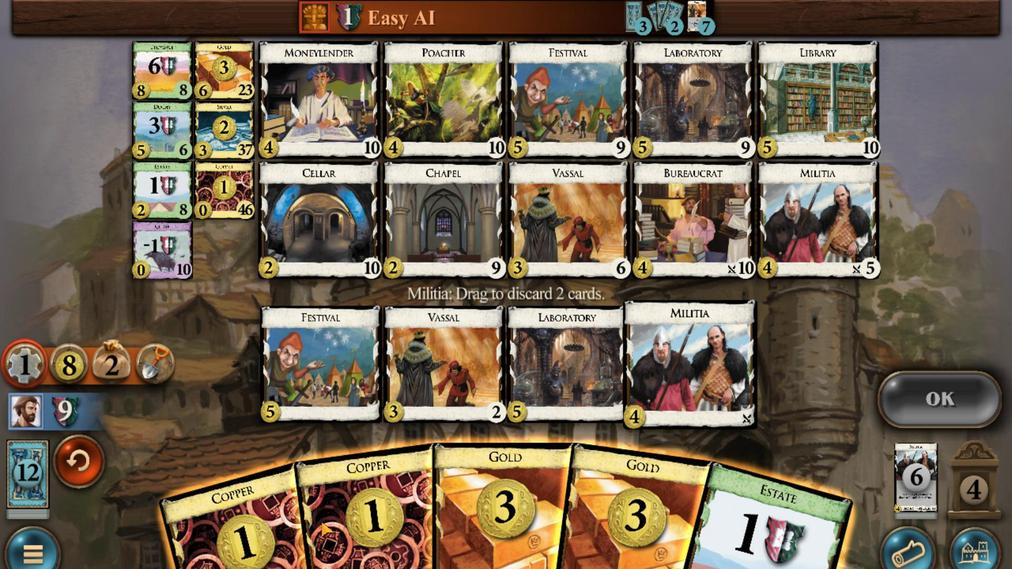 
Action: Mouse moved to (251, 518)
Screenshot: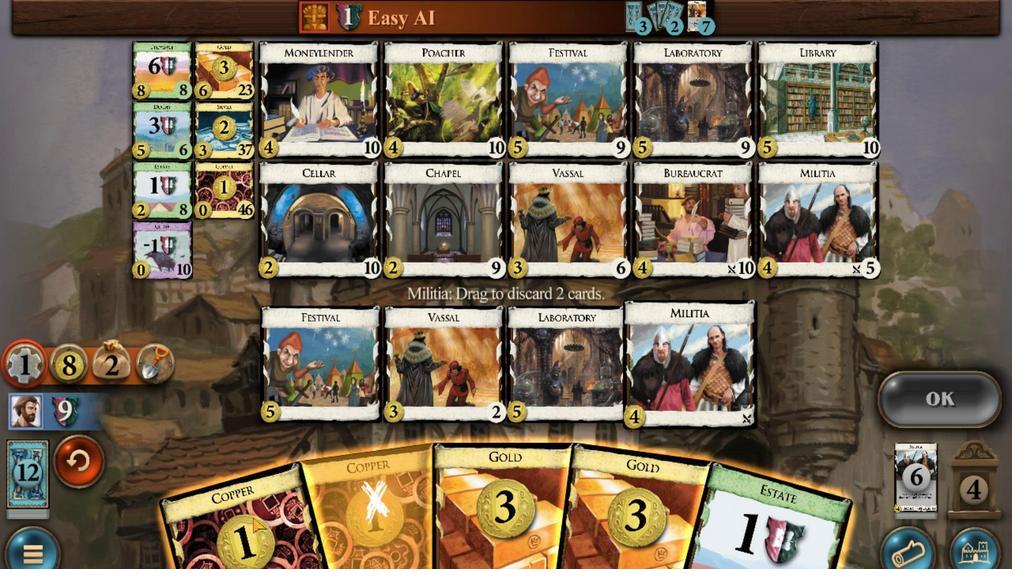 
Action: Mouse scrolled (251, 517) with delta (0, 0)
Screenshot: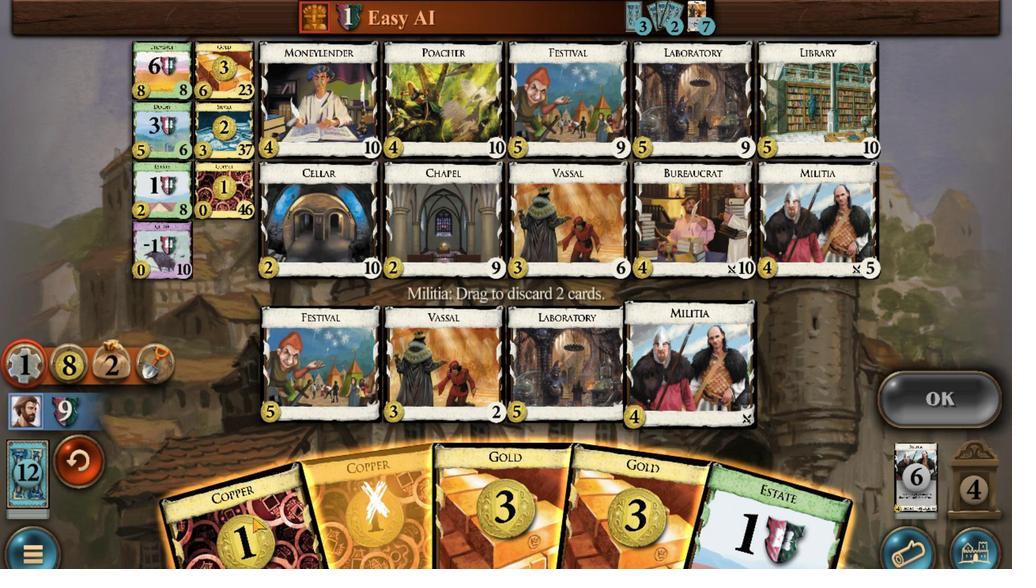 
Action: Mouse moved to (947, 403)
Screenshot: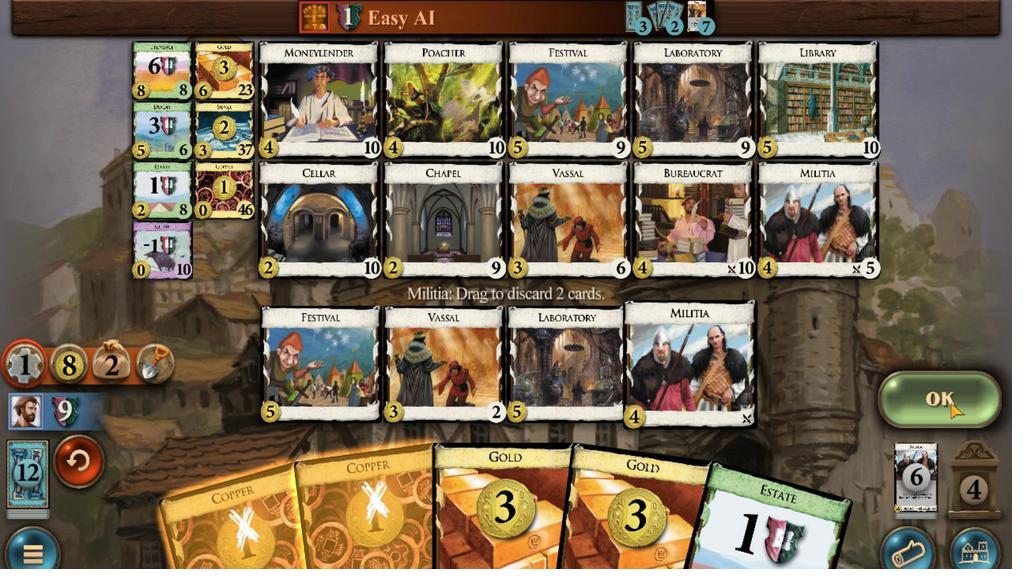 
Action: Mouse pressed left at (947, 403)
Screenshot: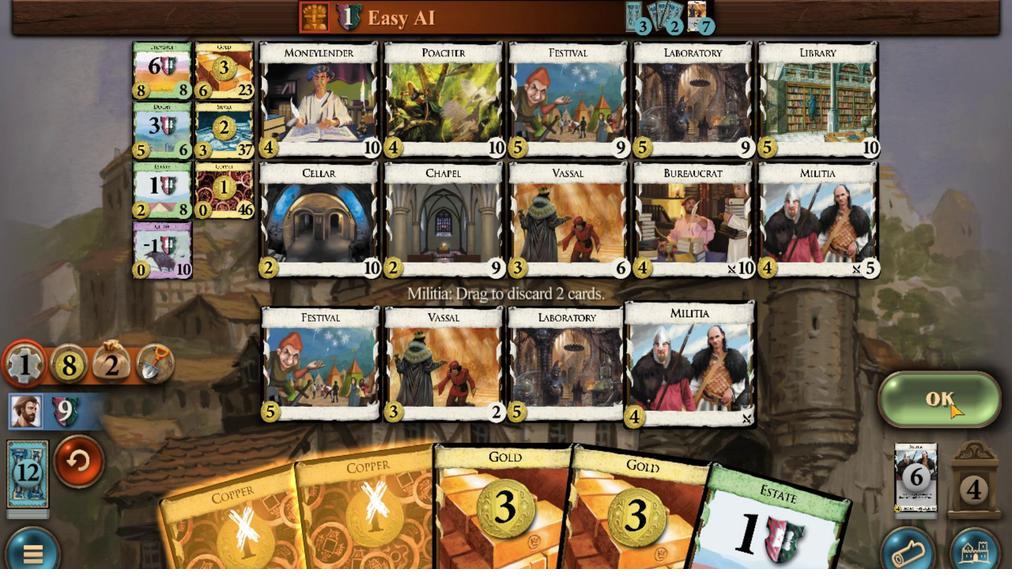 
Action: Mouse moved to (496, 469)
Screenshot: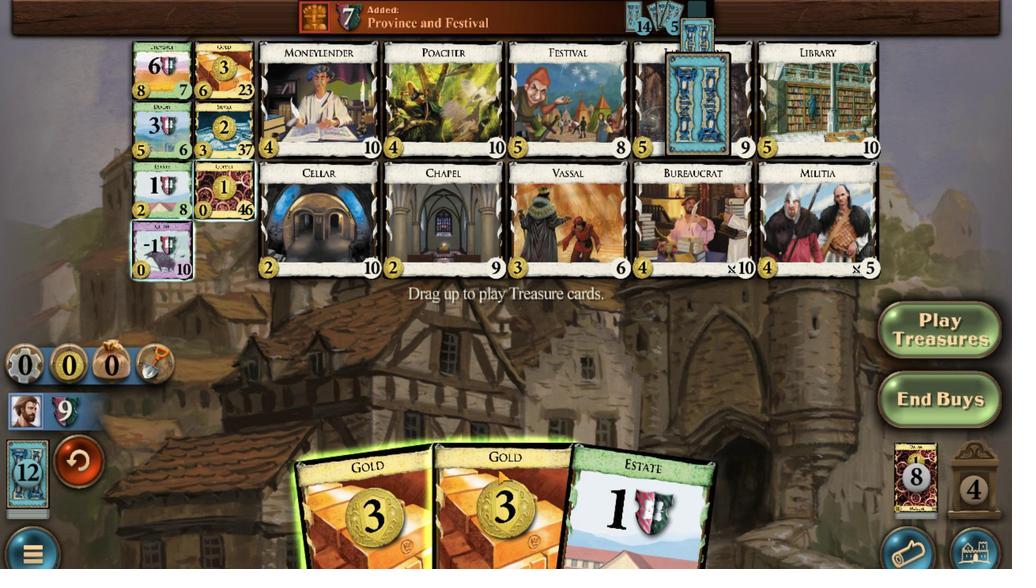 
Action: Mouse scrolled (496, 469) with delta (0, 0)
Screenshot: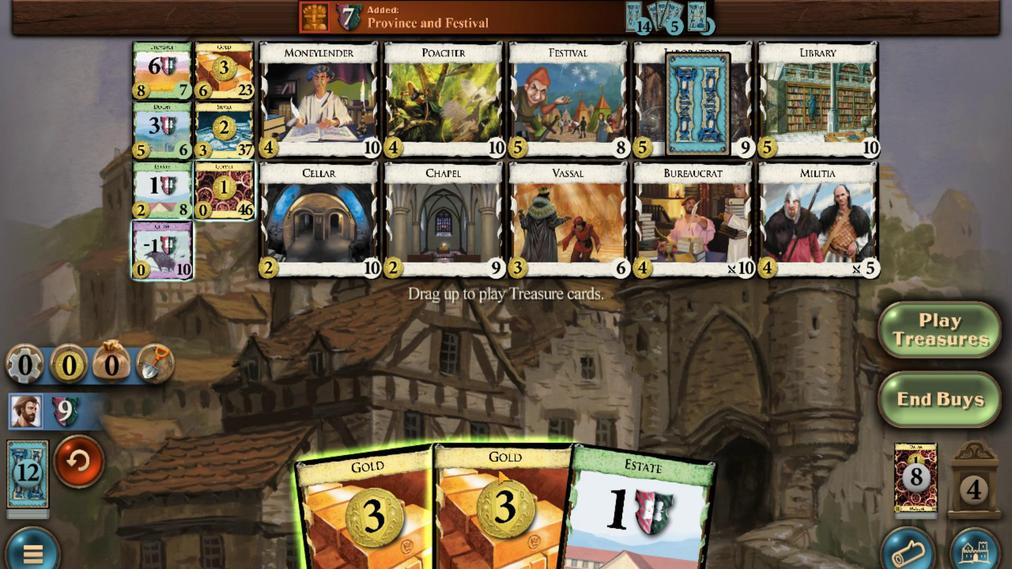 
Action: Mouse moved to (429, 467)
Screenshot: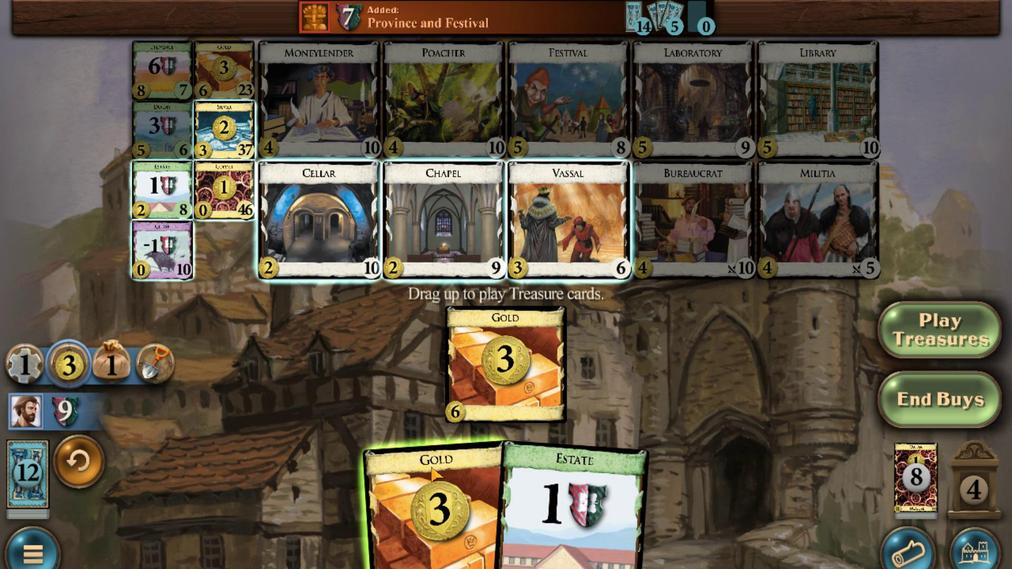 
Action: Mouse scrolled (429, 466) with delta (0, 0)
Screenshot: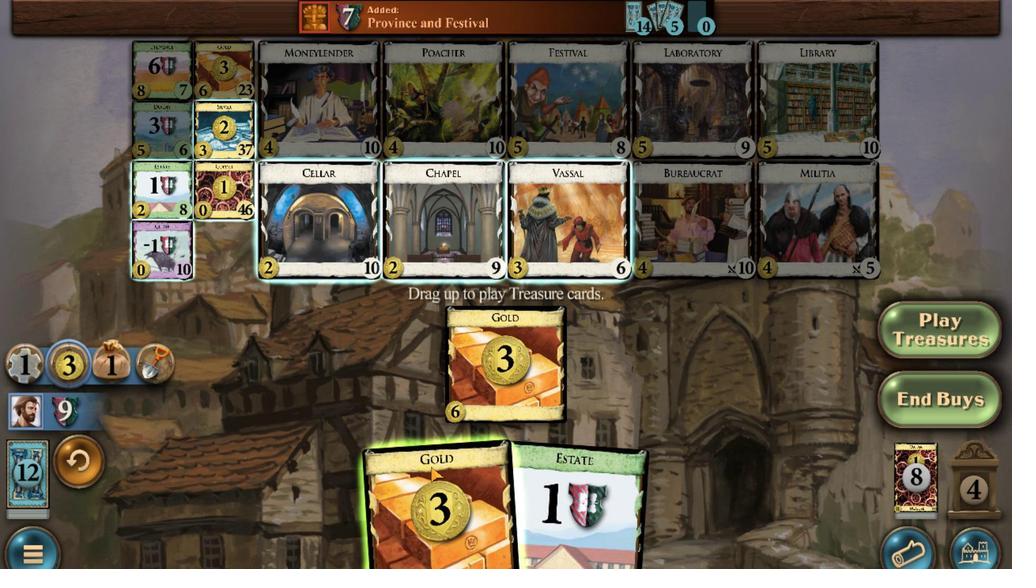 
Action: Mouse moved to (226, 78)
Screenshot: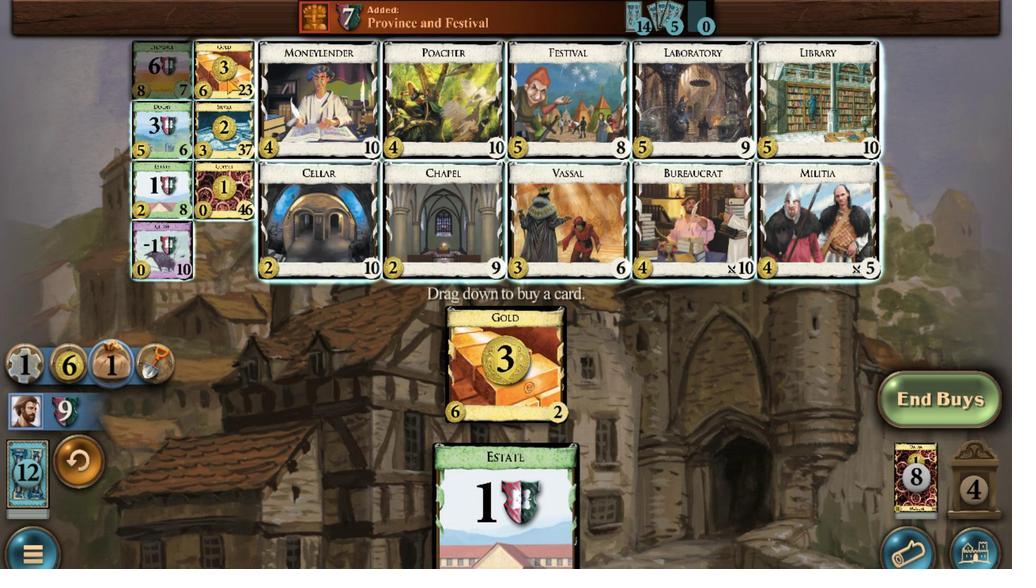 
Action: Mouse scrolled (226, 78) with delta (0, 0)
Screenshot: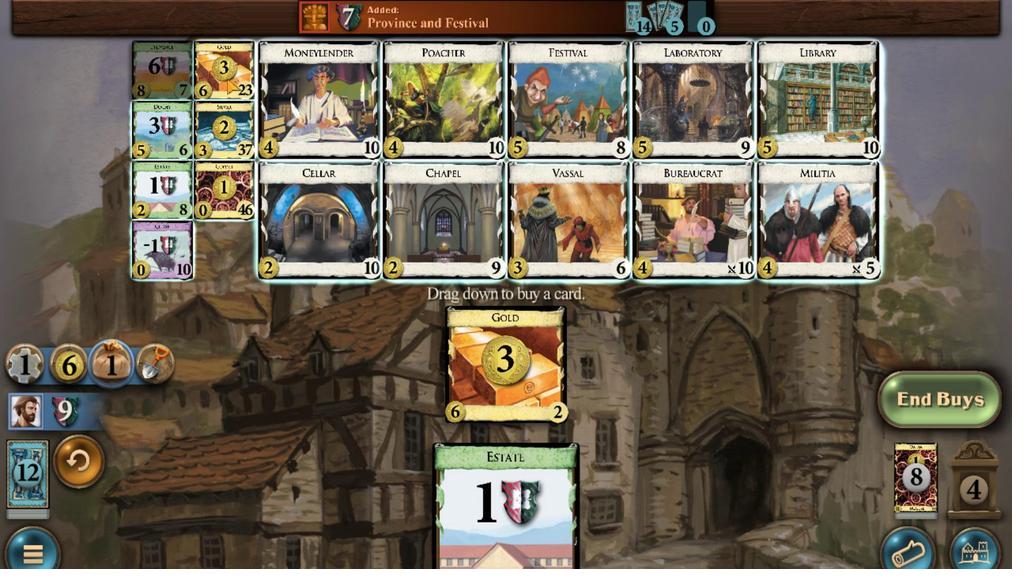 
Action: Mouse scrolled (226, 78) with delta (0, 0)
Screenshot: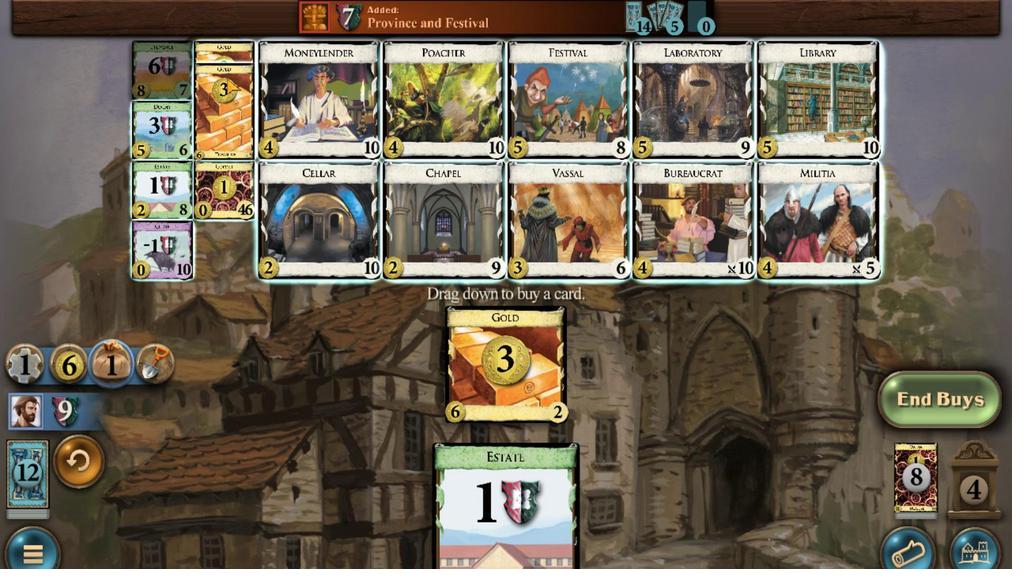 
Action: Mouse scrolled (226, 78) with delta (0, 0)
Screenshot: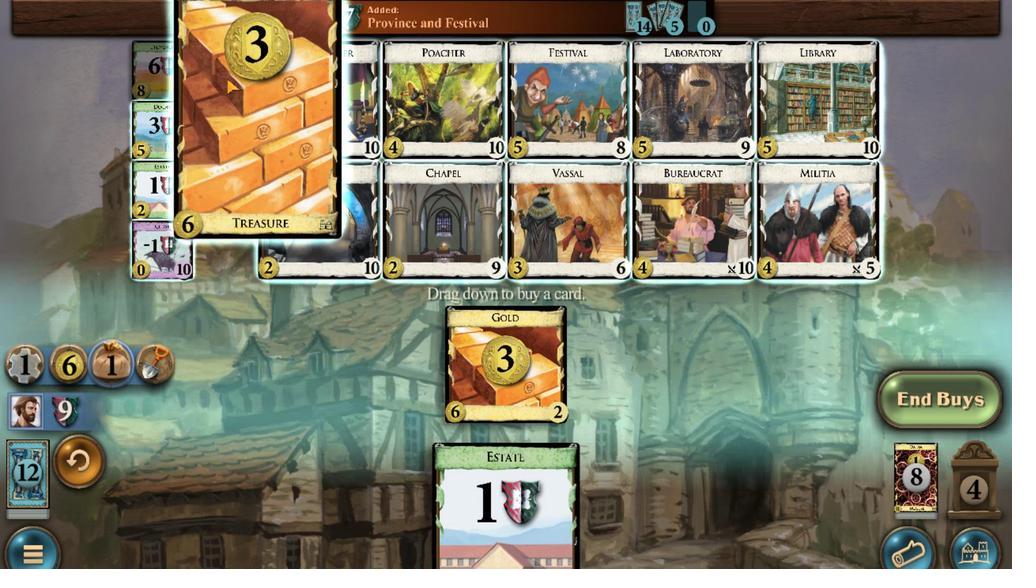 
Action: Mouse scrolled (226, 78) with delta (0, 0)
Screenshot: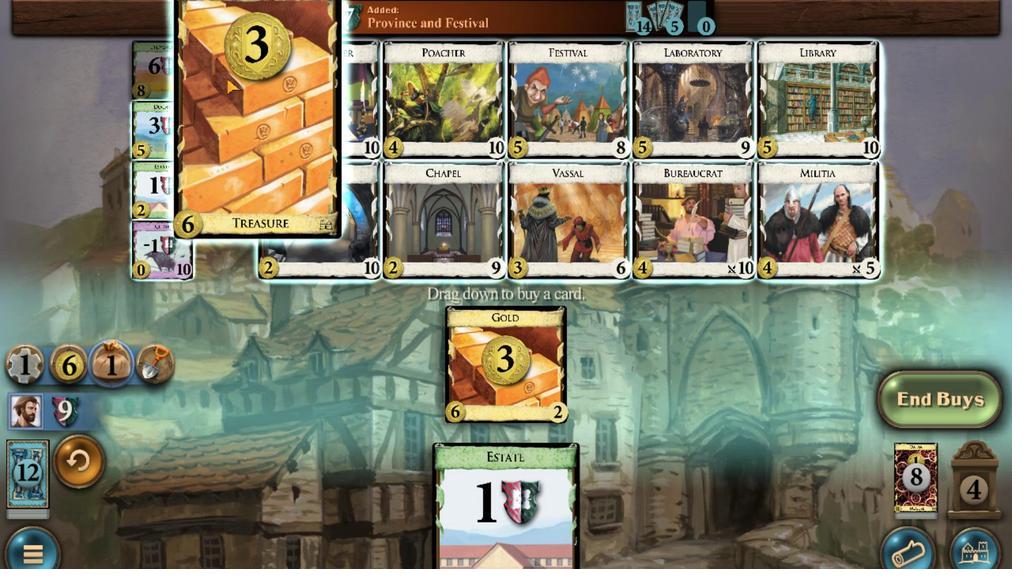 
Action: Mouse scrolled (226, 78) with delta (0, 0)
Screenshot: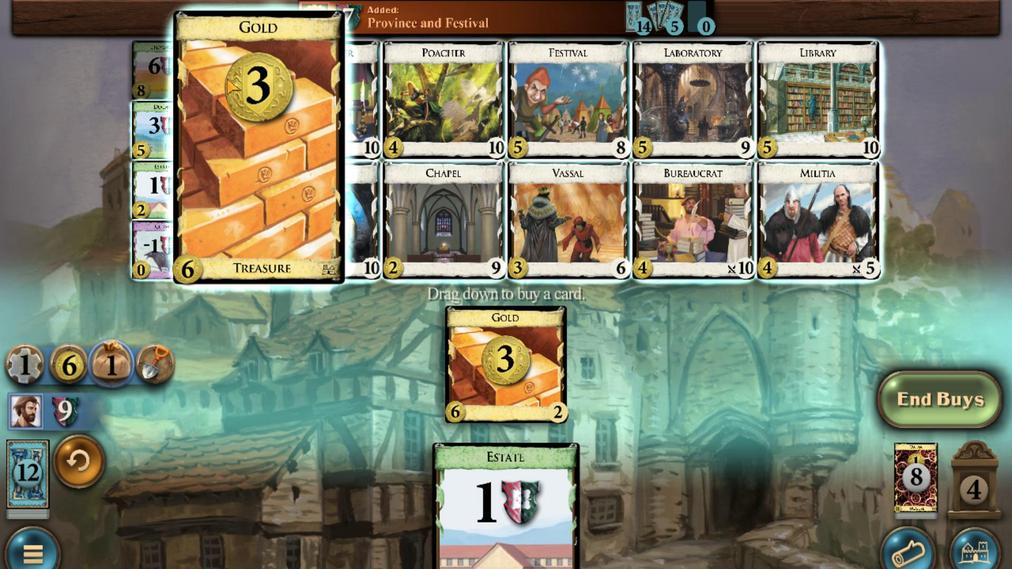 
Action: Mouse scrolled (226, 78) with delta (0, 0)
Screenshot: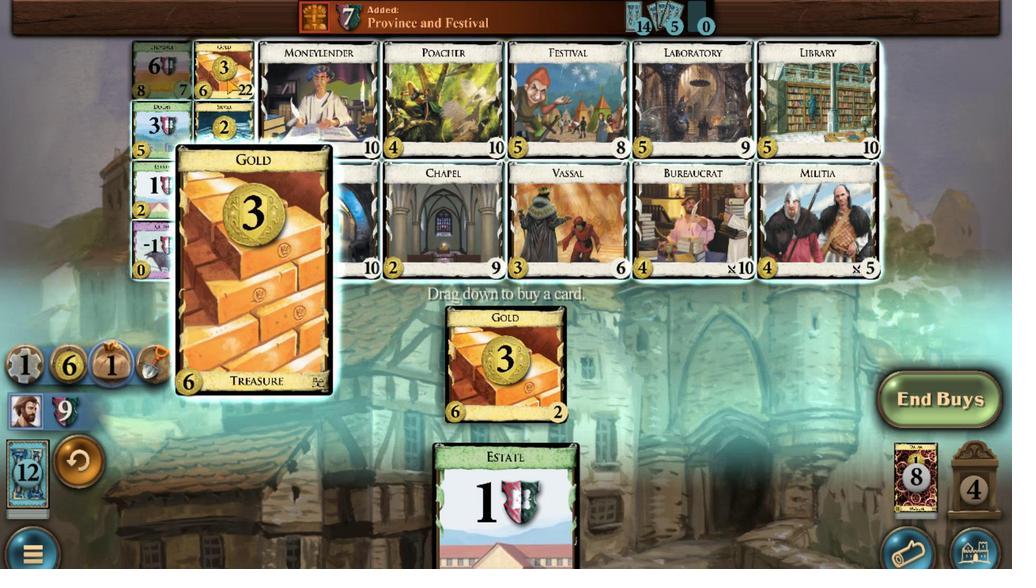 
Action: Mouse moved to (611, 464)
Screenshot: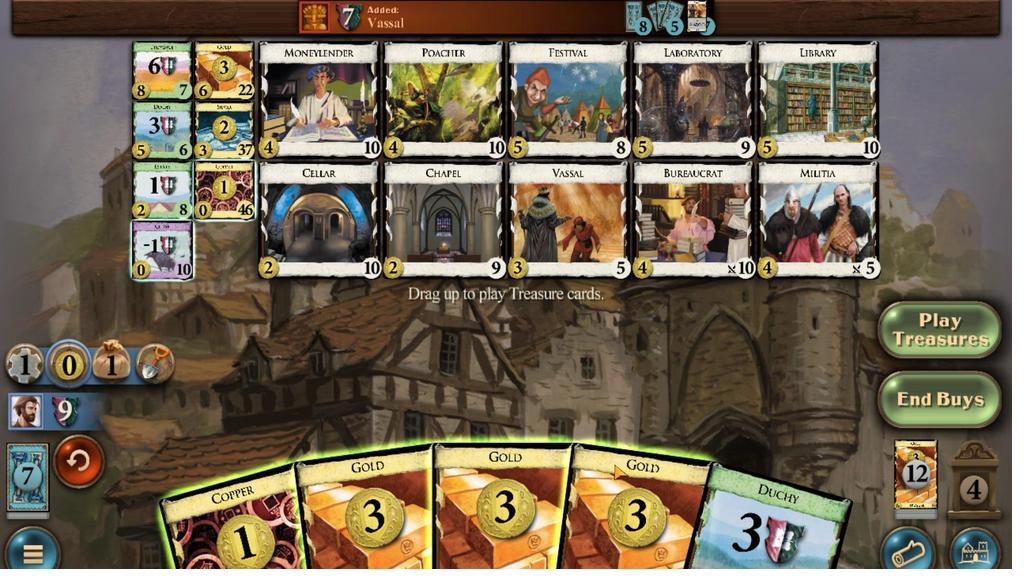 
Action: Mouse scrolled (611, 464) with delta (0, 0)
Screenshot: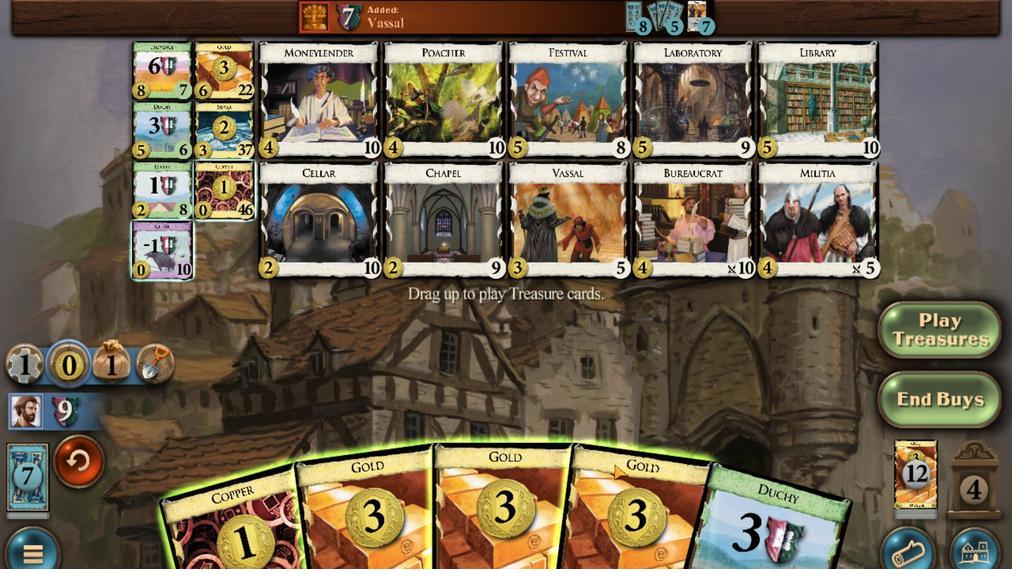 
Action: Mouse moved to (551, 470)
Screenshot: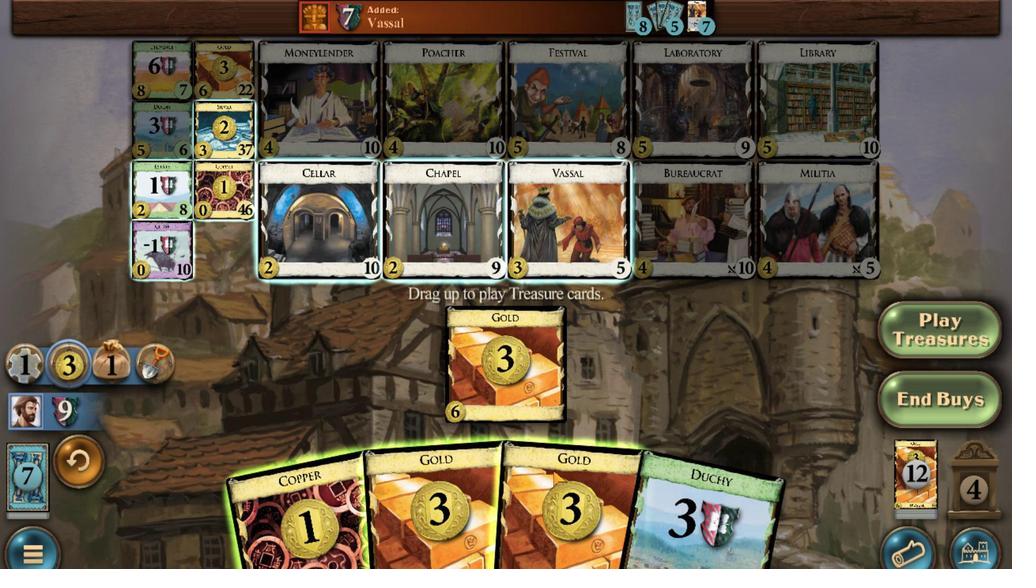 
Action: Mouse scrolled (551, 470) with delta (0, 0)
Screenshot: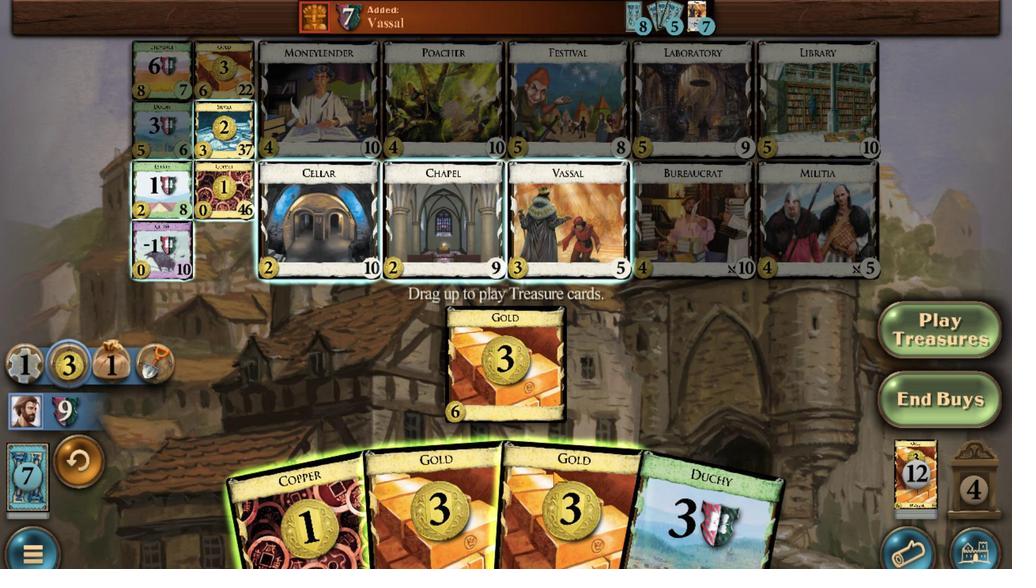 
Action: Mouse moved to (483, 471)
Screenshot: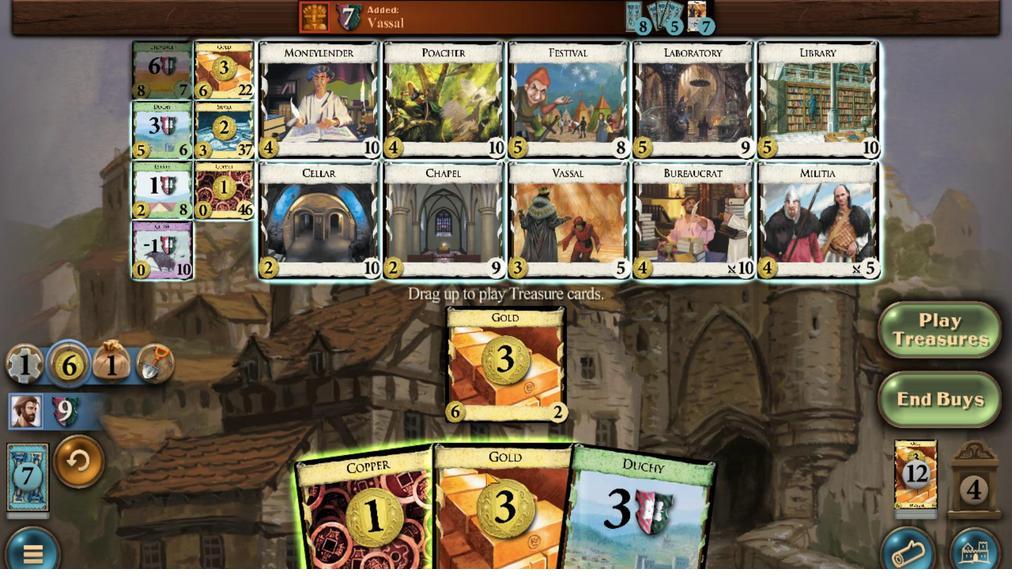
Action: Mouse scrolled (483, 471) with delta (0, 0)
Screenshot: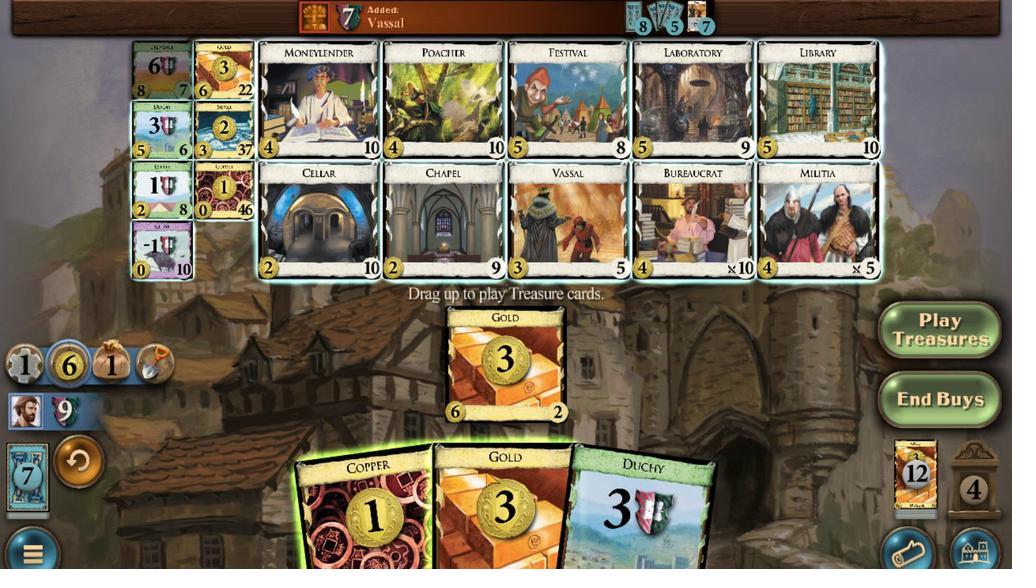 
Action: Mouse moved to (169, 61)
Screenshot: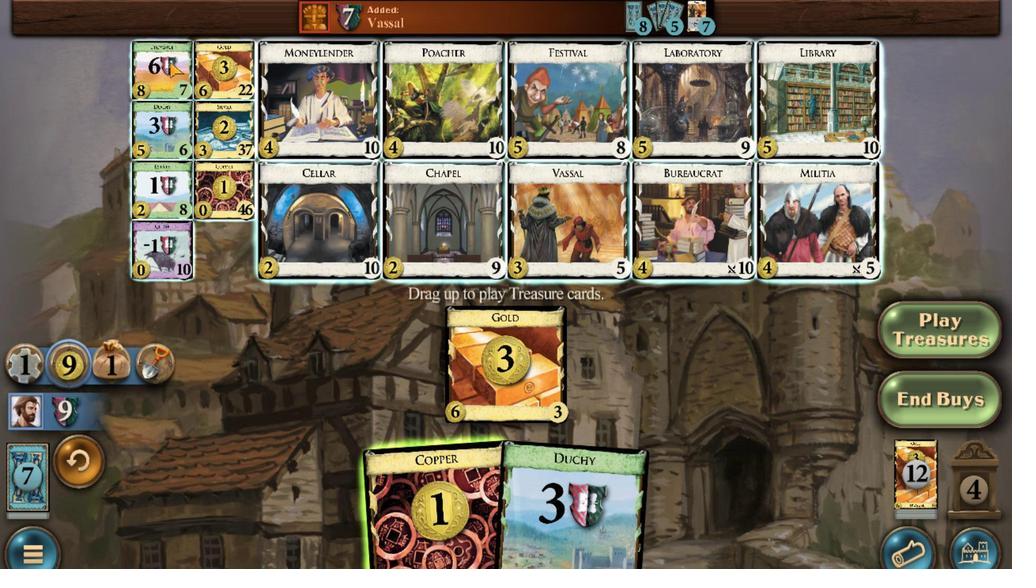 
Action: Mouse scrolled (169, 62) with delta (0, 0)
Screenshot: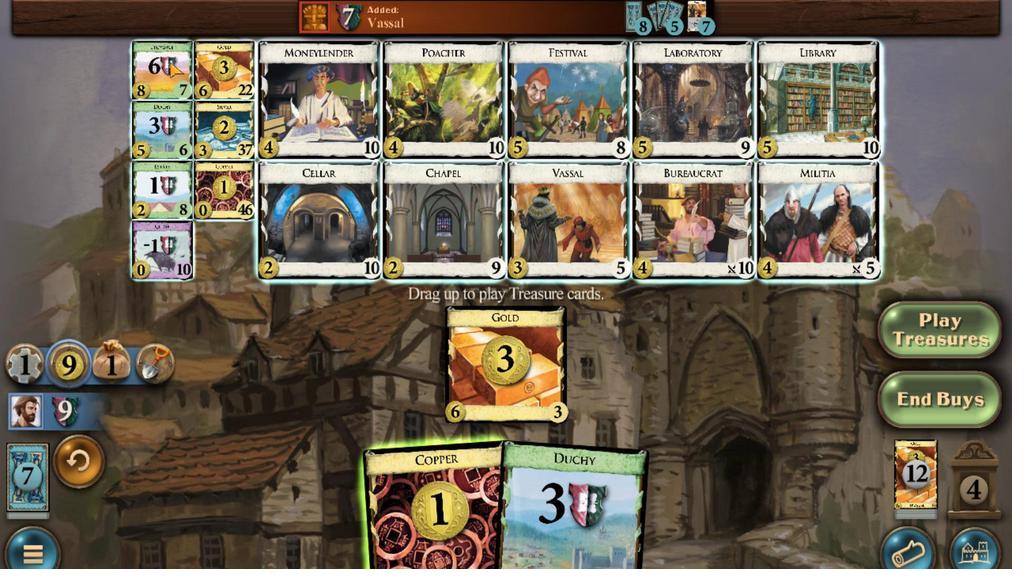 
Action: Mouse scrolled (169, 62) with delta (0, 0)
Screenshot: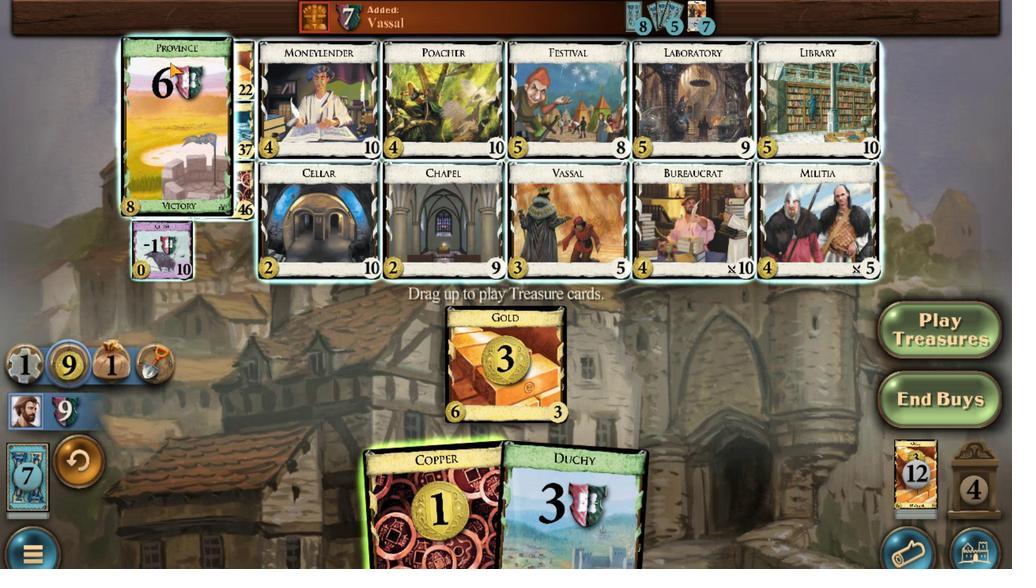 
Action: Mouse scrolled (169, 62) with delta (0, 0)
Screenshot: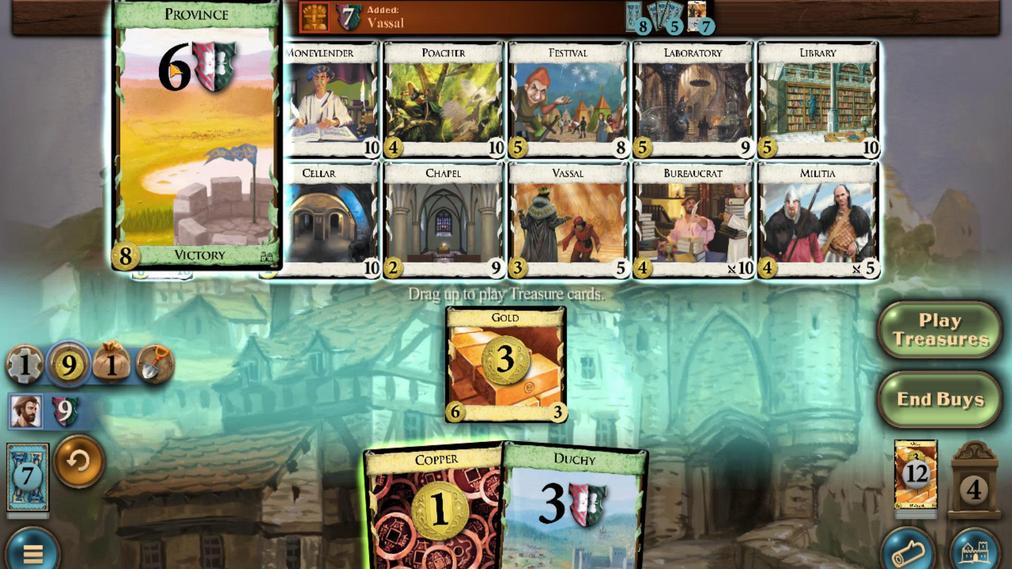 
Action: Mouse scrolled (169, 62) with delta (0, 0)
Screenshot: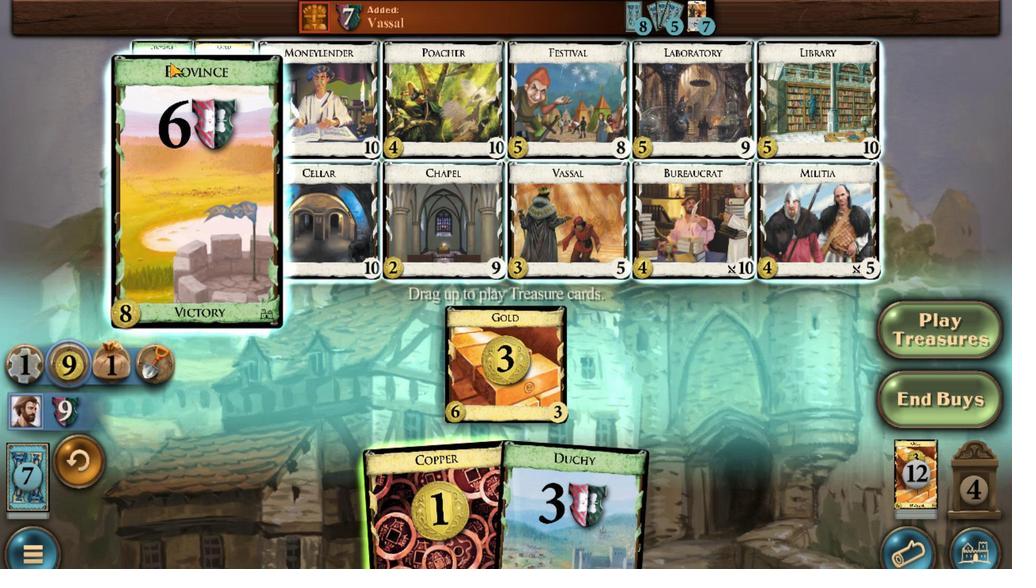 
Action: Mouse scrolled (169, 62) with delta (0, 0)
